 Task: Forward email as attachment with the signature Hailey Mitchell with the subject Cancellation of an appointment from softage.8@softage.net to softage.10@softage.net and softage.6@softage.net with BCC to softage.1@softage.net with the message I apologize for any confusion and would like to clarify the project requirements.
Action: Mouse moved to (389, 688)
Screenshot: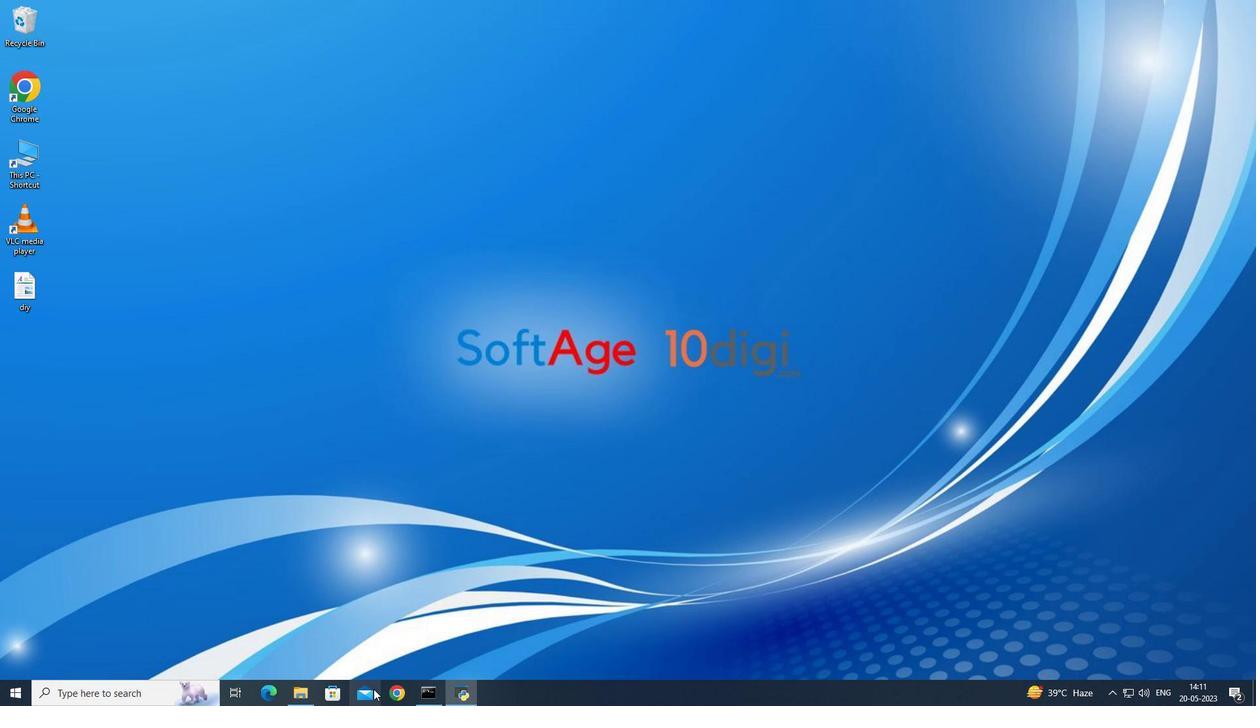 
Action: Mouse pressed left at (389, 688)
Screenshot: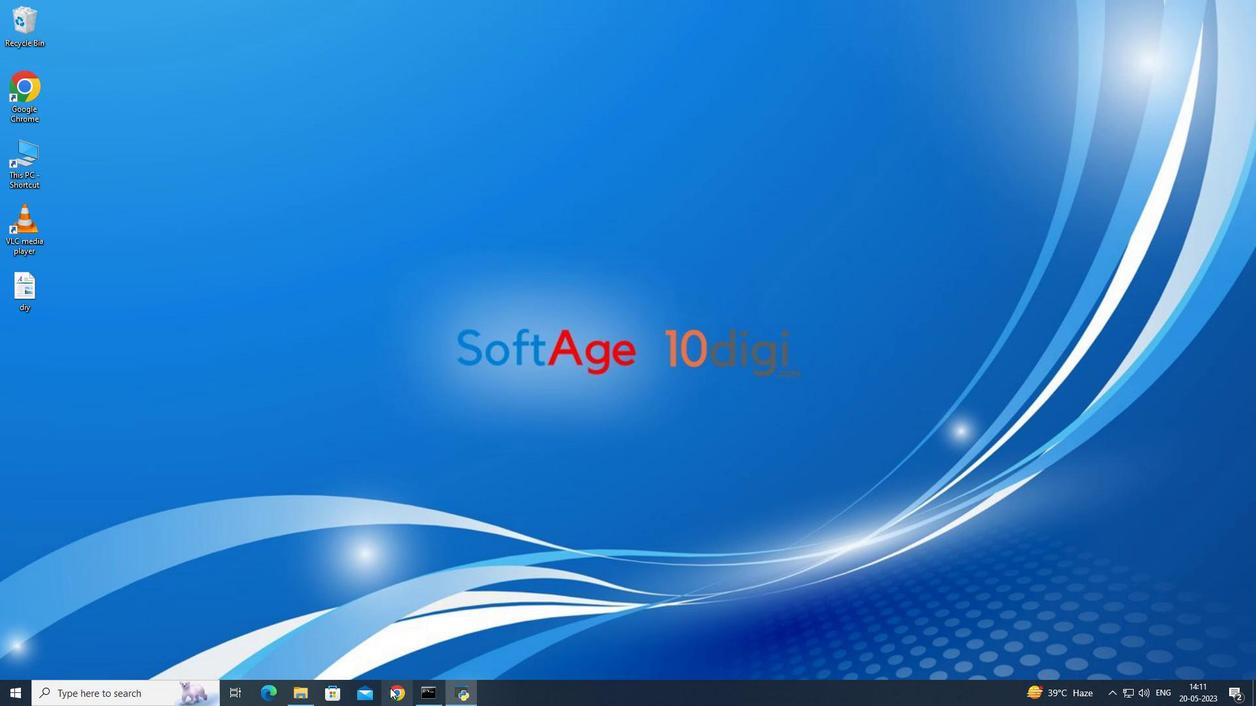 
Action: Mouse moved to (176, 52)
Screenshot: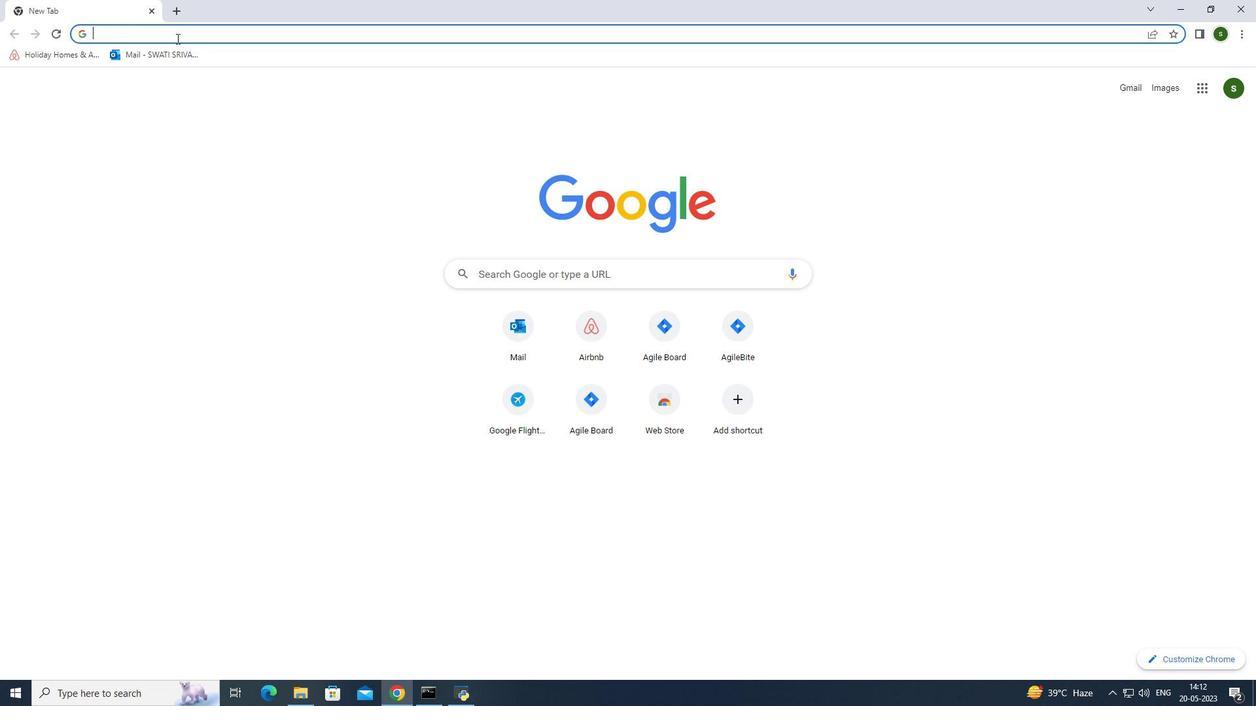 
Action: Mouse pressed left at (176, 52)
Screenshot: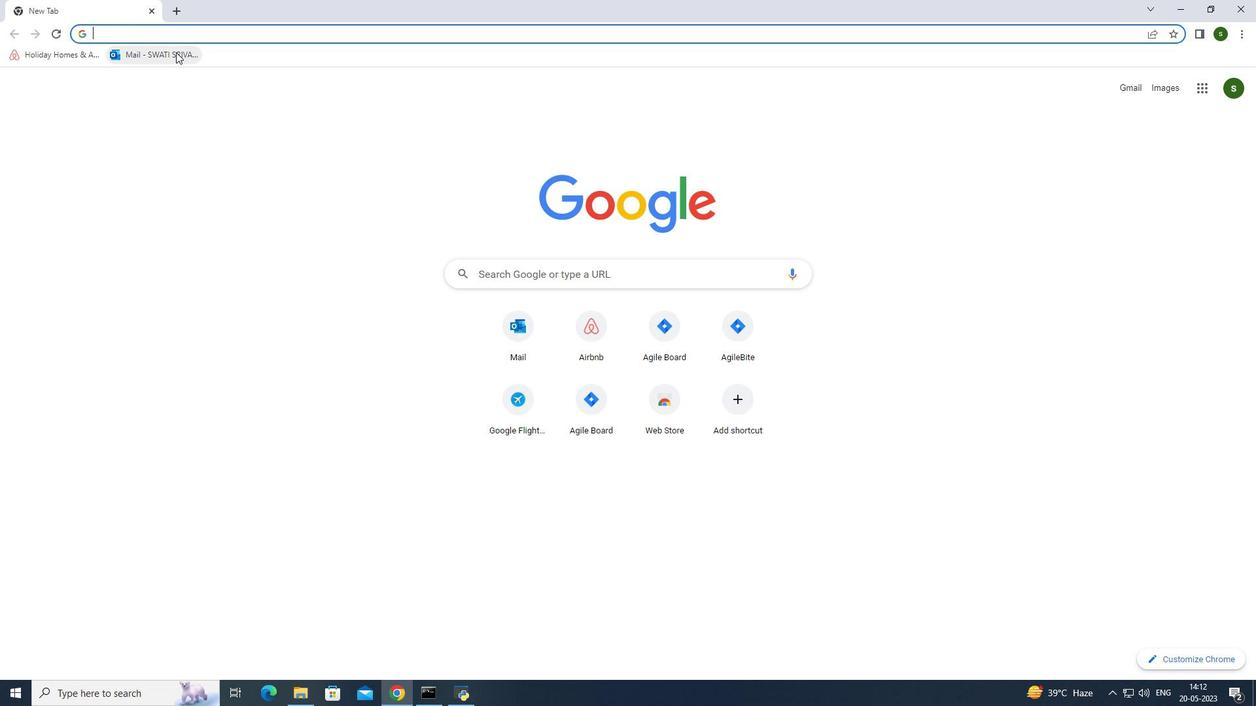 
Action: Mouse moved to (267, 264)
Screenshot: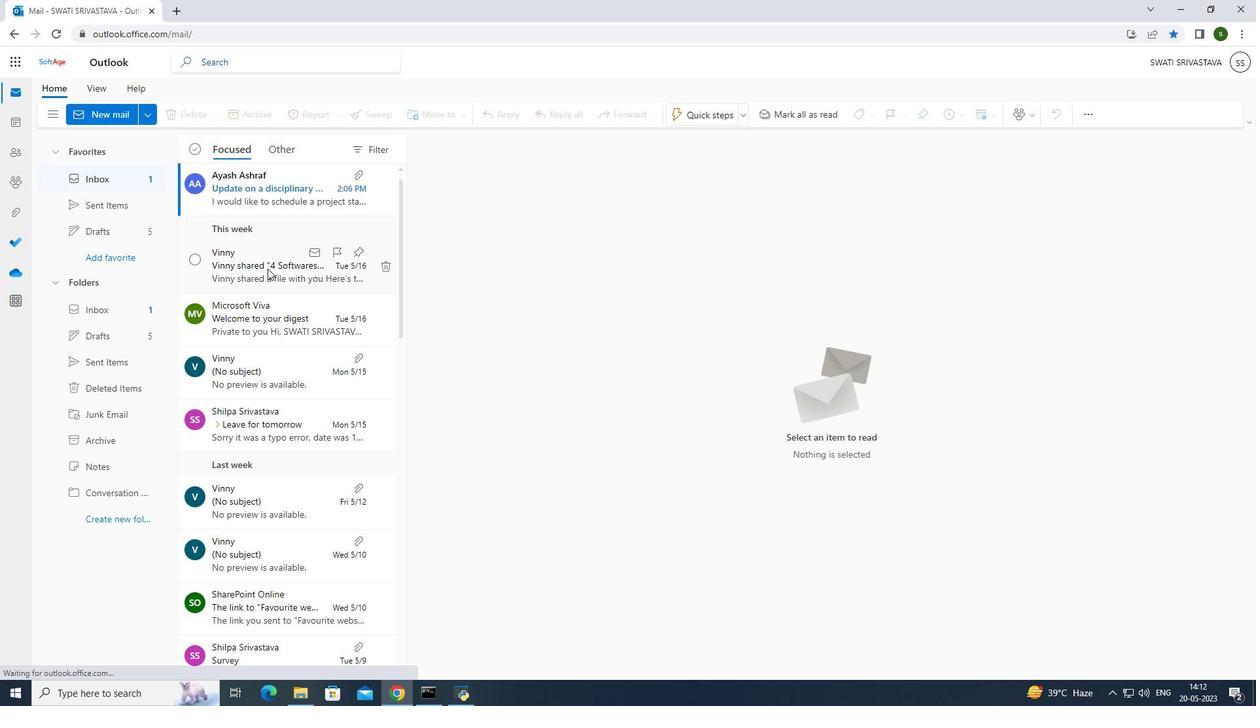 
Action: Mouse pressed left at (267, 264)
Screenshot: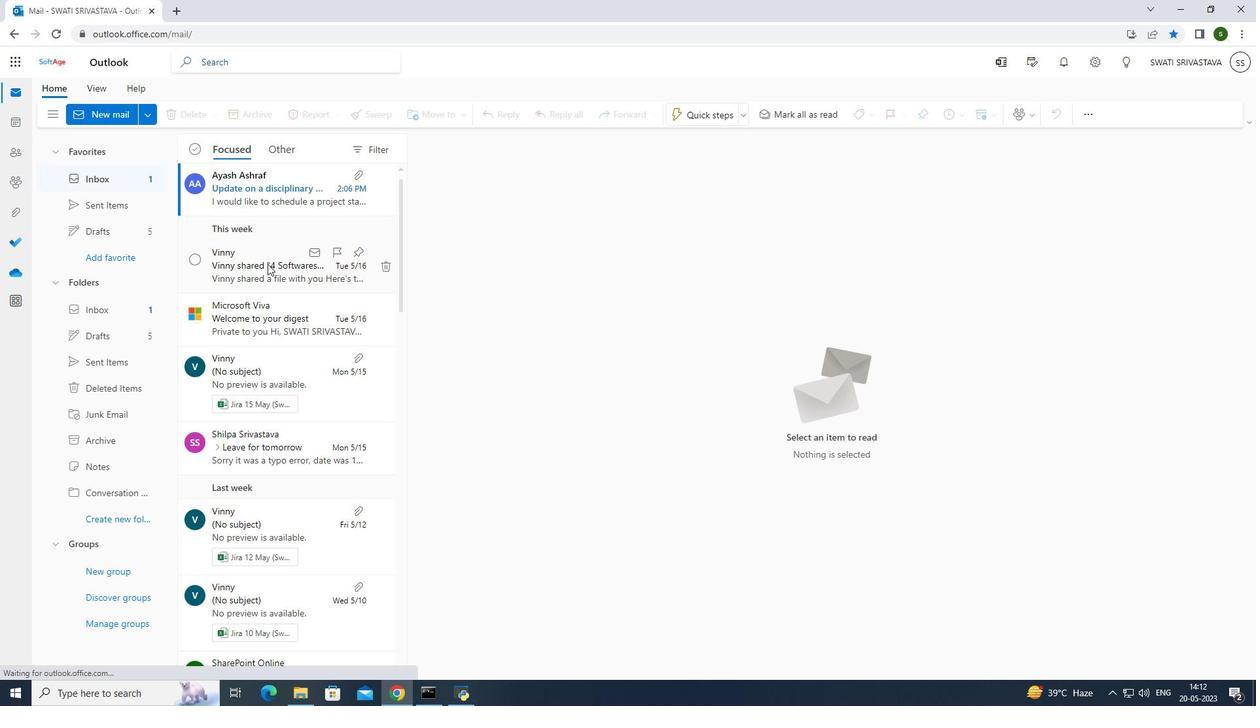 
Action: Mouse moved to (653, 110)
Screenshot: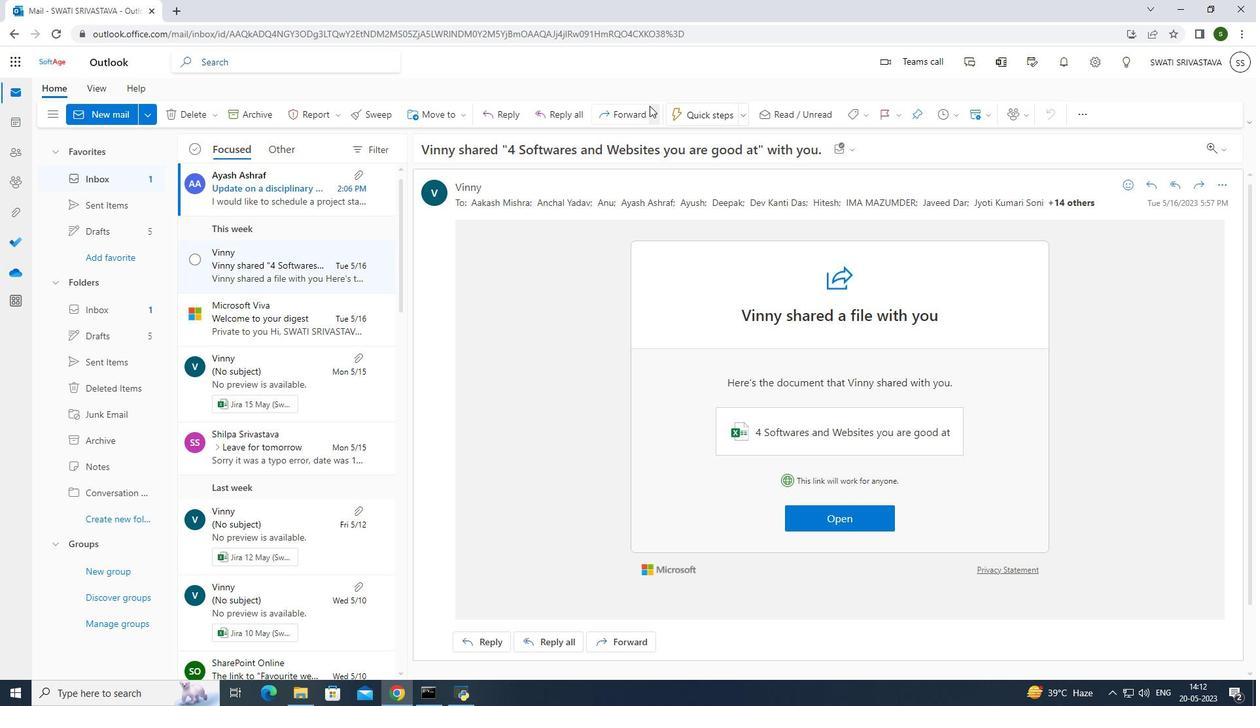 
Action: Mouse pressed left at (653, 110)
Screenshot: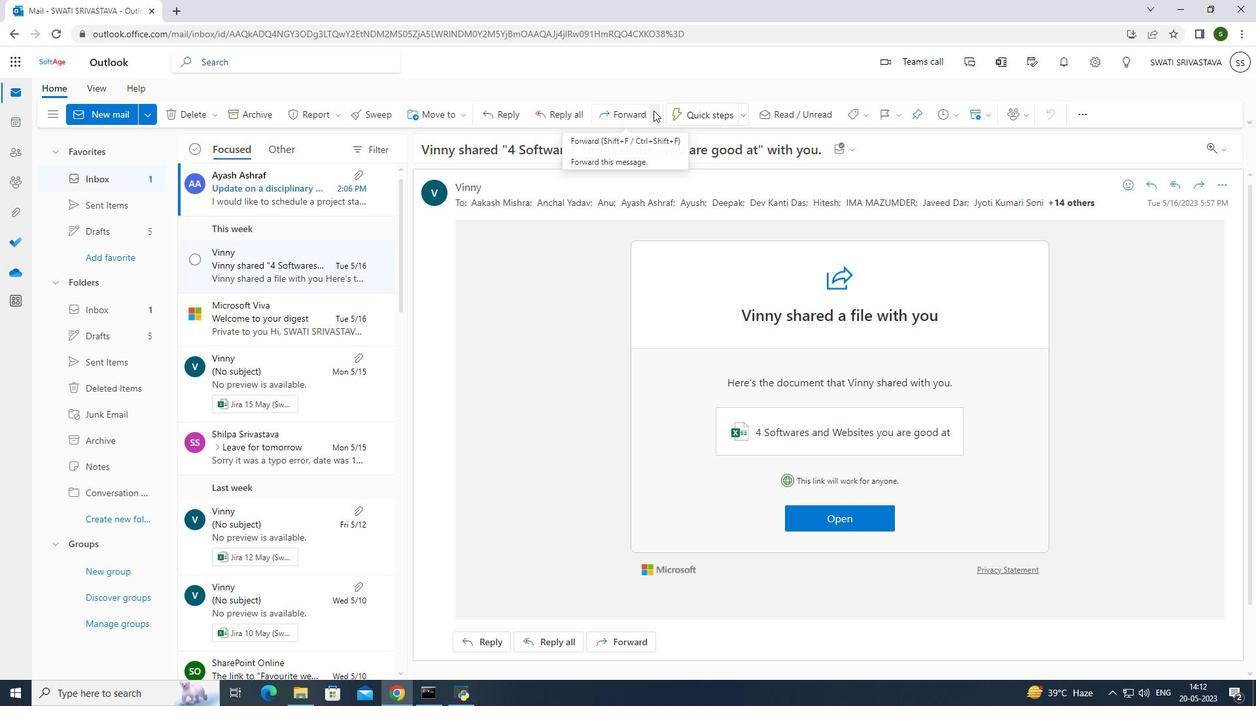 
Action: Mouse moved to (658, 168)
Screenshot: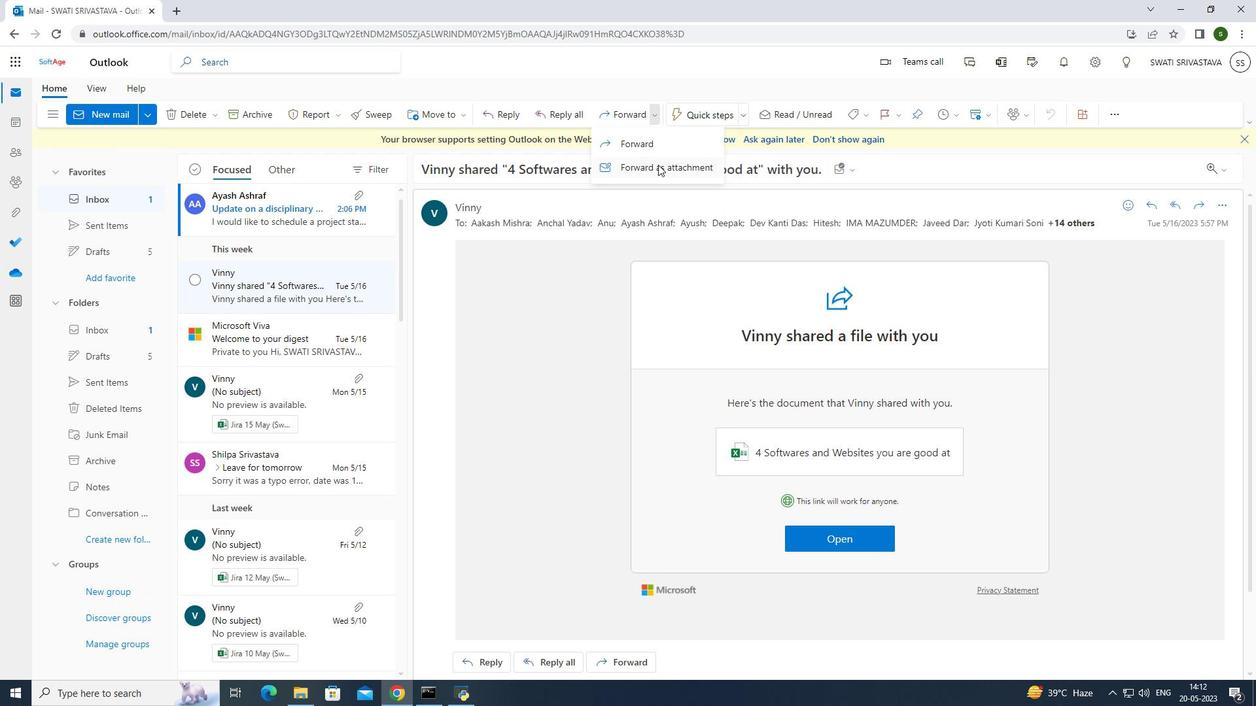 
Action: Mouse pressed left at (658, 168)
Screenshot: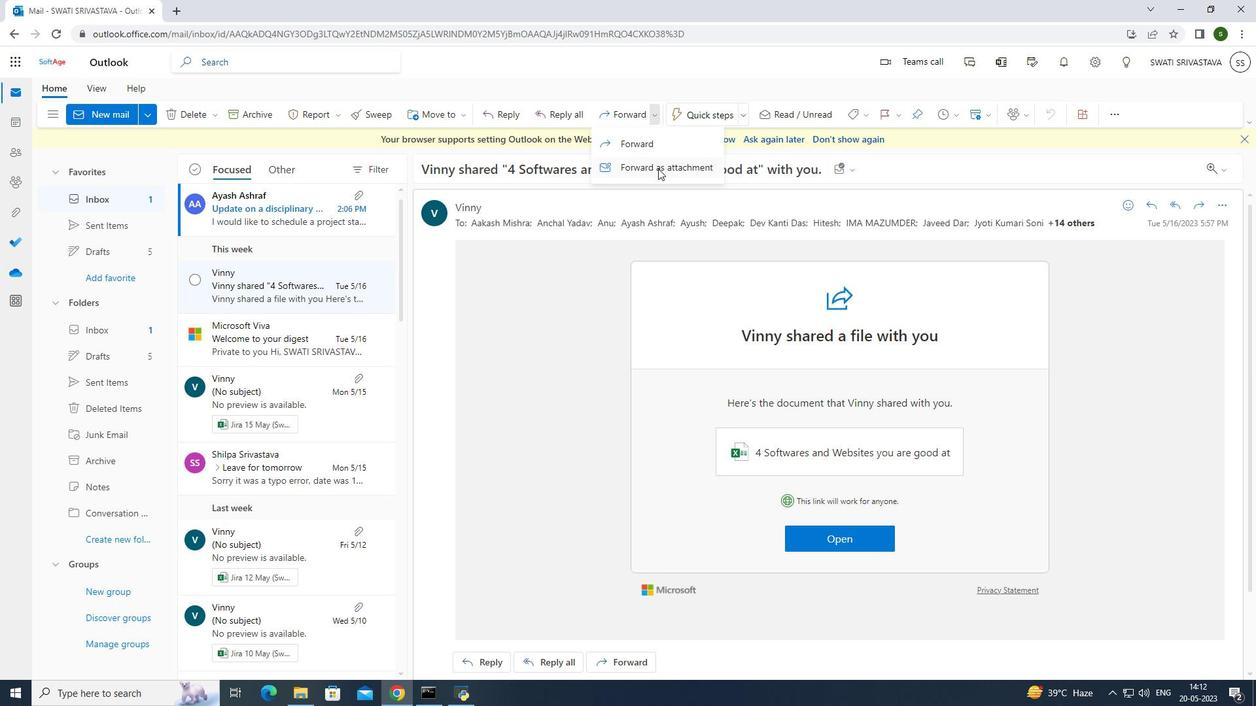 
Action: Mouse moved to (857, 115)
Screenshot: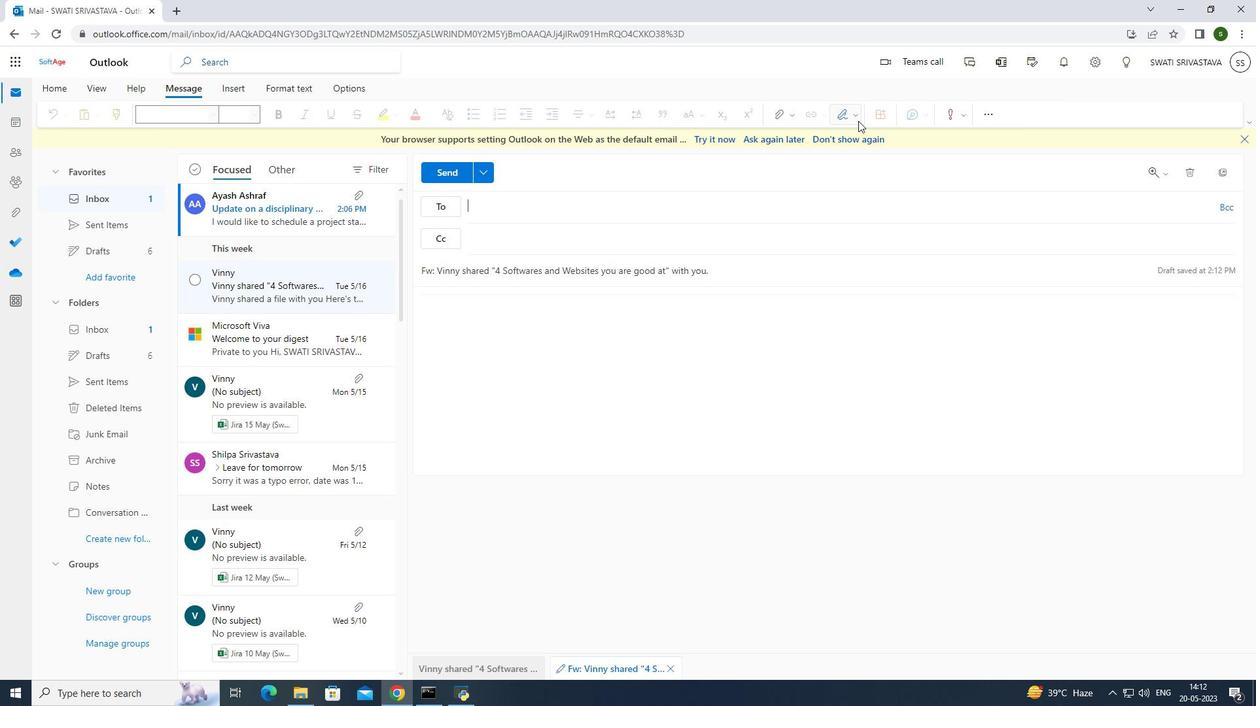 
Action: Mouse pressed left at (857, 115)
Screenshot: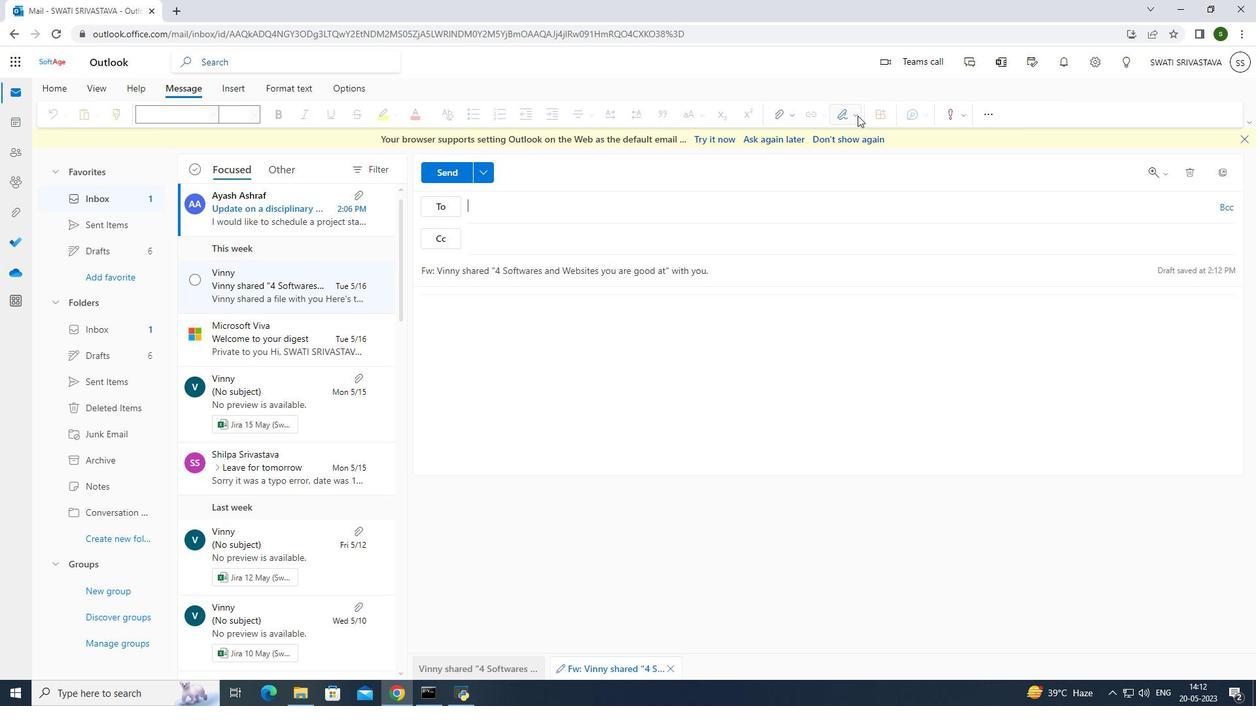 
Action: Mouse moved to (810, 168)
Screenshot: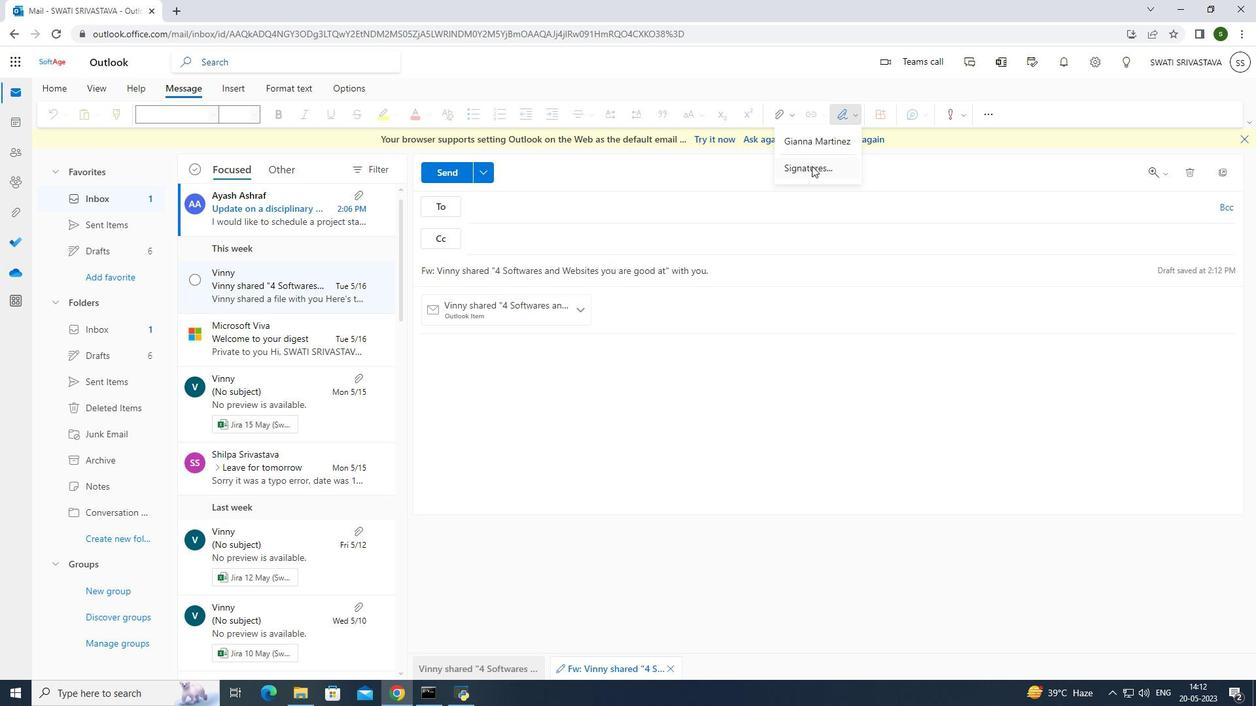 
Action: Mouse pressed left at (810, 168)
Screenshot: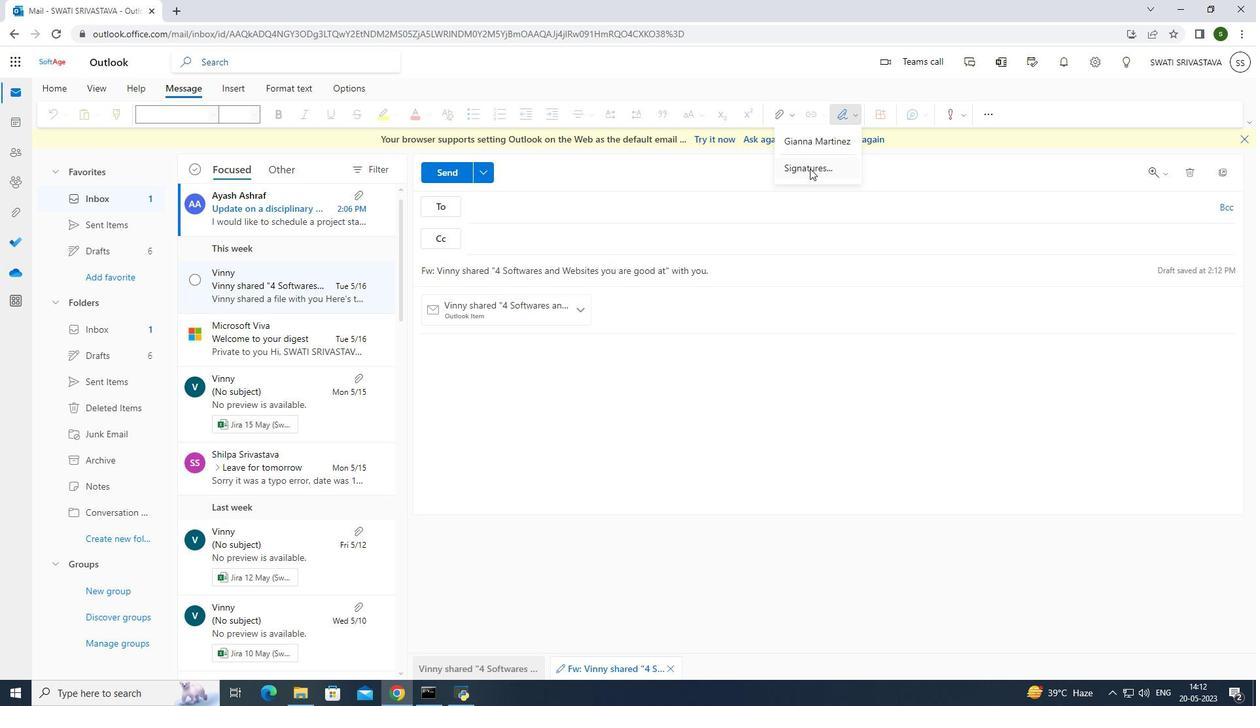 
Action: Mouse moved to (520, 194)
Screenshot: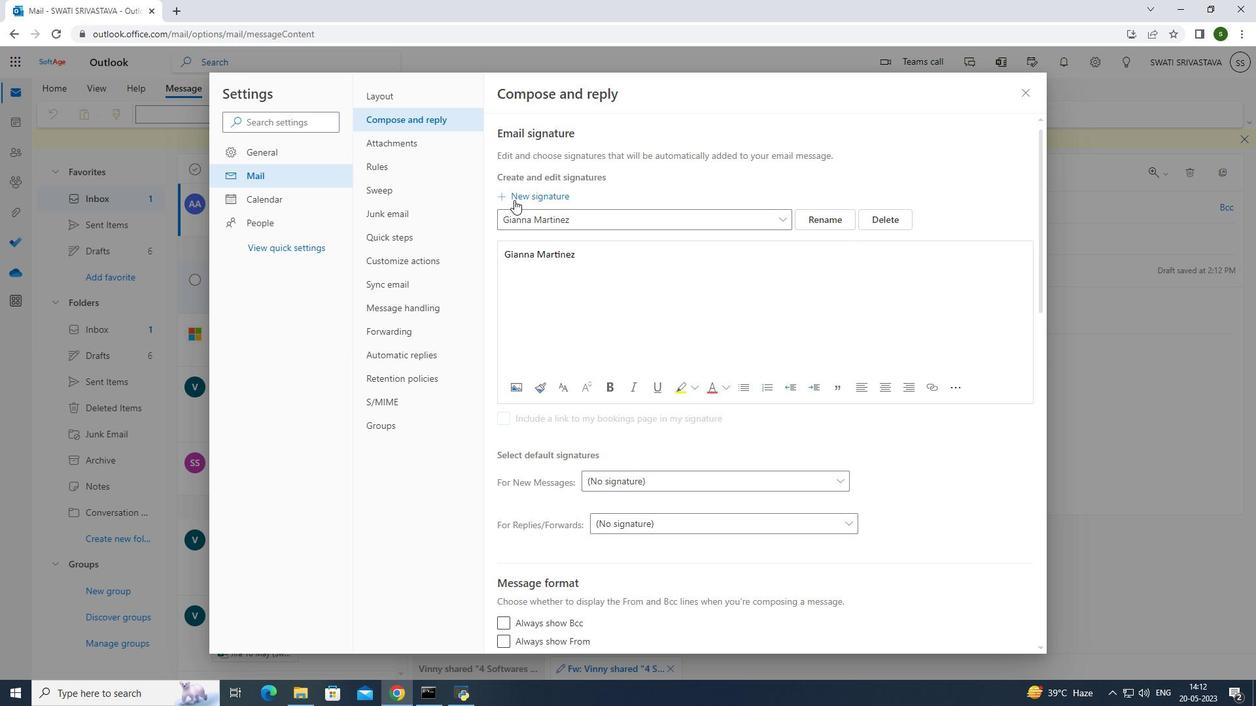
Action: Mouse pressed left at (520, 194)
Screenshot: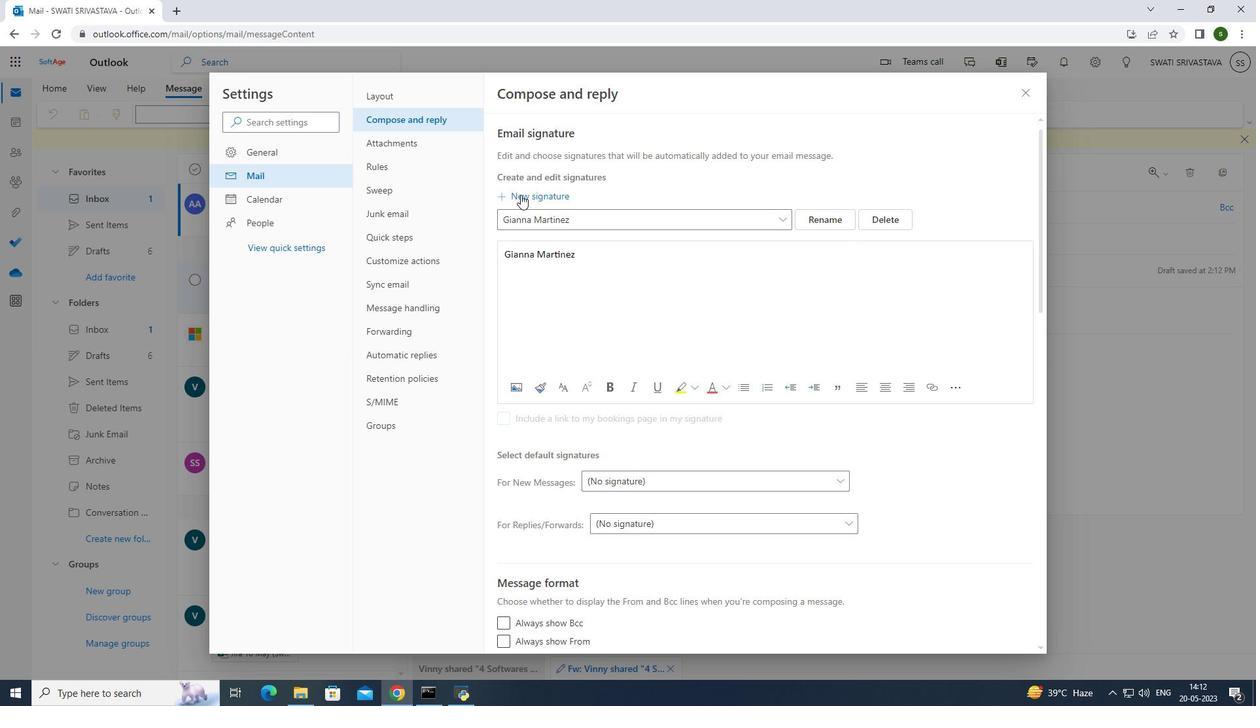 
Action: Mouse moved to (546, 217)
Screenshot: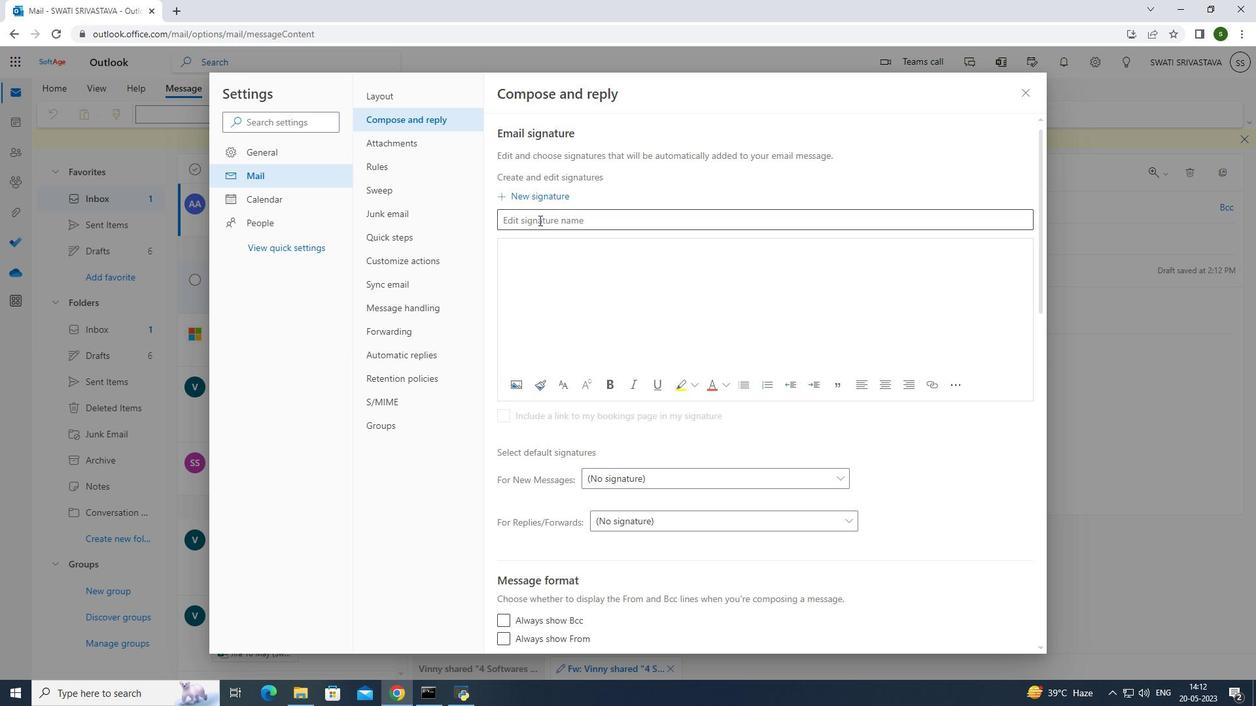 
Action: Mouse pressed left at (546, 217)
Screenshot: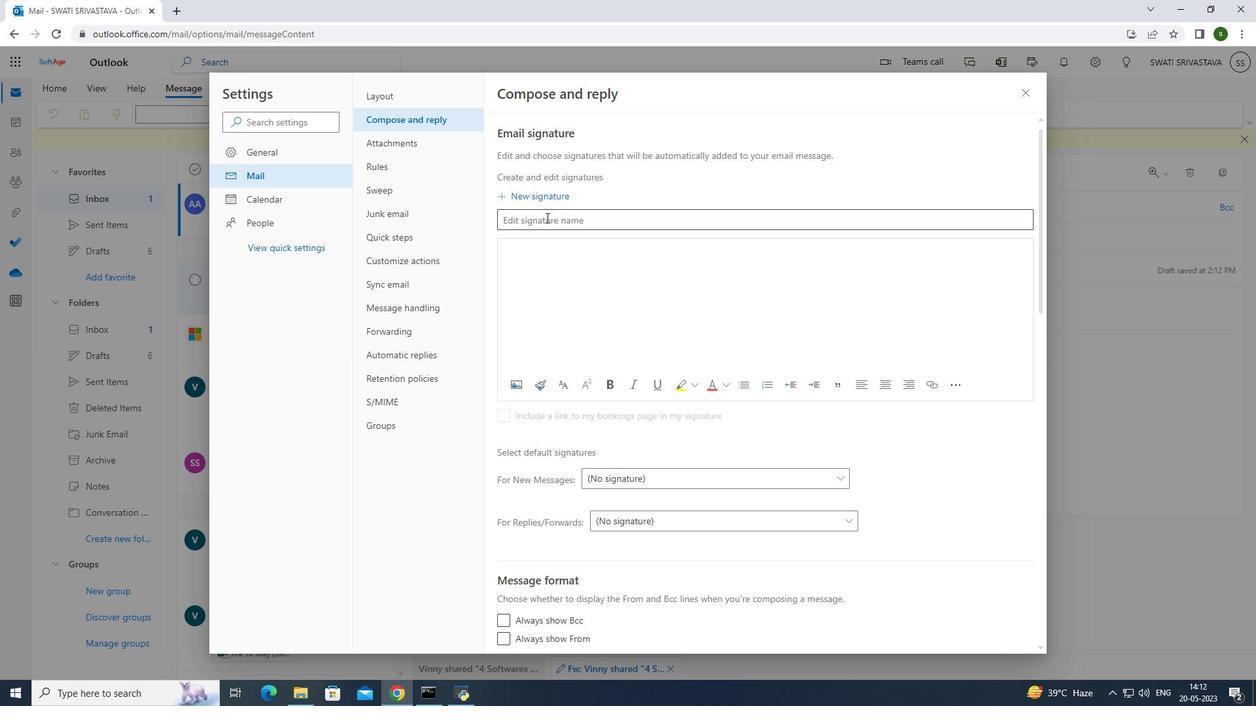 
Action: Key pressed <Key.caps_lock>H<Key.caps_lock>ailey<Key.space><Key.caps_lock>M<Key.caps_lock>itchell
Screenshot: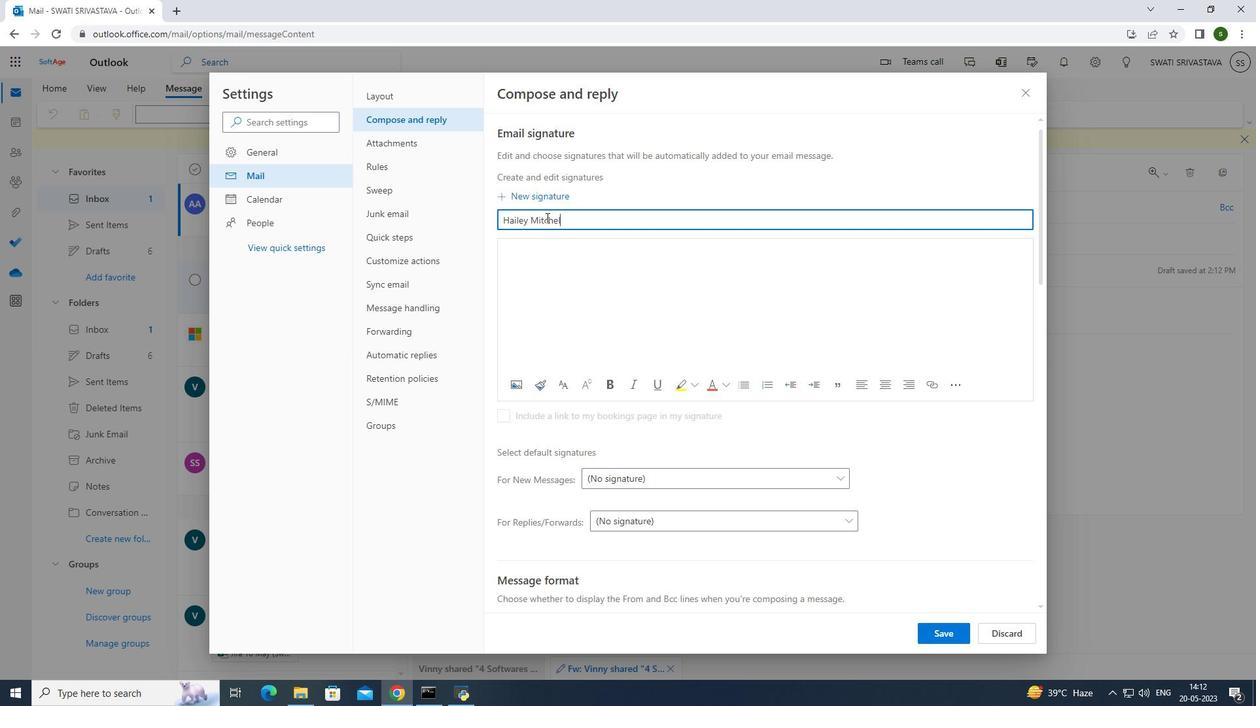 
Action: Mouse moved to (948, 632)
Screenshot: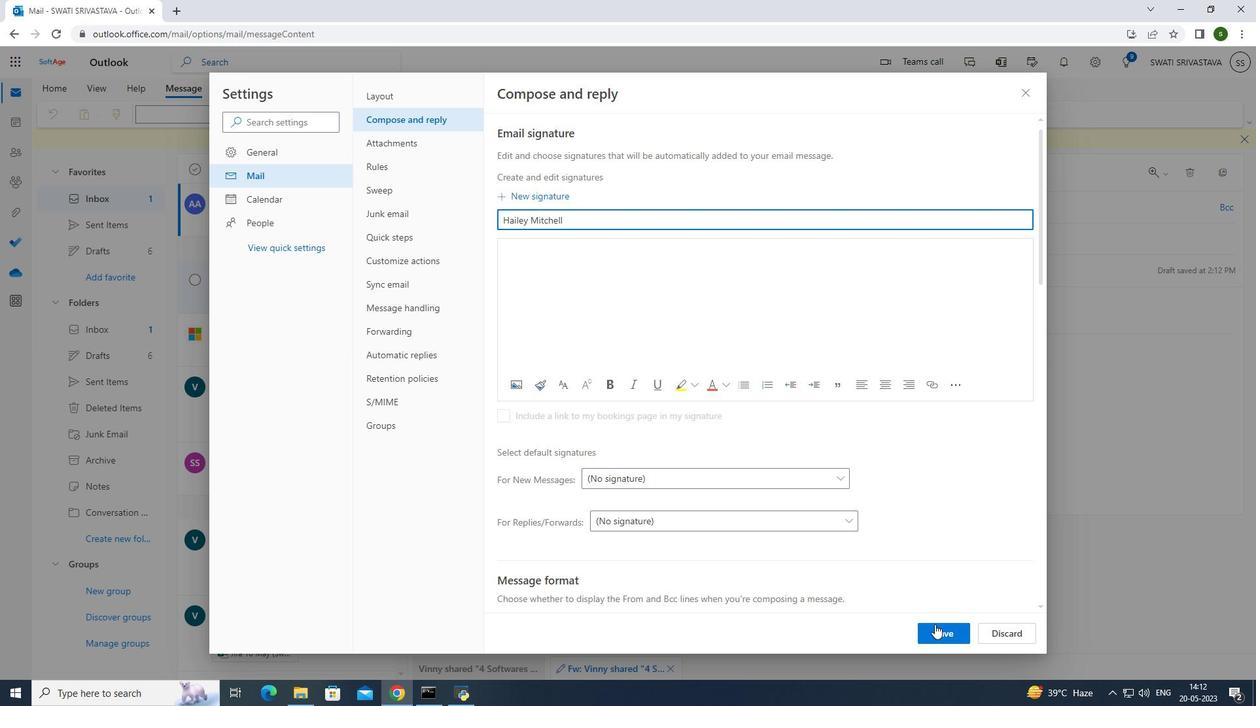 
Action: Mouse pressed left at (948, 632)
Screenshot: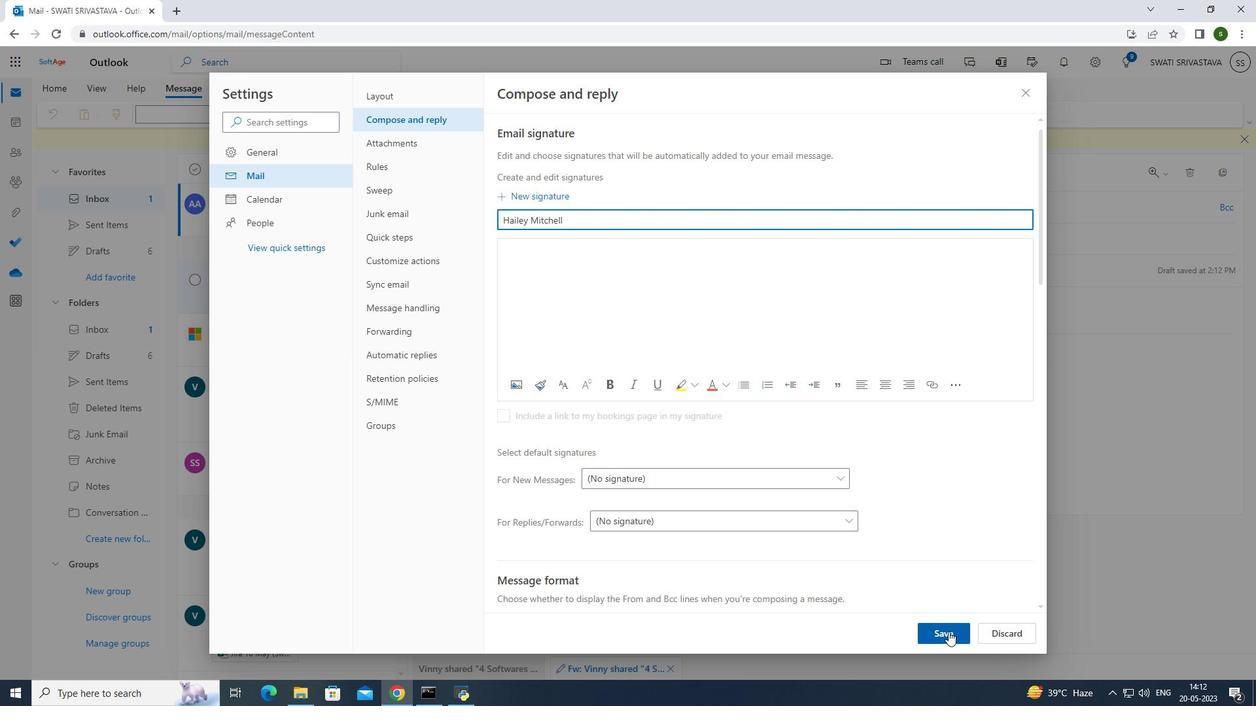 
Action: Mouse moved to (1024, 93)
Screenshot: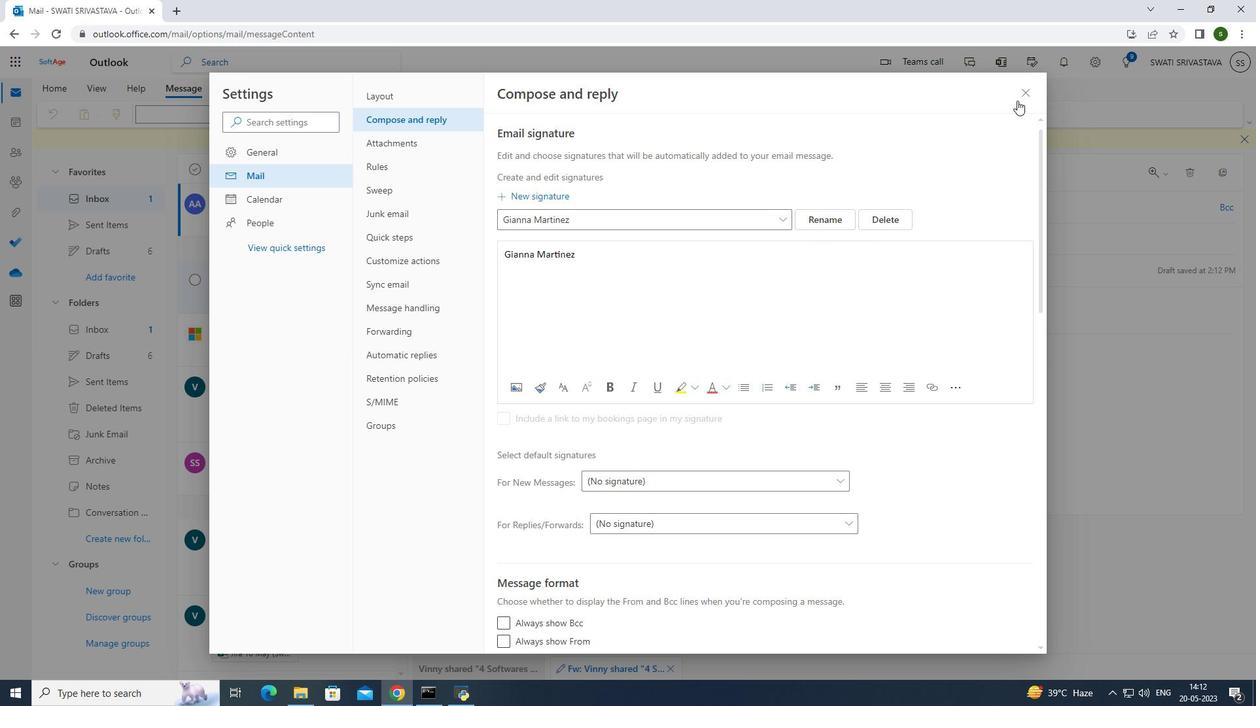 
Action: Mouse pressed left at (1024, 93)
Screenshot: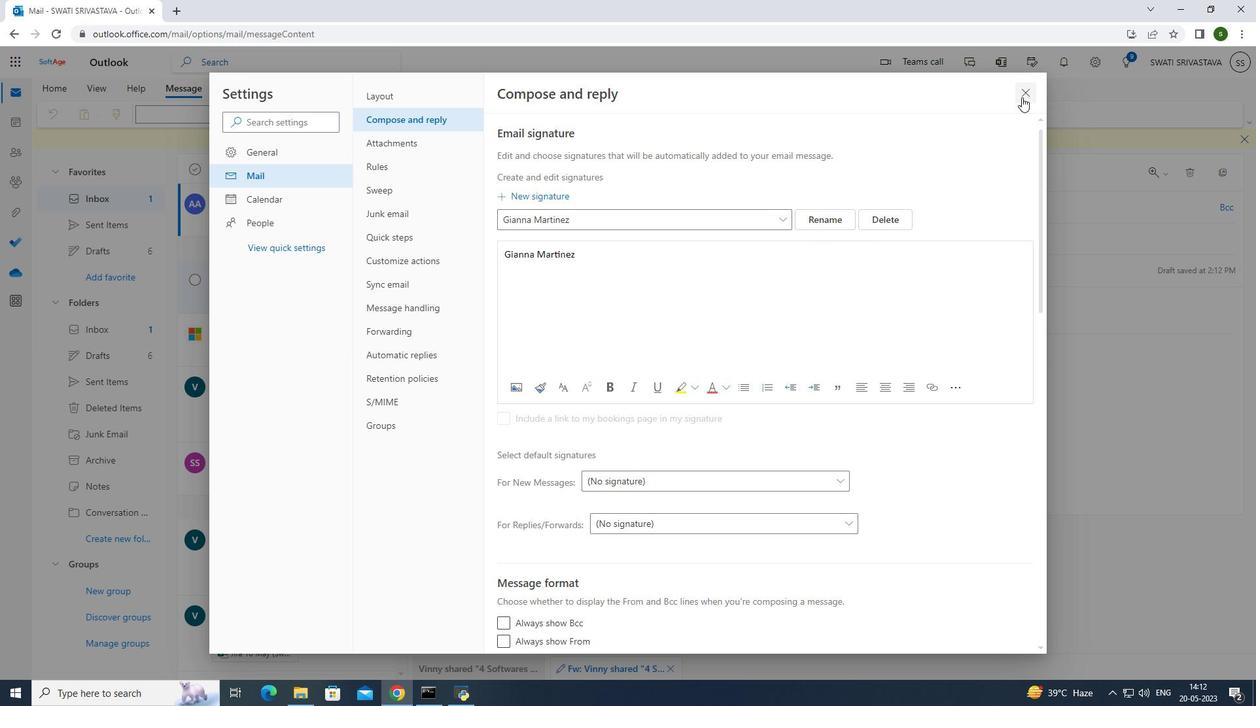 
Action: Mouse moved to (848, 115)
Screenshot: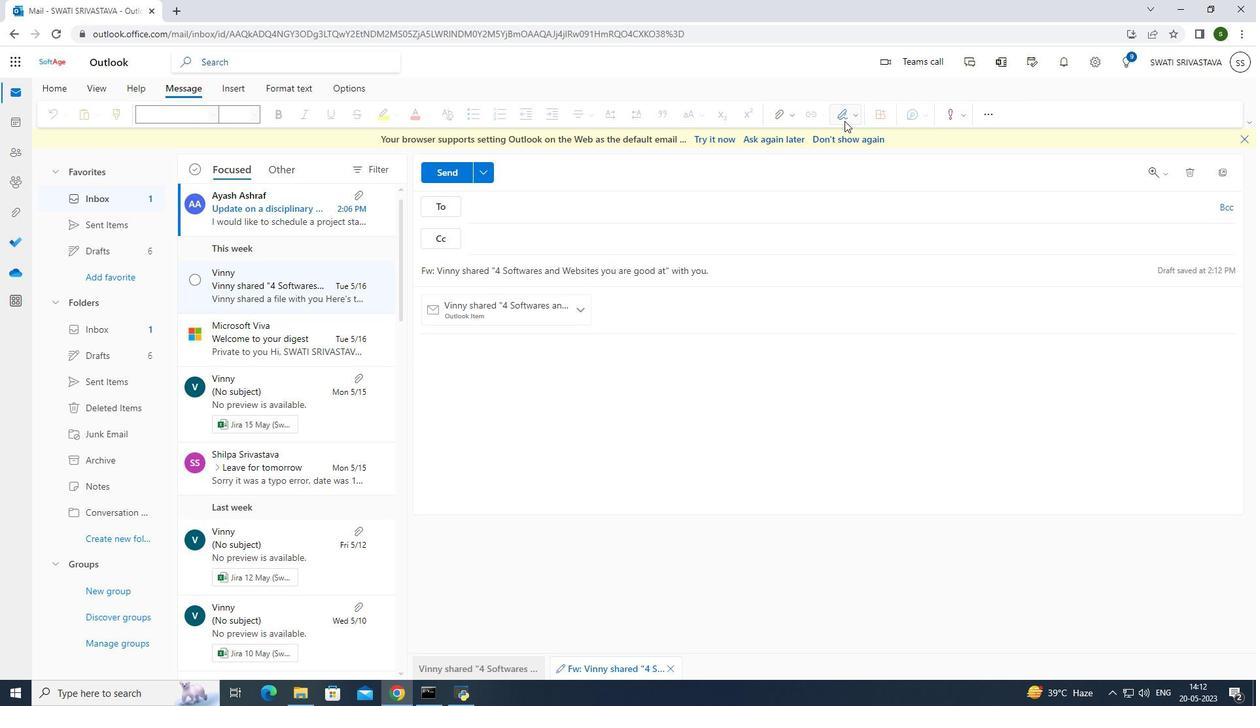 
Action: Mouse pressed left at (848, 115)
Screenshot: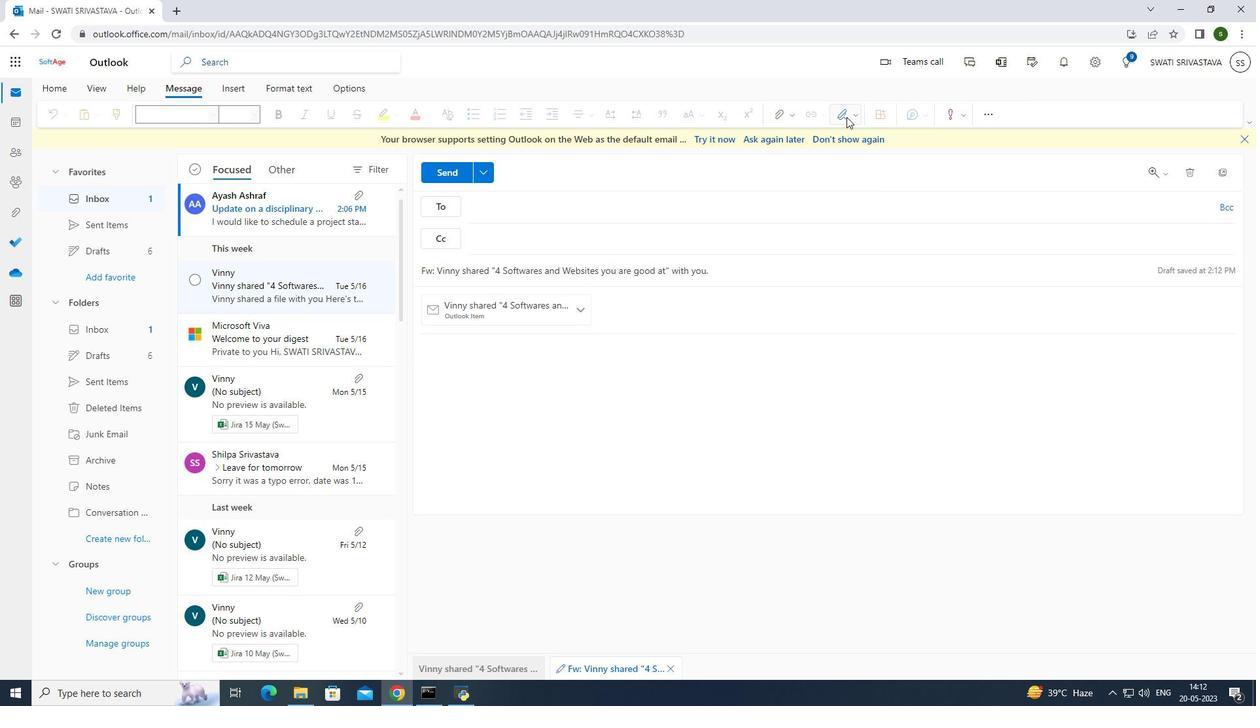 
Action: Mouse moved to (809, 164)
Screenshot: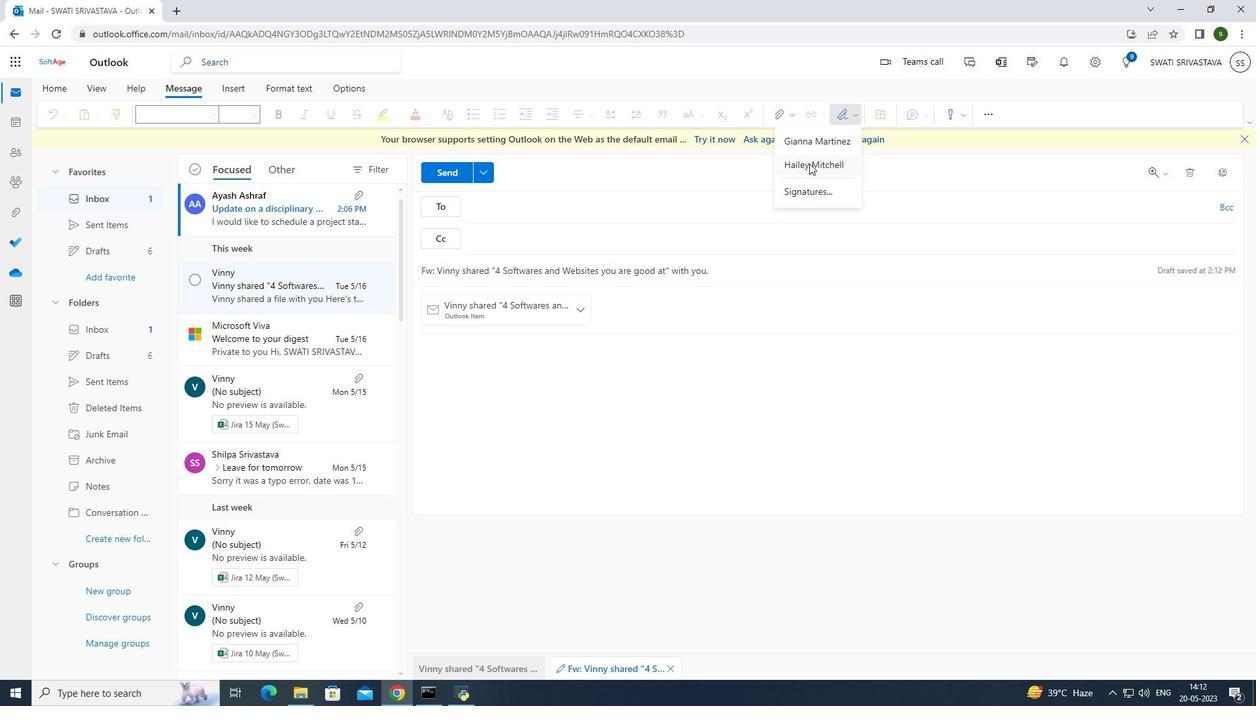 
Action: Mouse pressed left at (809, 164)
Screenshot: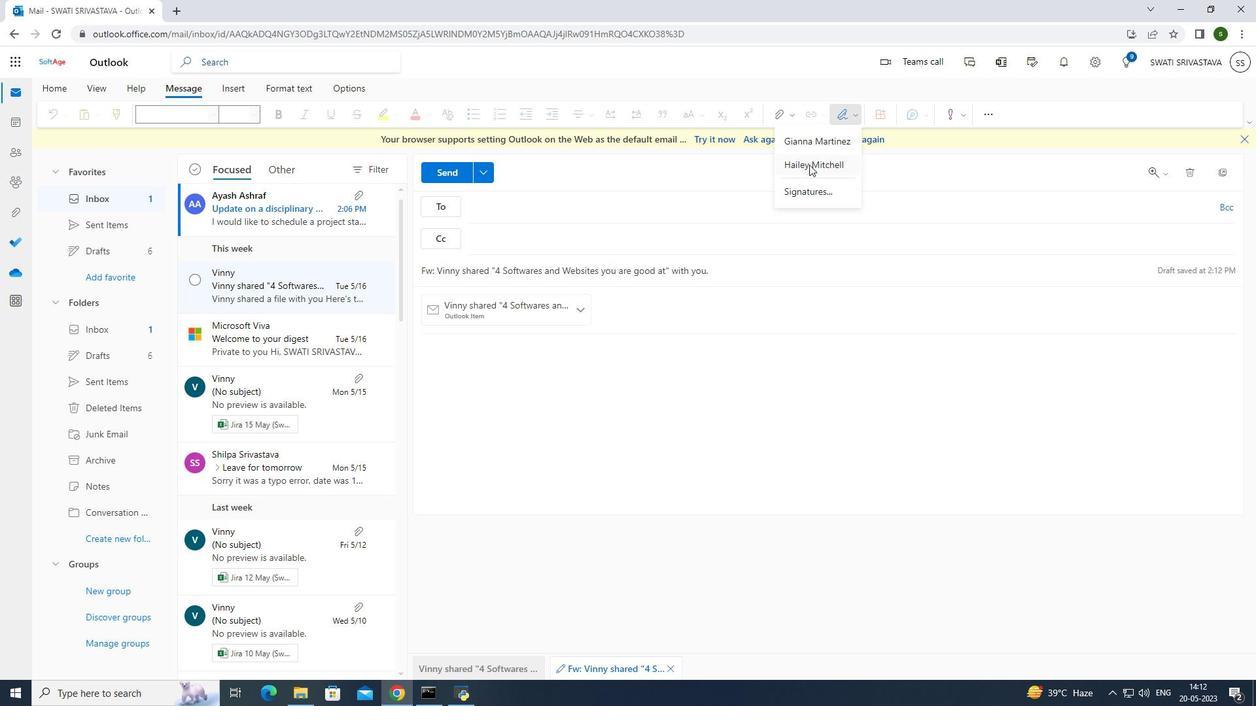 
Action: Mouse moved to (535, 407)
Screenshot: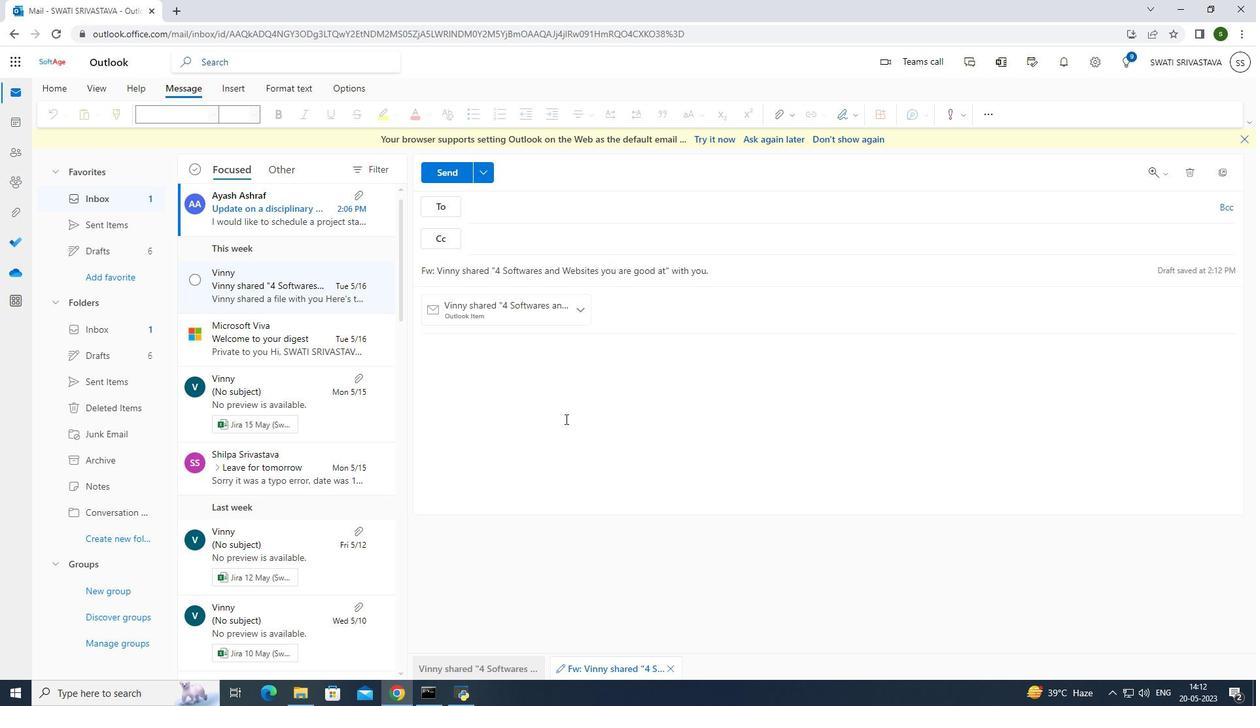 
Action: Mouse pressed left at (535, 407)
Screenshot: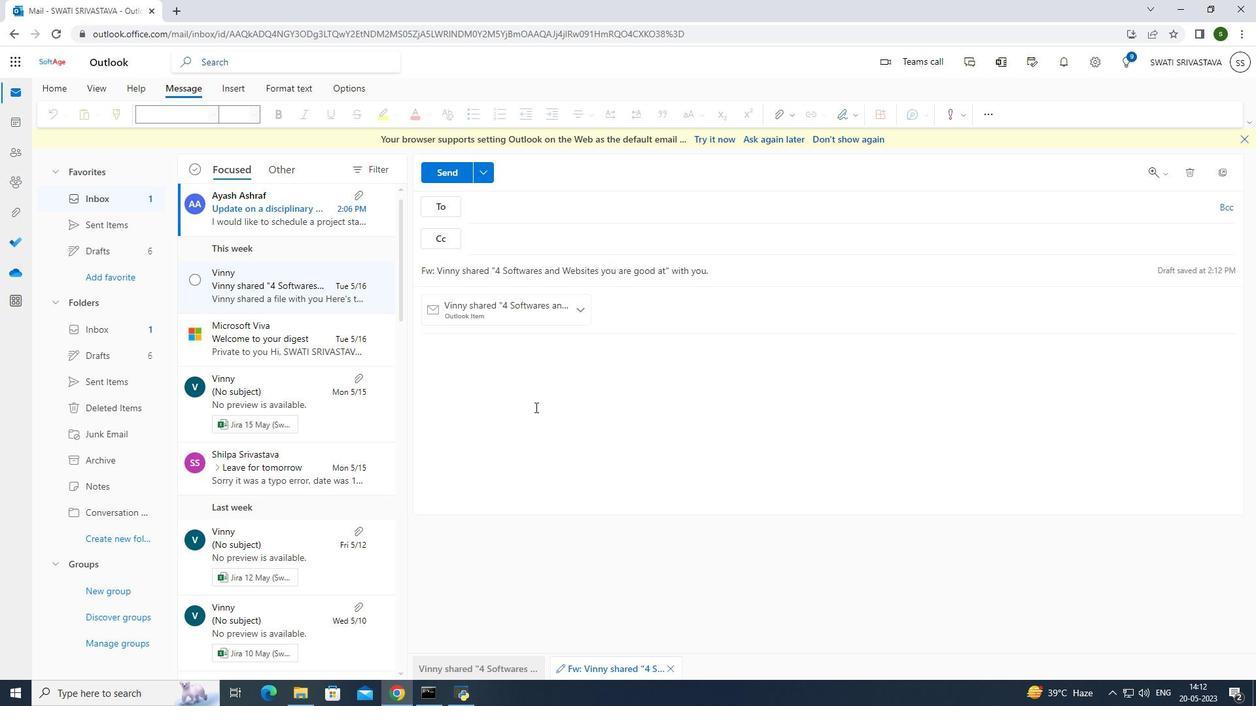 
Action: Mouse moved to (845, 118)
Screenshot: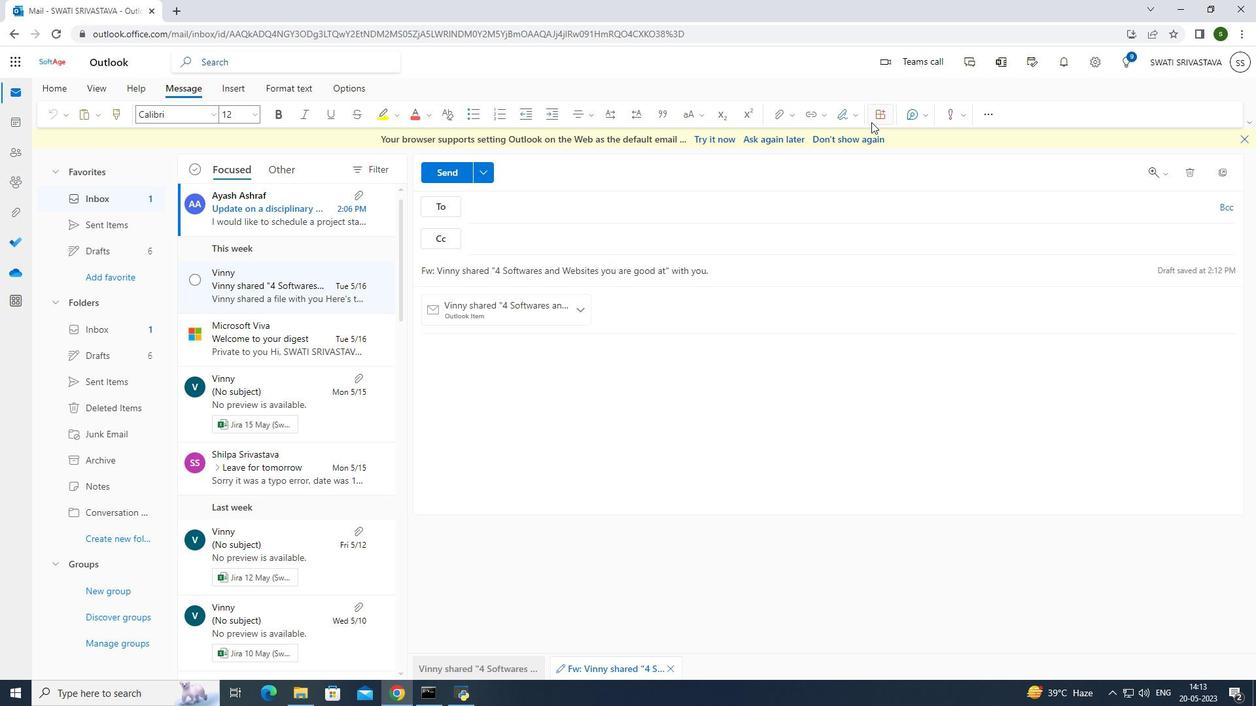 
Action: Mouse pressed left at (845, 118)
Screenshot: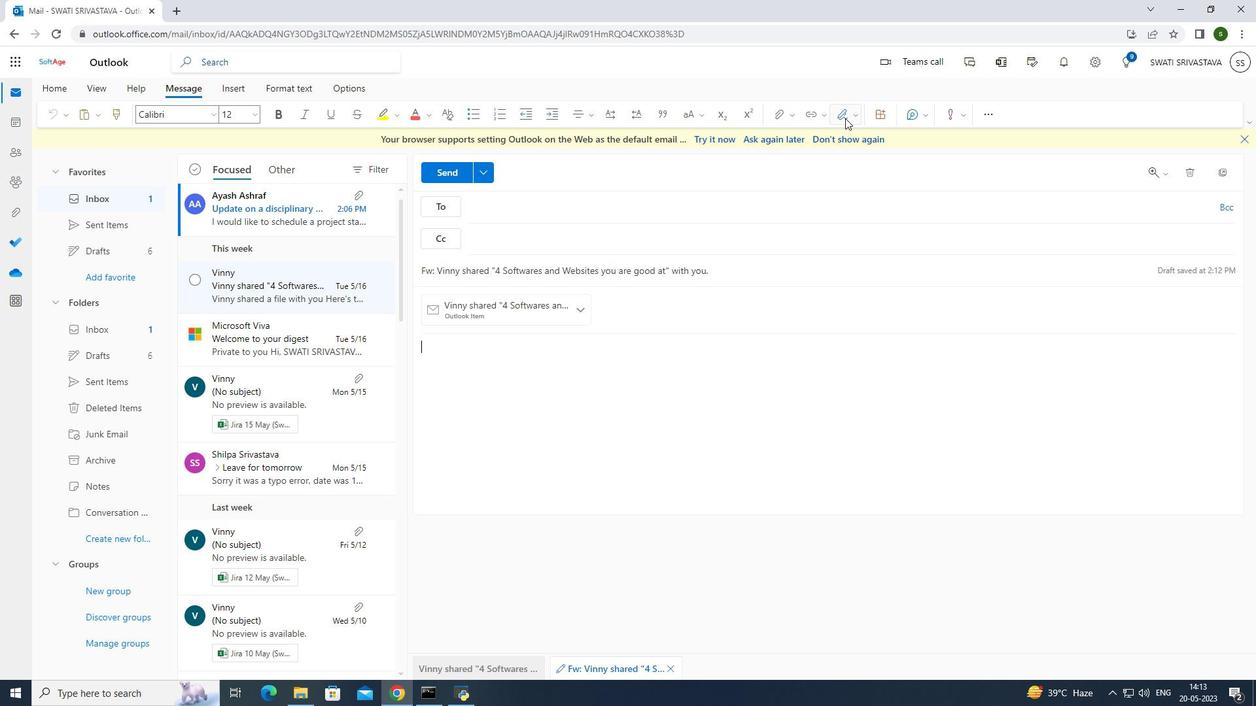 
Action: Mouse moved to (832, 199)
Screenshot: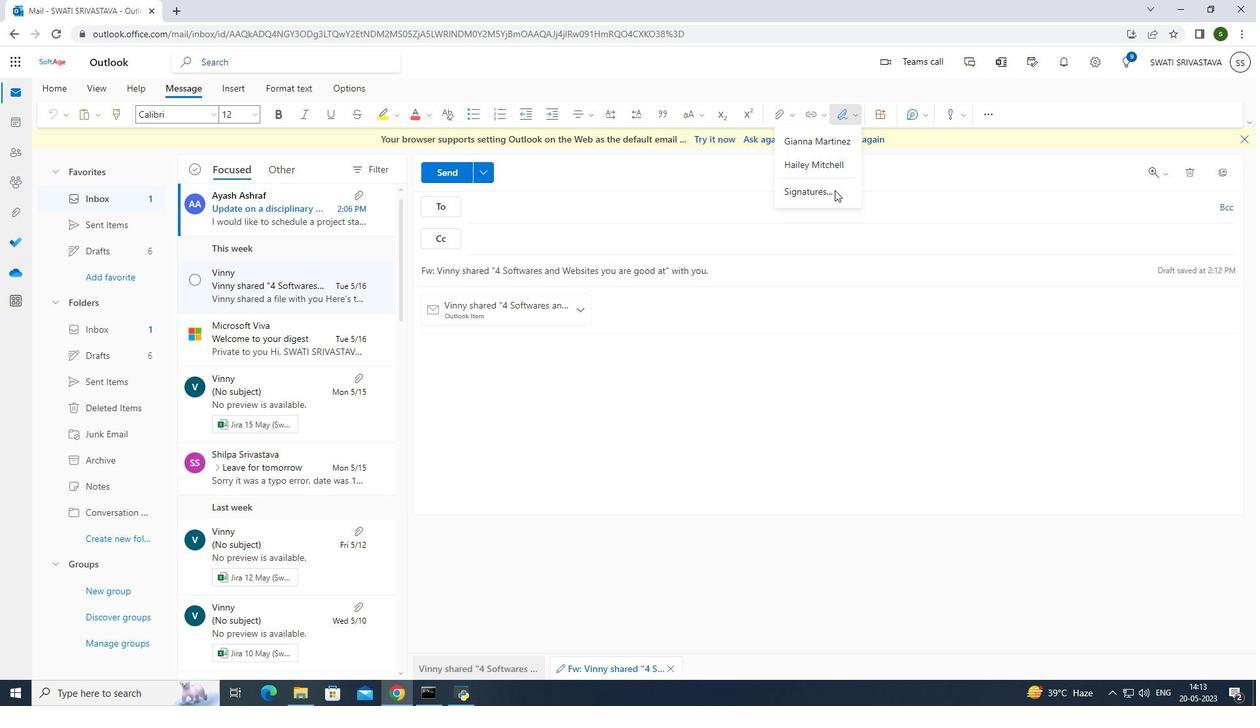 
Action: Mouse pressed left at (832, 199)
Screenshot: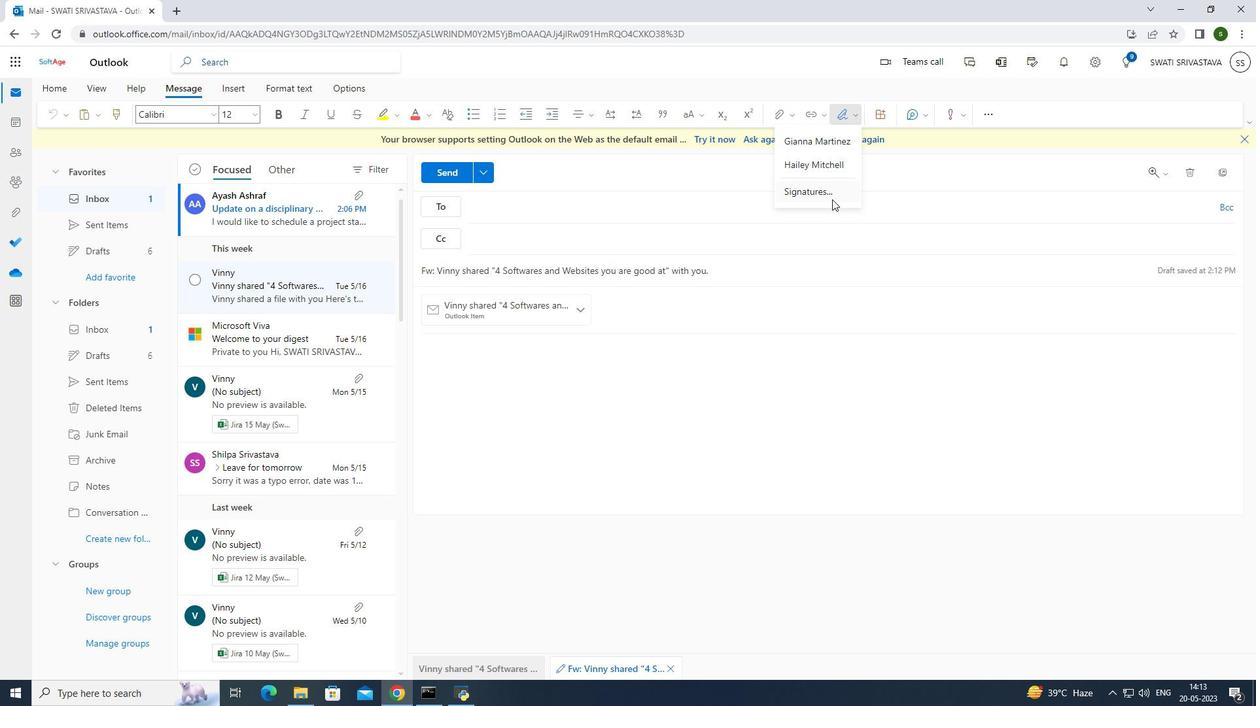 
Action: Mouse moved to (782, 477)
Screenshot: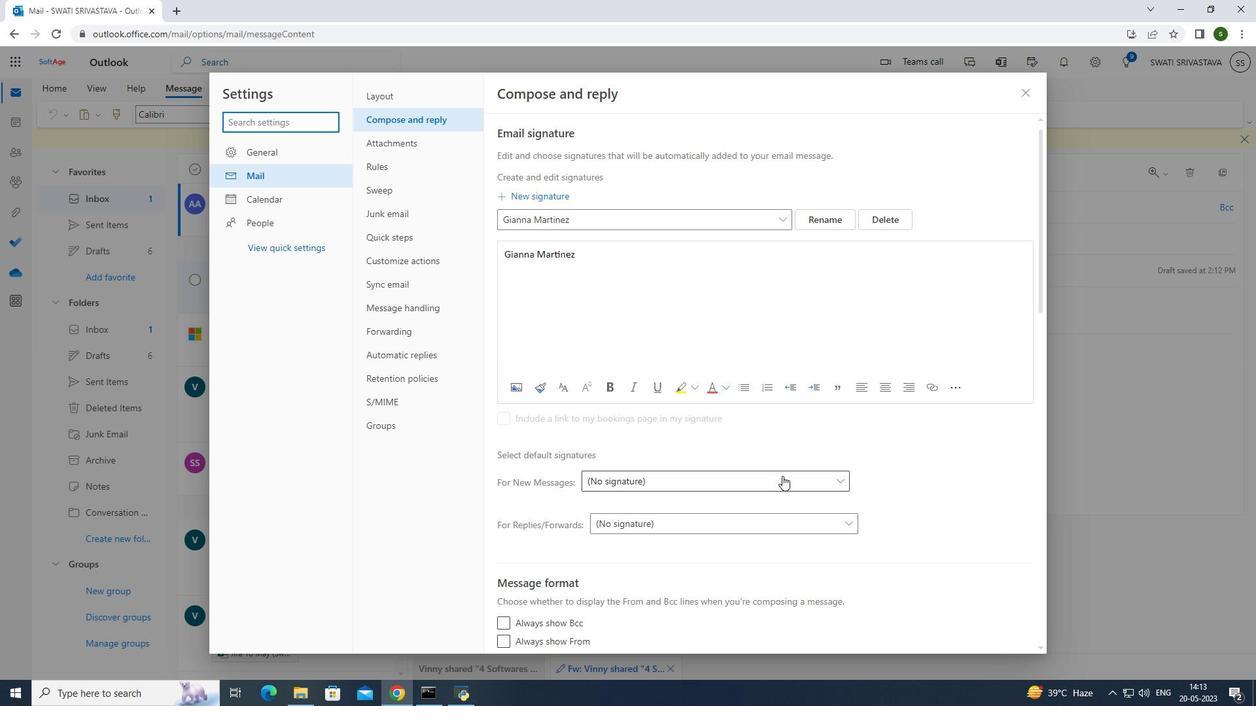 
Action: Mouse pressed left at (782, 477)
Screenshot: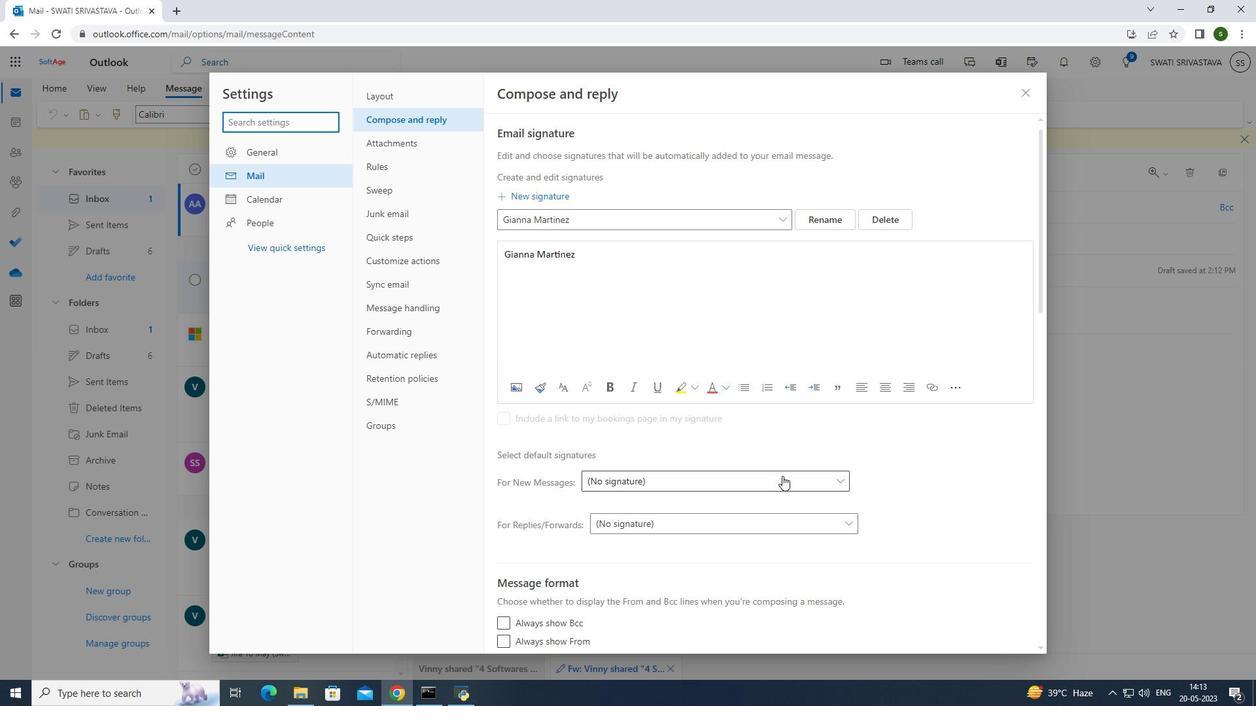 
Action: Mouse moved to (908, 495)
Screenshot: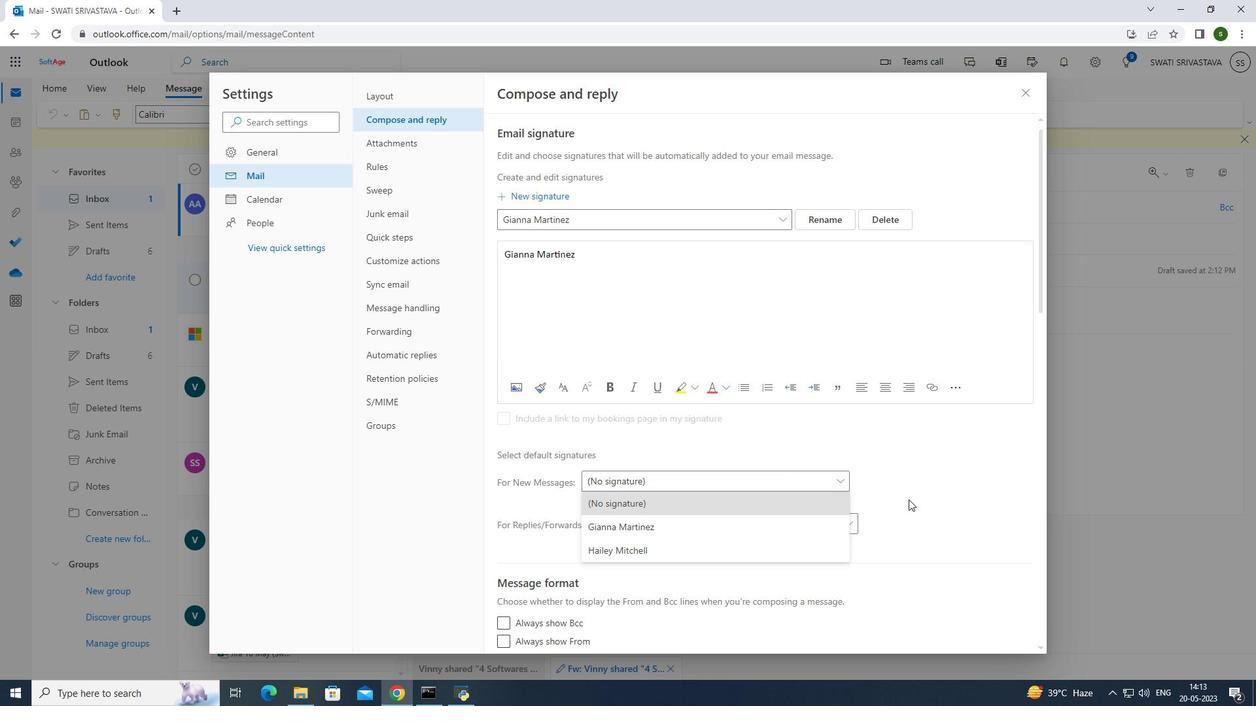 
Action: Mouse pressed left at (908, 495)
Screenshot: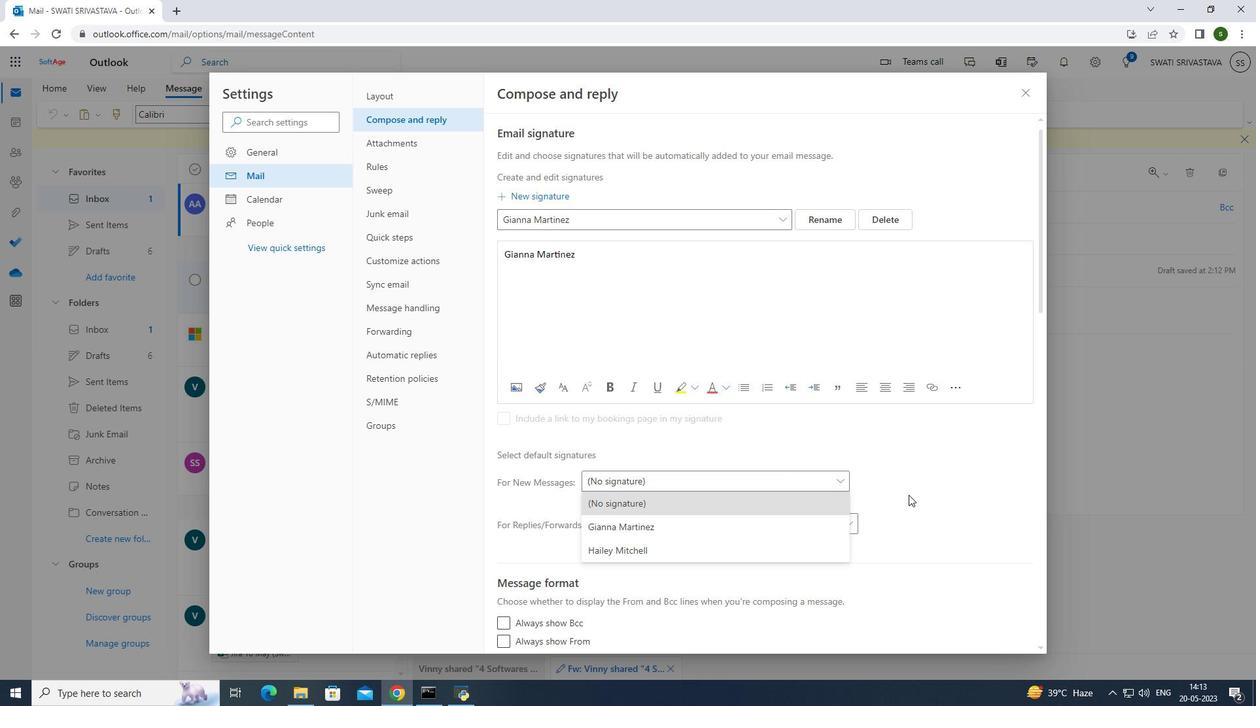 
Action: Mouse moved to (795, 223)
Screenshot: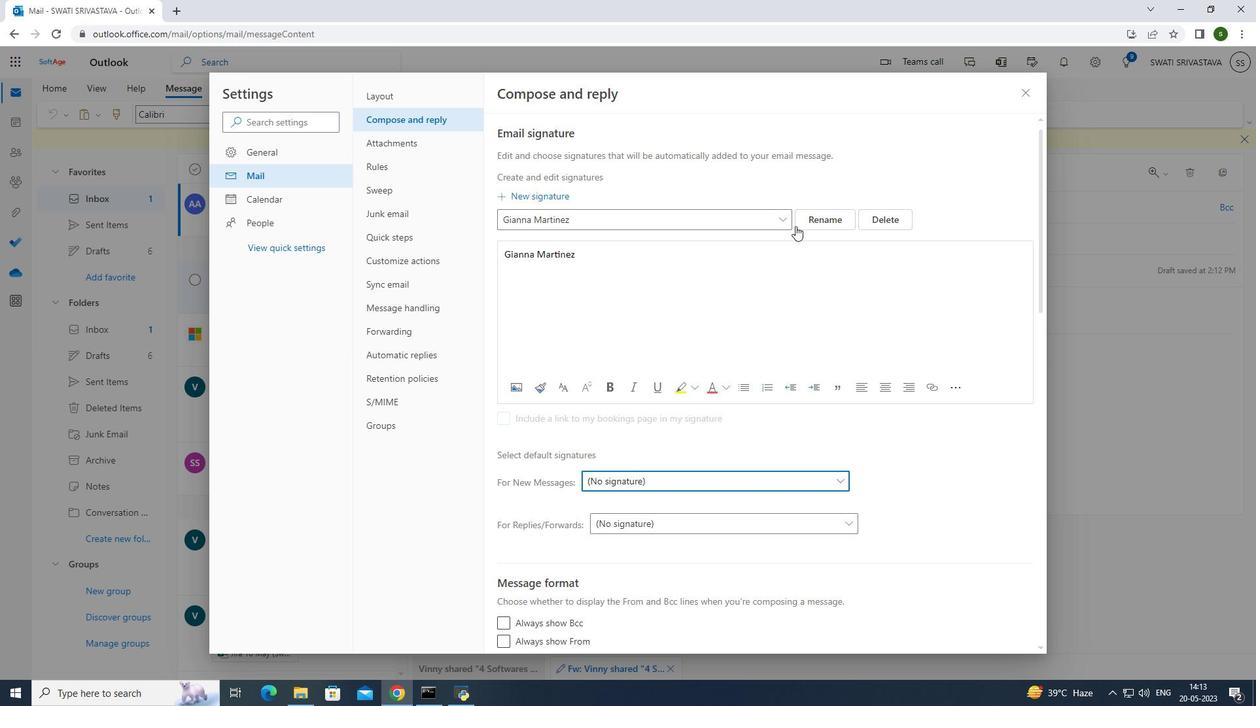 
Action: Mouse pressed left at (795, 223)
Screenshot: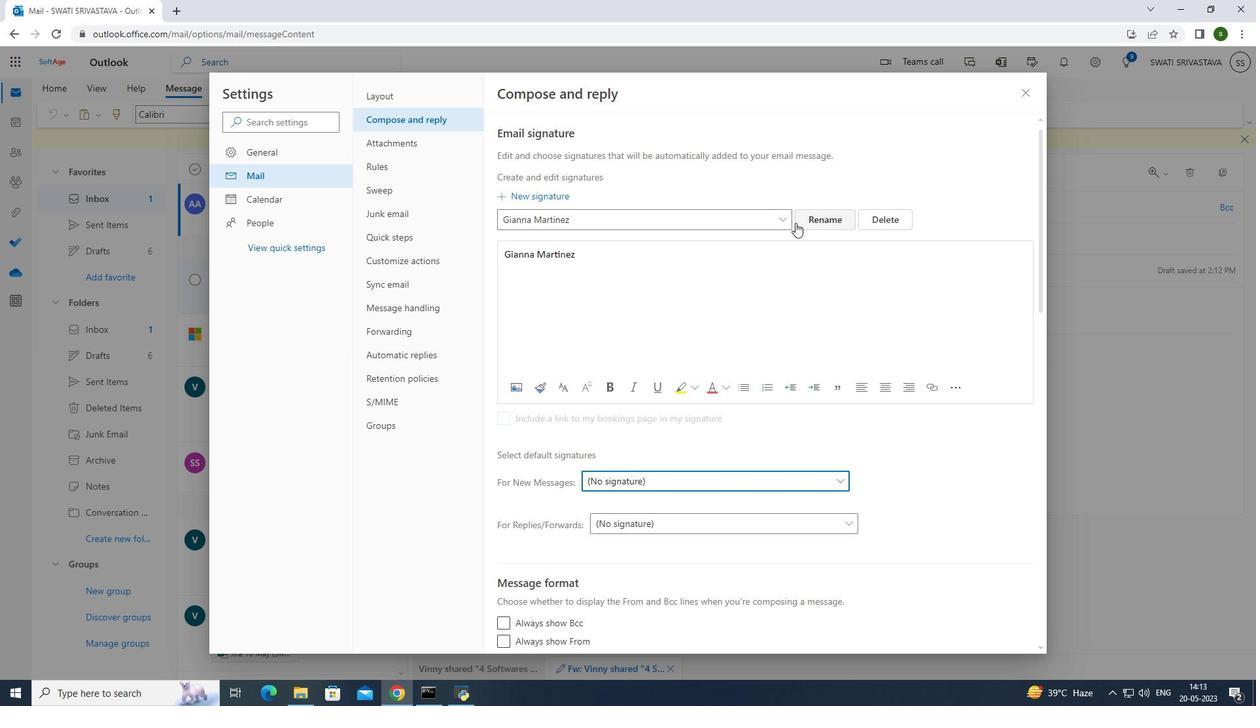 
Action: Mouse moved to (889, 160)
Screenshot: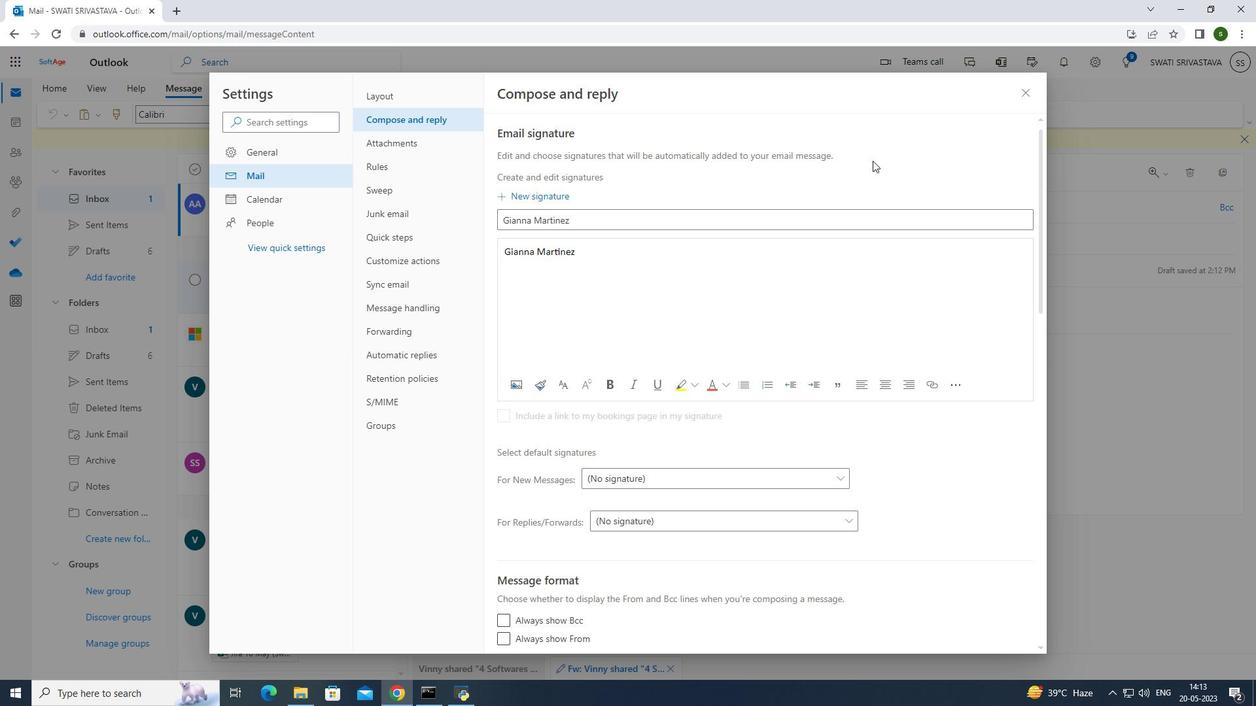 
Action: Mouse pressed left at (889, 160)
Screenshot: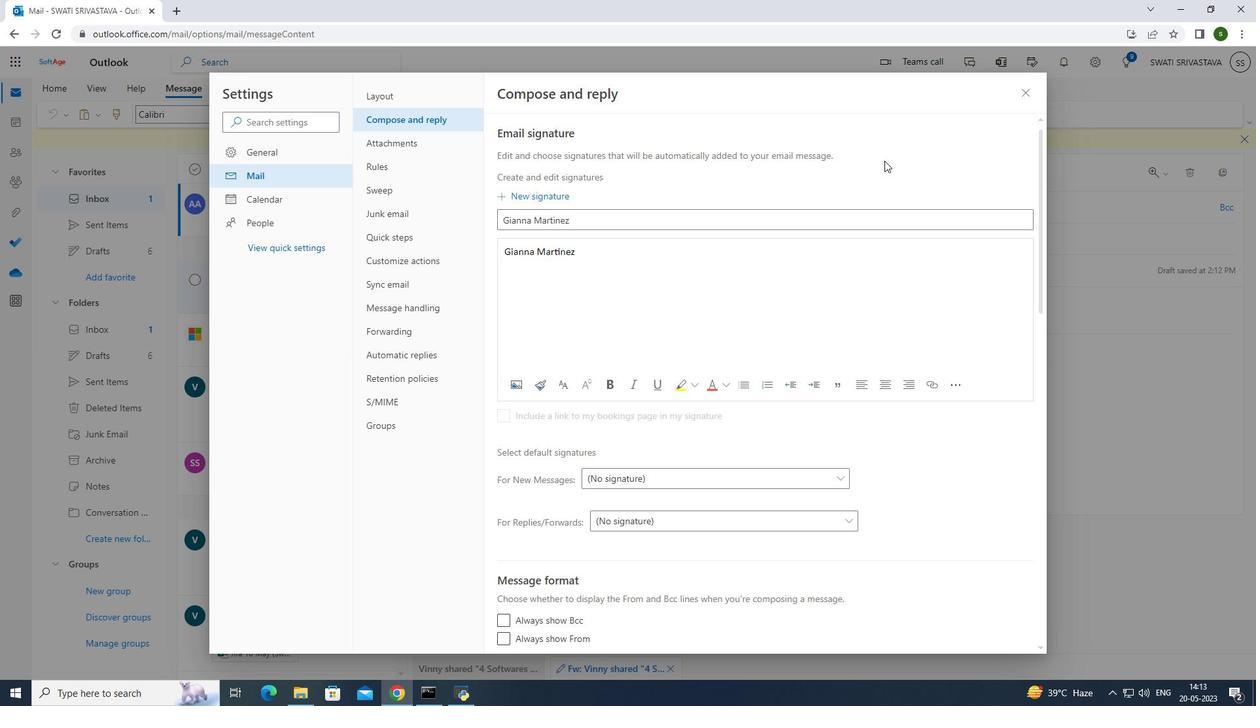
Action: Mouse moved to (1026, 92)
Screenshot: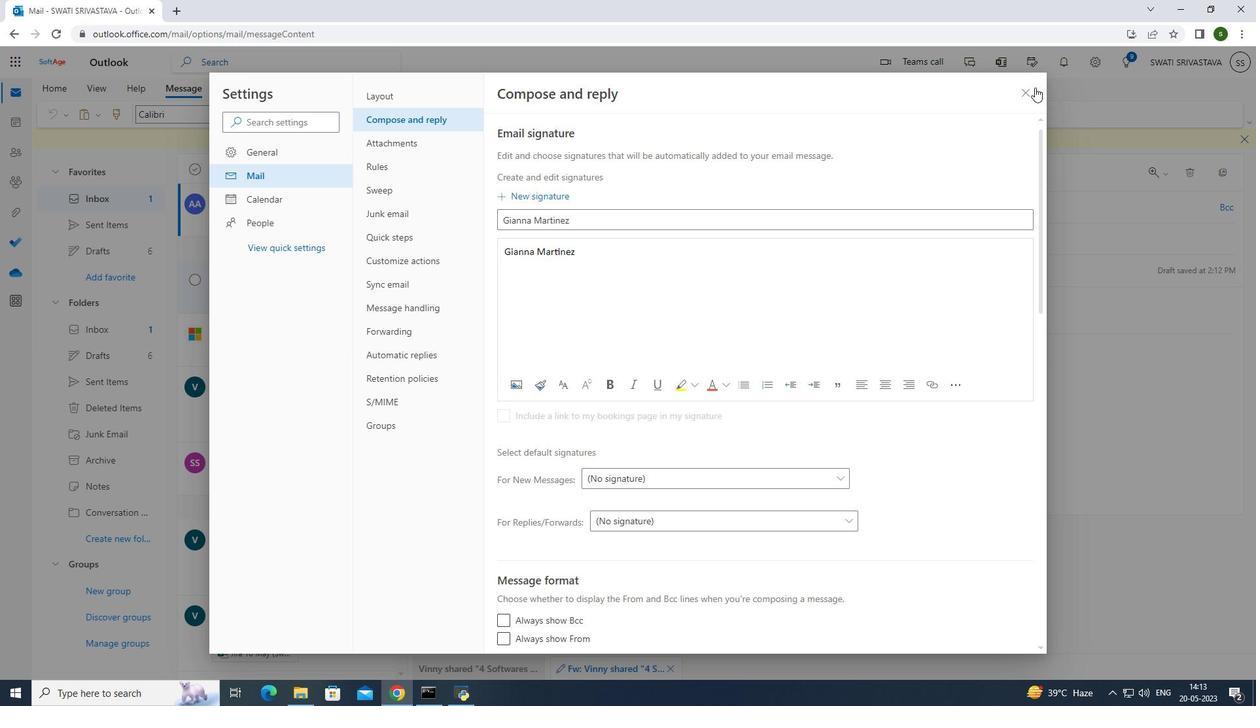 
Action: Mouse pressed left at (1026, 92)
Screenshot: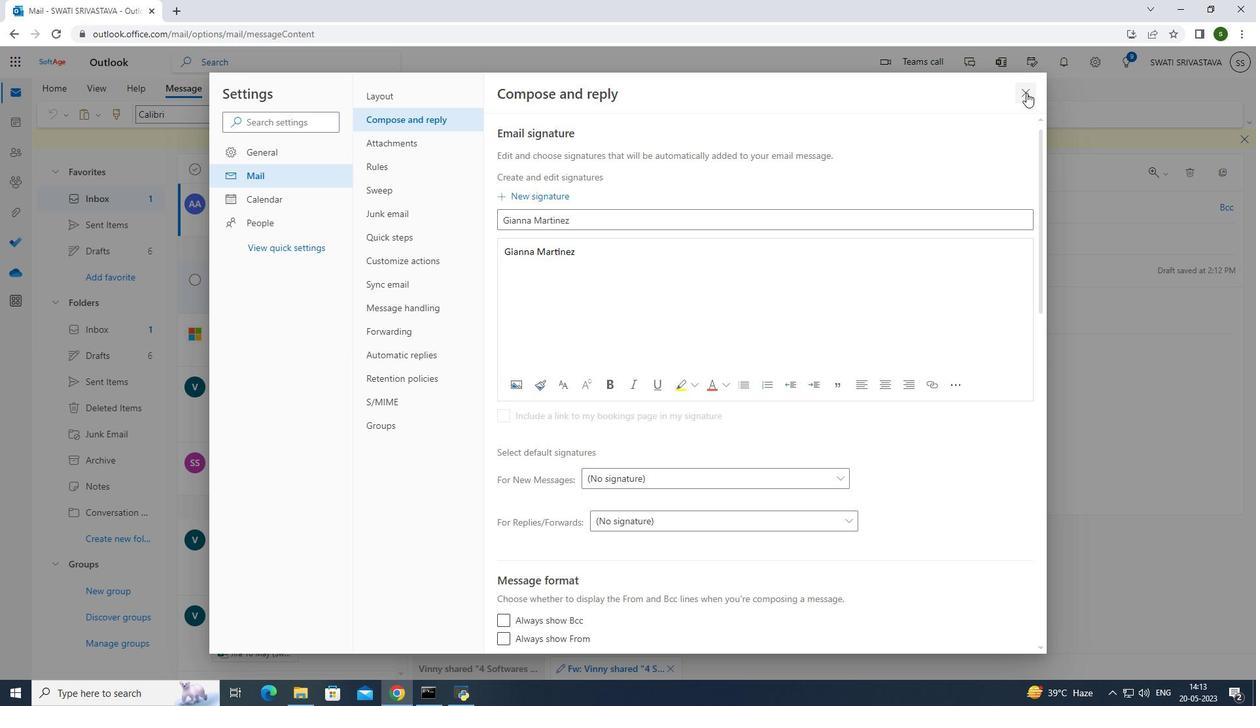 
Action: Mouse moved to (844, 106)
Screenshot: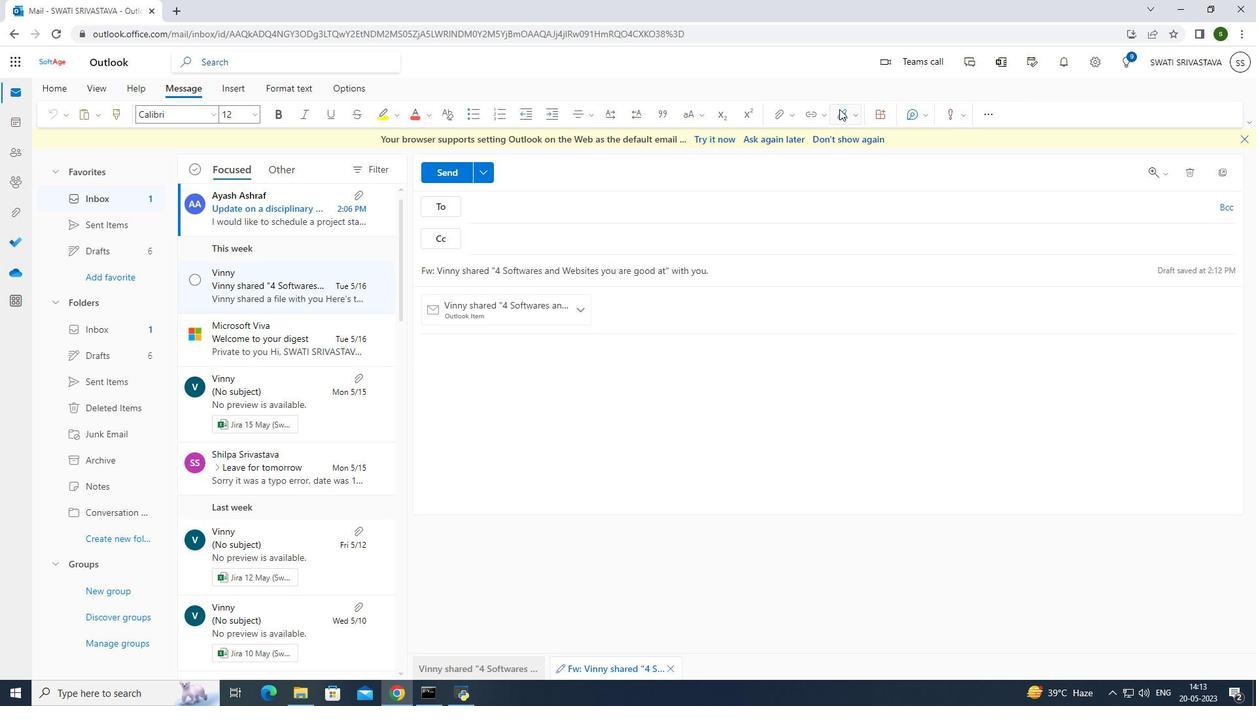 
Action: Mouse pressed left at (844, 106)
Screenshot: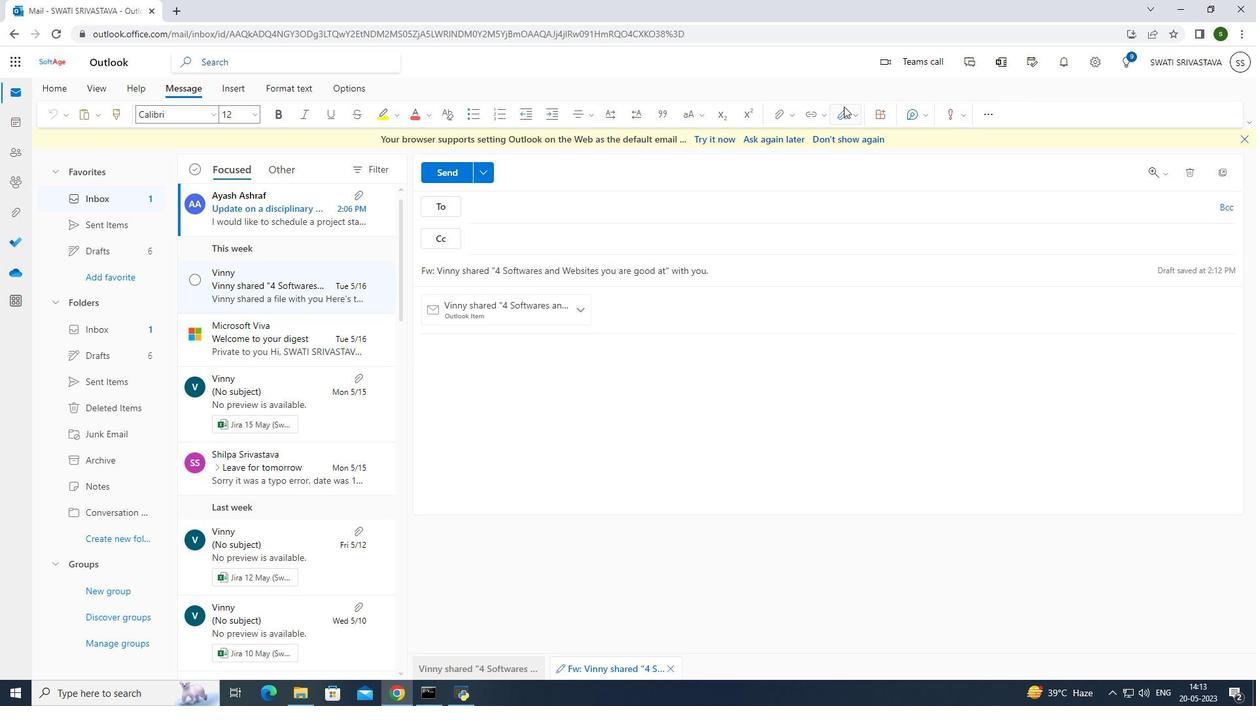 
Action: Mouse moved to (820, 172)
Screenshot: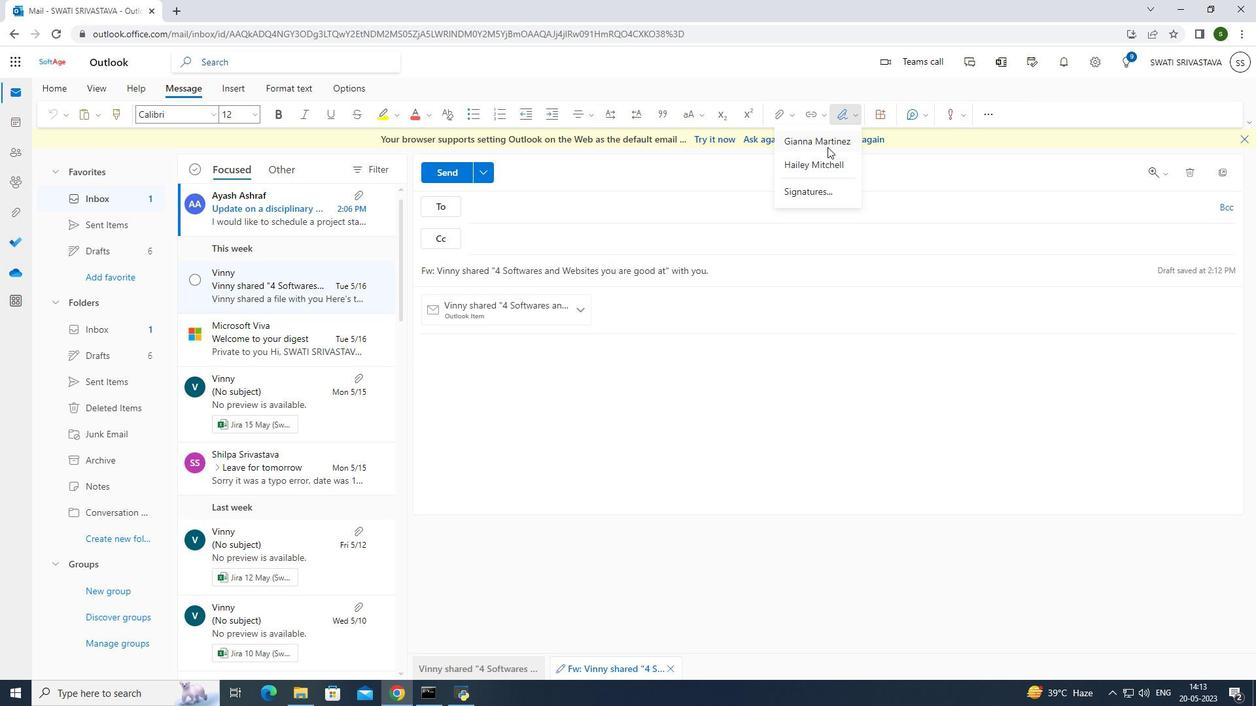
Action: Mouse pressed left at (820, 172)
Screenshot: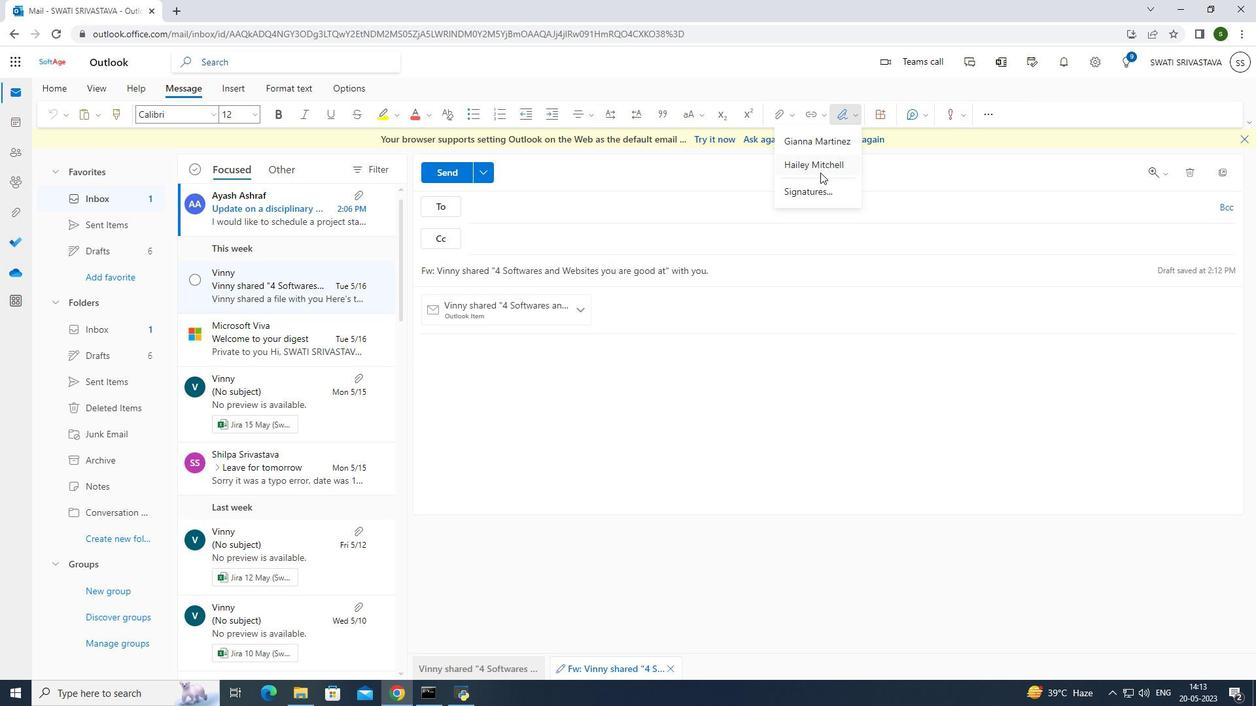 
Action: Mouse moved to (606, 371)
Screenshot: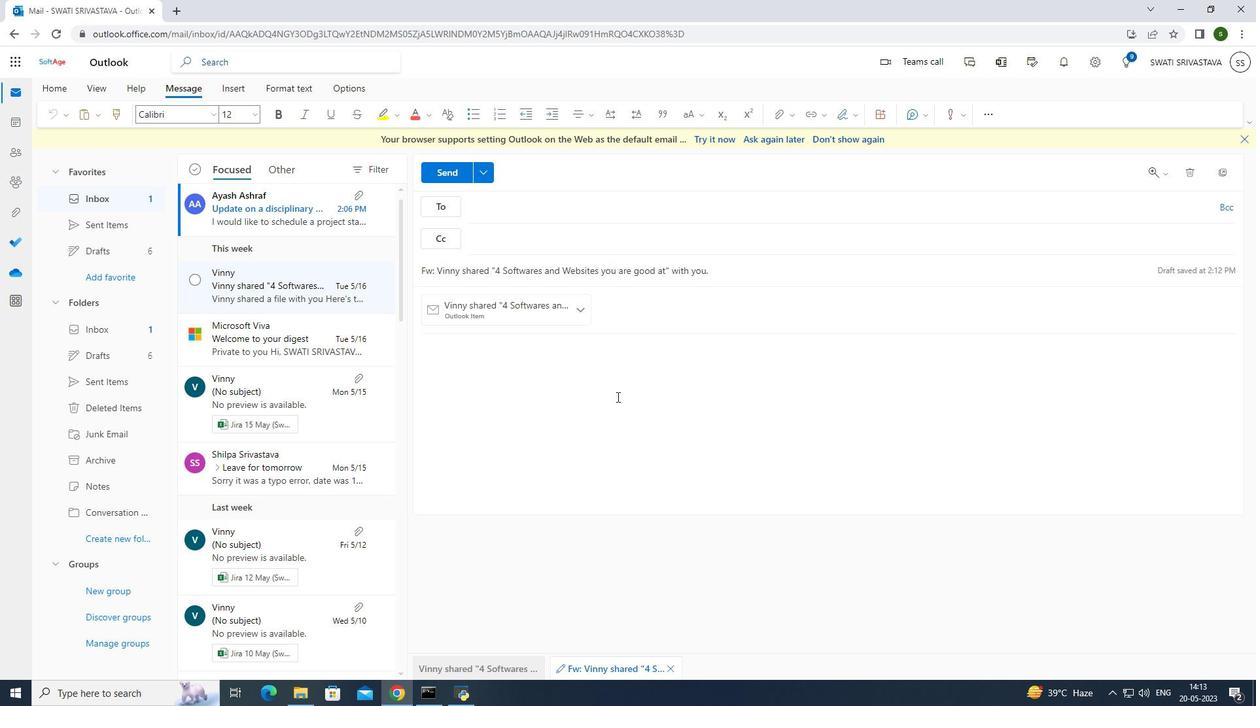 
Action: Mouse pressed left at (606, 371)
Screenshot: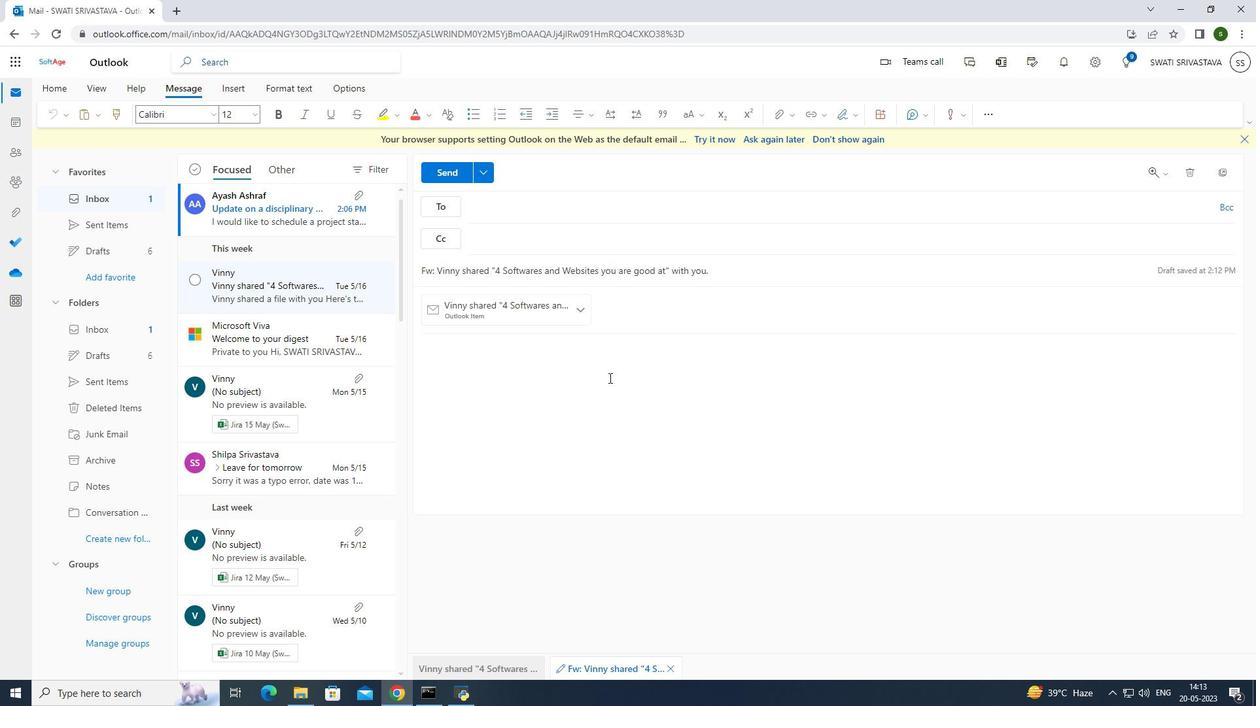 
Action: Mouse moved to (855, 117)
Screenshot: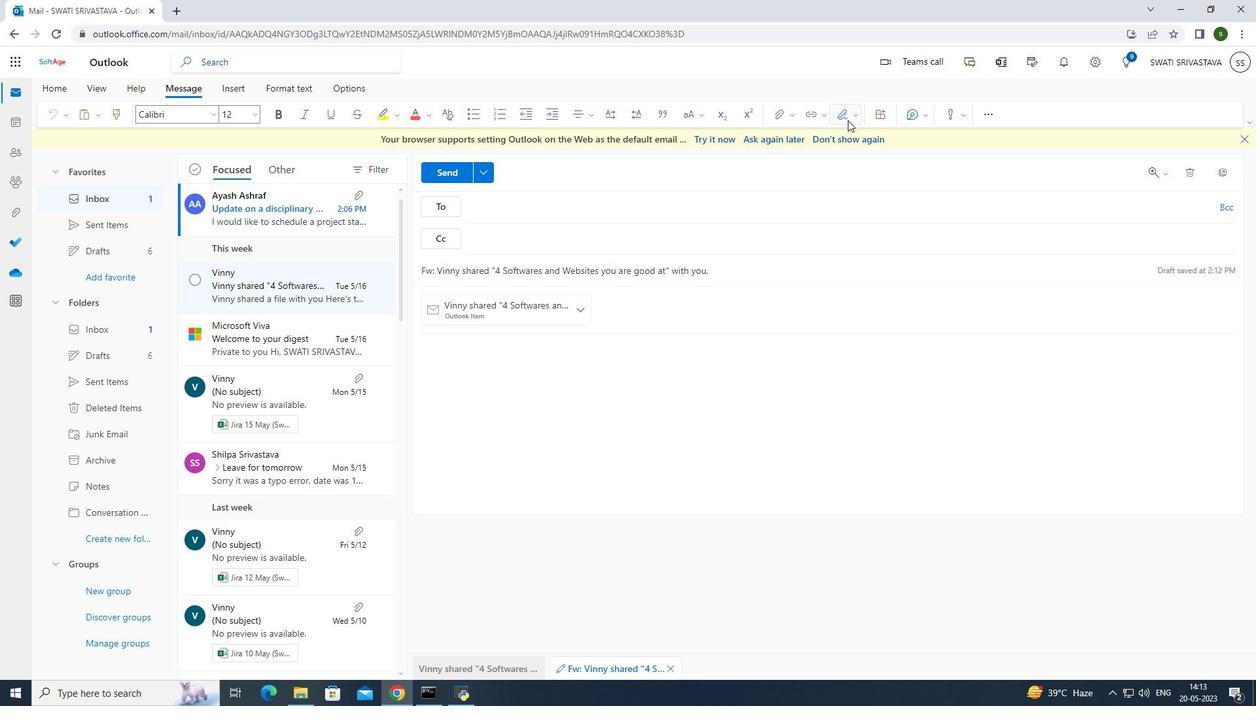 
Action: Mouse pressed left at (855, 117)
Screenshot: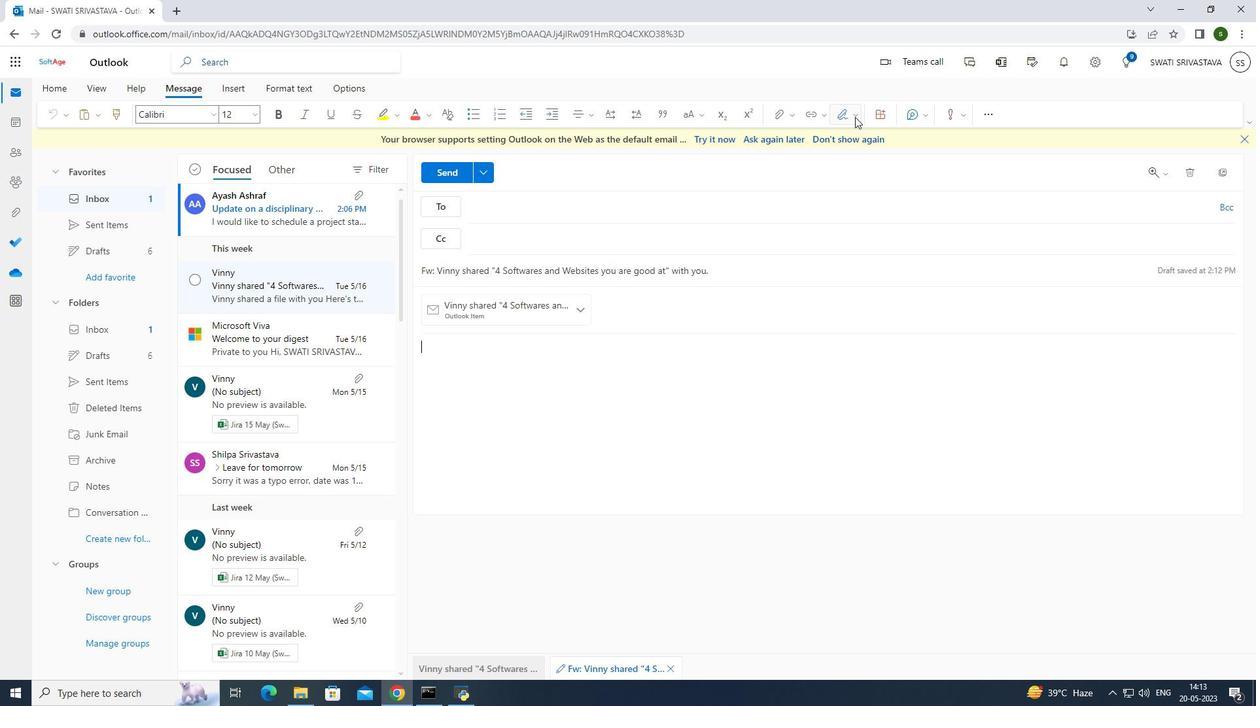 
Action: Mouse moved to (825, 189)
Screenshot: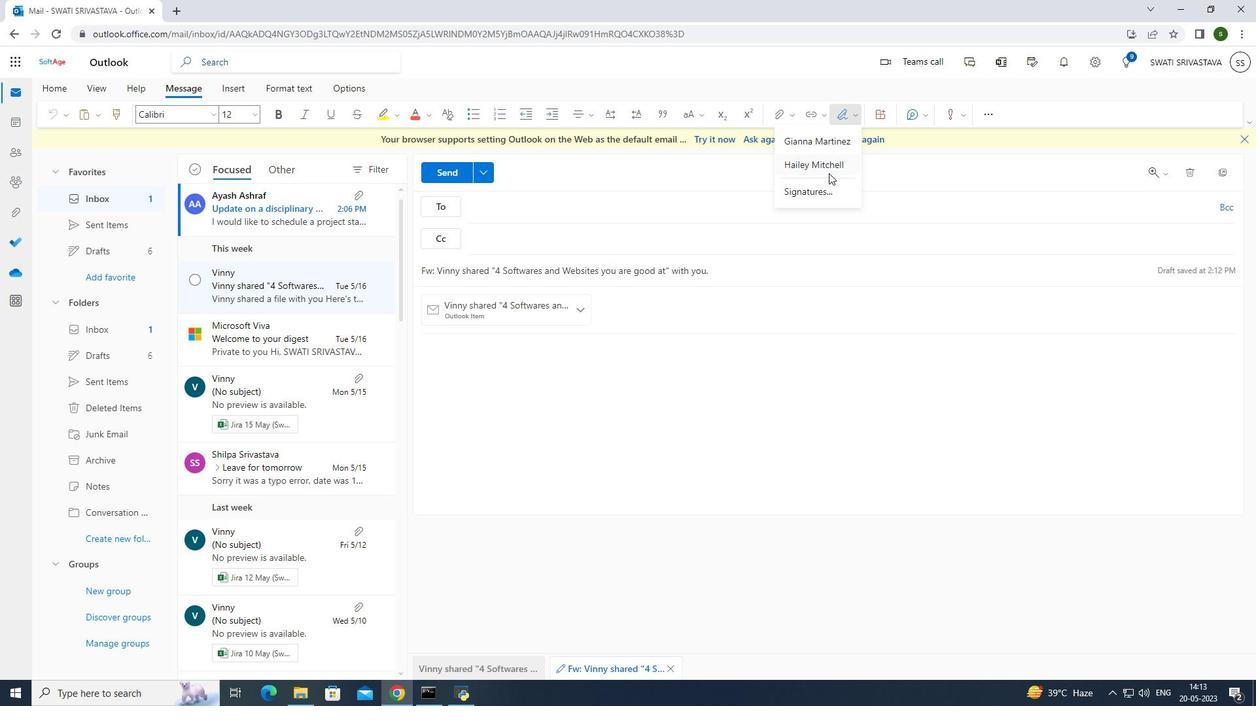 
Action: Mouse pressed left at (825, 189)
Screenshot: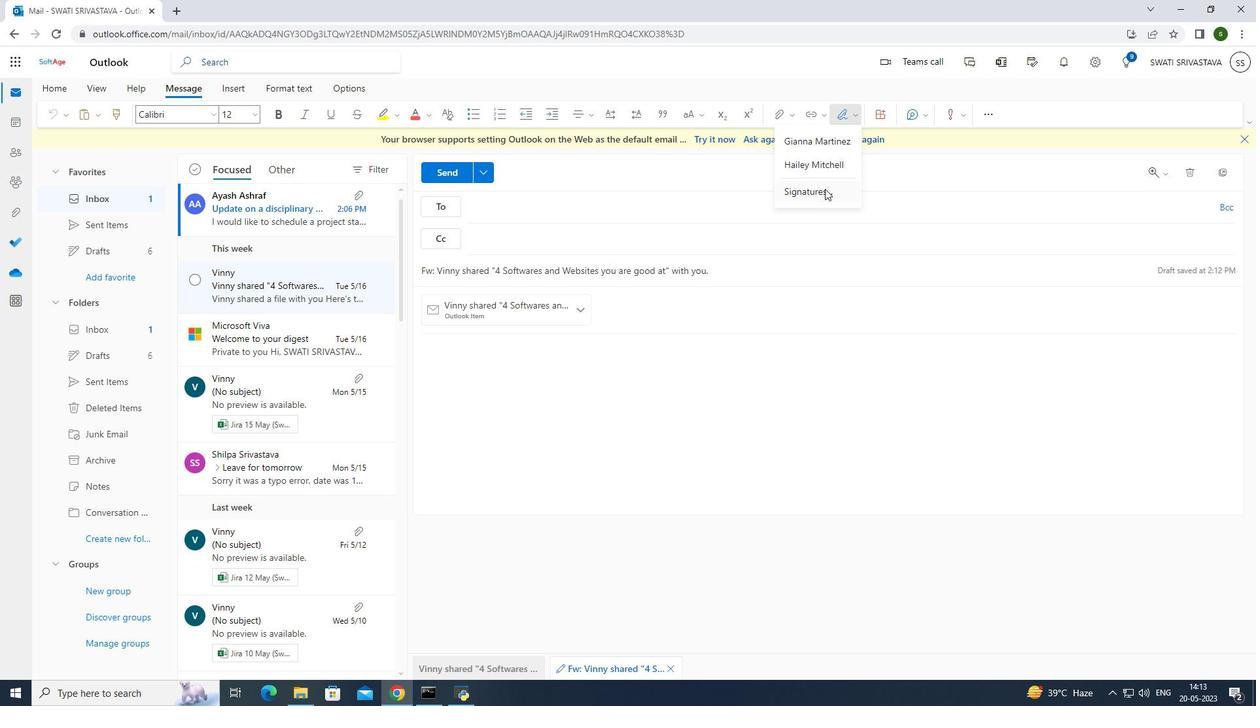 
Action: Mouse moved to (606, 215)
Screenshot: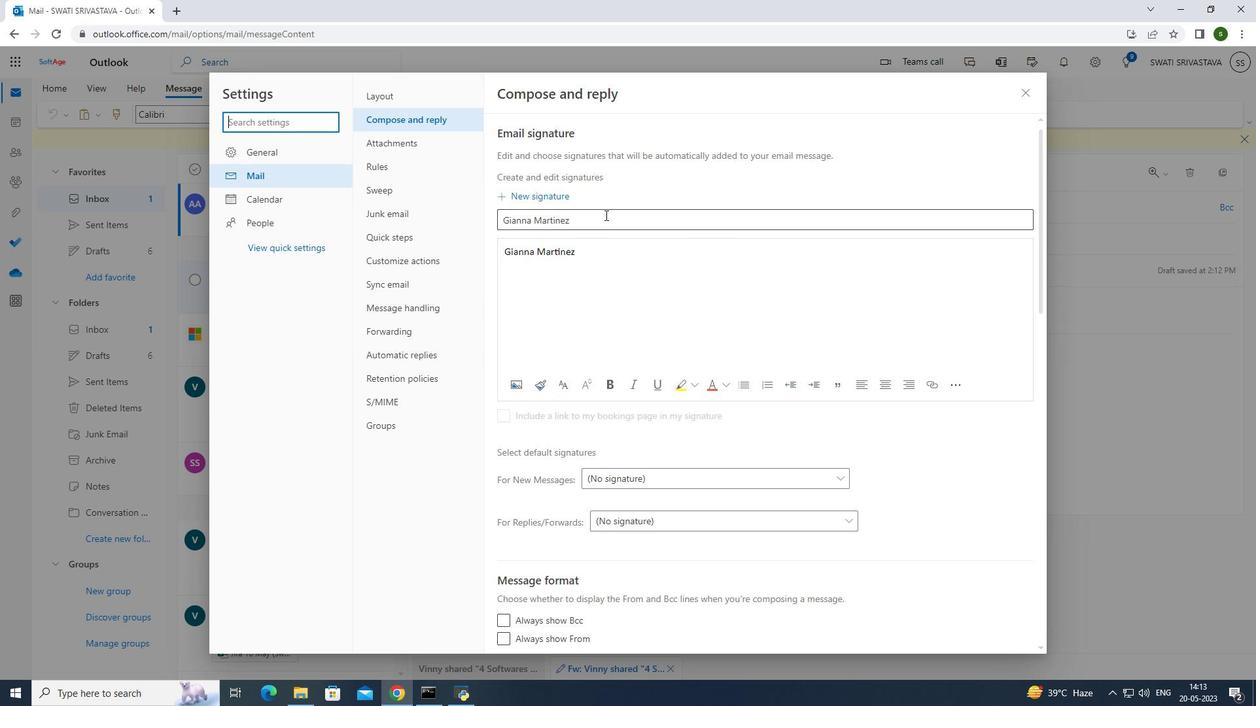 
Action: Mouse pressed left at (606, 215)
Screenshot: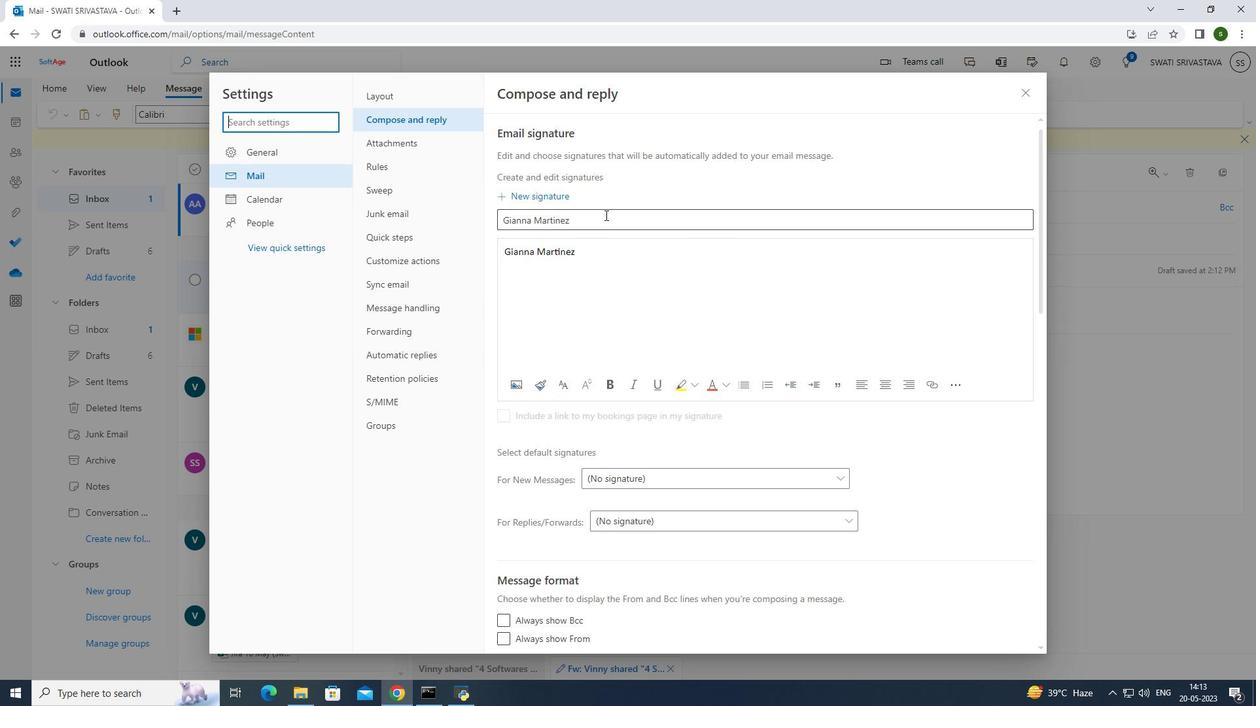
Action: Mouse moved to (632, 455)
Screenshot: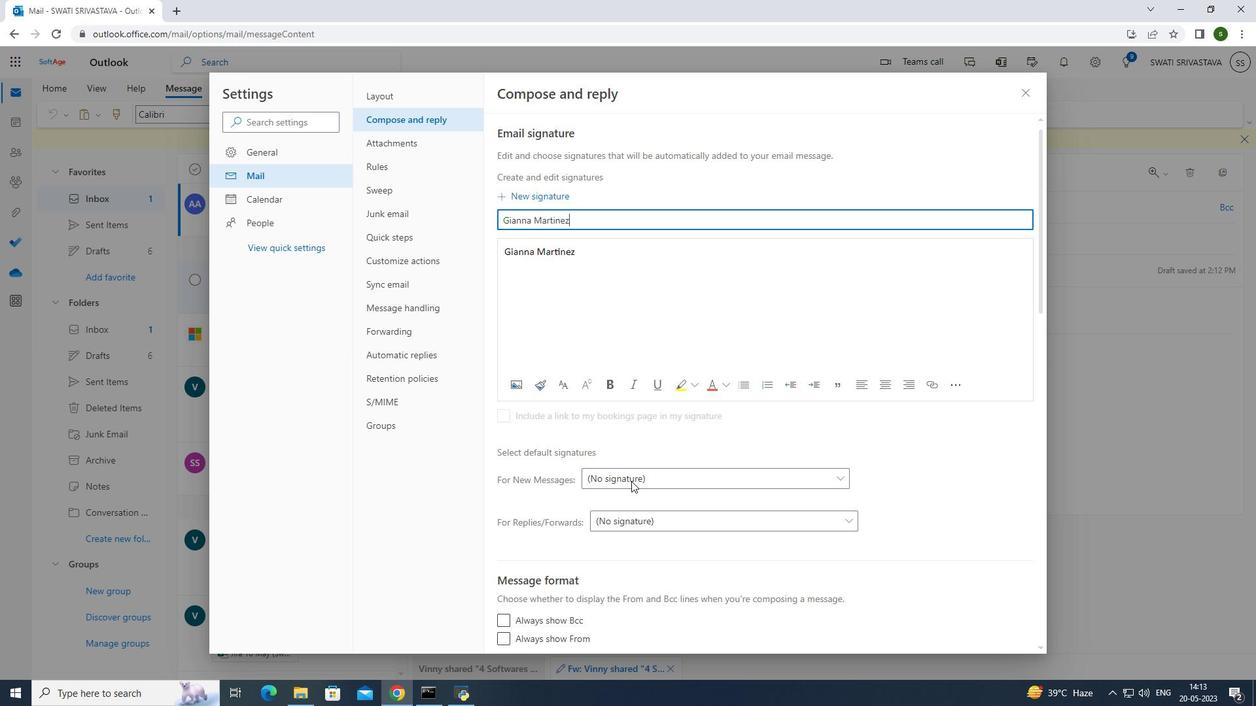 
Action: Mouse scrolled (632, 454) with delta (0, 0)
Screenshot: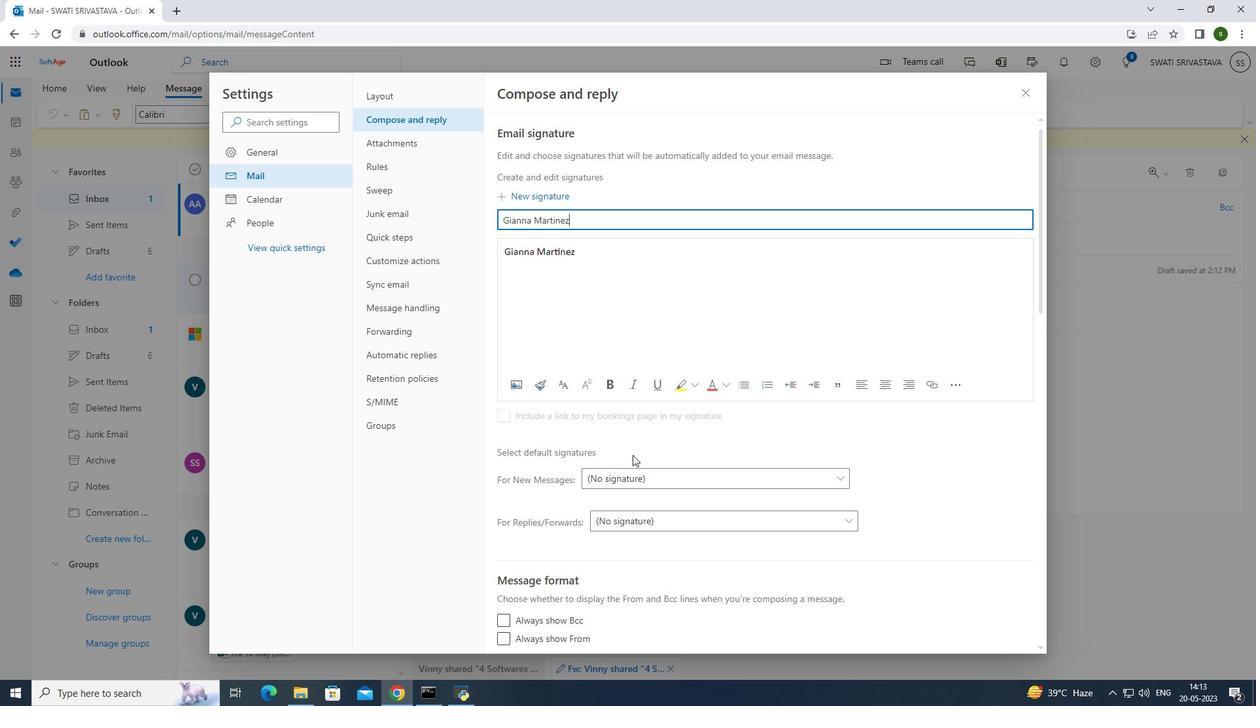 
Action: Mouse scrolled (632, 454) with delta (0, 0)
Screenshot: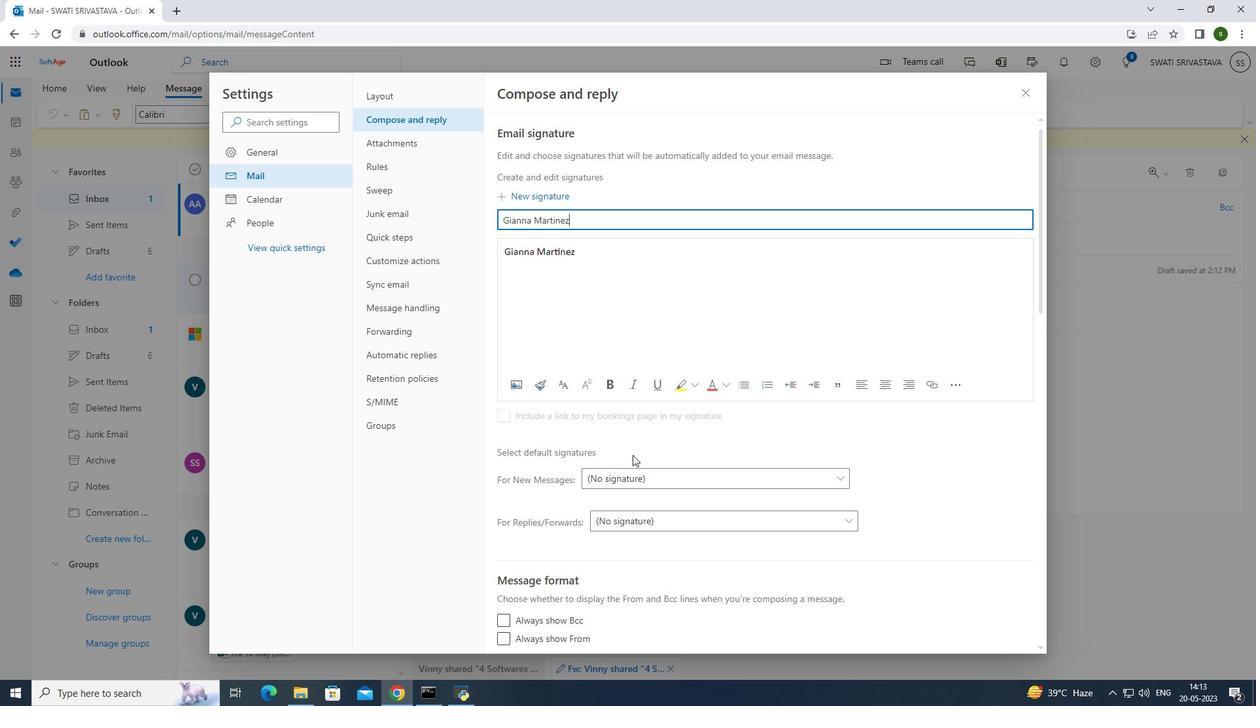 
Action: Mouse scrolled (632, 454) with delta (0, 0)
Screenshot: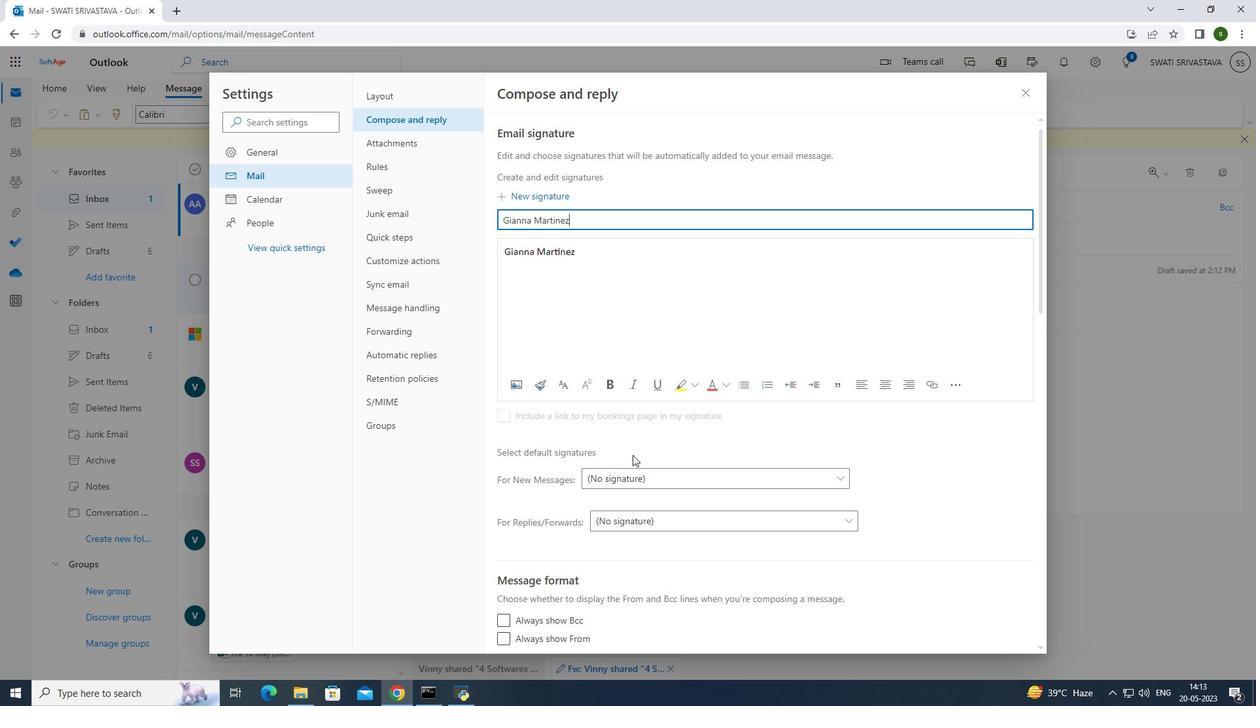 
Action: Mouse scrolled (632, 454) with delta (0, 0)
Screenshot: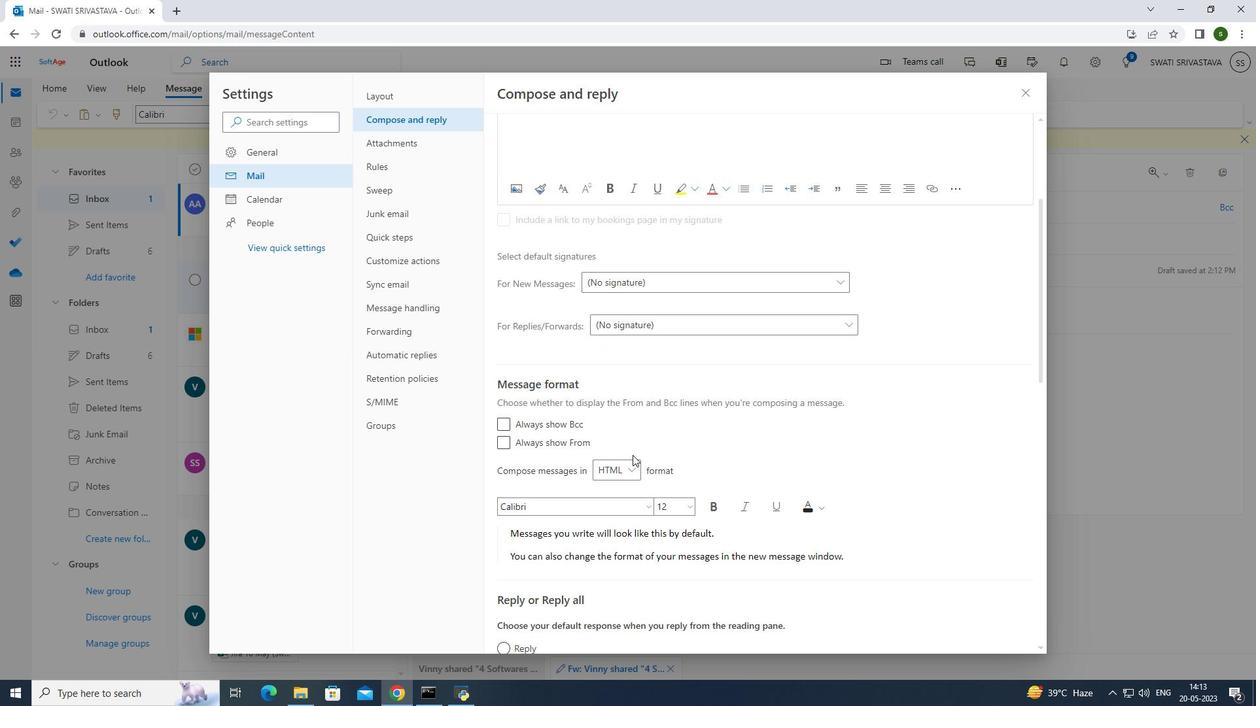 
Action: Mouse scrolled (632, 454) with delta (0, 0)
Screenshot: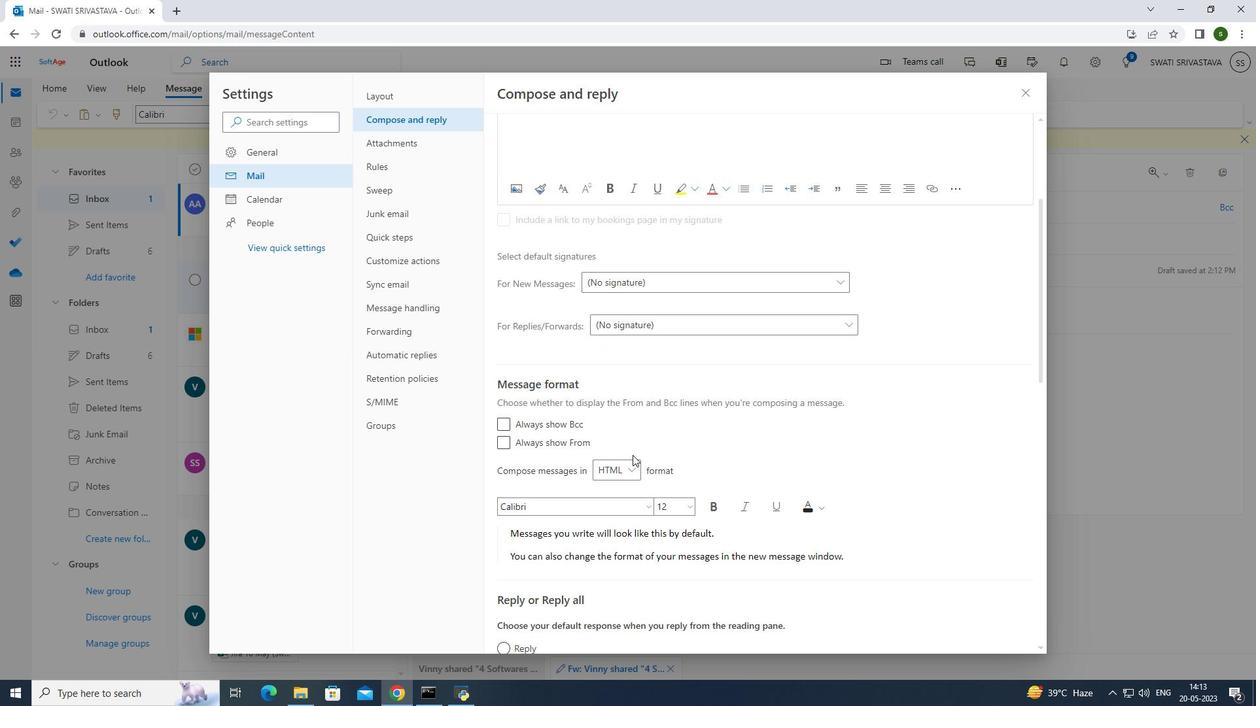 
Action: Mouse scrolled (632, 454) with delta (0, 0)
Screenshot: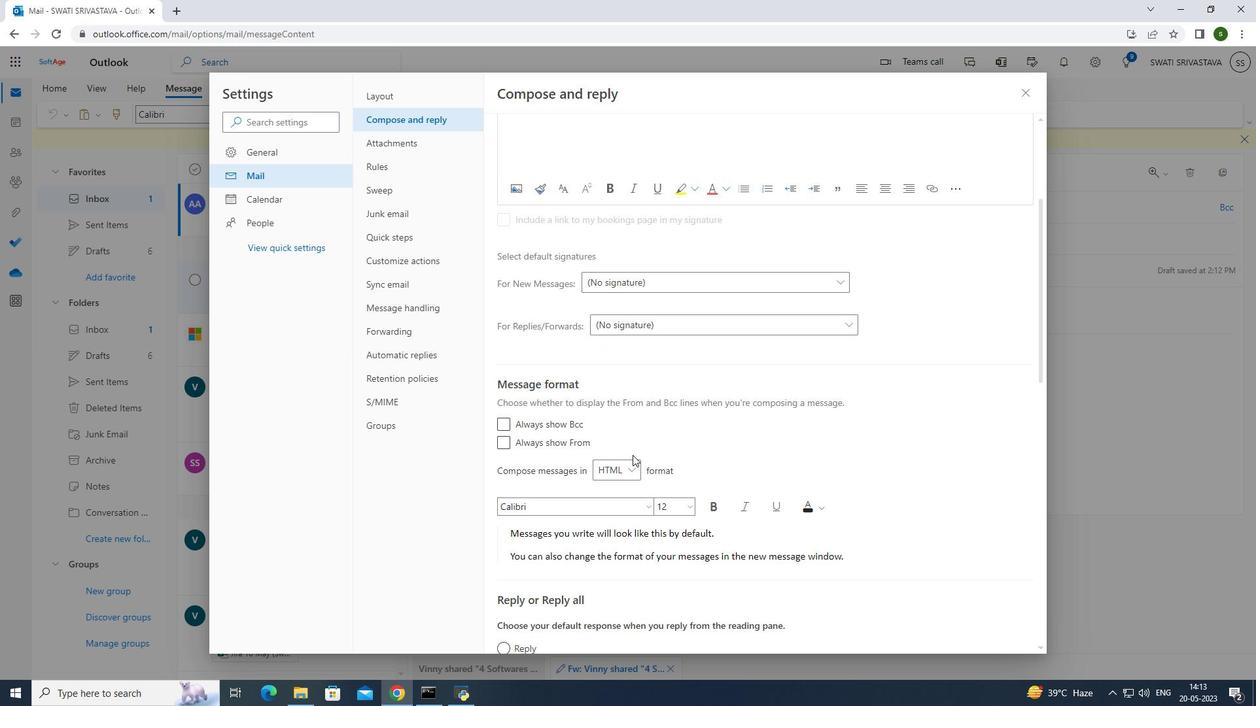 
Action: Mouse scrolled (632, 454) with delta (0, 0)
Screenshot: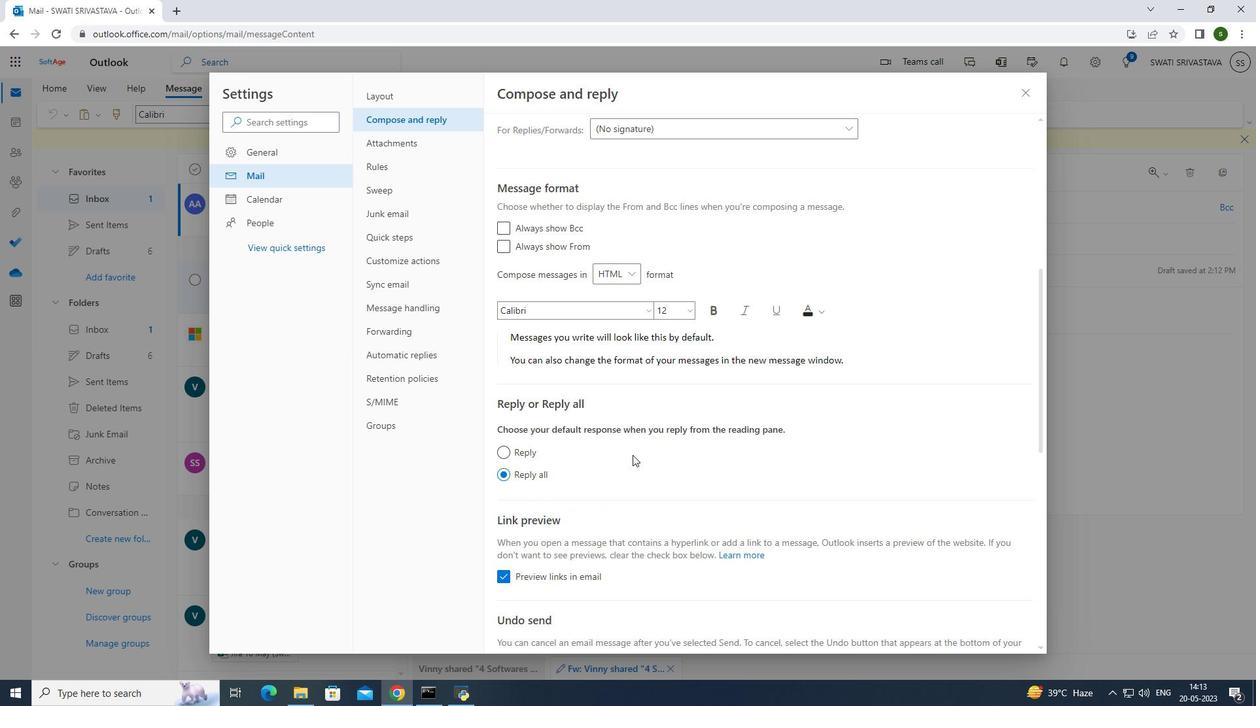 
Action: Mouse scrolled (632, 454) with delta (0, 0)
Screenshot: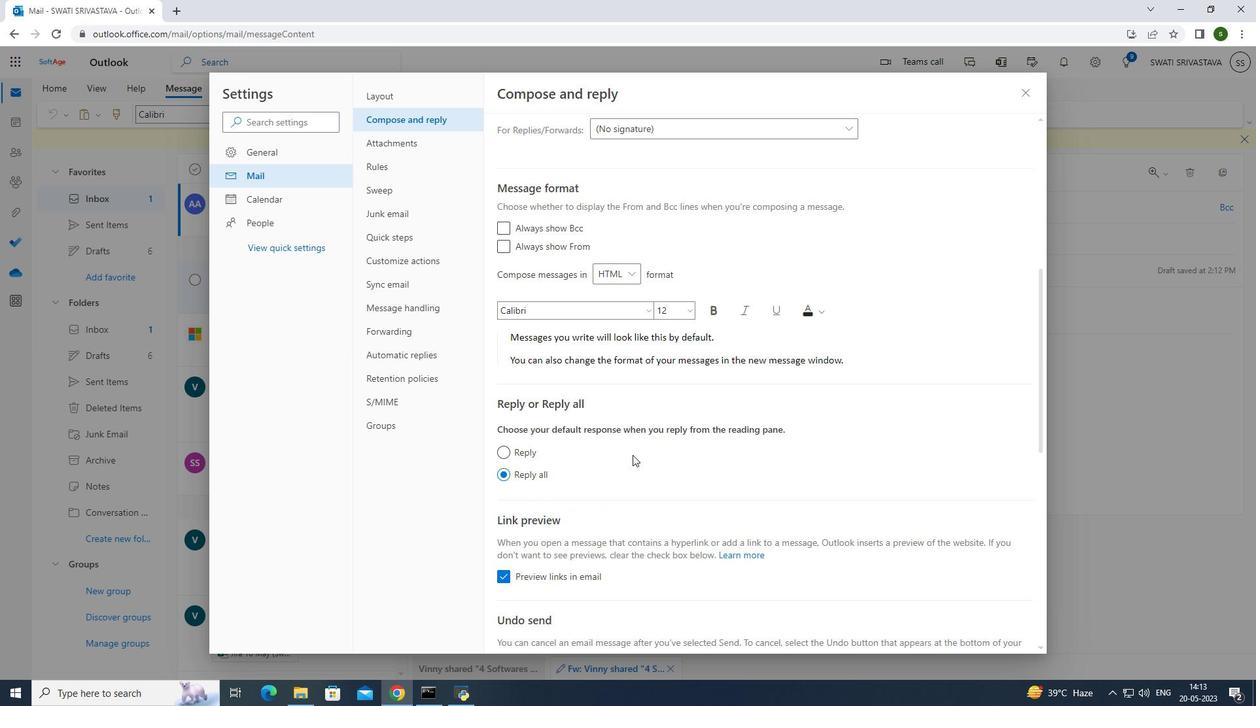 
Action: Mouse scrolled (632, 456) with delta (0, 0)
Screenshot: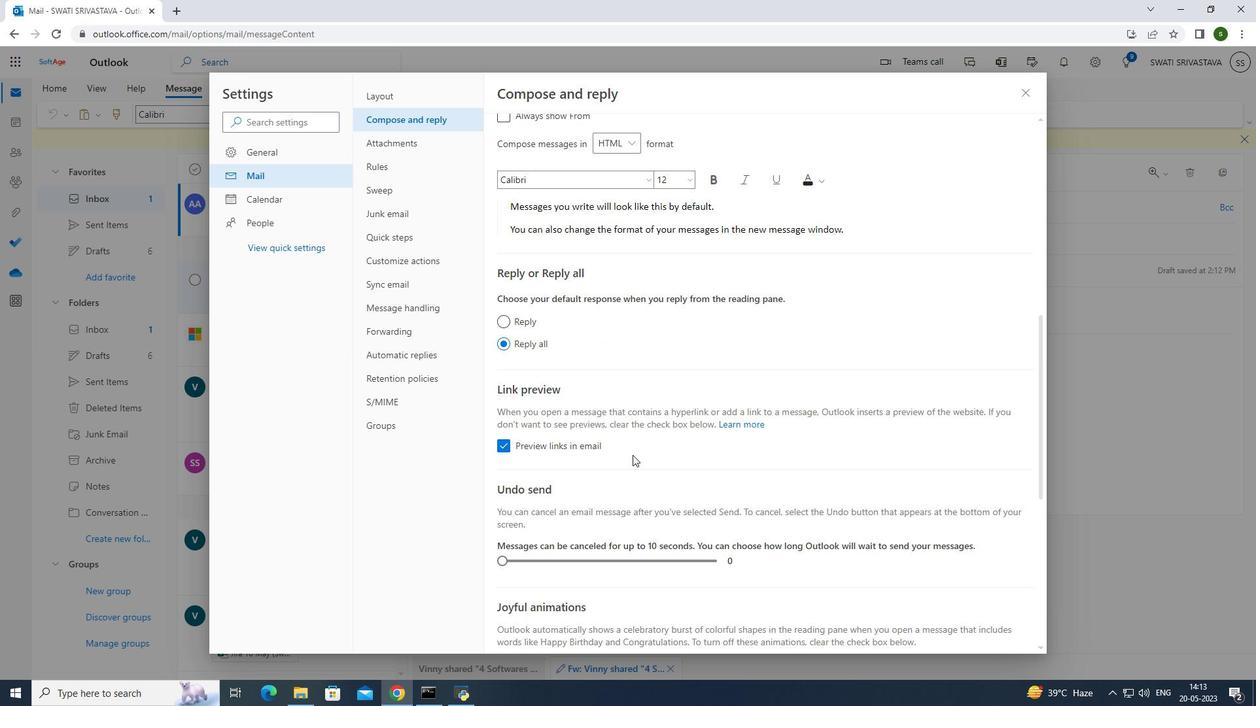 
Action: Mouse scrolled (632, 456) with delta (0, 0)
Screenshot: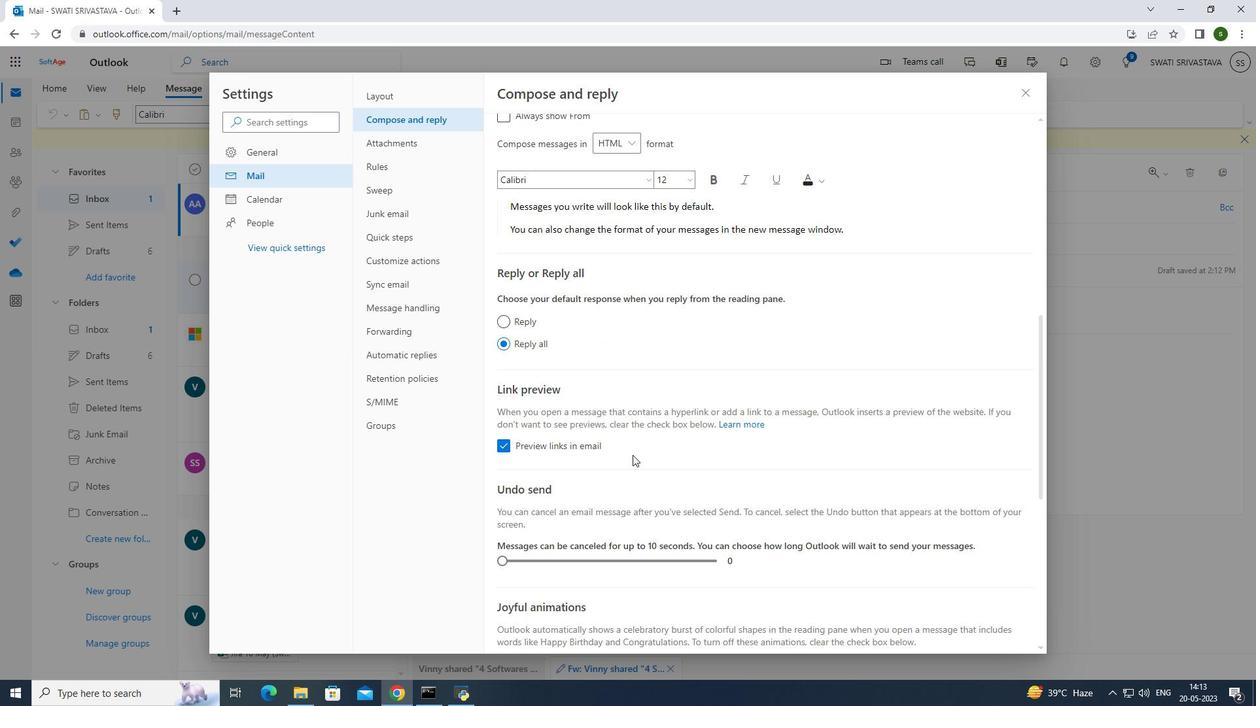 
Action: Mouse scrolled (632, 456) with delta (0, 0)
Screenshot: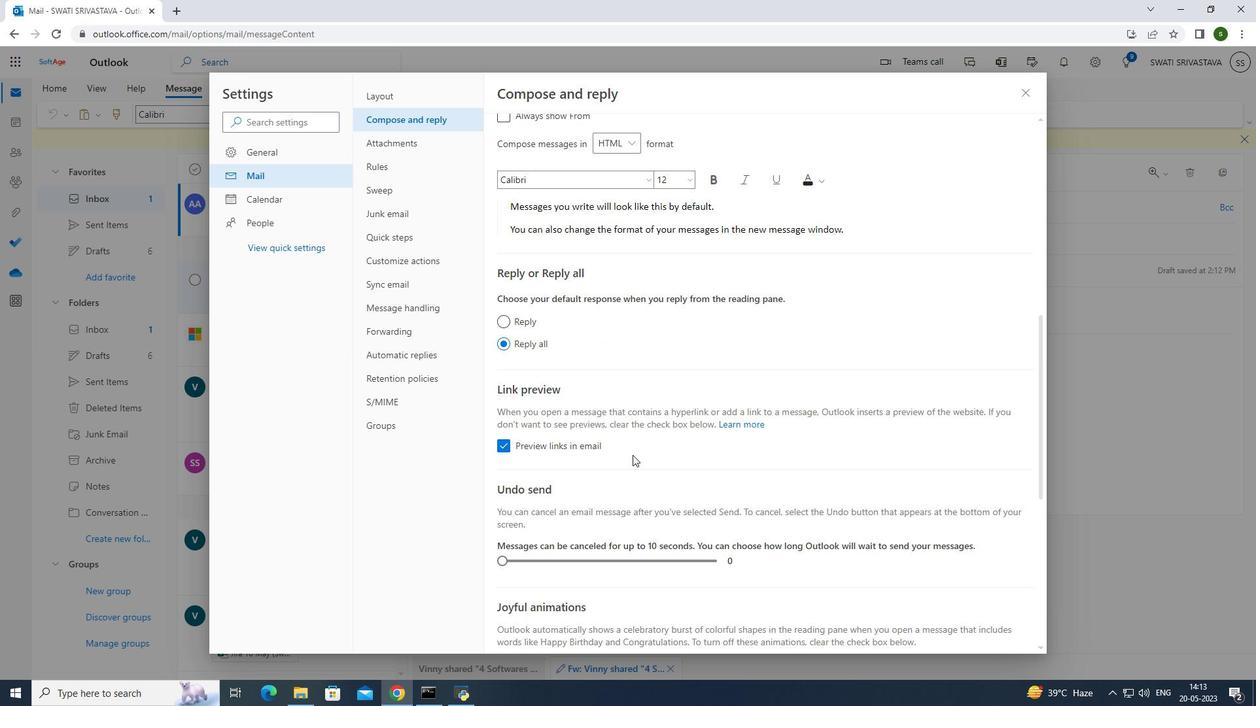
Action: Mouse scrolled (632, 456) with delta (0, 0)
Screenshot: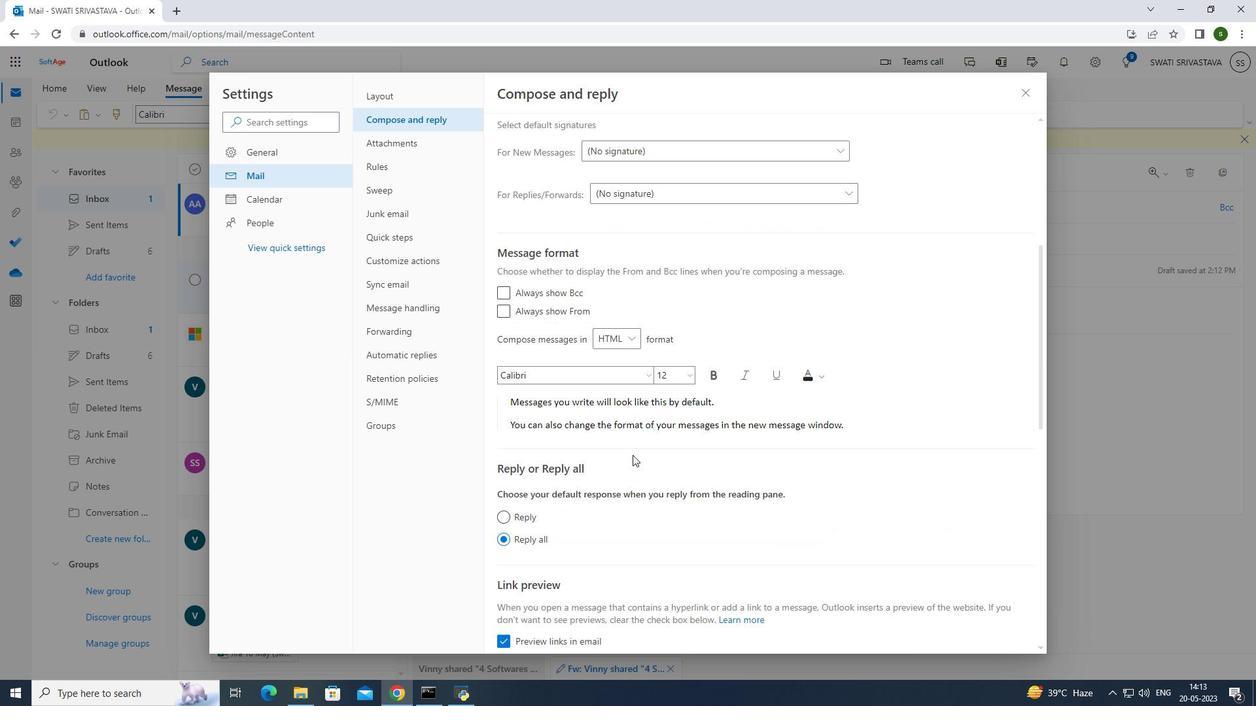 
Action: Mouse scrolled (632, 456) with delta (0, 0)
Screenshot: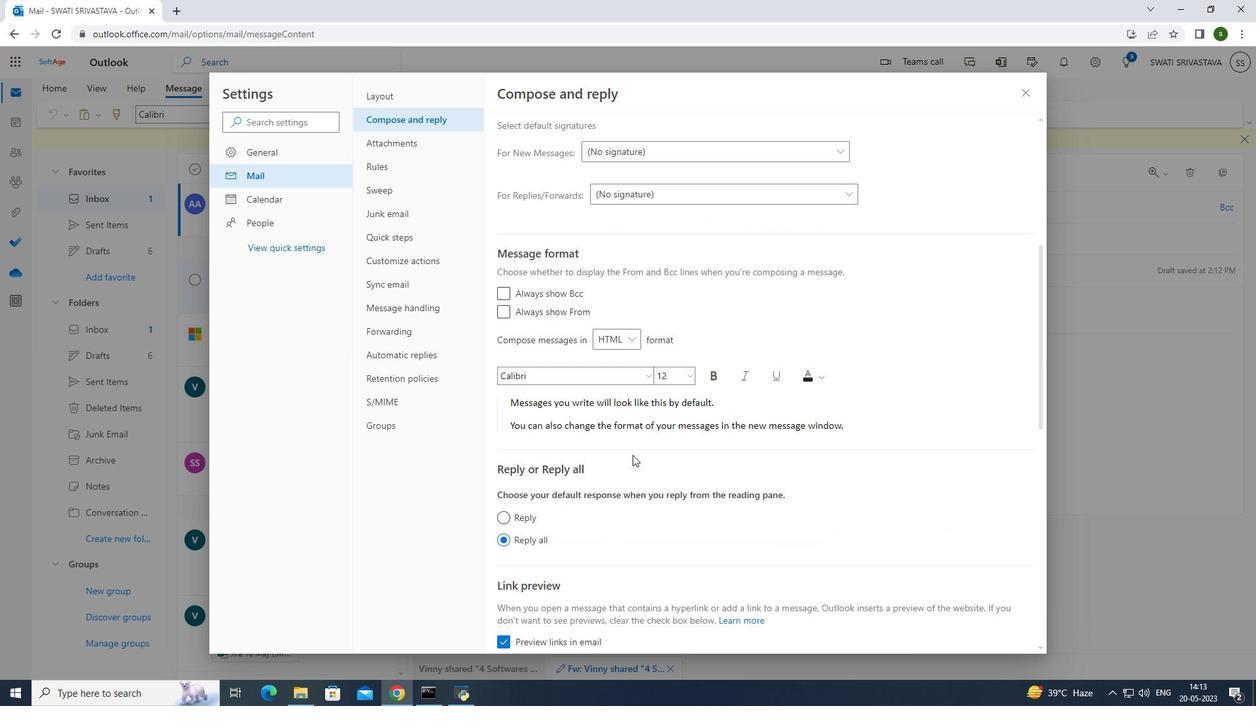 
Action: Mouse scrolled (632, 456) with delta (0, 0)
Screenshot: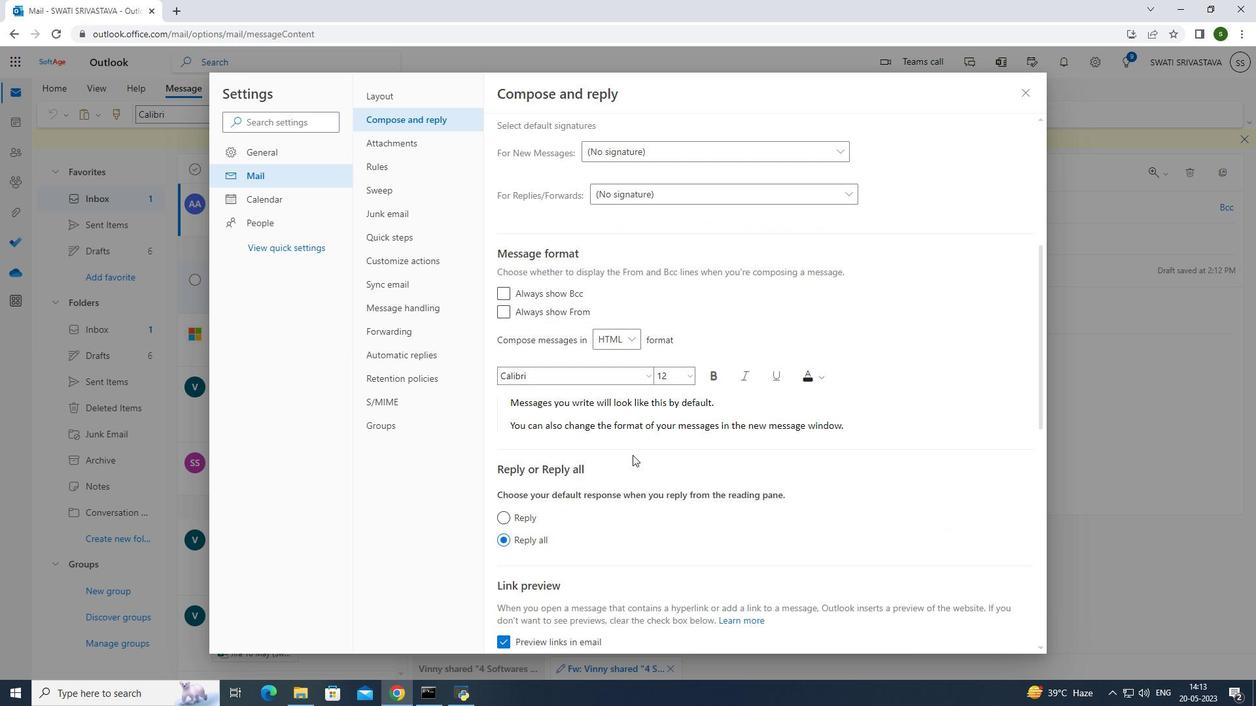 
Action: Mouse scrolled (632, 456) with delta (0, 0)
Screenshot: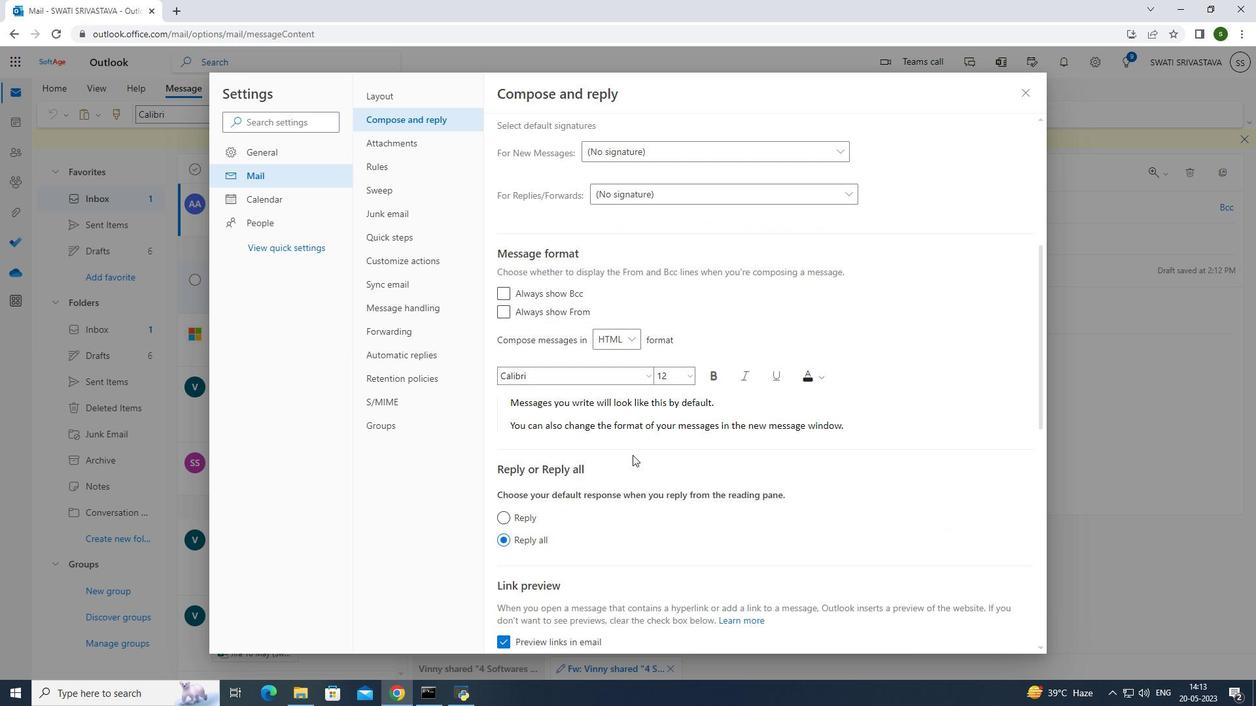 
Action: Mouse scrolled (632, 456) with delta (0, 0)
Screenshot: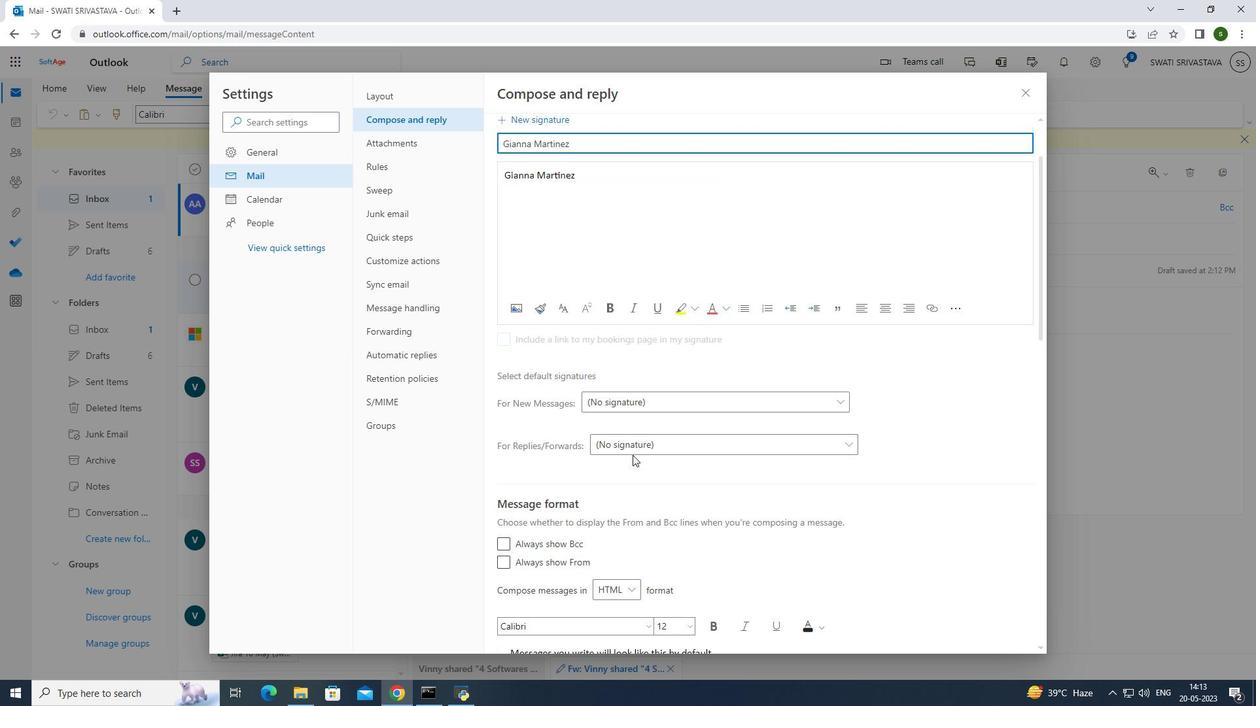 
Action: Mouse scrolled (632, 456) with delta (0, 0)
Screenshot: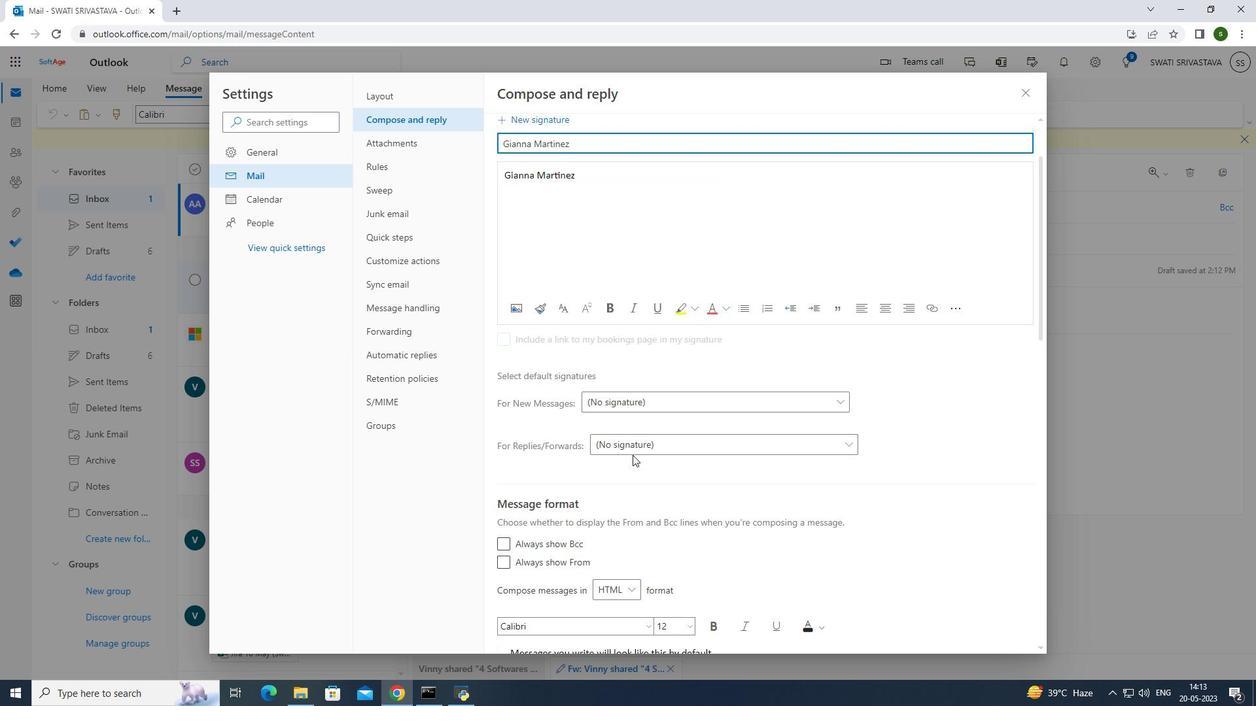 
Action: Mouse scrolled (632, 456) with delta (0, 0)
Screenshot: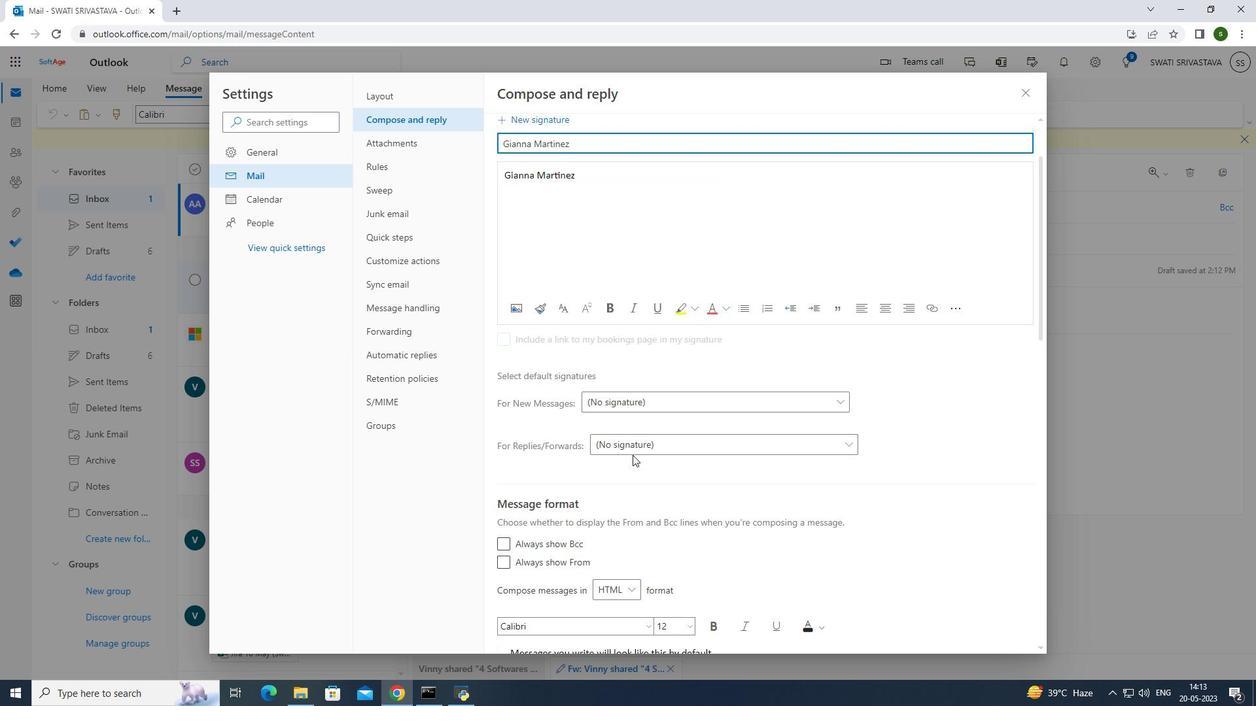 
Action: Mouse scrolled (632, 456) with delta (0, 0)
Screenshot: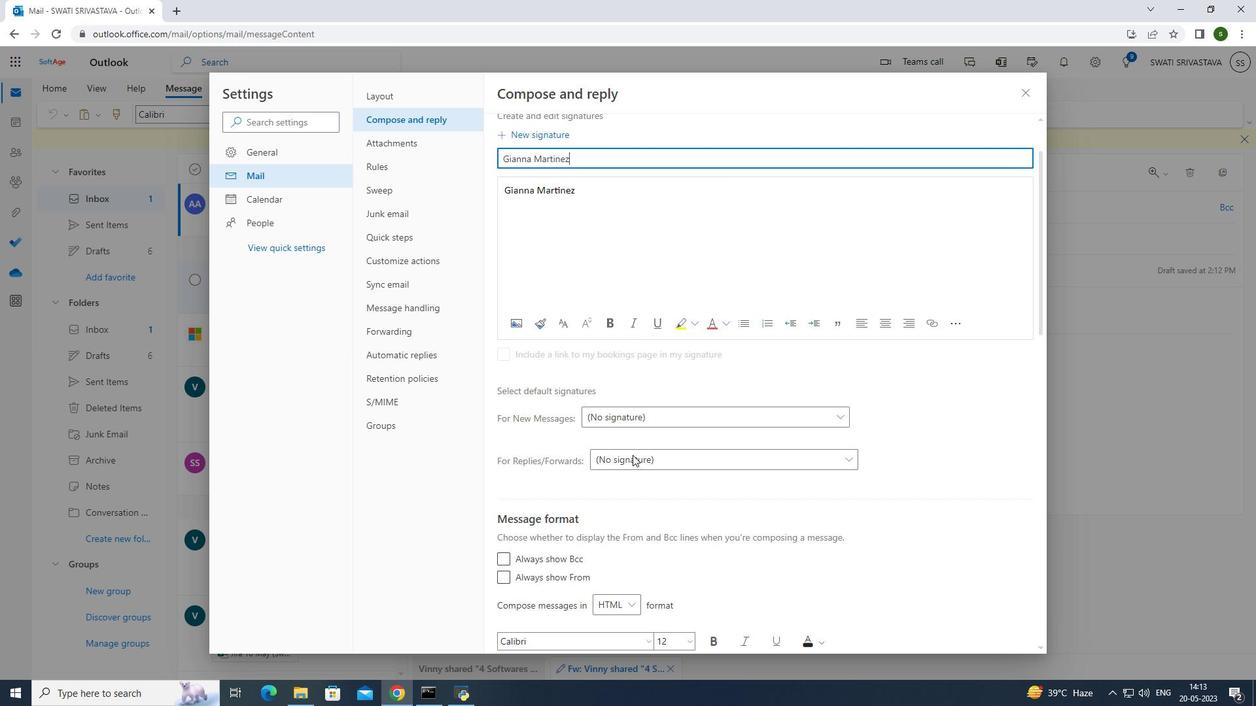 
Action: Mouse scrolled (632, 456) with delta (0, 0)
Screenshot: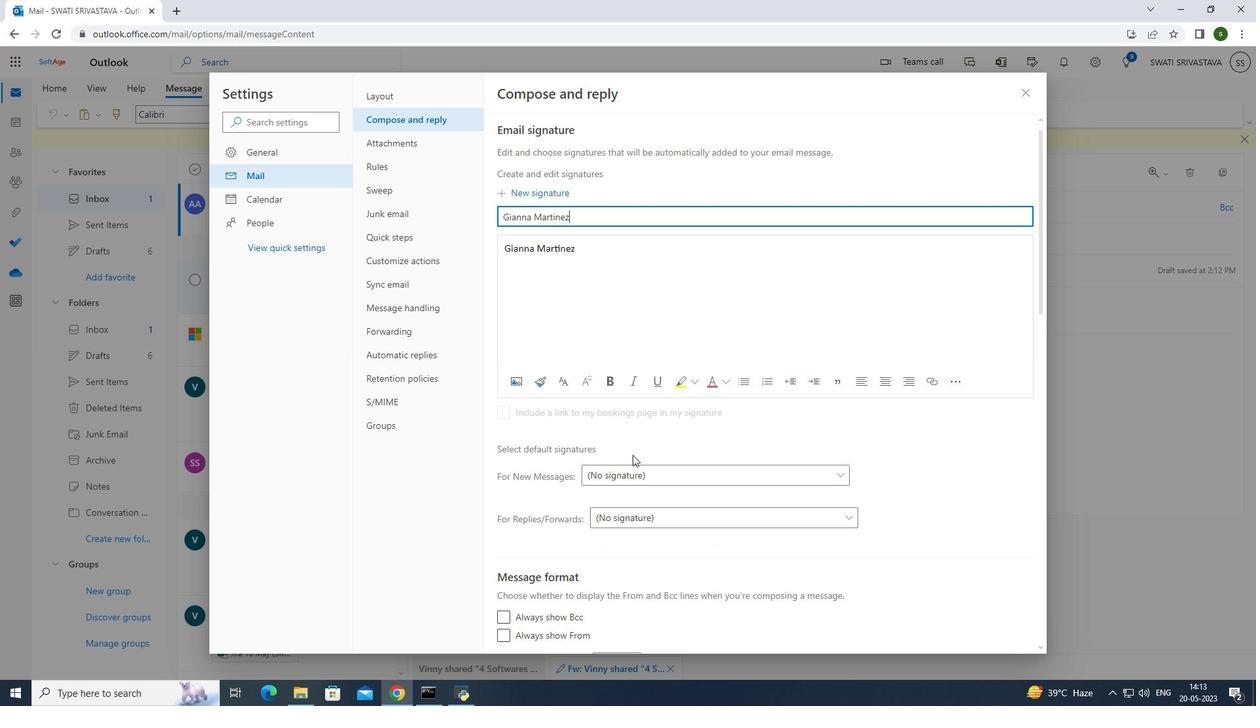 
Action: Mouse scrolled (632, 456) with delta (0, 0)
Screenshot: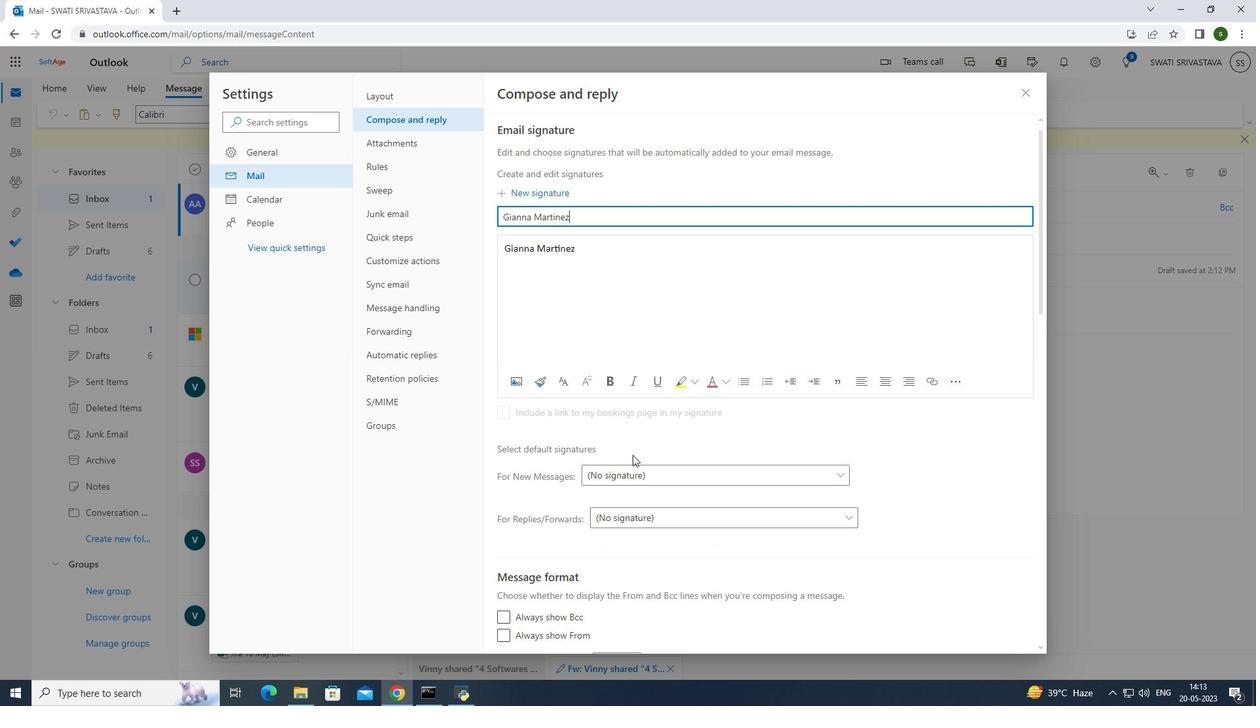 
Action: Mouse scrolled (632, 456) with delta (0, 0)
Screenshot: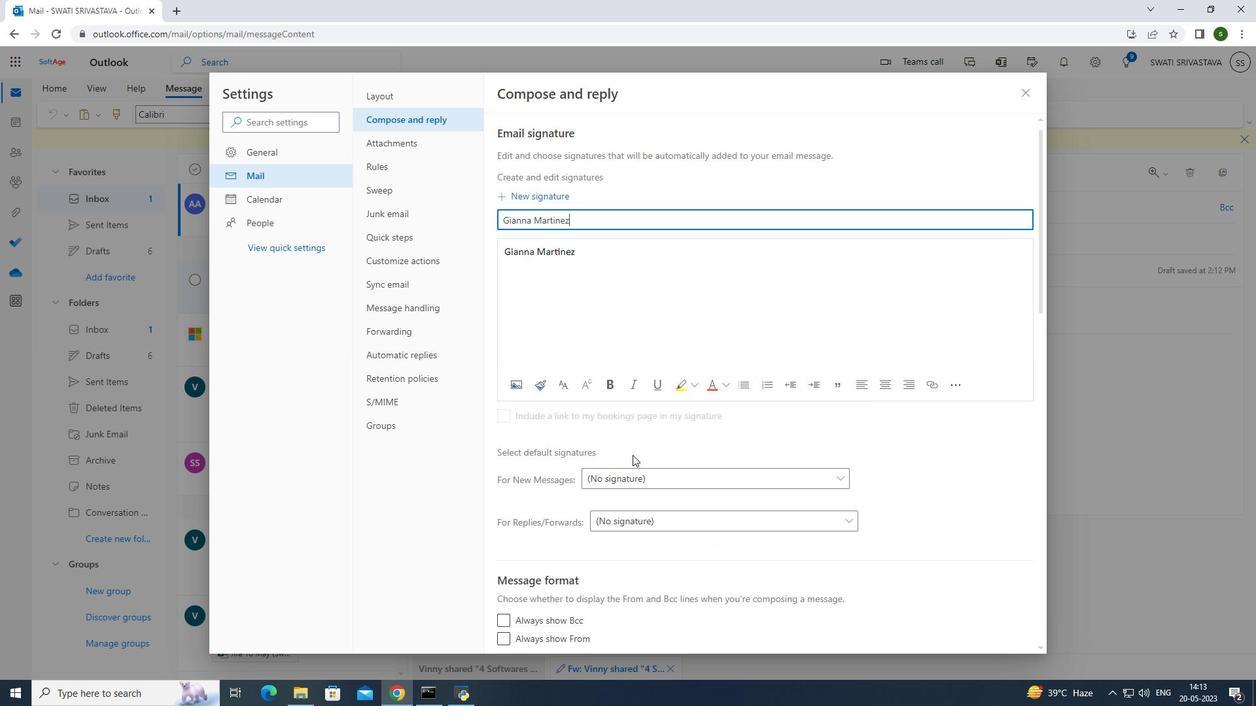 
Action: Mouse scrolled (632, 456) with delta (0, 0)
Screenshot: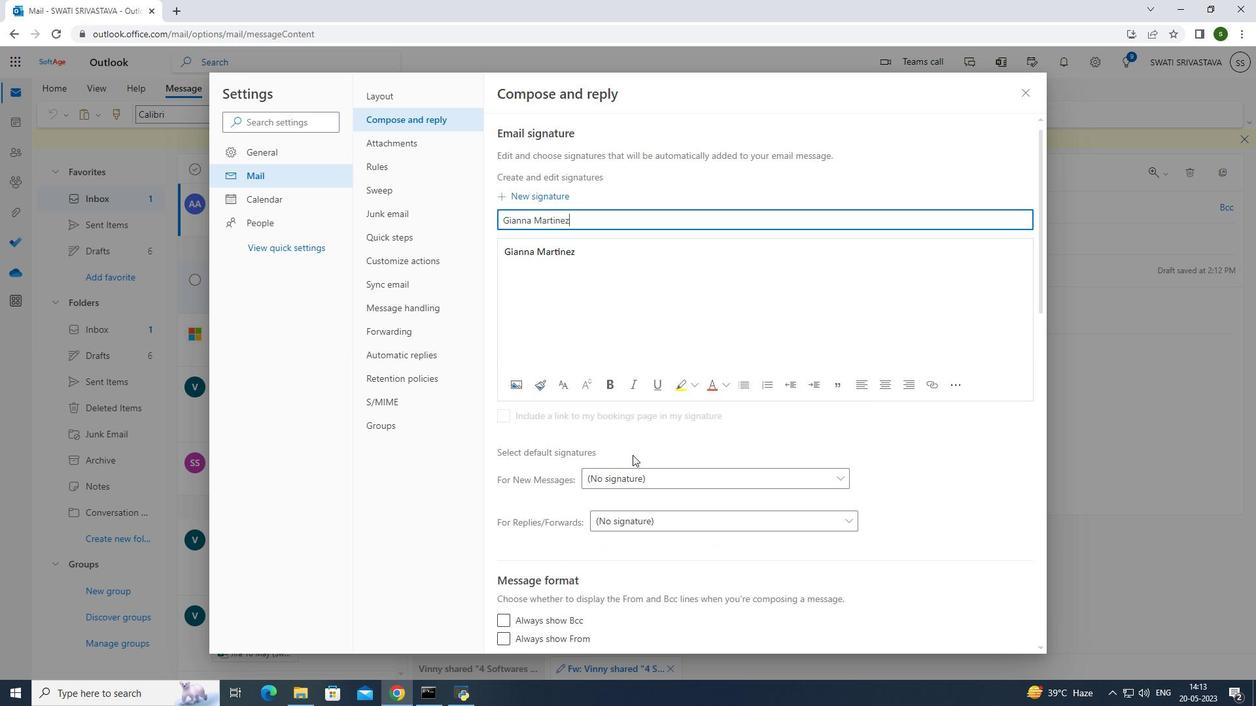 
Action: Mouse moved to (1026, 86)
Screenshot: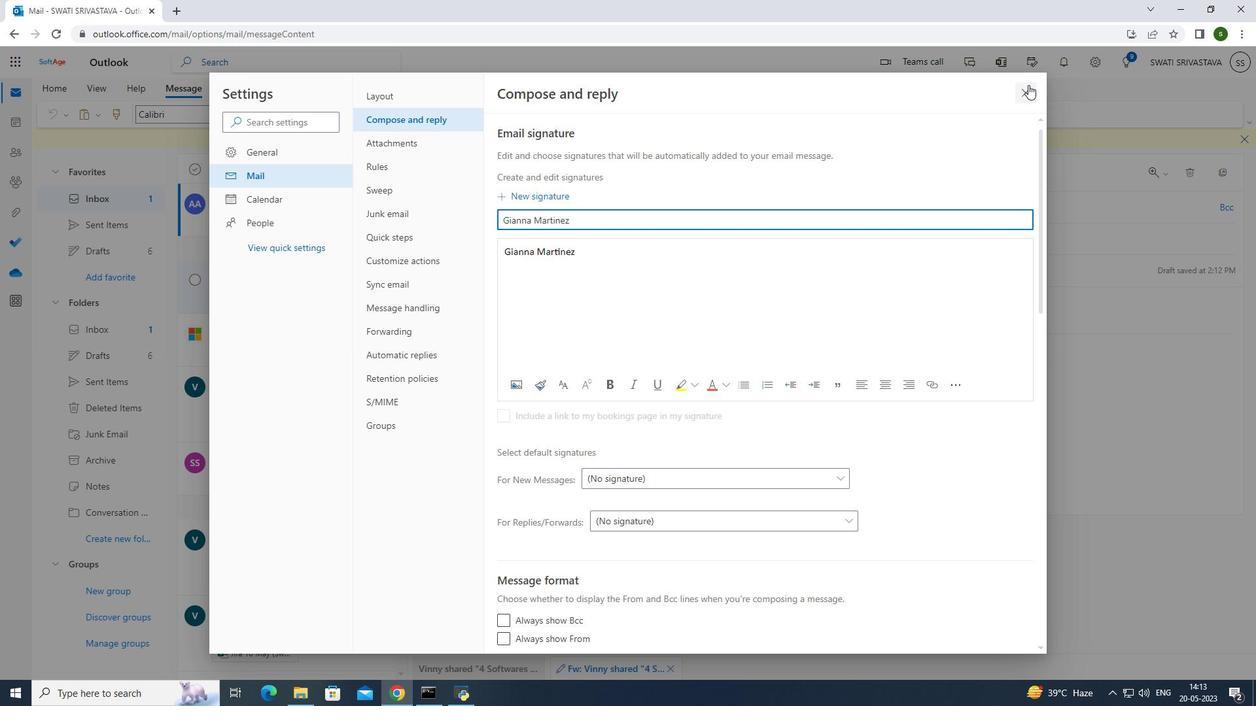 
Action: Mouse pressed left at (1026, 86)
Screenshot: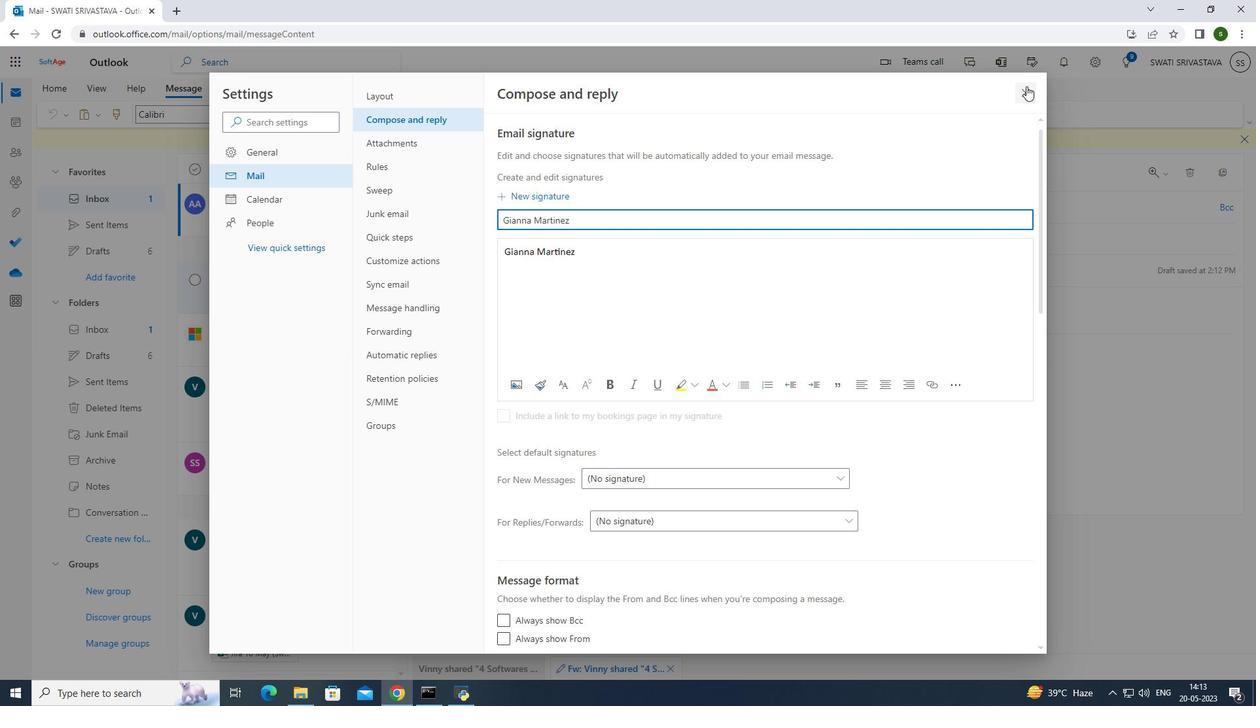 
Action: Mouse moved to (844, 107)
Screenshot: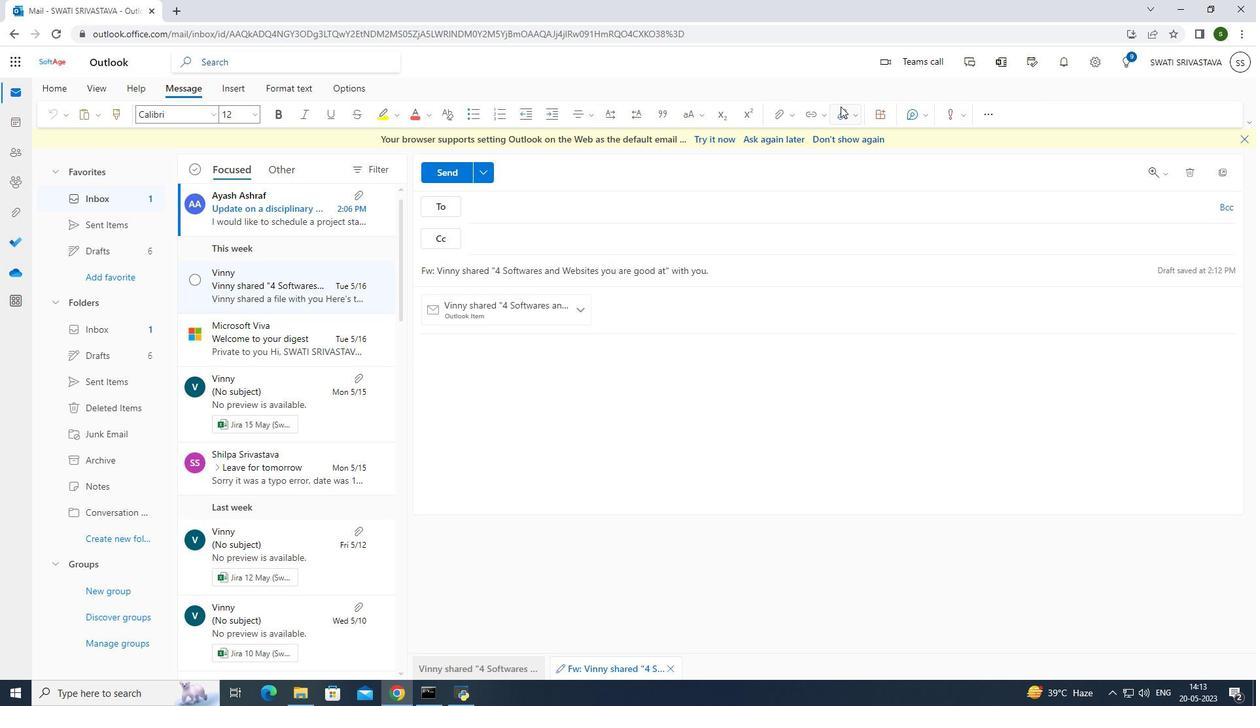 
Action: Mouse pressed left at (844, 107)
Screenshot: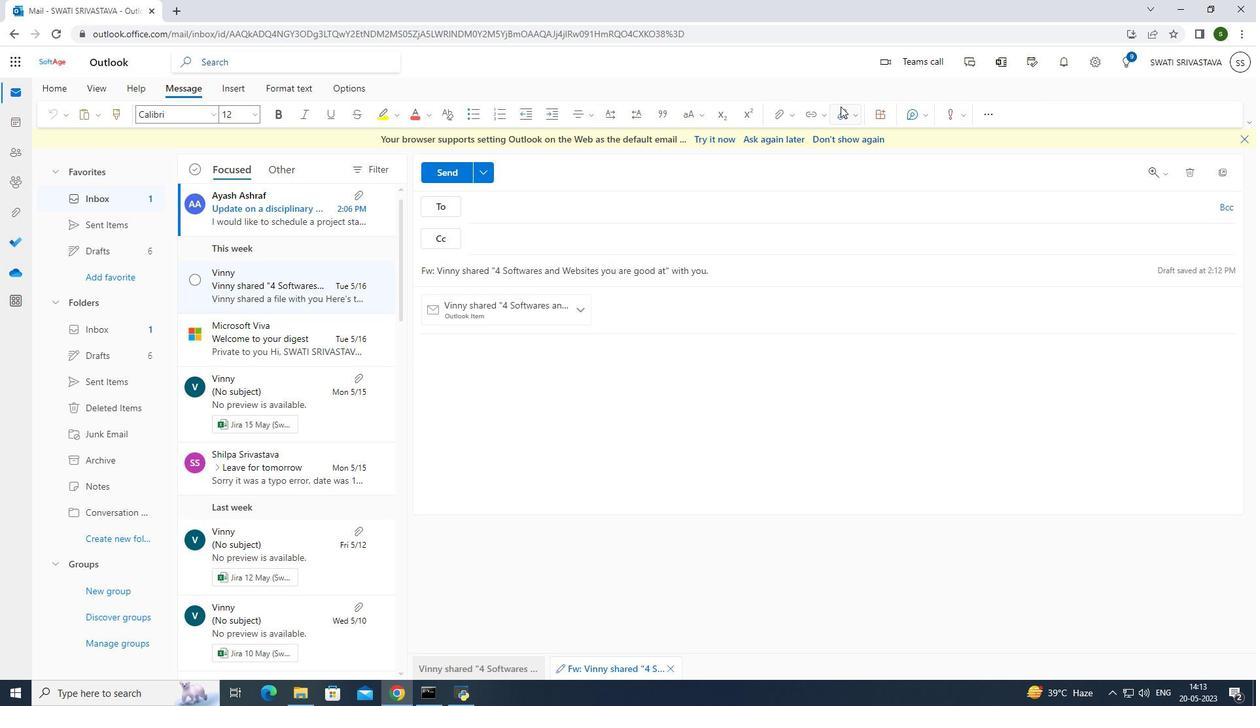 
Action: Mouse moved to (834, 166)
Screenshot: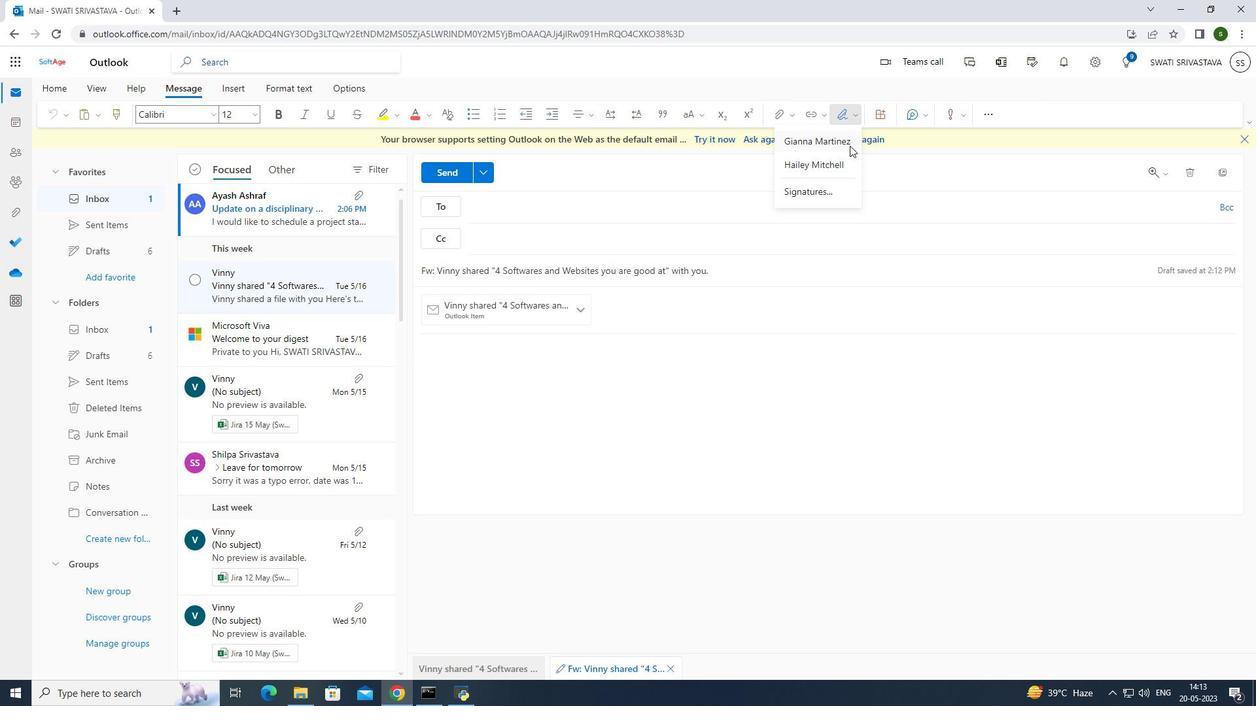 
Action: Mouse pressed left at (834, 166)
Screenshot: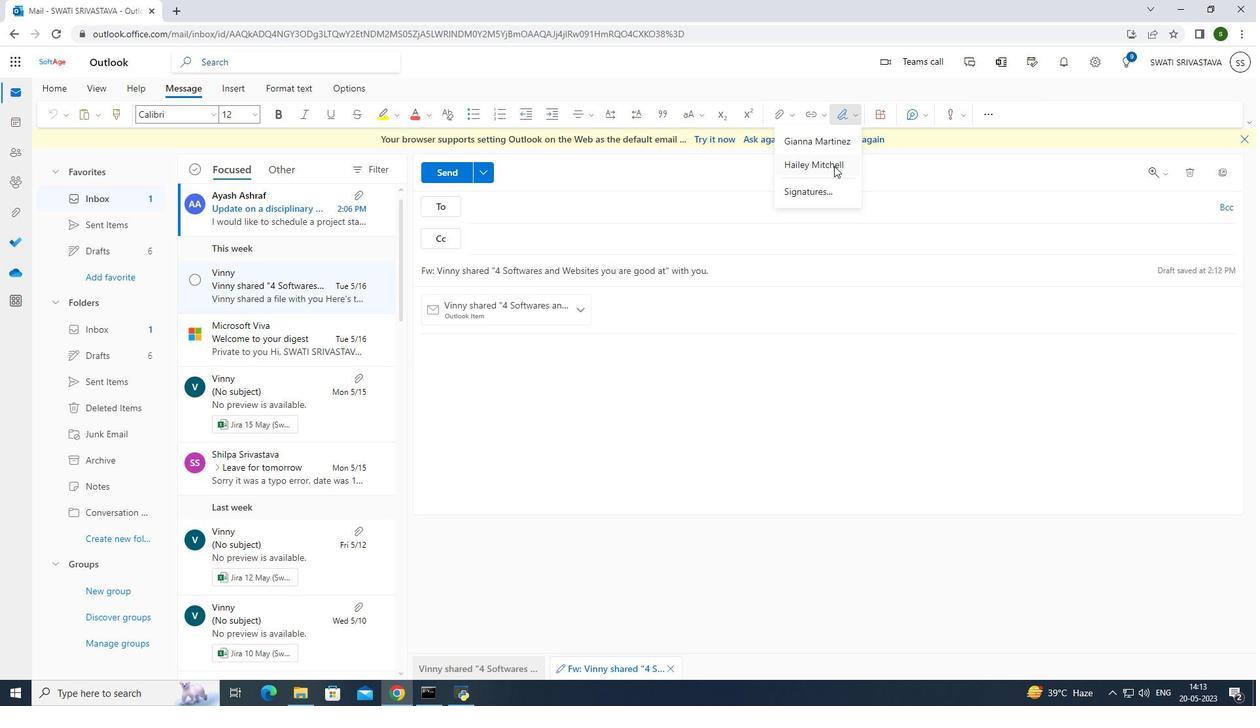 
Action: Mouse moved to (853, 119)
Screenshot: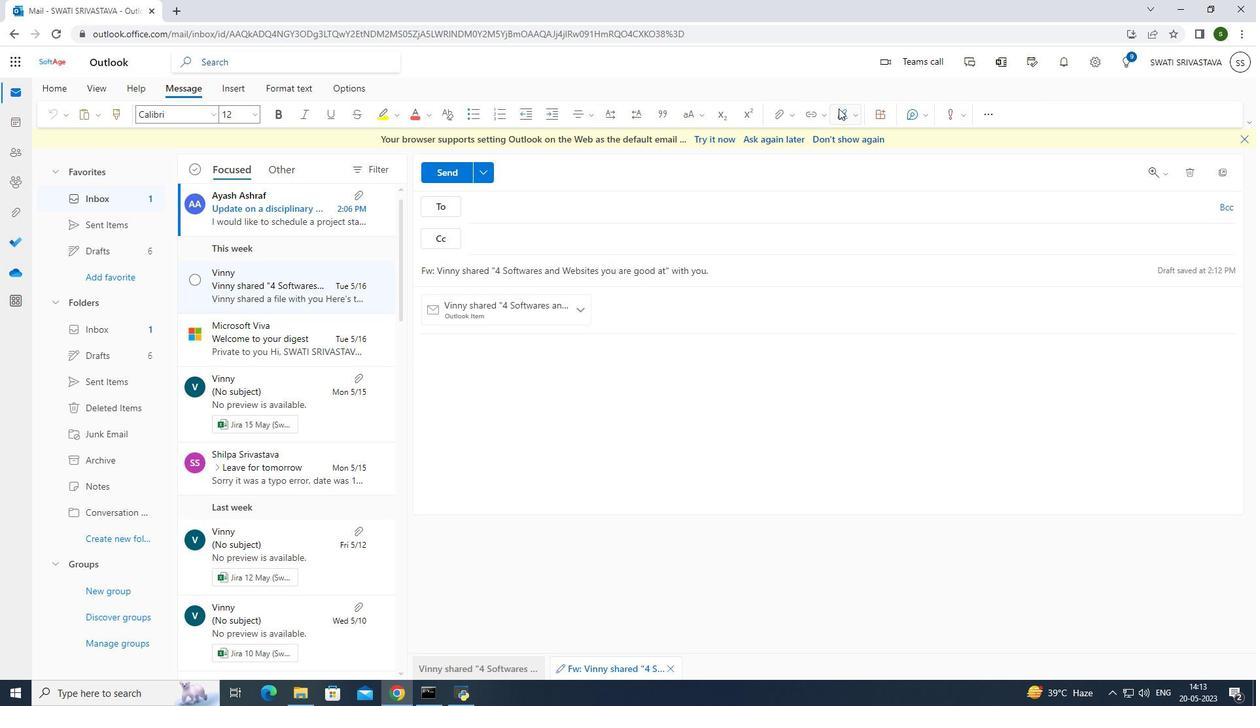 
Action: Mouse pressed left at (853, 119)
Screenshot: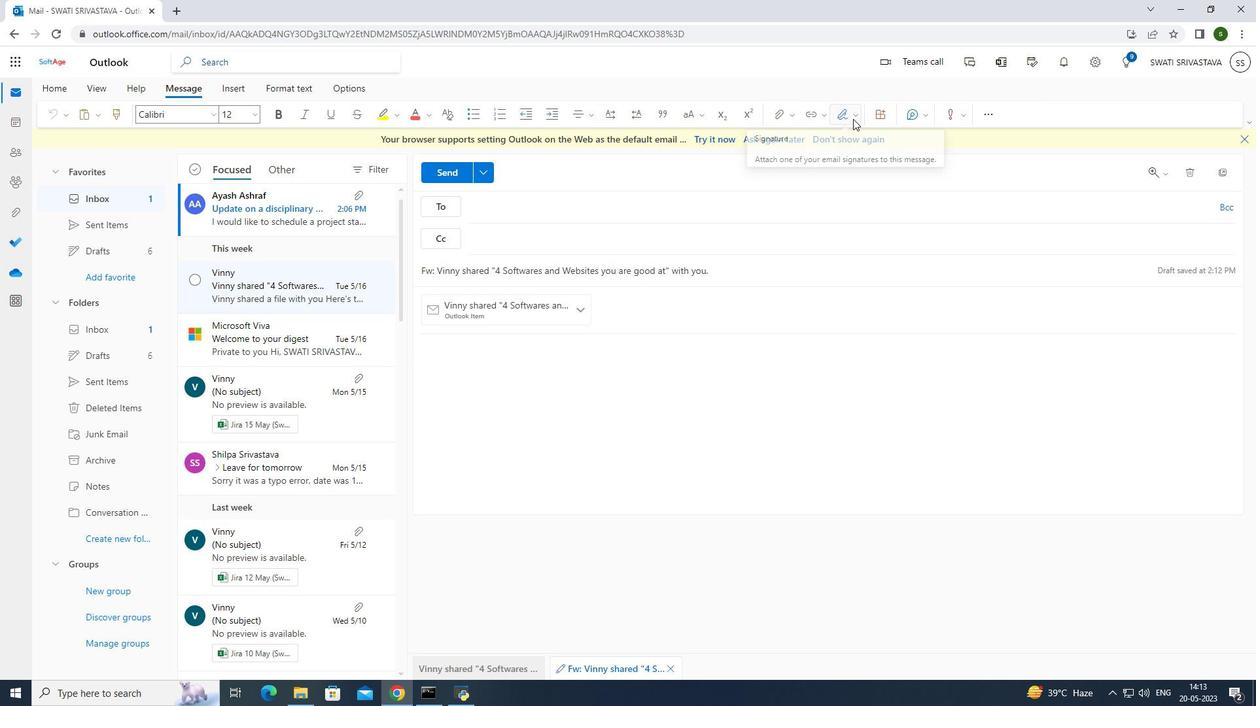 
Action: Mouse moved to (832, 165)
Screenshot: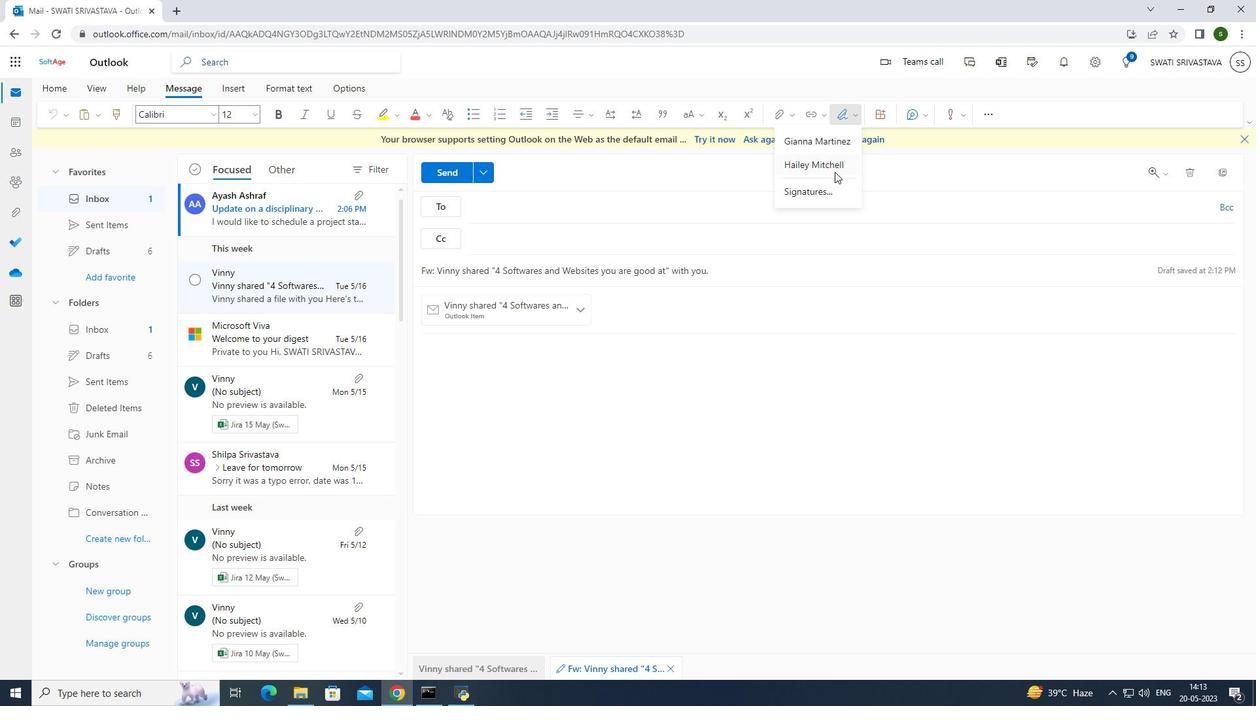 
Action: Mouse pressed left at (832, 165)
Screenshot: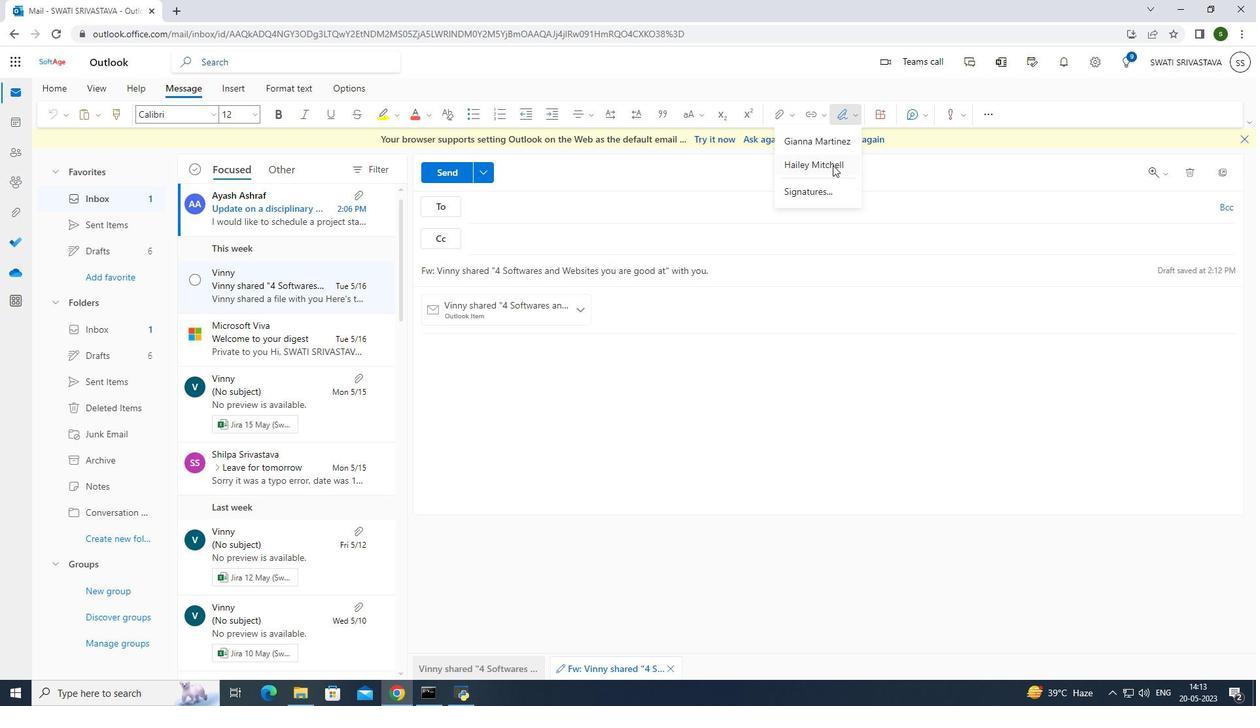 
Action: Mouse moved to (569, 406)
Screenshot: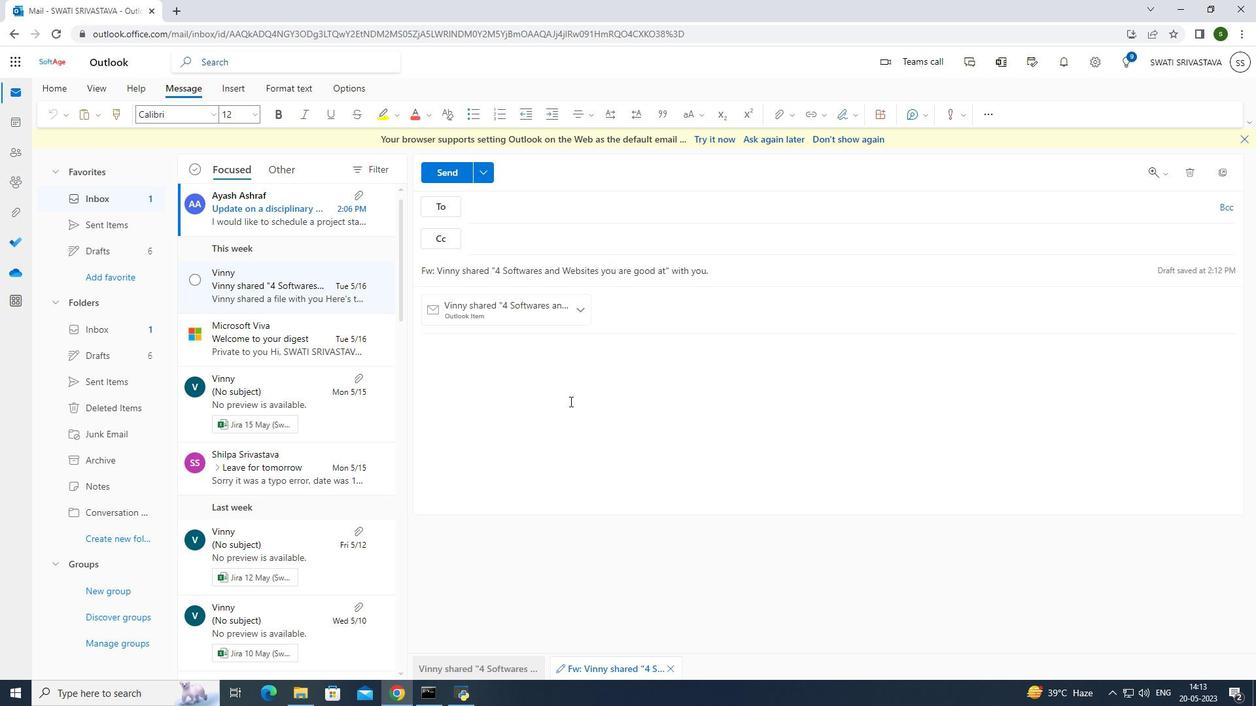 
Action: Mouse pressed left at (569, 406)
Screenshot: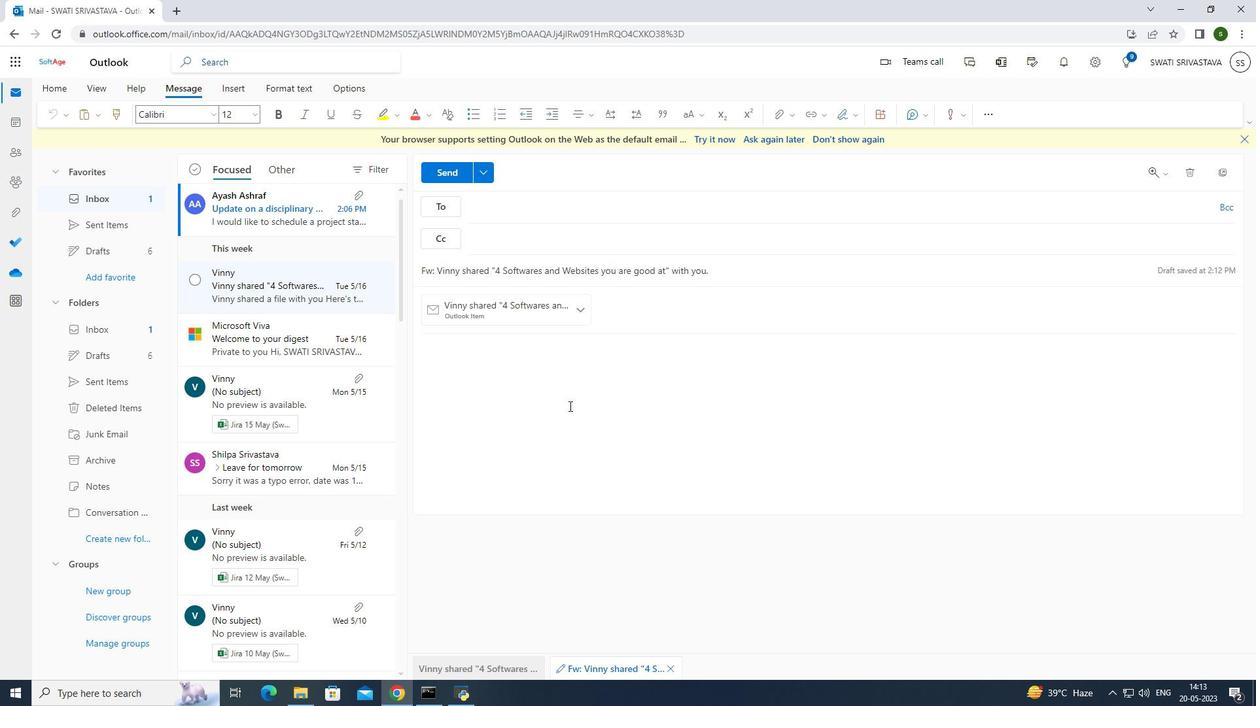 
Action: Mouse moved to (851, 114)
Screenshot: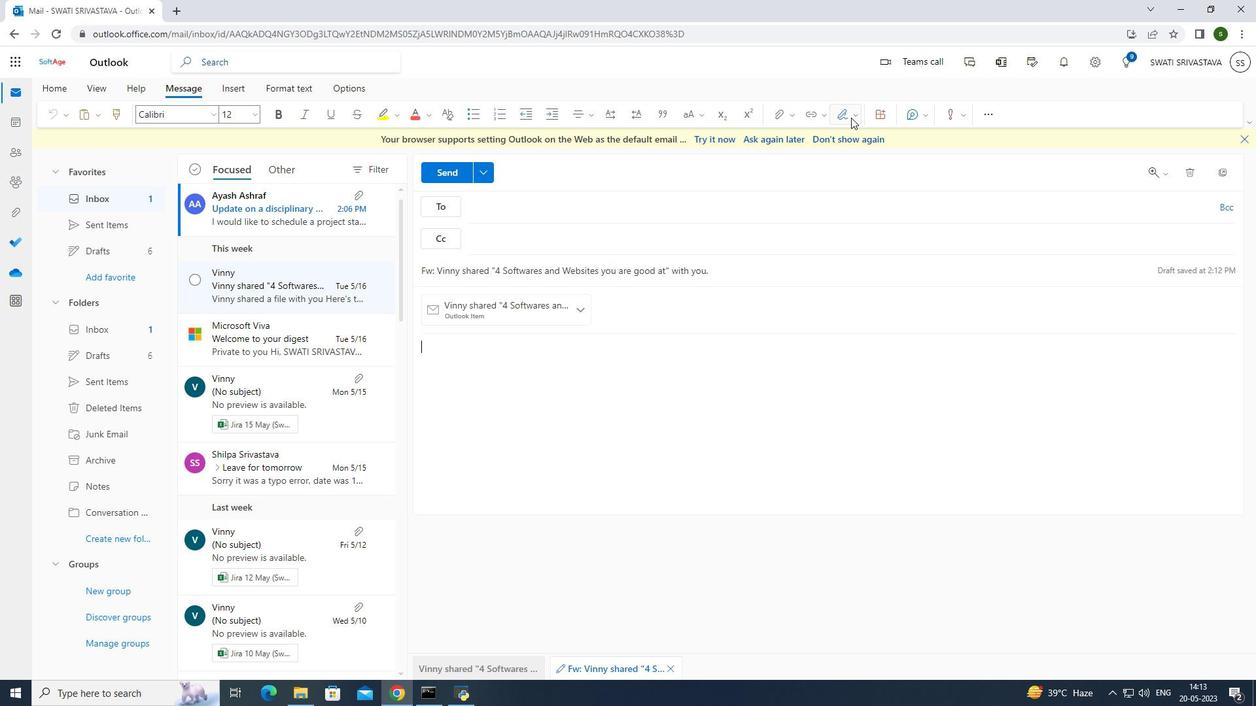 
Action: Mouse pressed left at (851, 114)
Screenshot: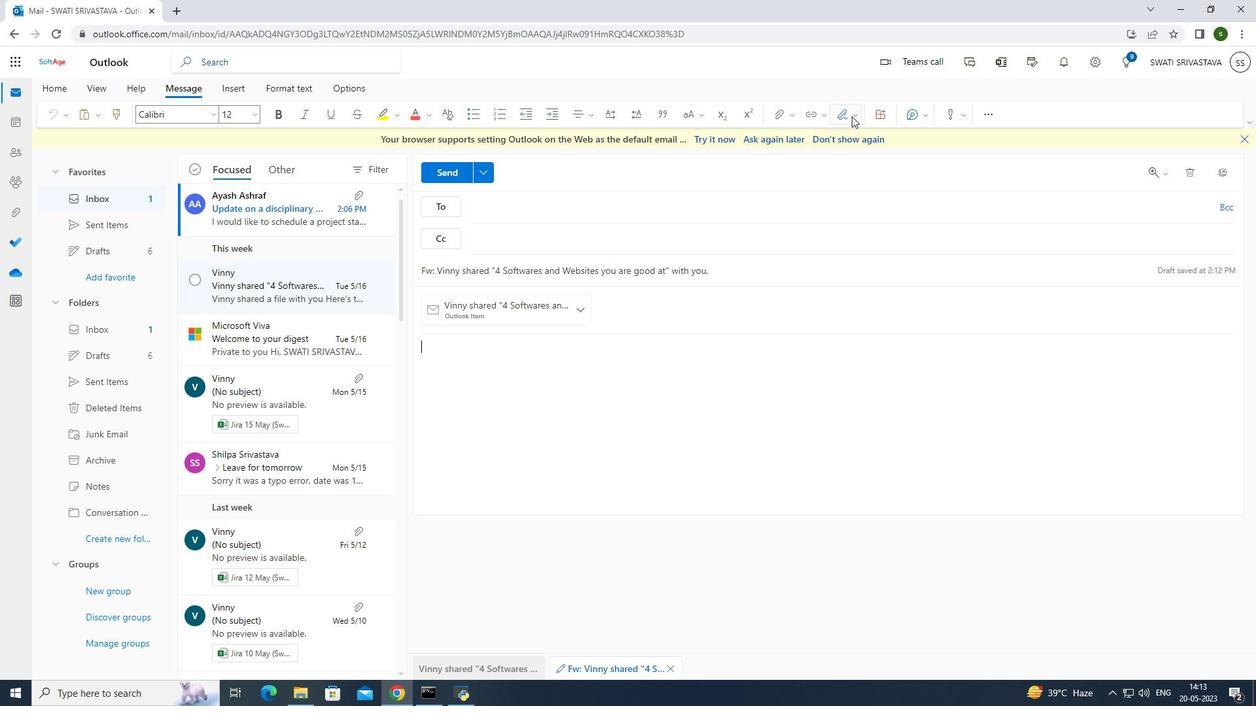 
Action: Mouse moved to (839, 183)
Screenshot: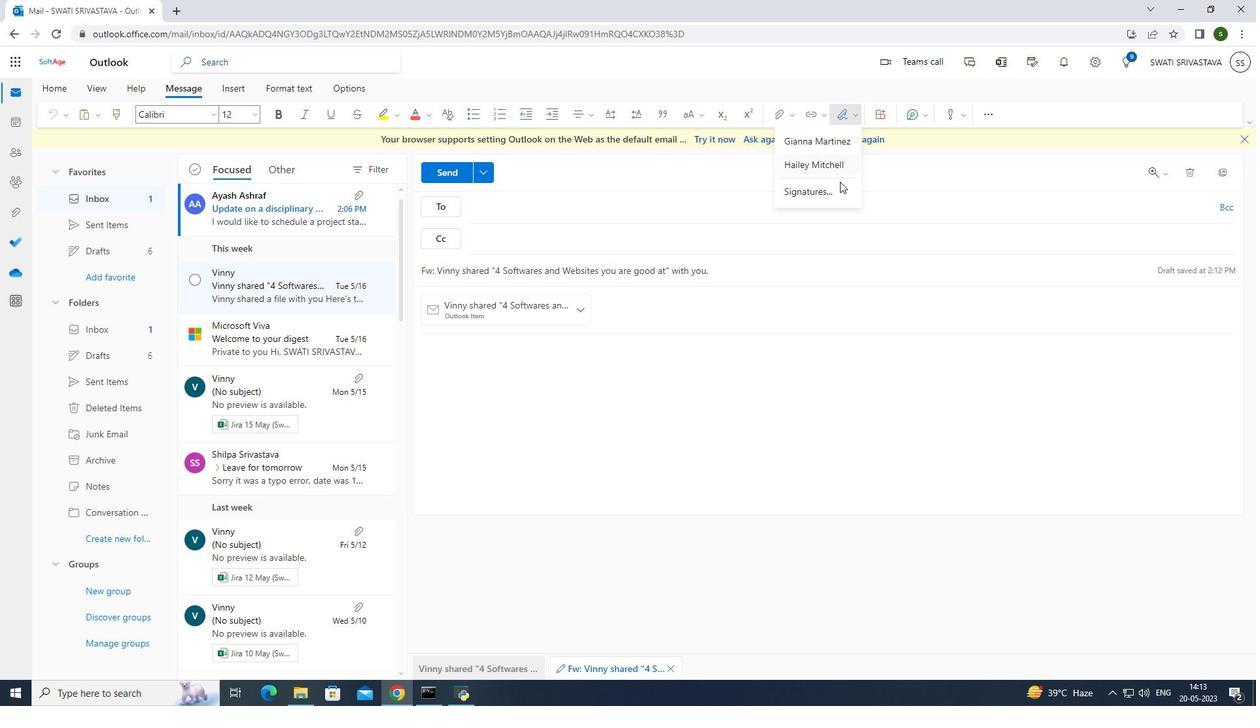 
Action: Mouse pressed left at (839, 183)
Screenshot: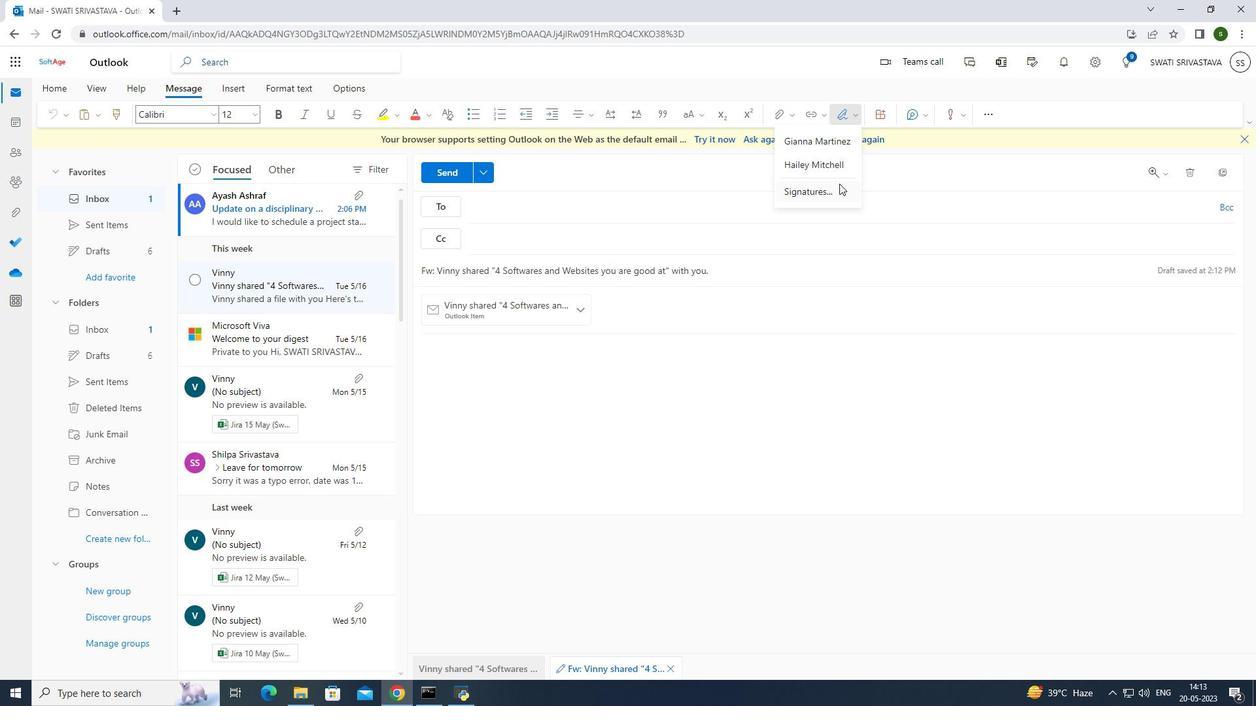 
Action: Mouse moved to (585, 221)
Screenshot: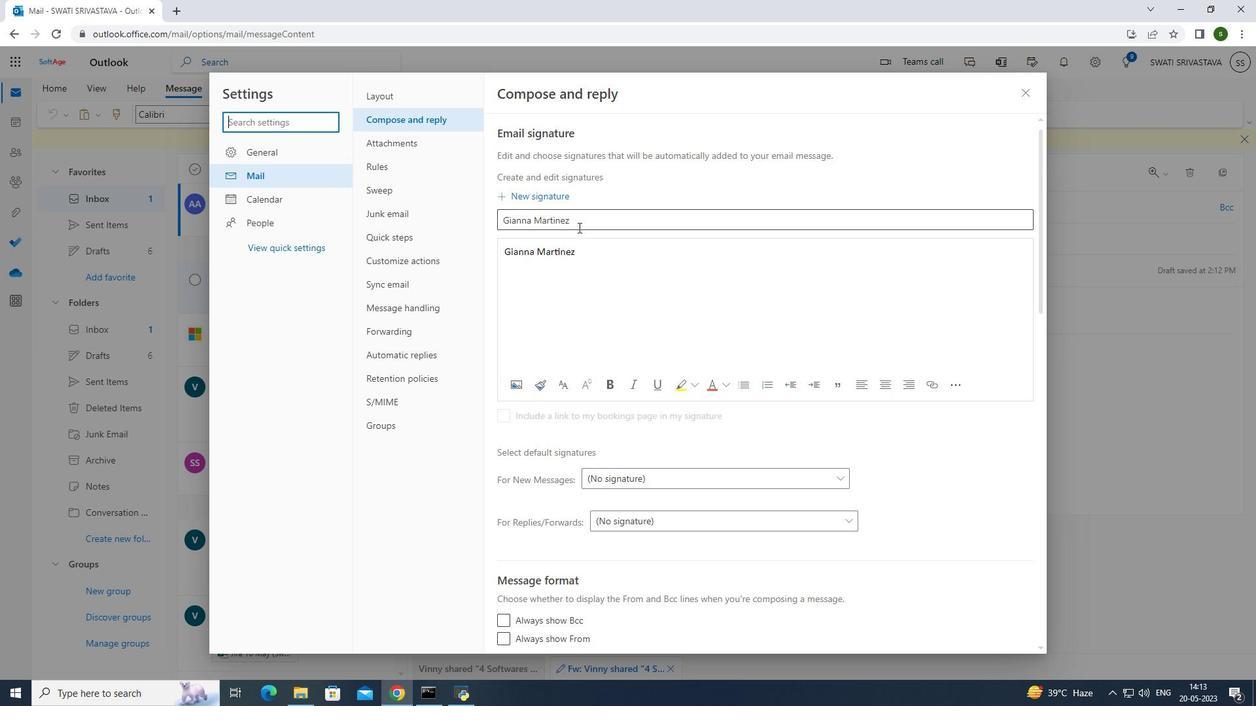 
Action: Mouse pressed left at (585, 221)
Screenshot: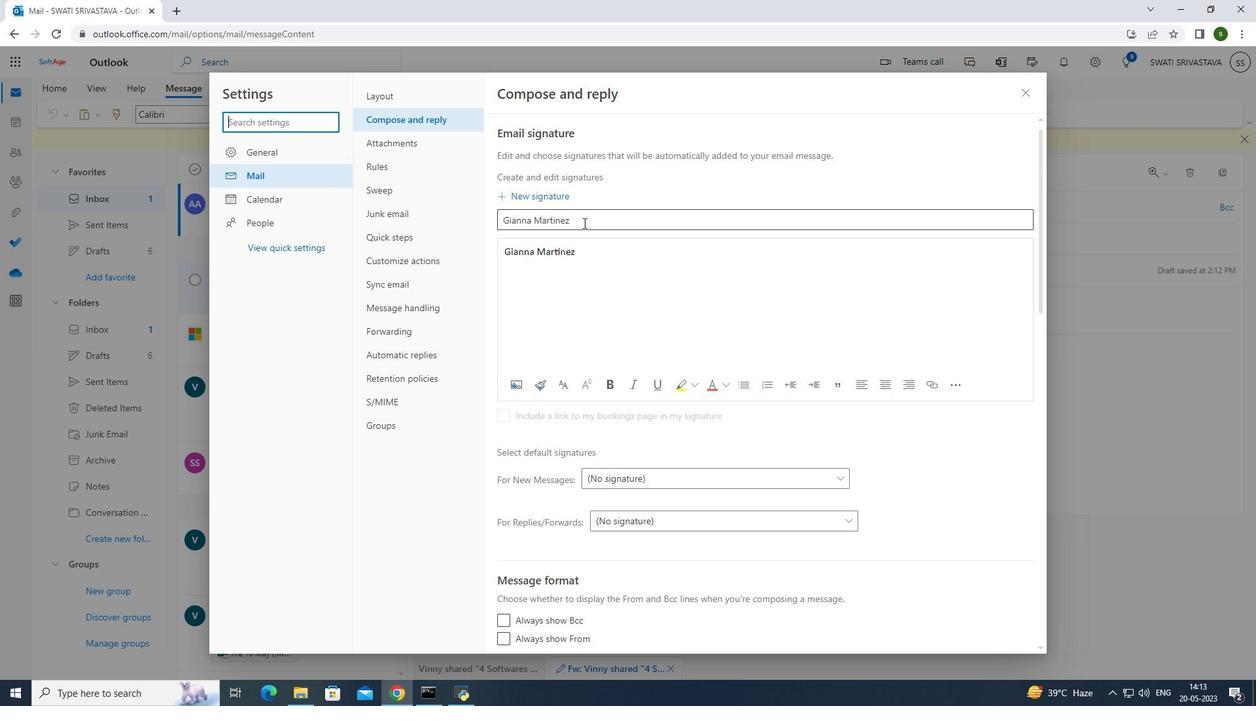 
Action: Mouse moved to (607, 257)
Screenshot: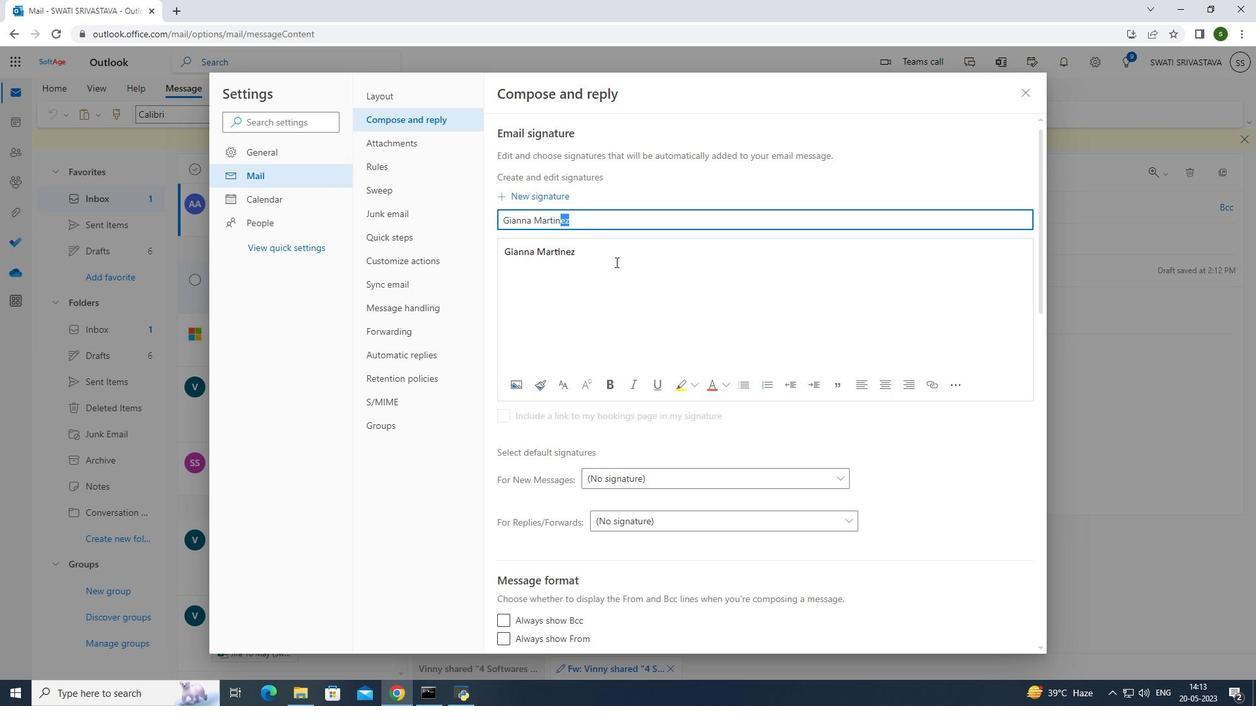 
Action: Mouse pressed left at (607, 257)
Screenshot: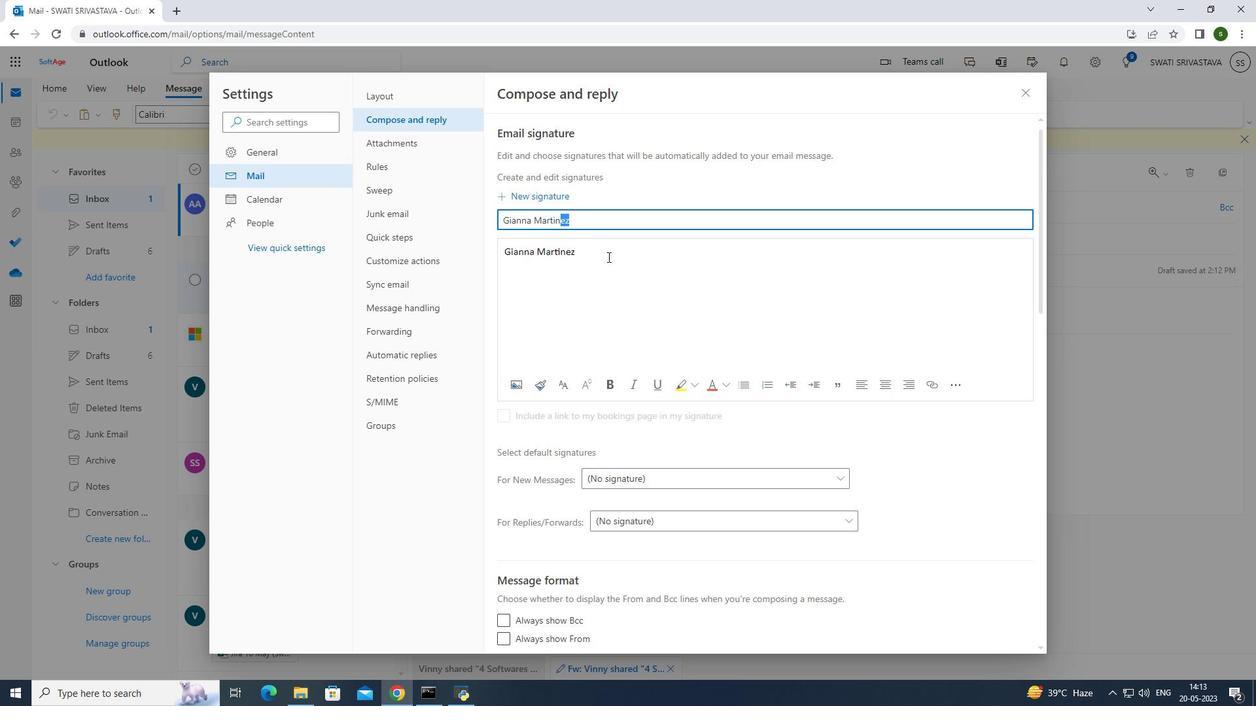 
Action: Mouse moved to (502, 255)
Screenshot: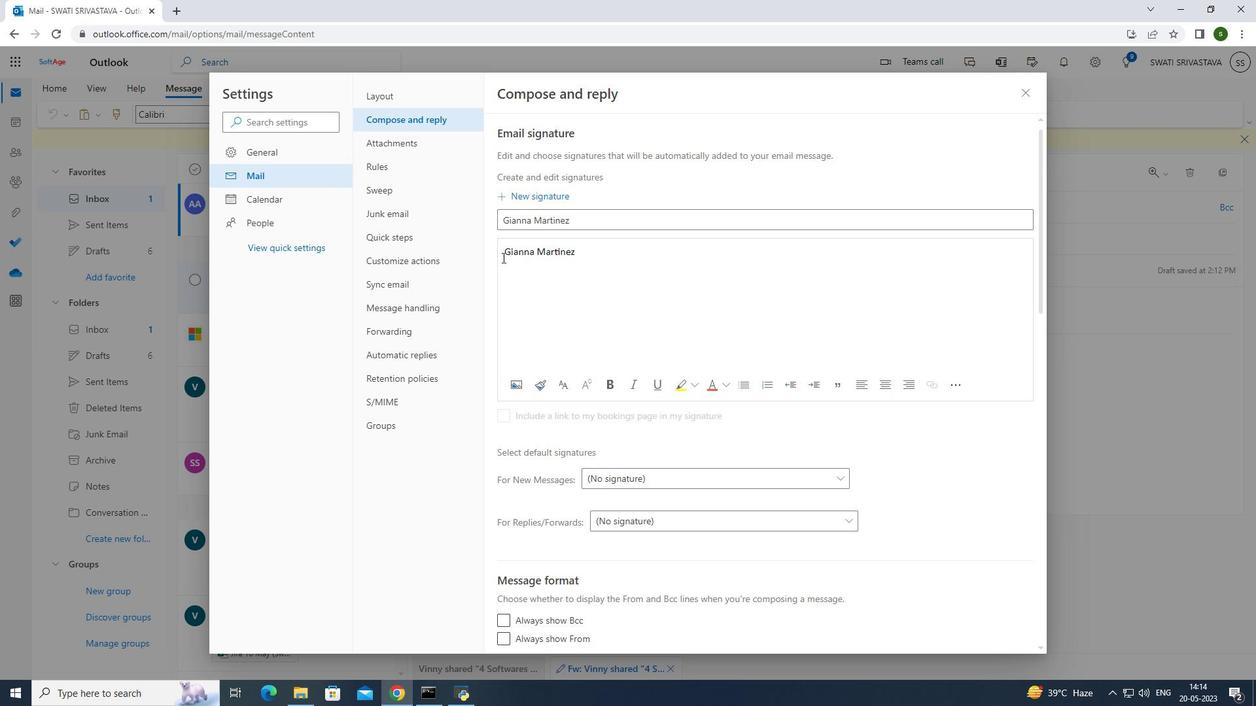 
Action: Mouse pressed left at (502, 255)
Screenshot: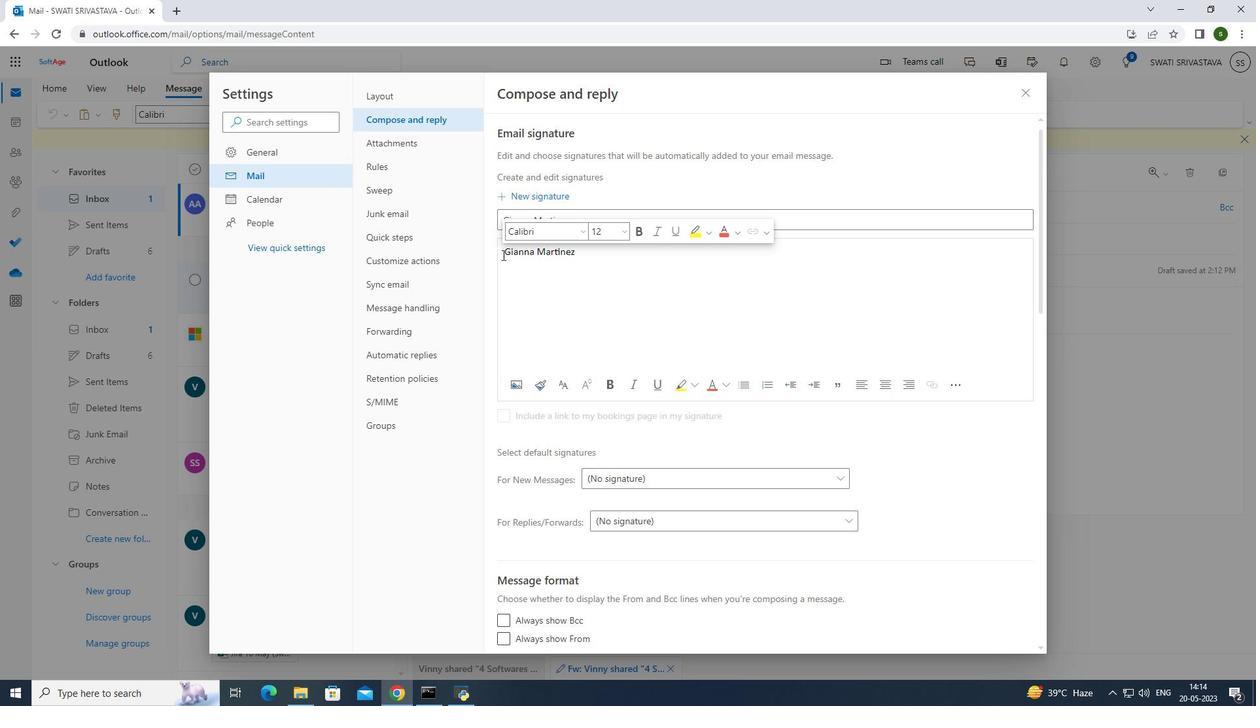 
Action: Mouse moved to (799, 452)
Screenshot: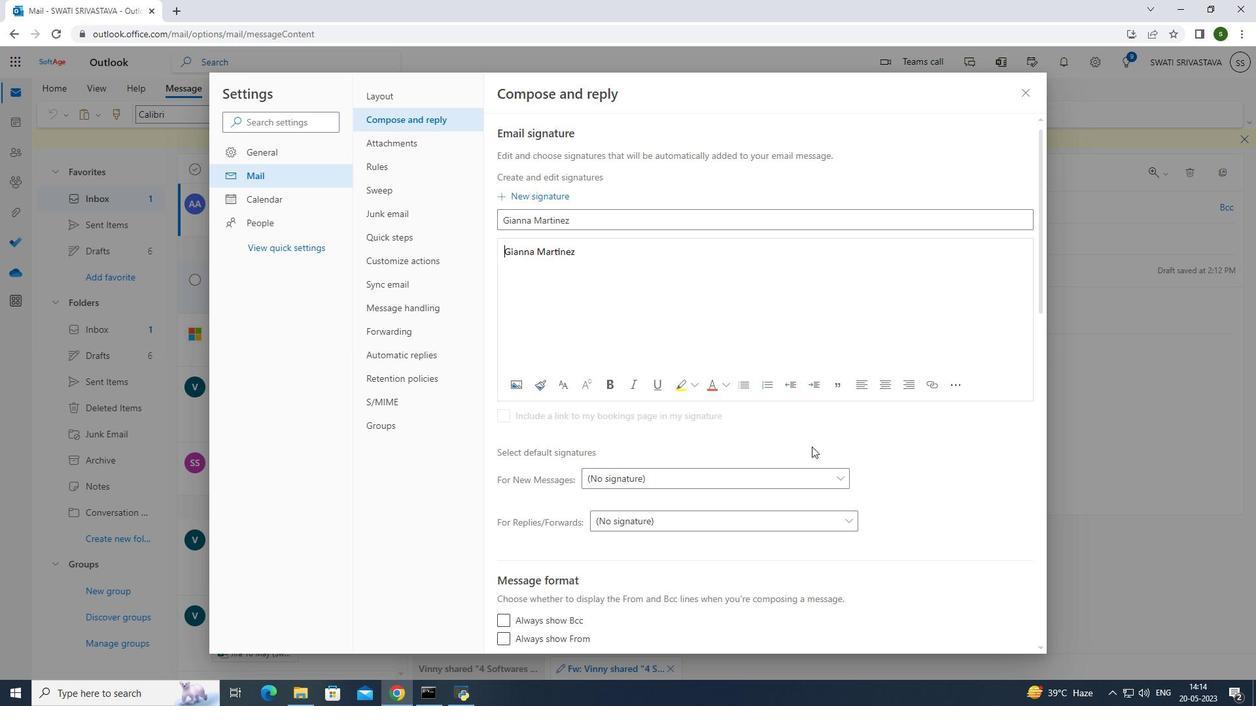 
Action: Mouse scrolled (799, 452) with delta (0, 0)
Screenshot: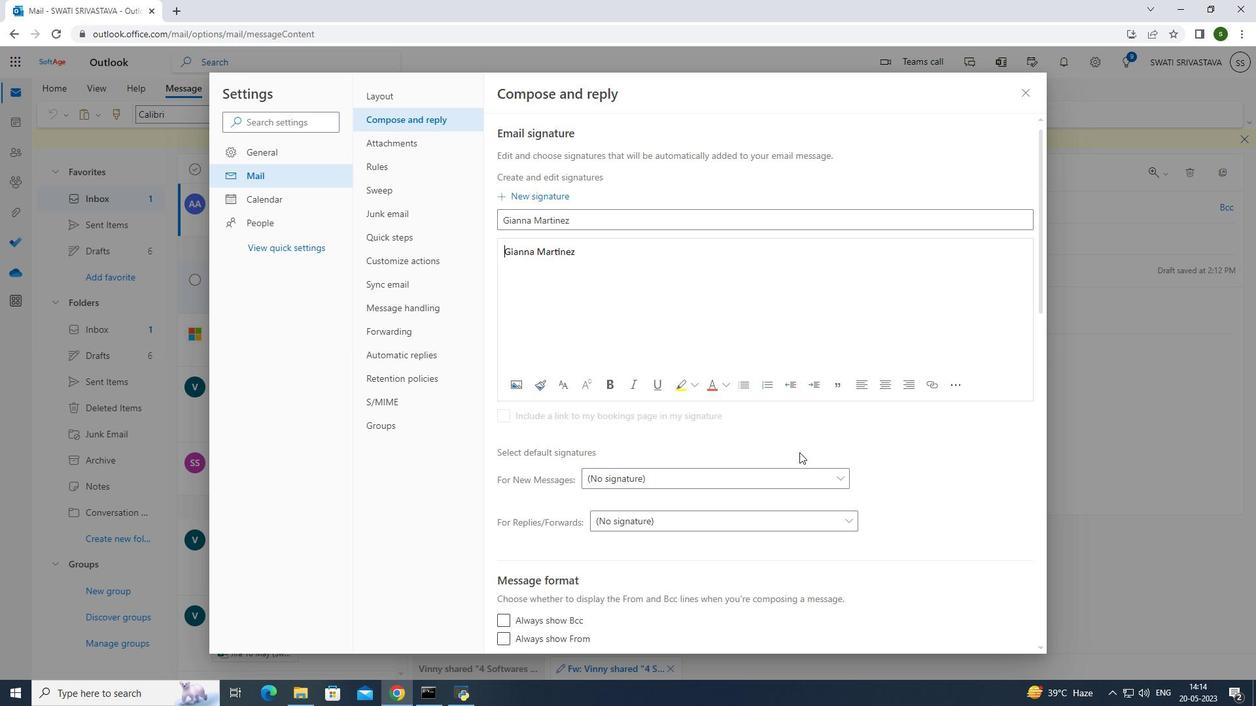
Action: Mouse scrolled (799, 452) with delta (0, 0)
Screenshot: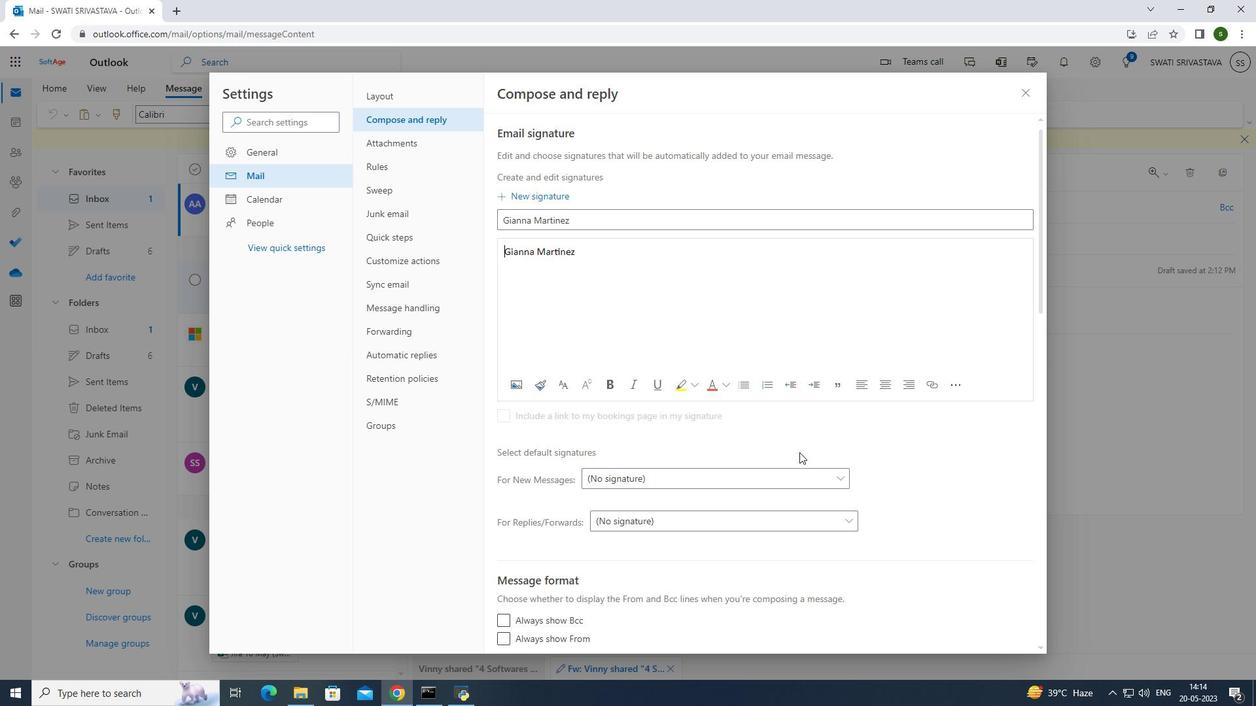 
Action: Mouse moved to (799, 453)
Screenshot: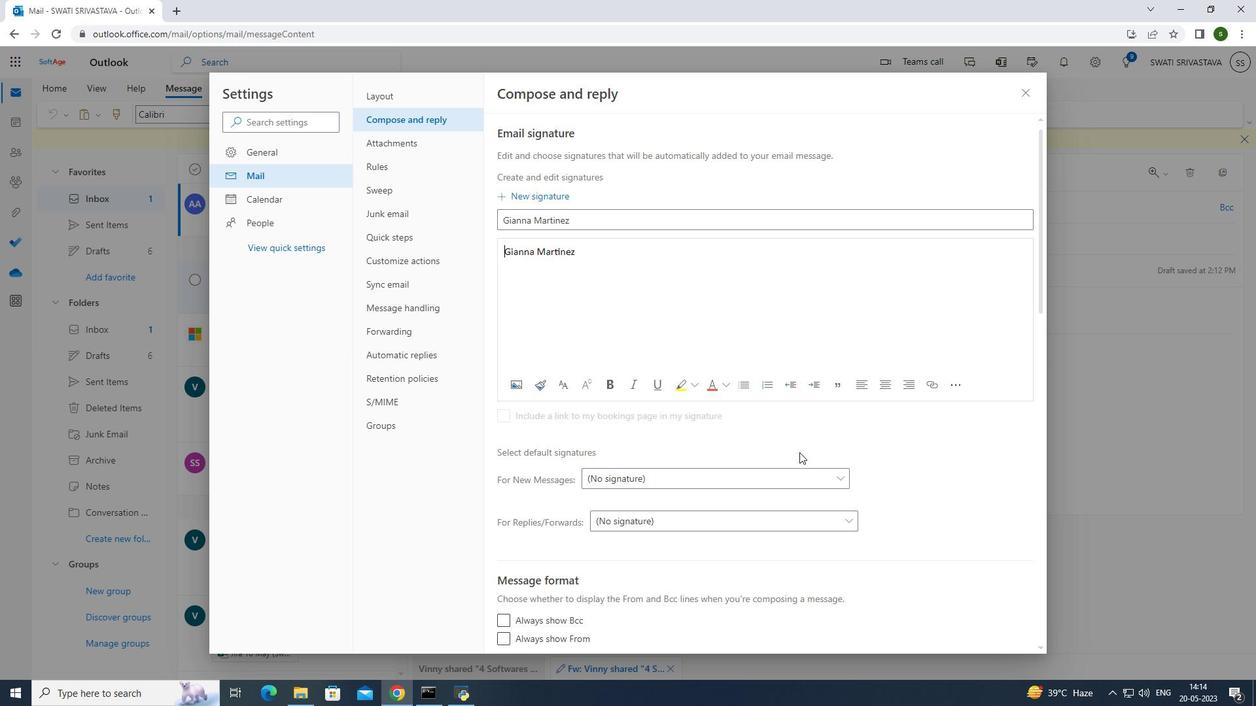 
Action: Mouse scrolled (799, 452) with delta (0, 0)
Screenshot: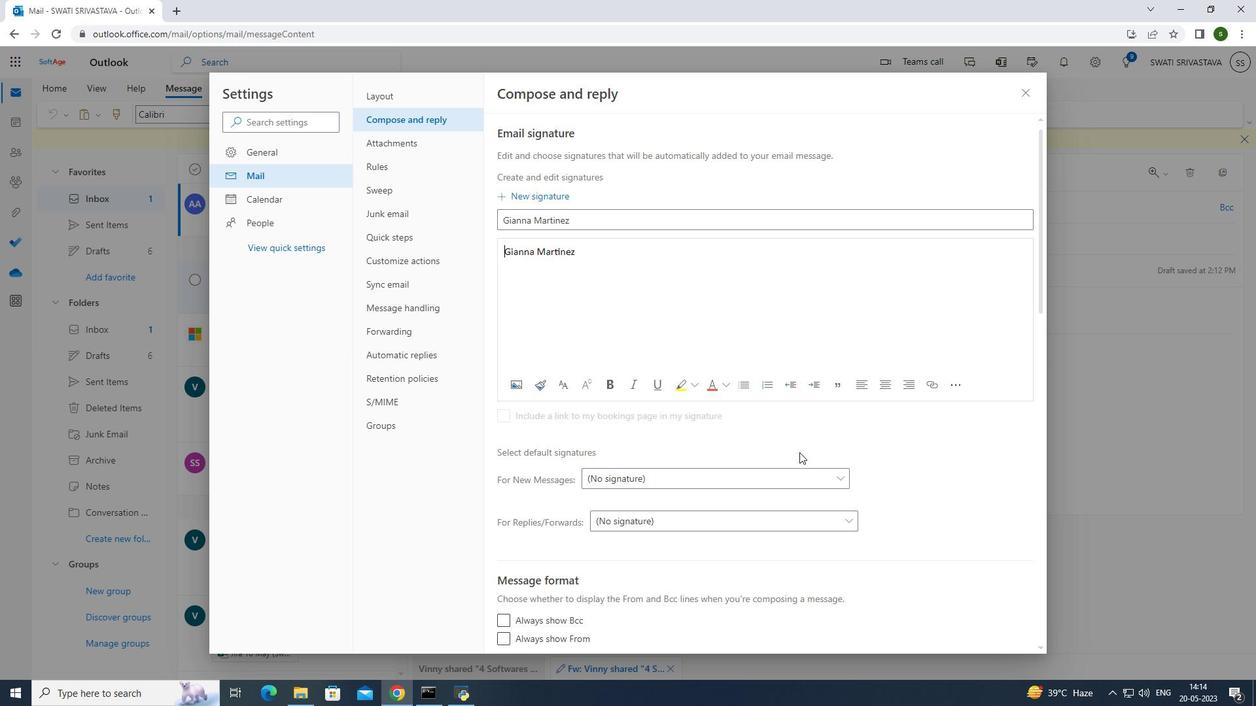 
Action: Mouse moved to (799, 454)
Screenshot: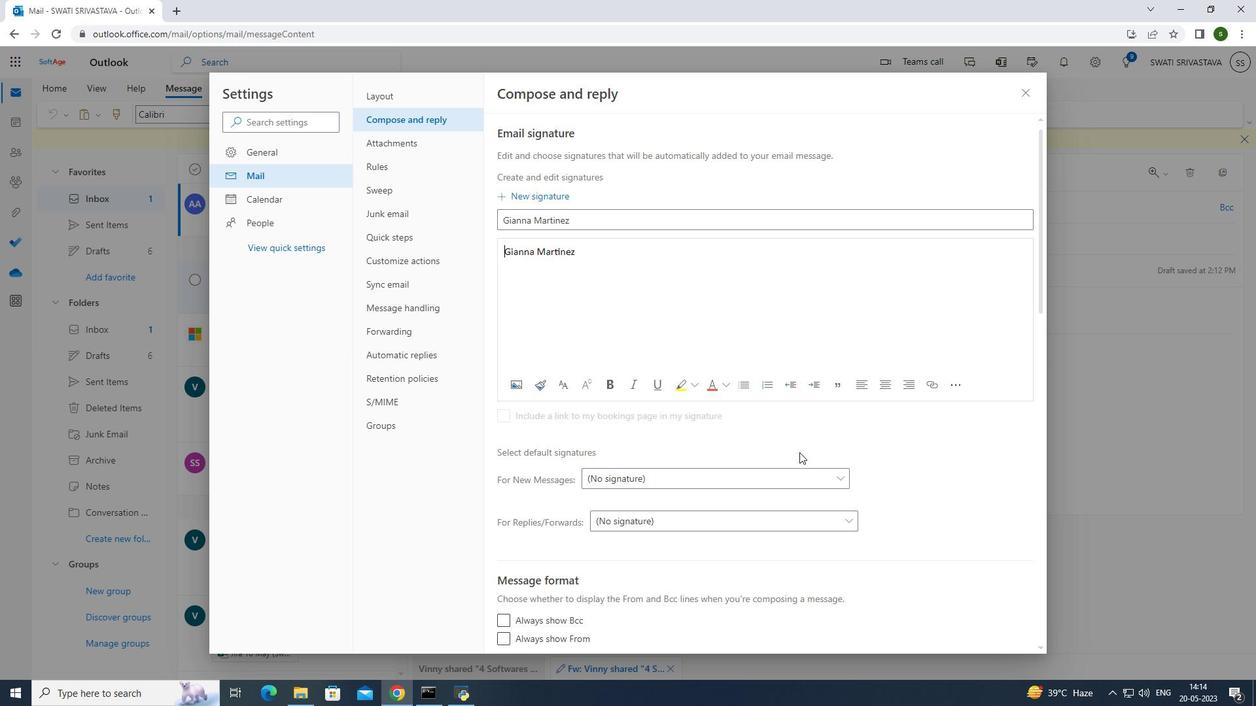 
Action: Mouse scrolled (799, 453) with delta (0, 0)
Screenshot: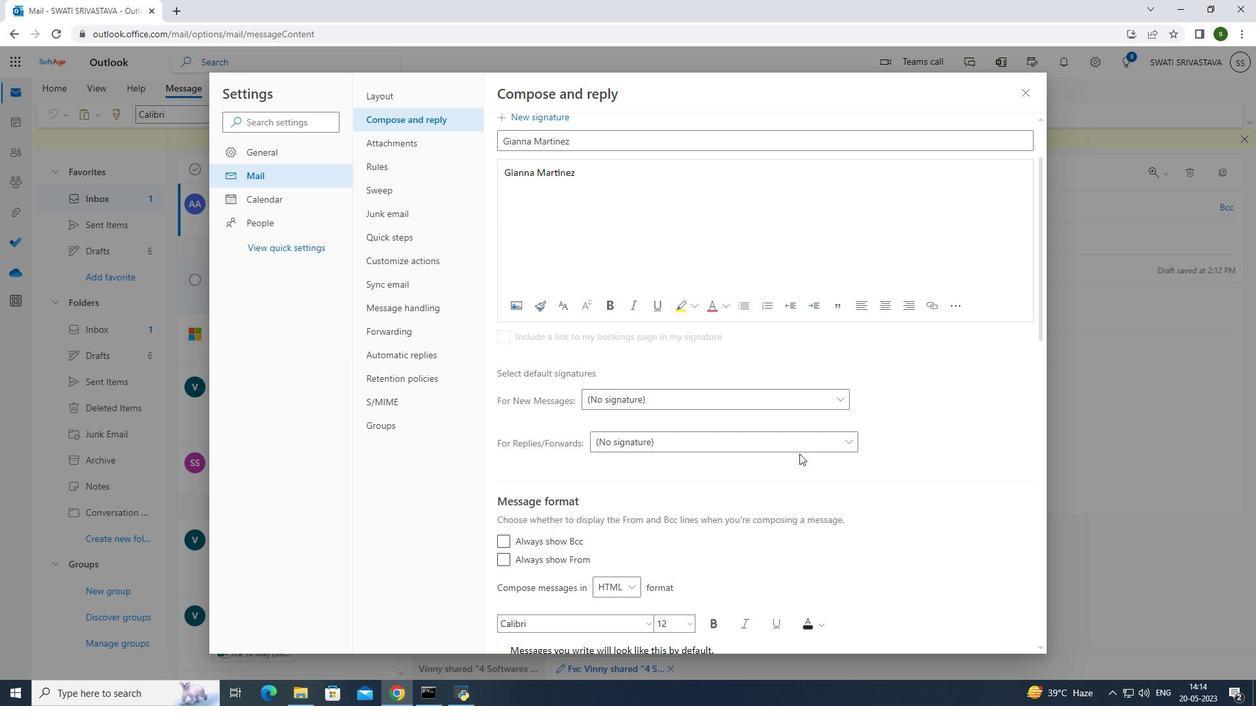 
Action: Mouse scrolled (799, 453) with delta (0, 0)
Screenshot: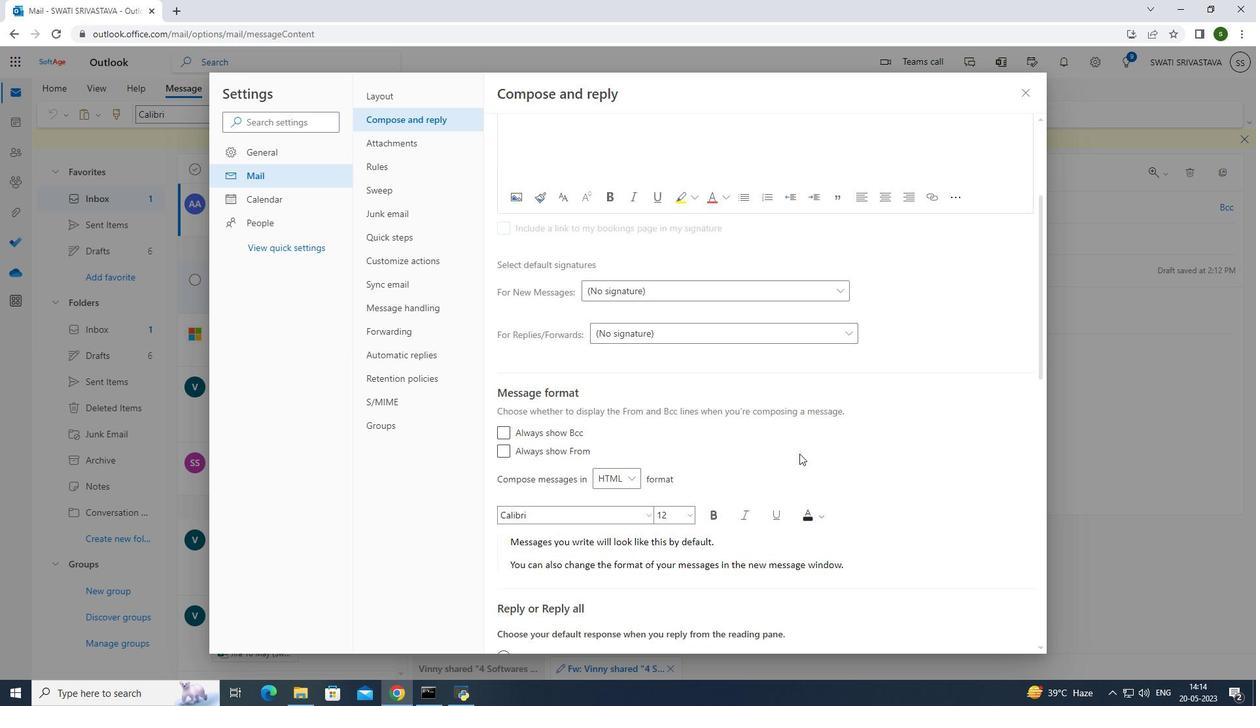 
Action: Mouse scrolled (799, 453) with delta (0, 0)
Screenshot: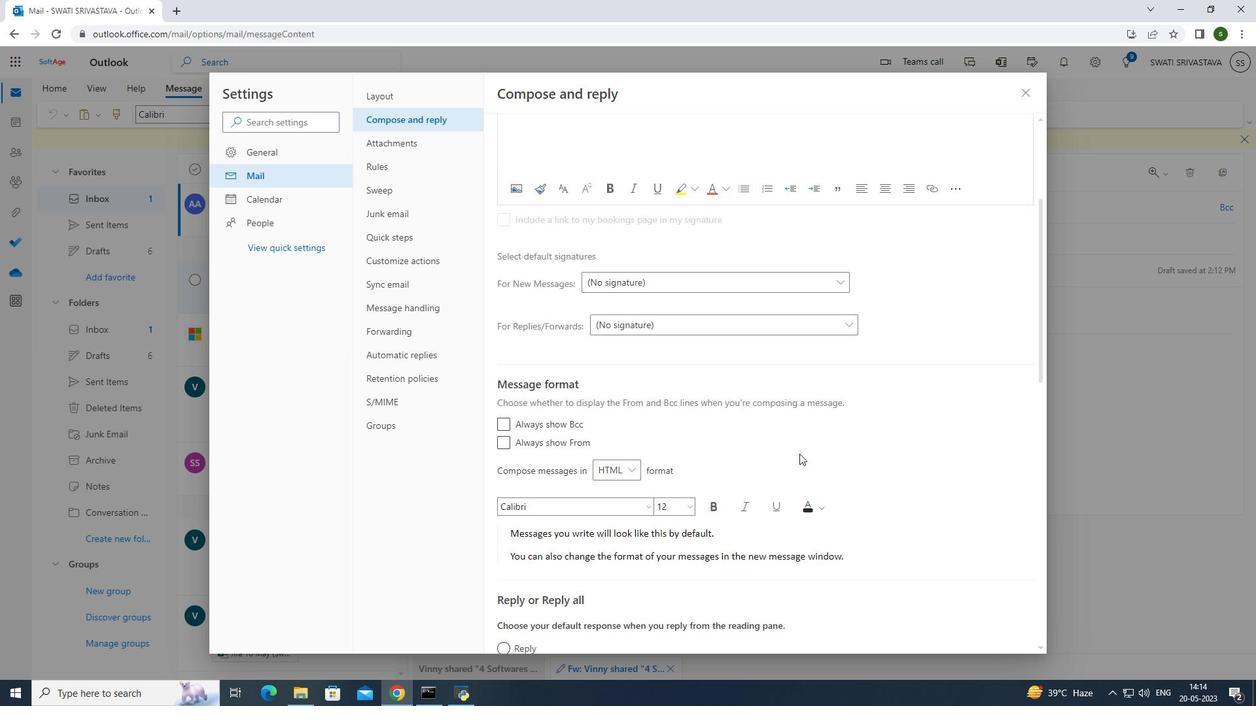 
Action: Mouse moved to (799, 452)
Screenshot: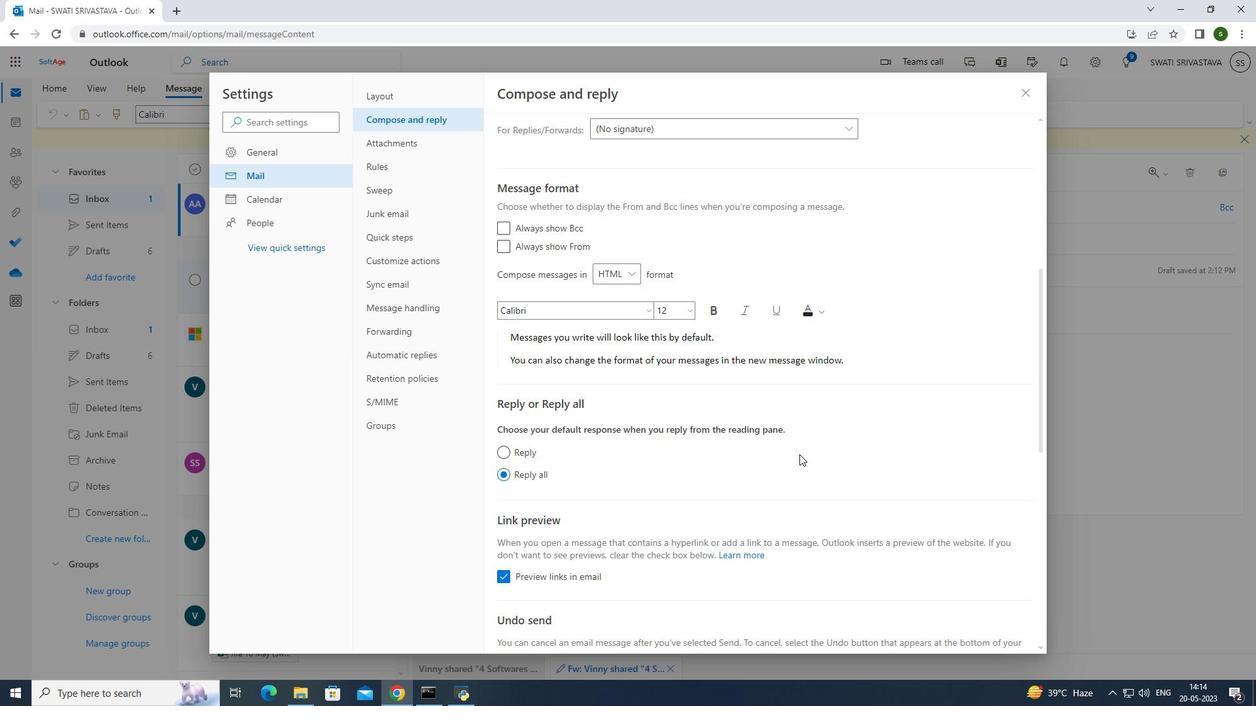 
Action: Mouse scrolled (799, 451) with delta (0, 0)
Screenshot: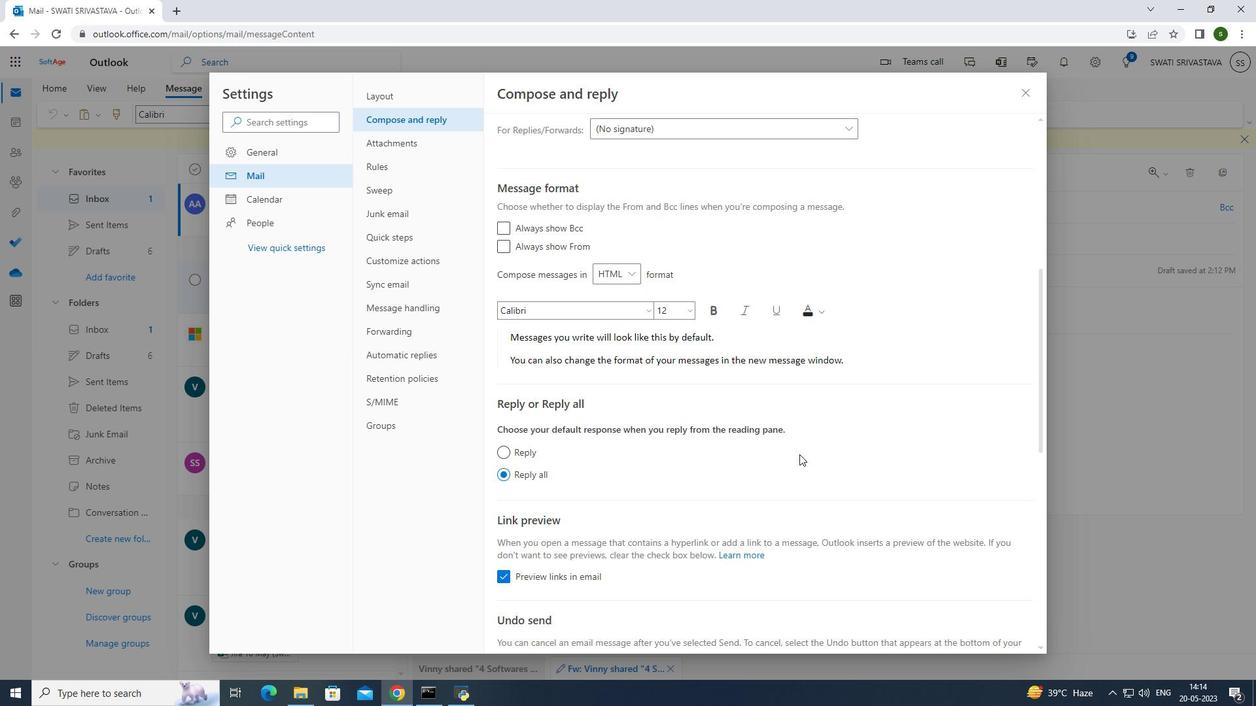 
Action: Mouse scrolled (799, 451) with delta (0, 0)
Screenshot: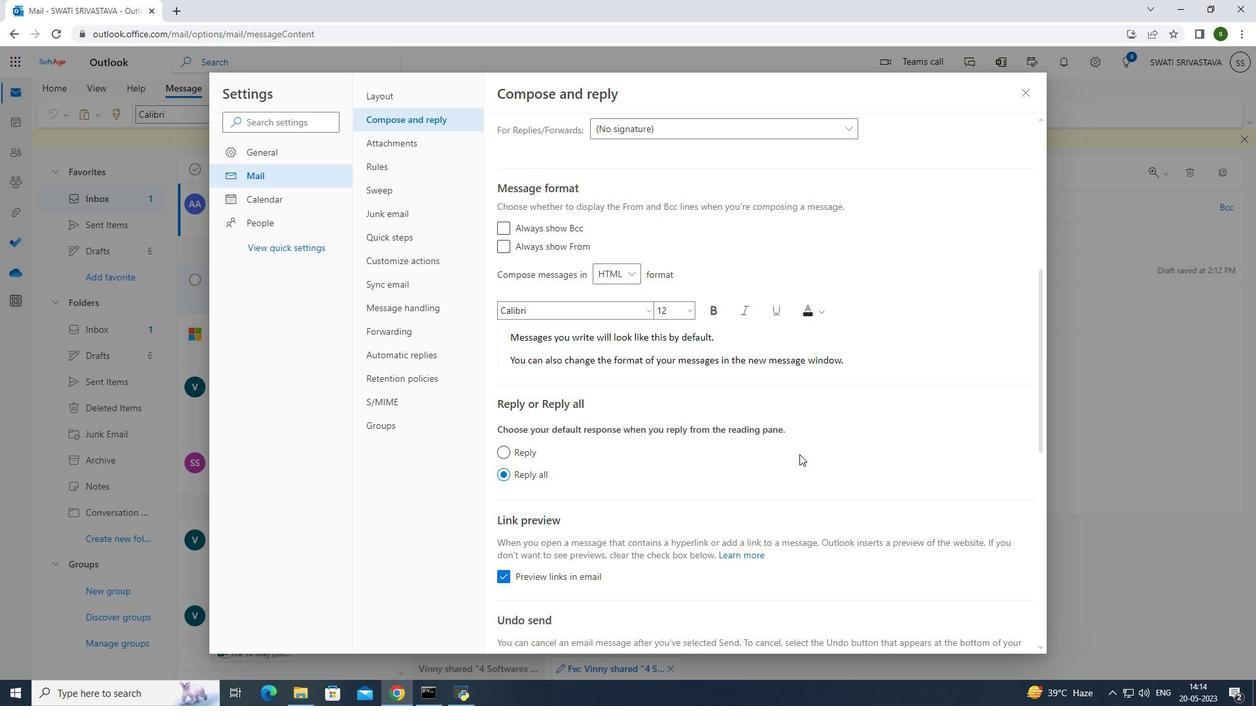 
Action: Mouse scrolled (799, 451) with delta (0, 0)
Screenshot: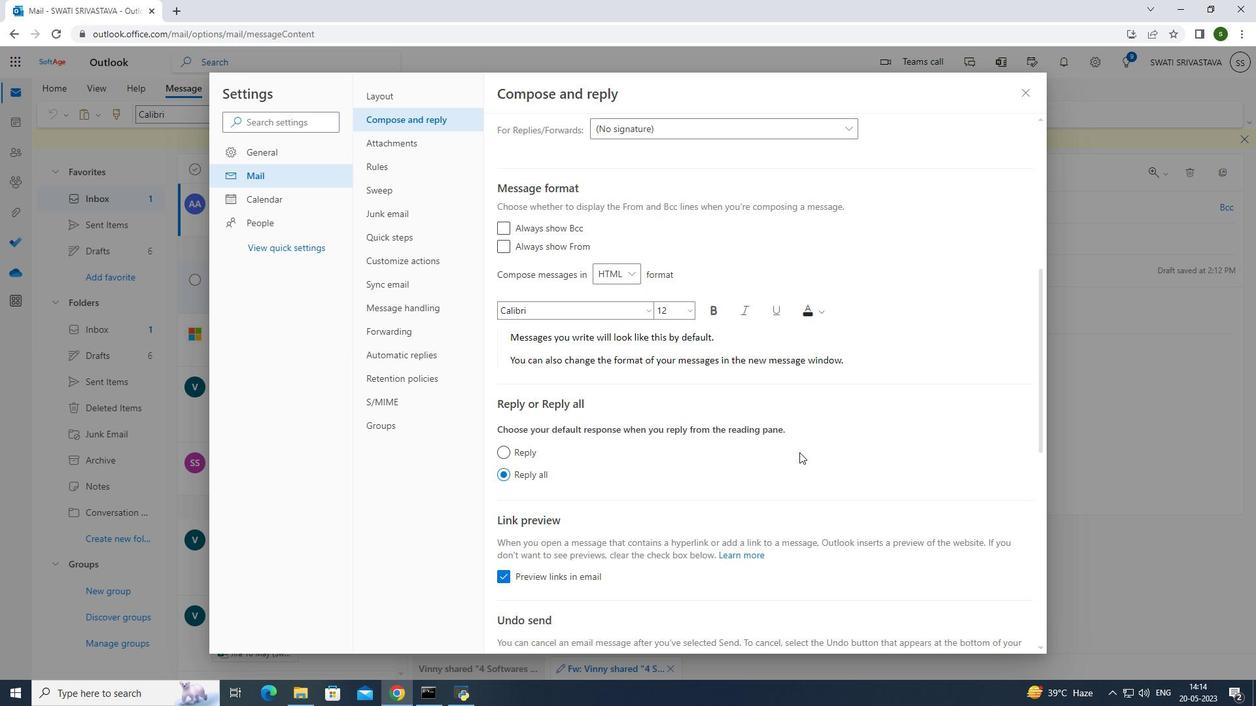 
Action: Mouse moved to (799, 452)
Screenshot: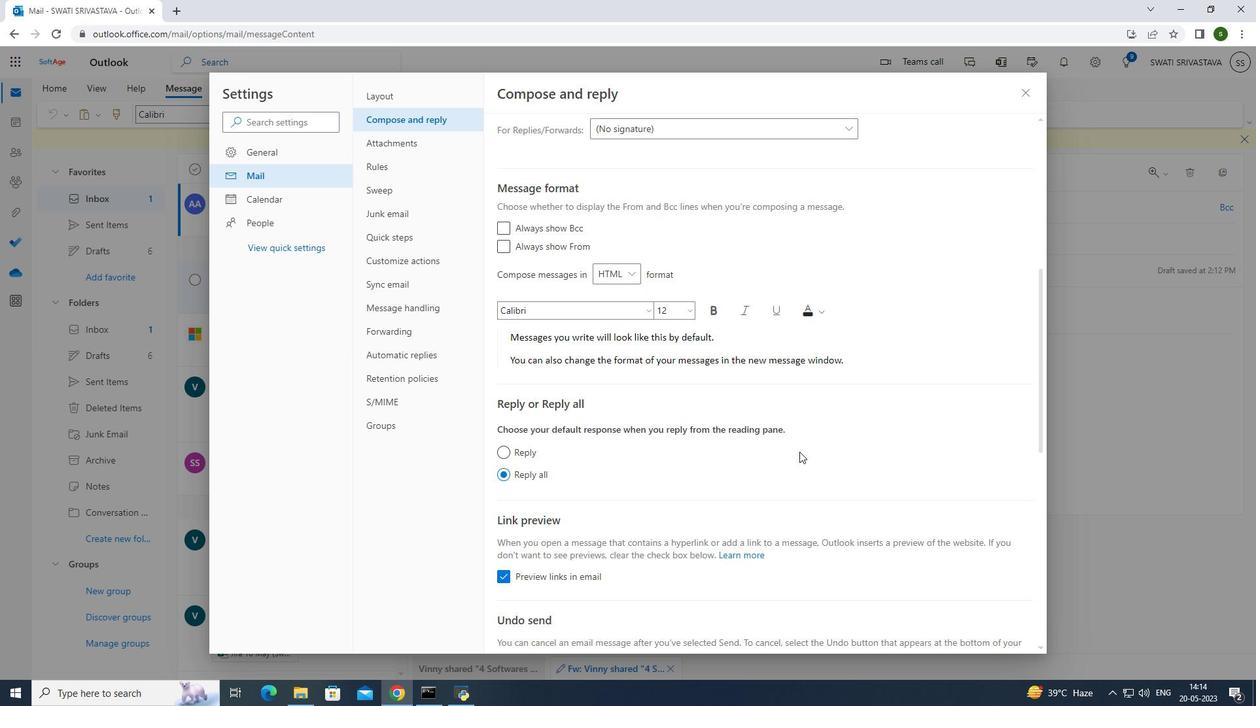 
Action: Mouse scrolled (799, 452) with delta (0, 0)
Screenshot: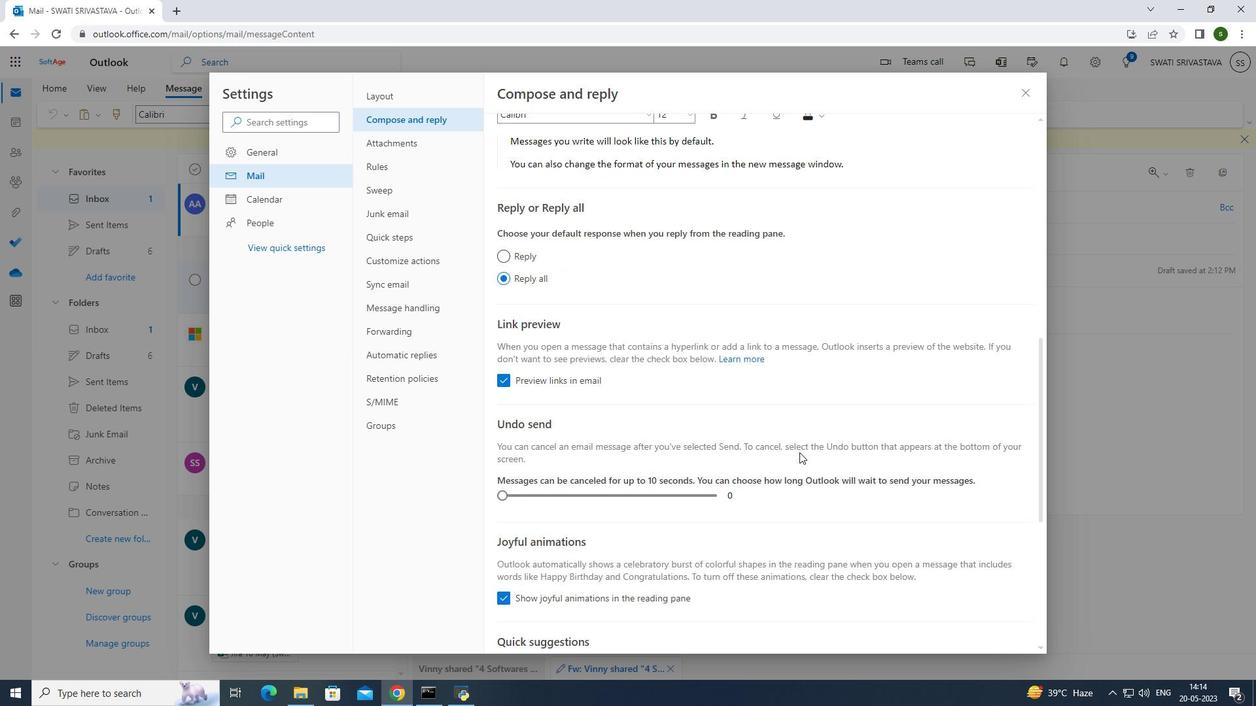 
Action: Mouse scrolled (799, 452) with delta (0, 0)
Screenshot: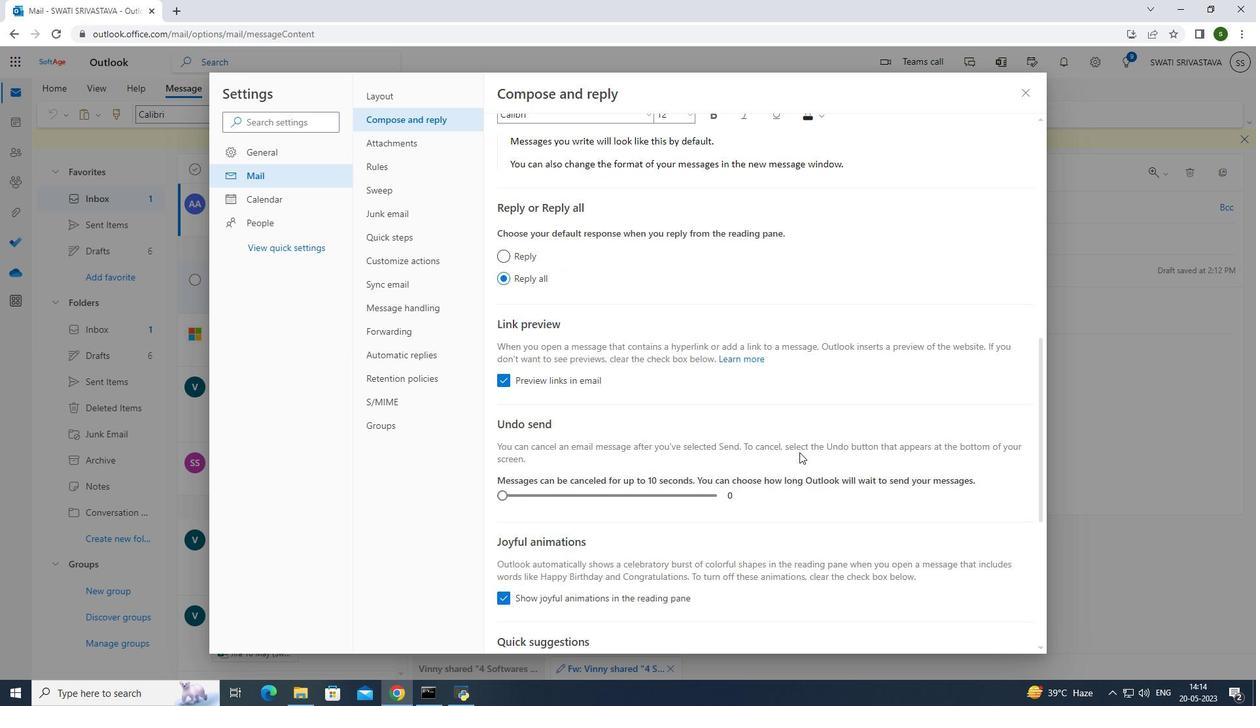 
Action: Mouse moved to (799, 452)
Screenshot: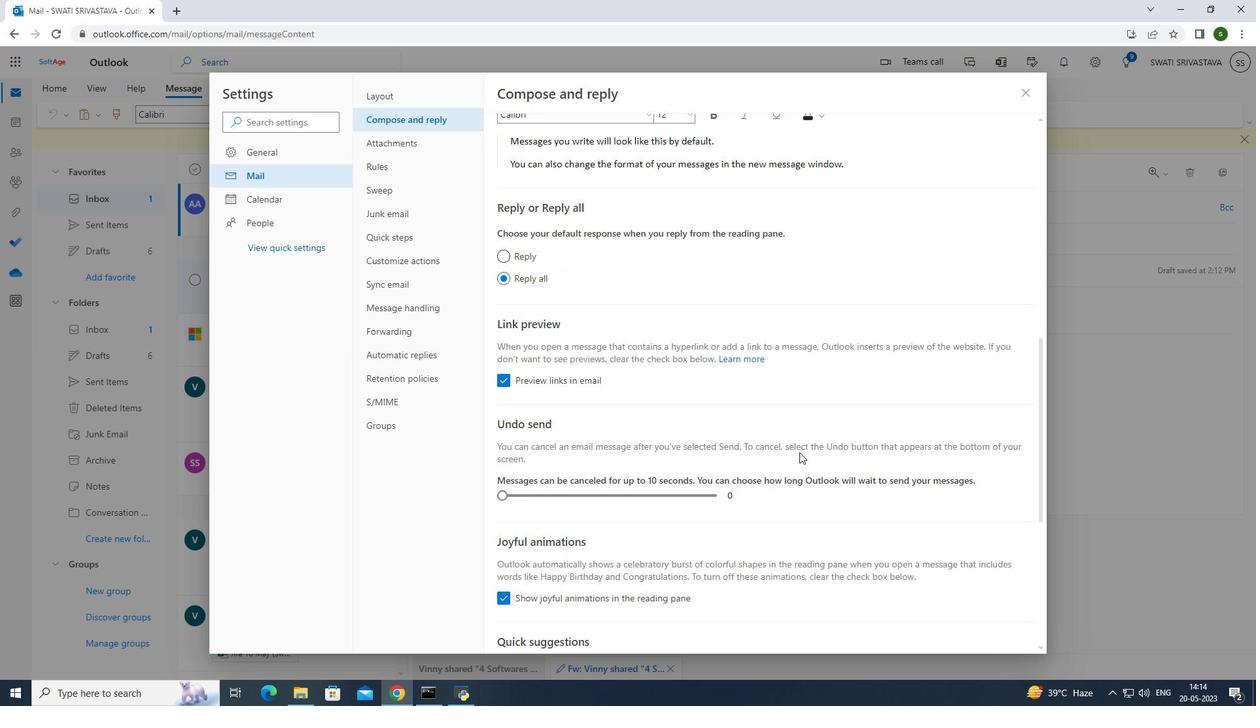 
Action: Mouse scrolled (799, 452) with delta (0, 0)
Screenshot: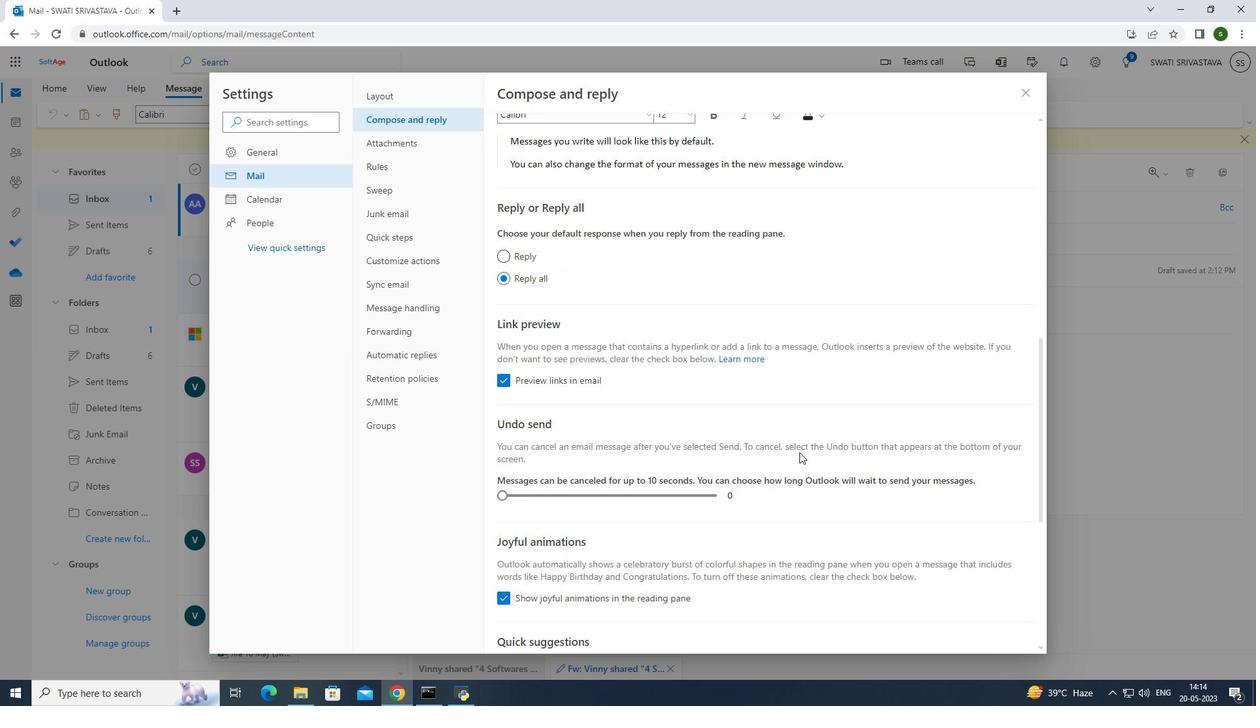 
Action: Mouse moved to (799, 453)
Screenshot: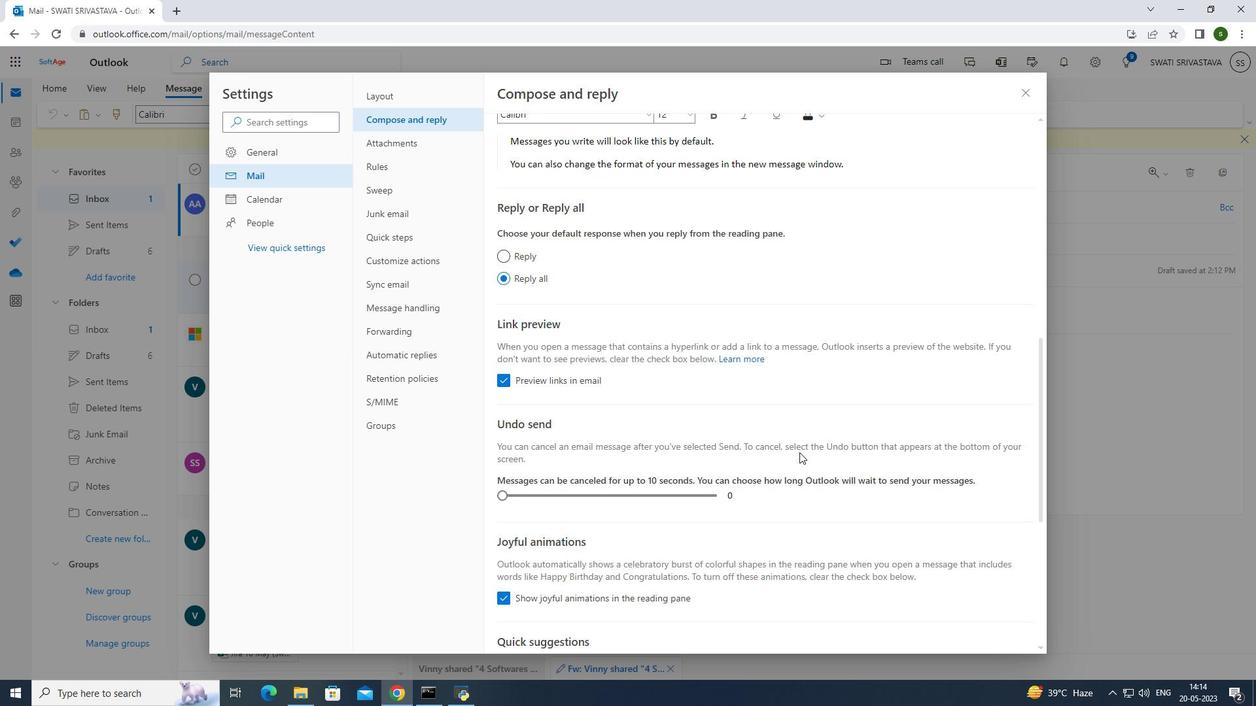 
Action: Mouse scrolled (799, 452) with delta (0, 0)
Screenshot: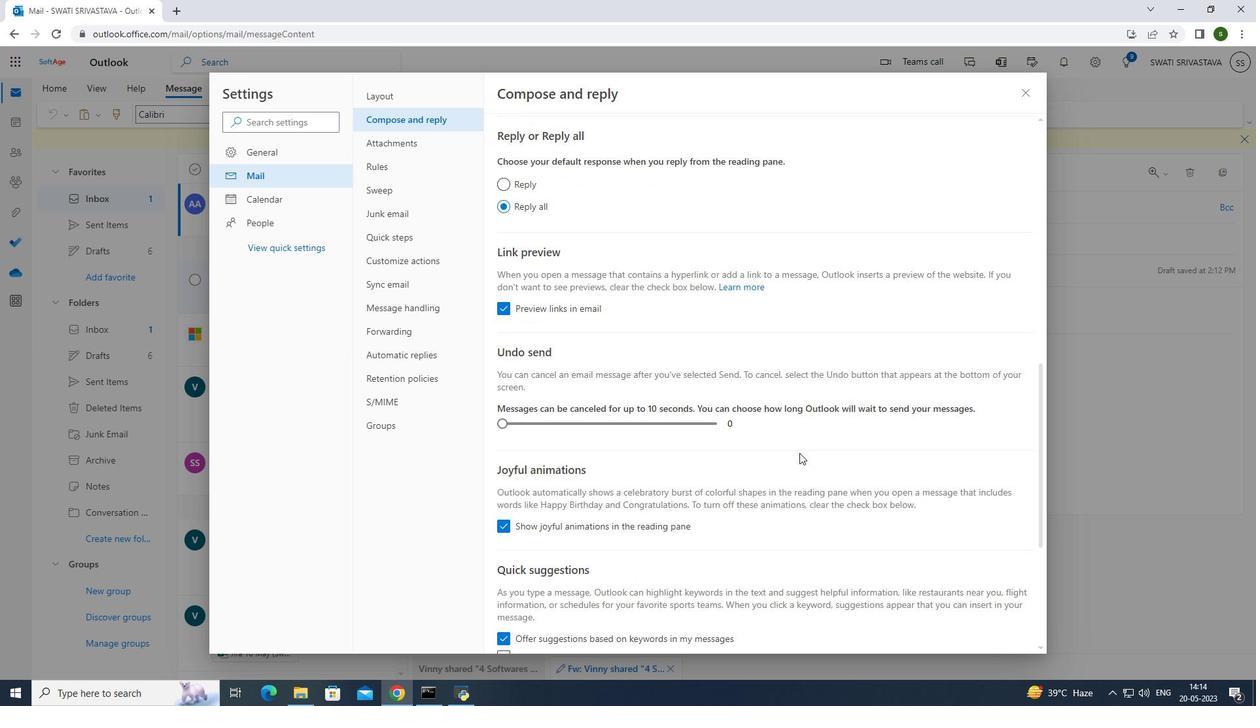 
Action: Mouse scrolled (799, 452) with delta (0, 0)
Screenshot: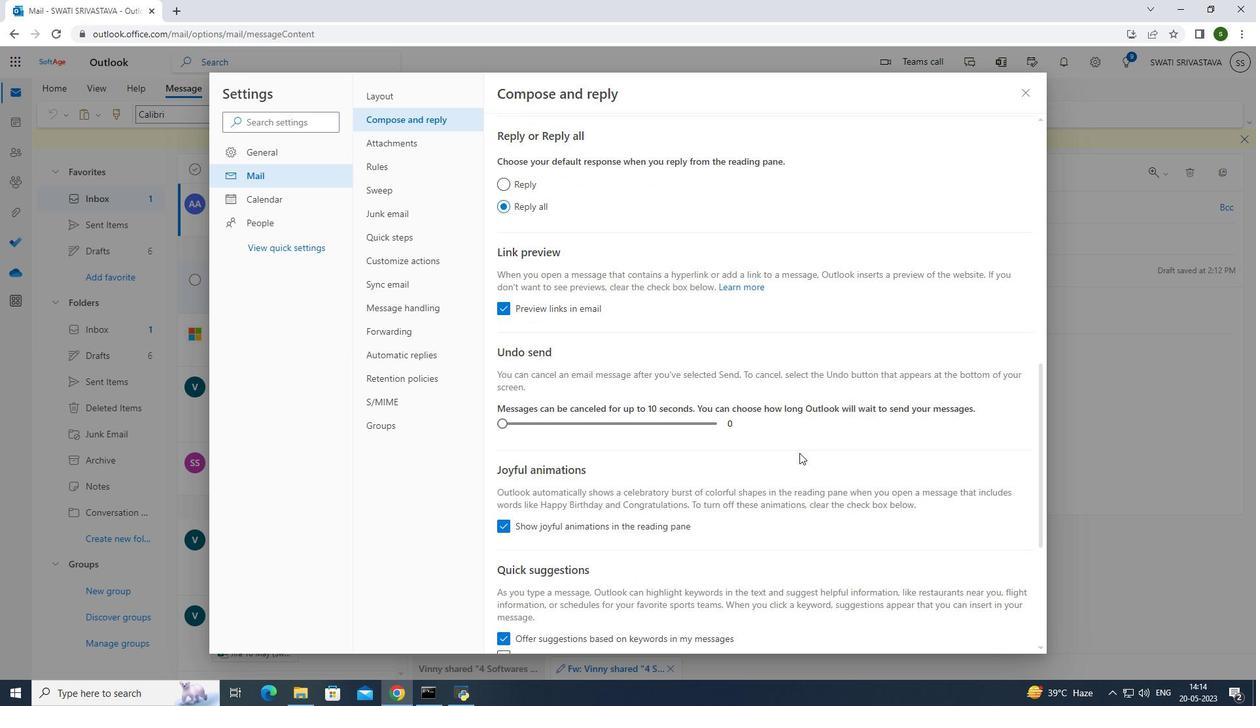 
Action: Mouse moved to (798, 455)
Screenshot: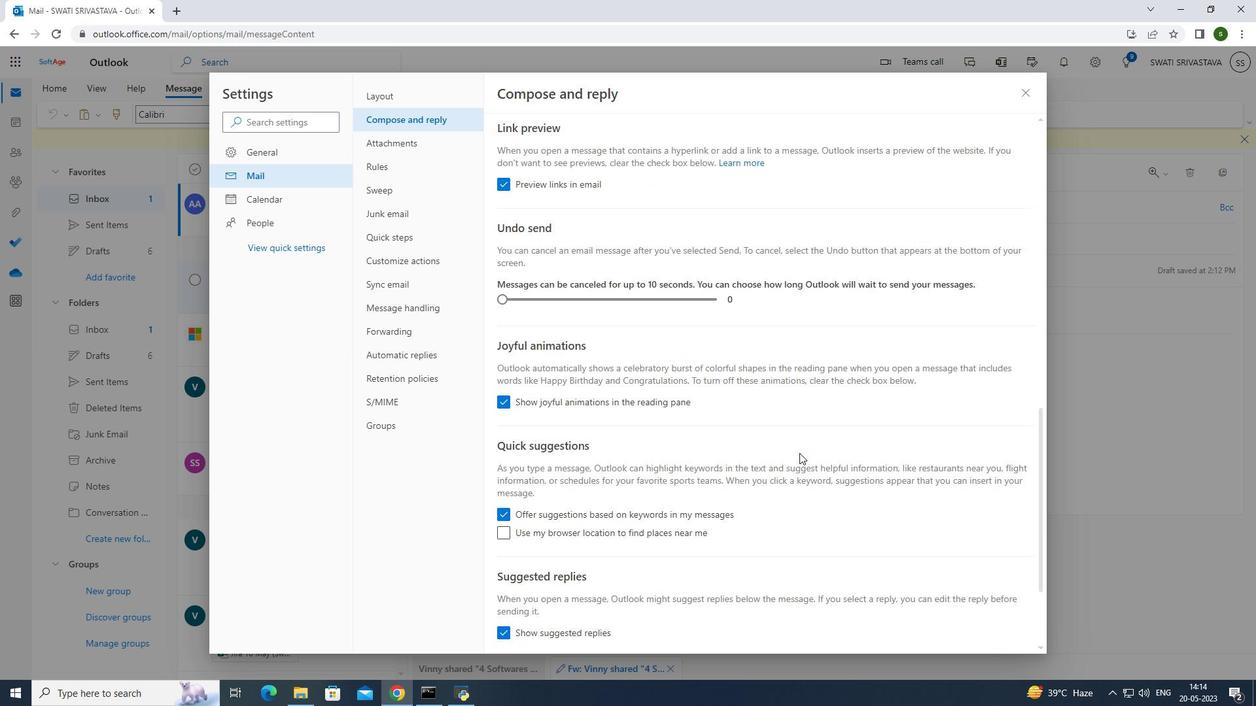 
Action: Mouse scrolled (798, 454) with delta (0, 0)
Screenshot: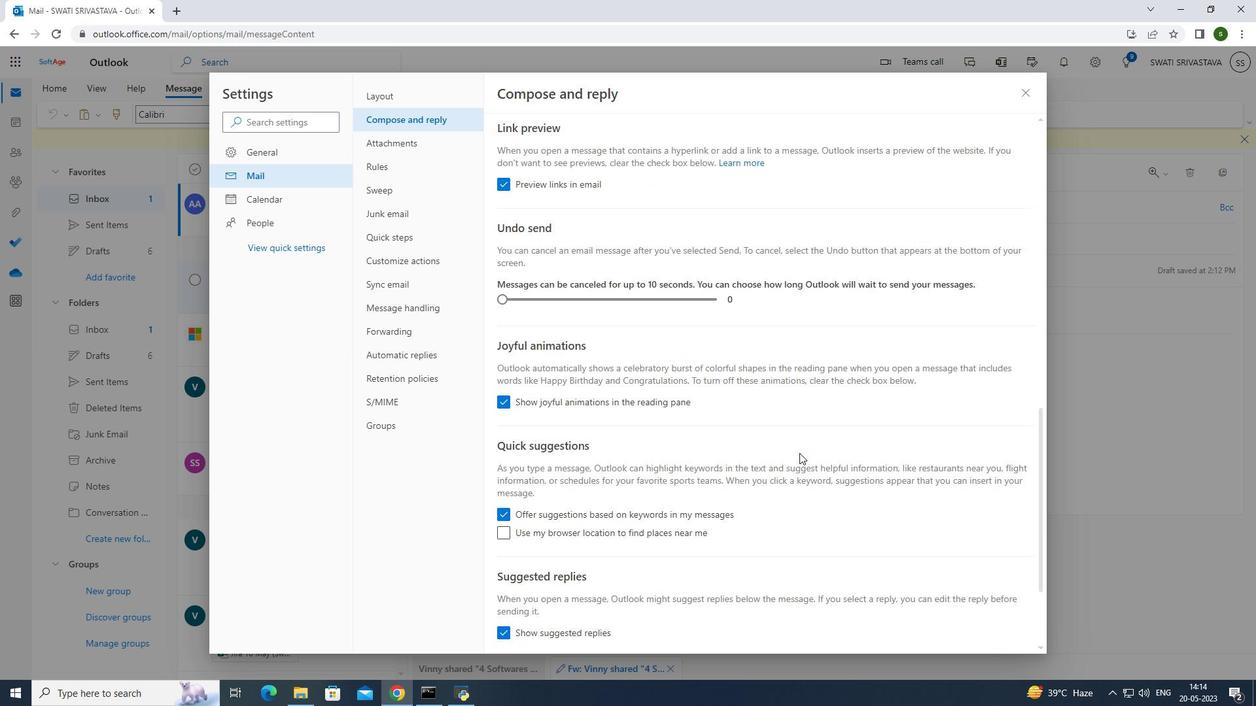 
Action: Mouse moved to (798, 456)
Screenshot: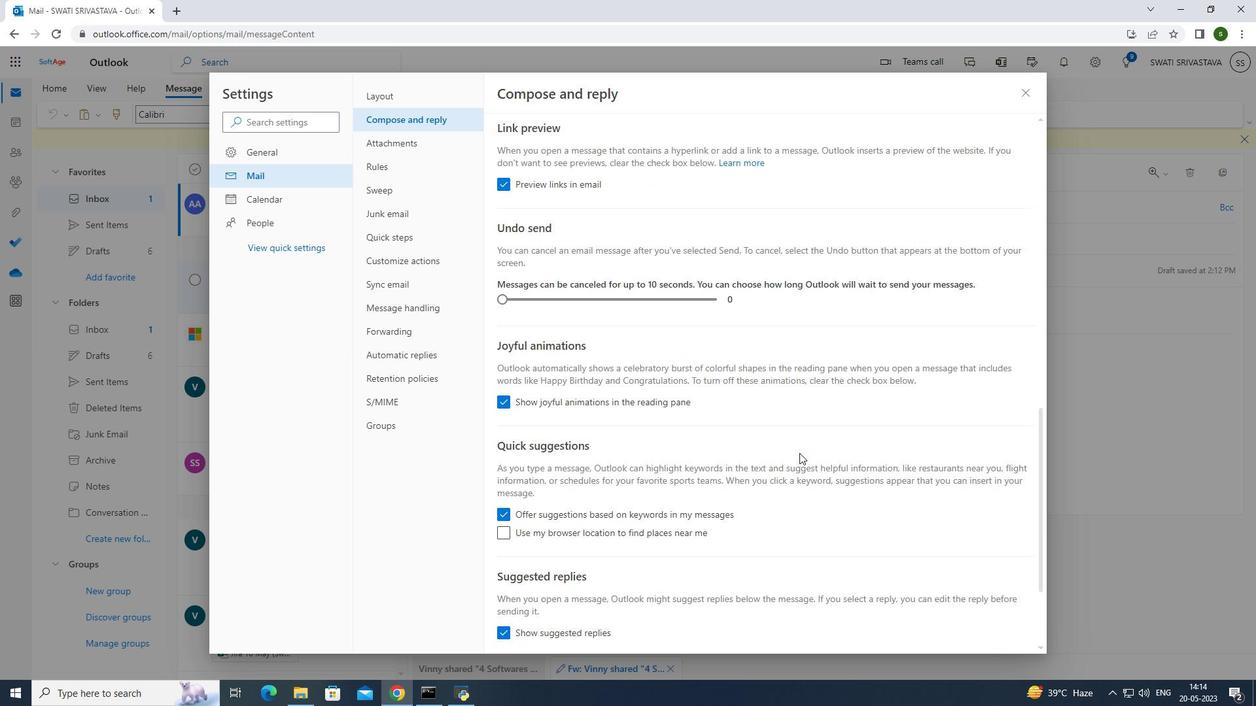 
Action: Mouse scrolled (798, 455) with delta (0, 0)
Screenshot: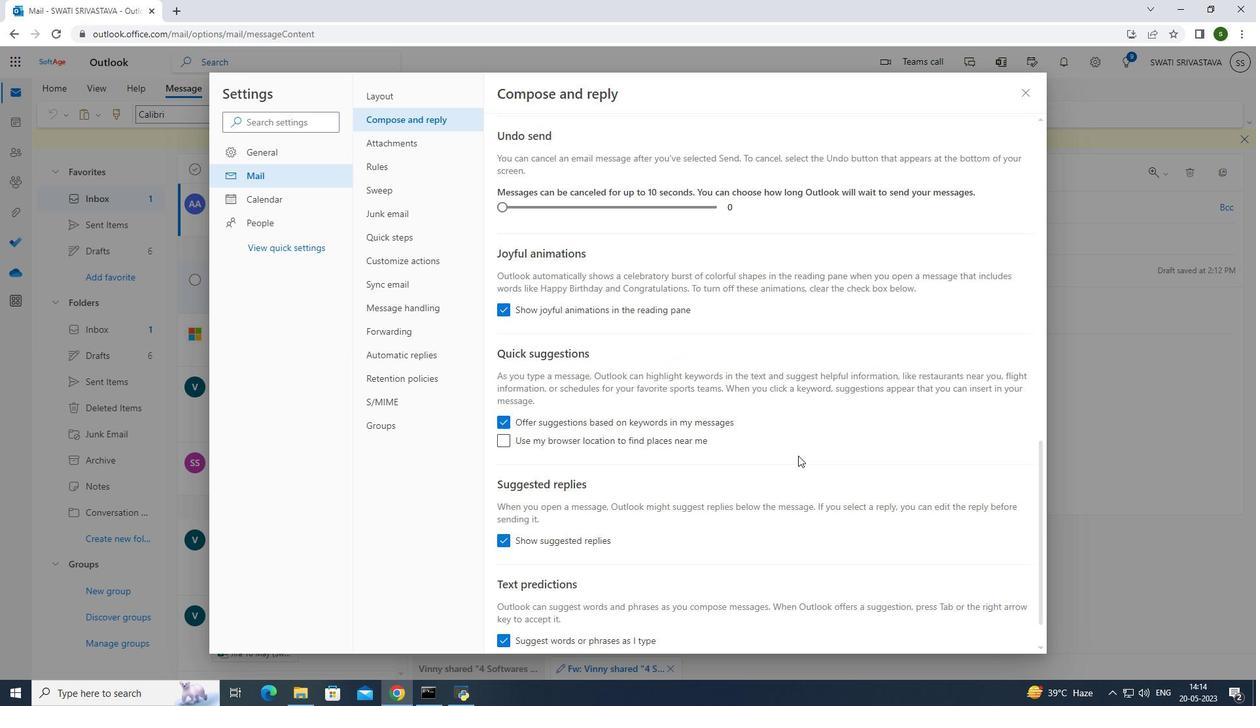 
Action: Mouse scrolled (798, 455) with delta (0, 0)
Screenshot: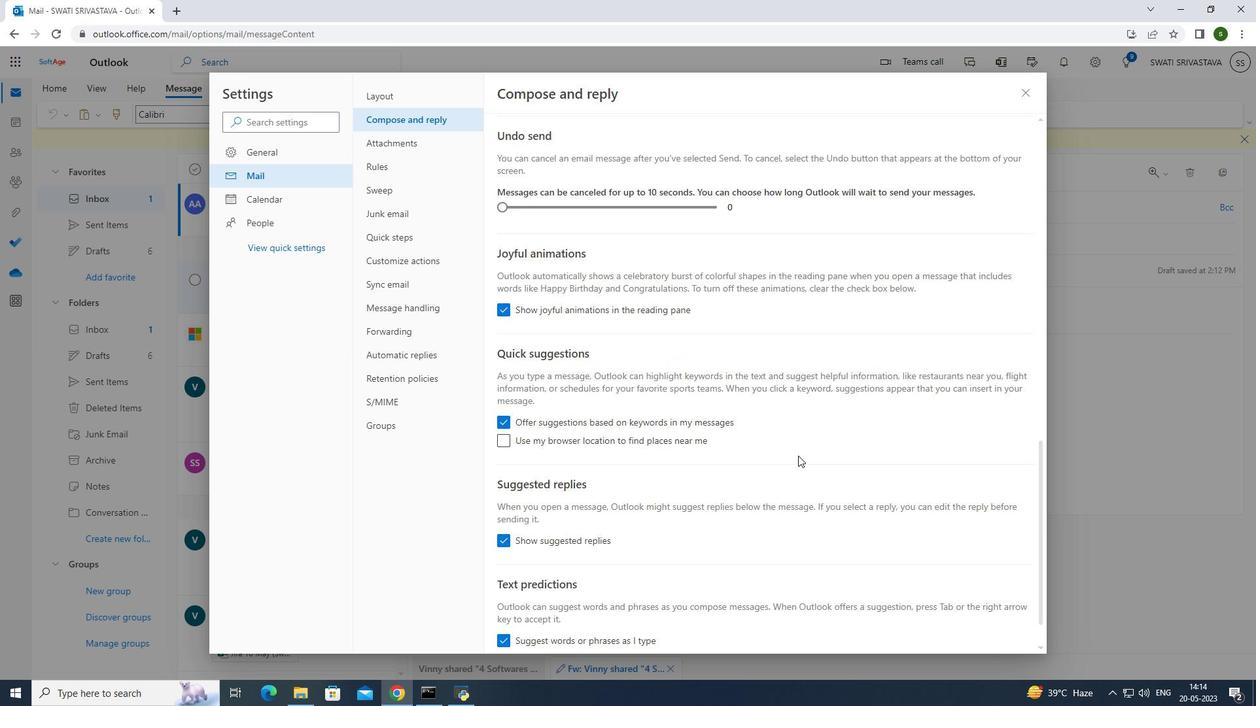 
Action: Mouse scrolled (798, 455) with delta (0, 0)
Screenshot: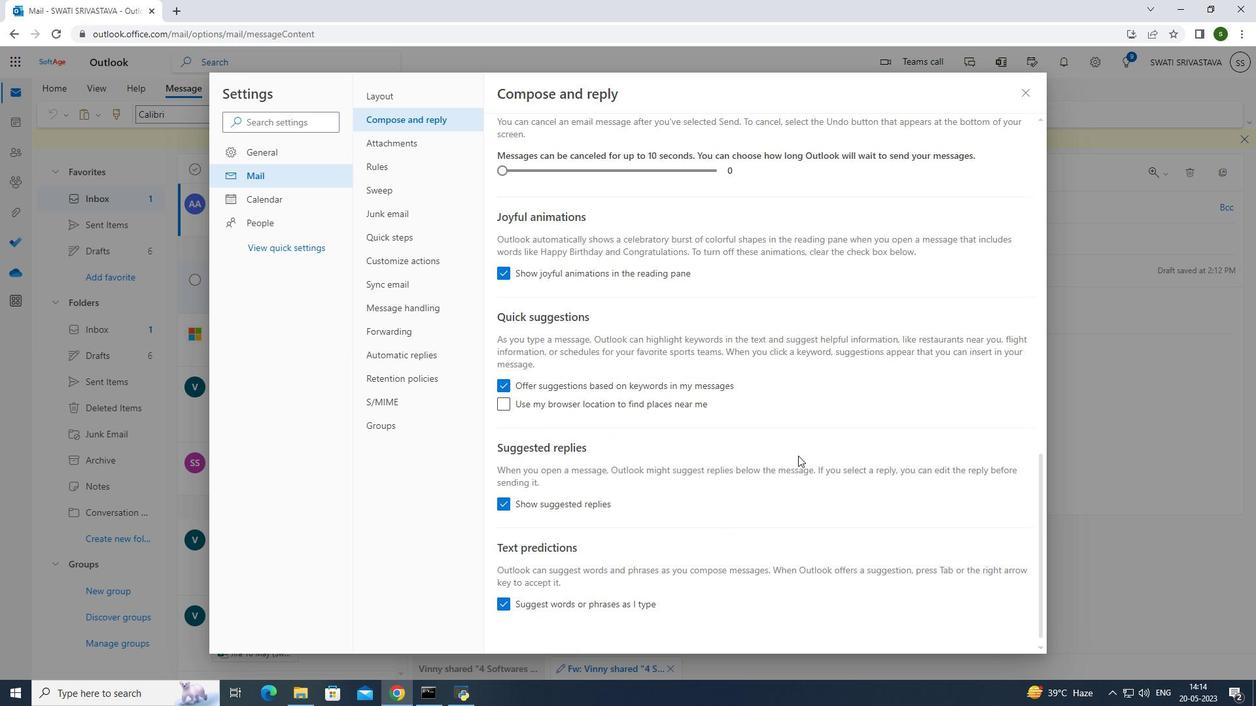 
Action: Mouse moved to (798, 456)
Screenshot: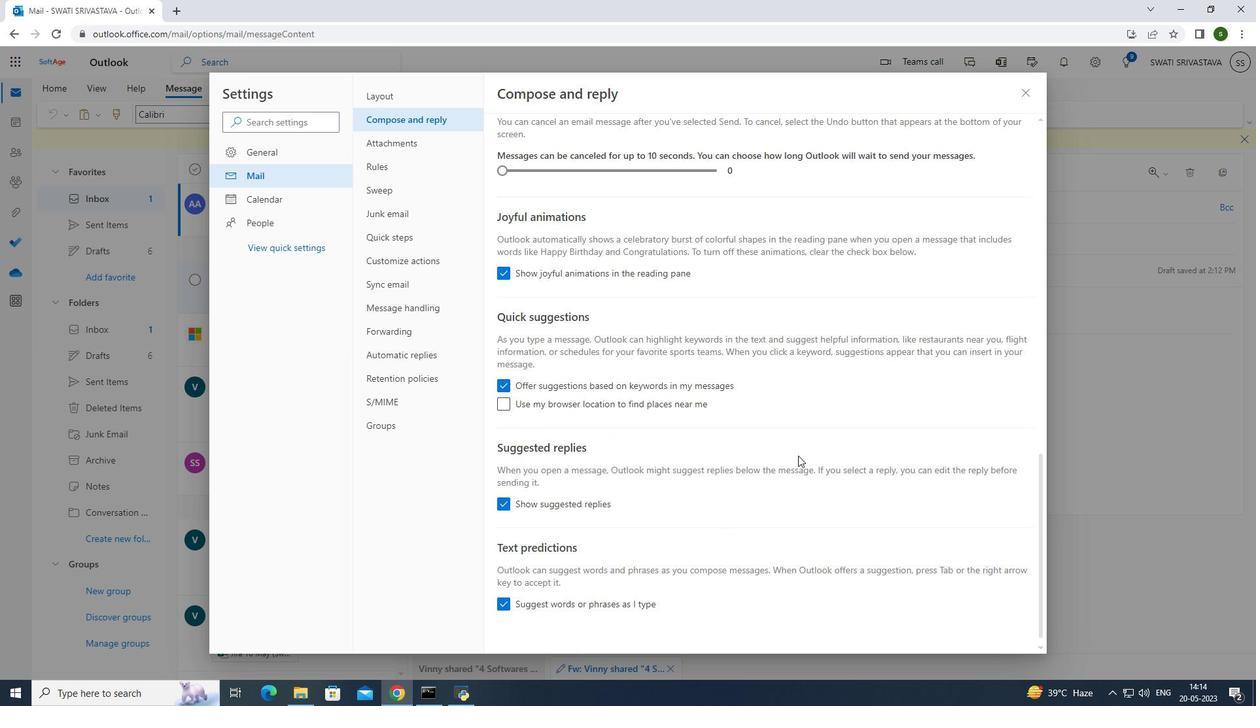 
Action: Mouse scrolled (798, 456) with delta (0, 0)
Screenshot: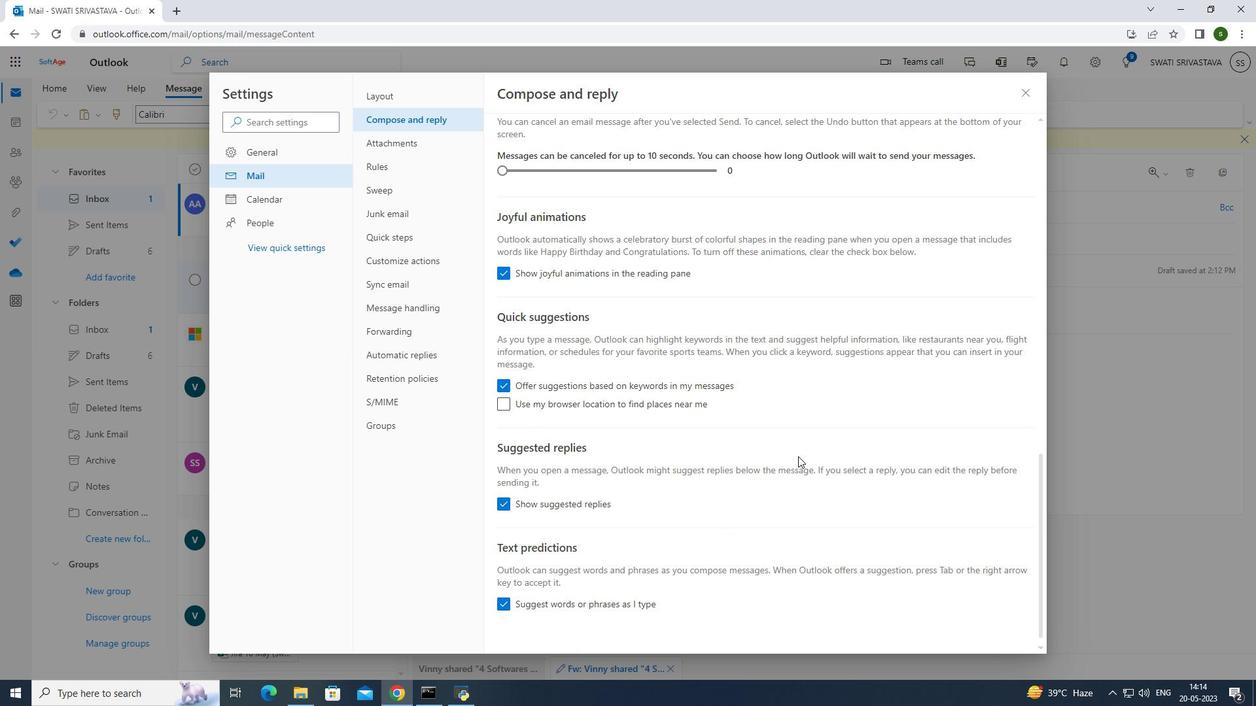 
Action: Mouse scrolled (798, 456) with delta (0, 0)
Screenshot: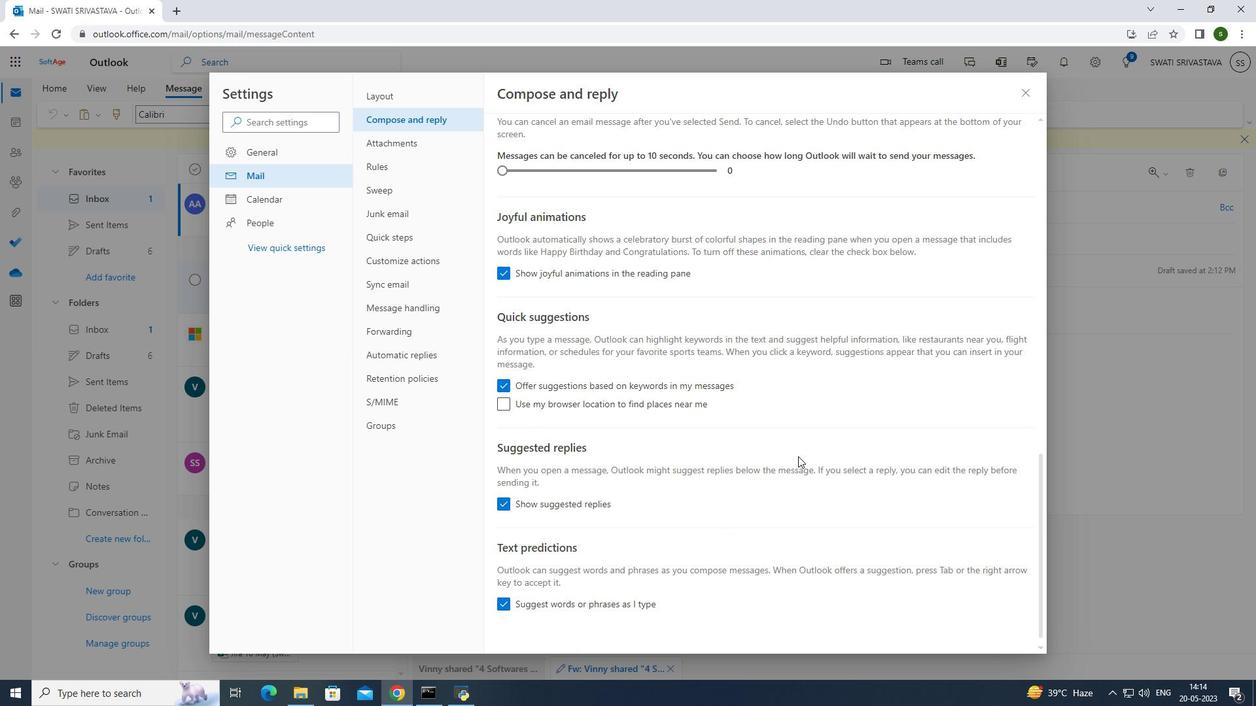 
Action: Mouse scrolled (798, 456) with delta (0, 0)
Screenshot: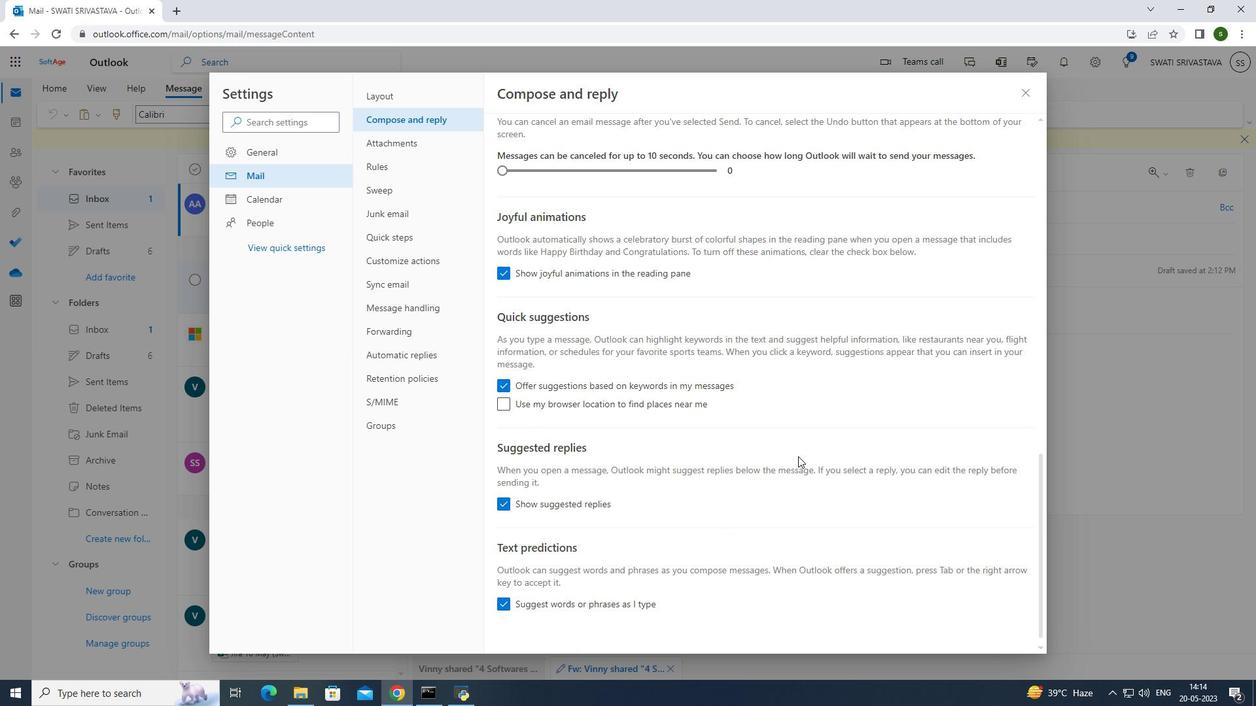 
Action: Mouse scrolled (798, 457) with delta (0, 0)
Screenshot: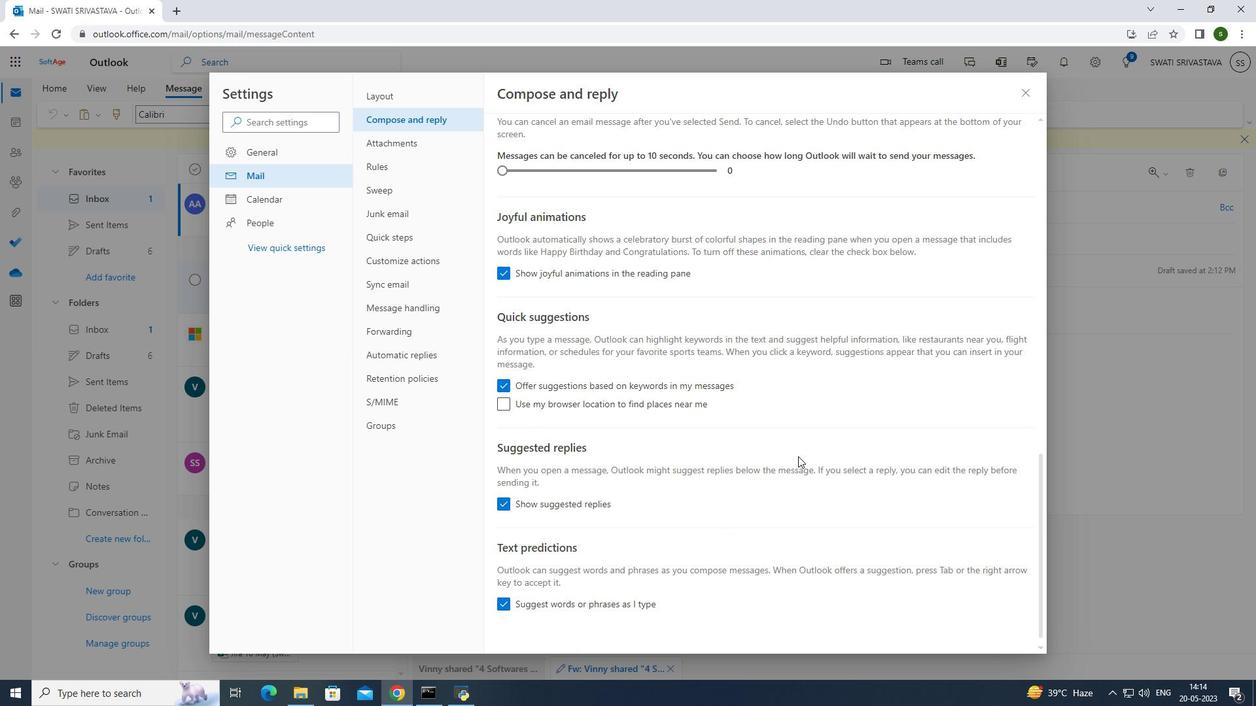 
Action: Mouse scrolled (798, 457) with delta (0, 0)
Screenshot: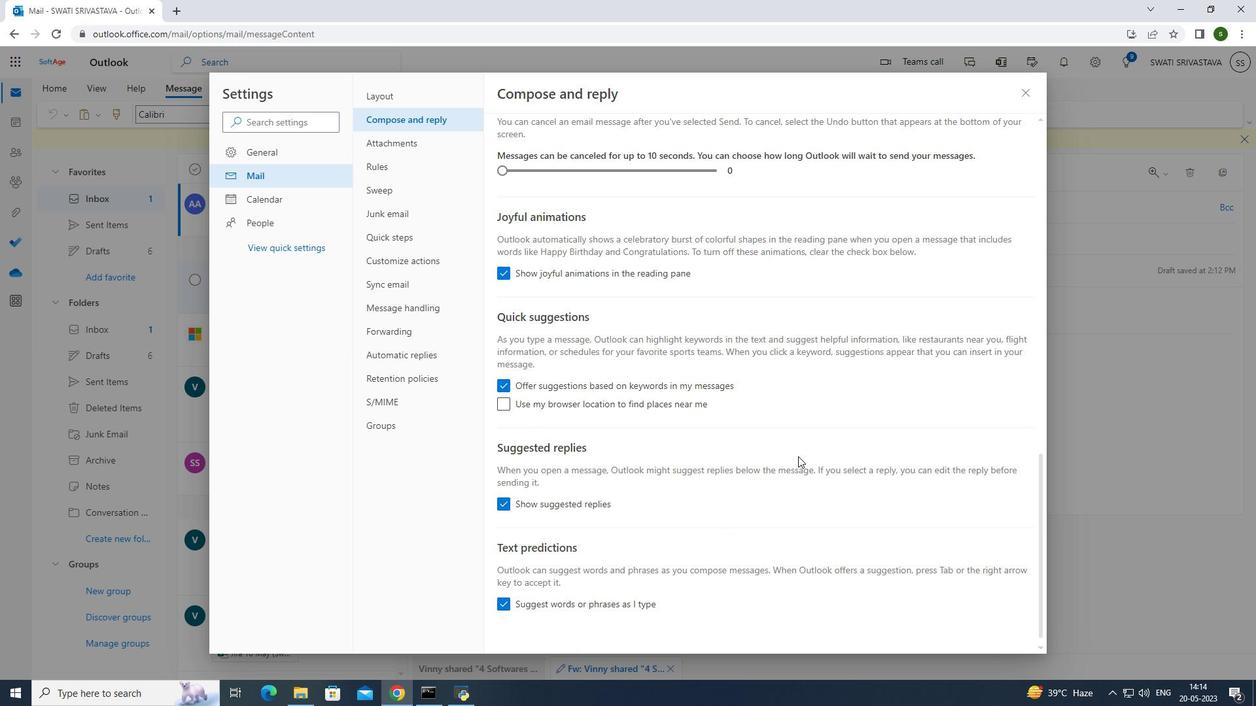 
Action: Mouse scrolled (798, 457) with delta (0, 0)
Screenshot: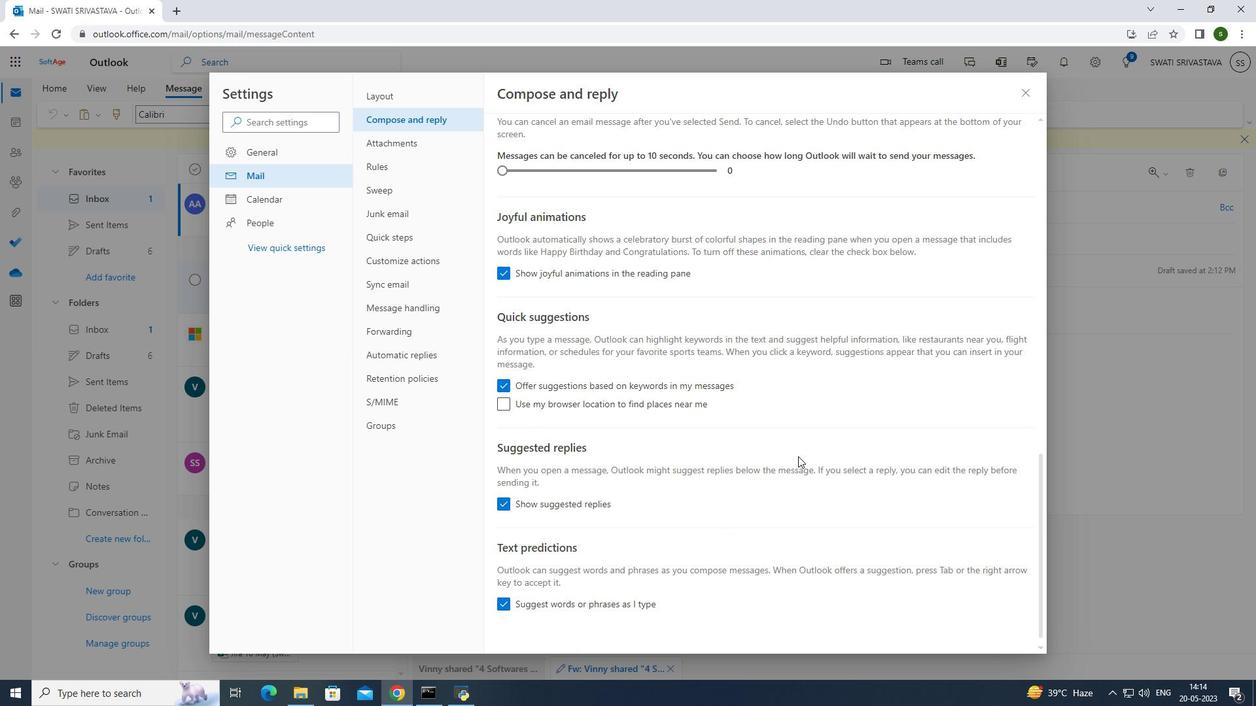 
Action: Mouse scrolled (798, 457) with delta (0, 0)
Screenshot: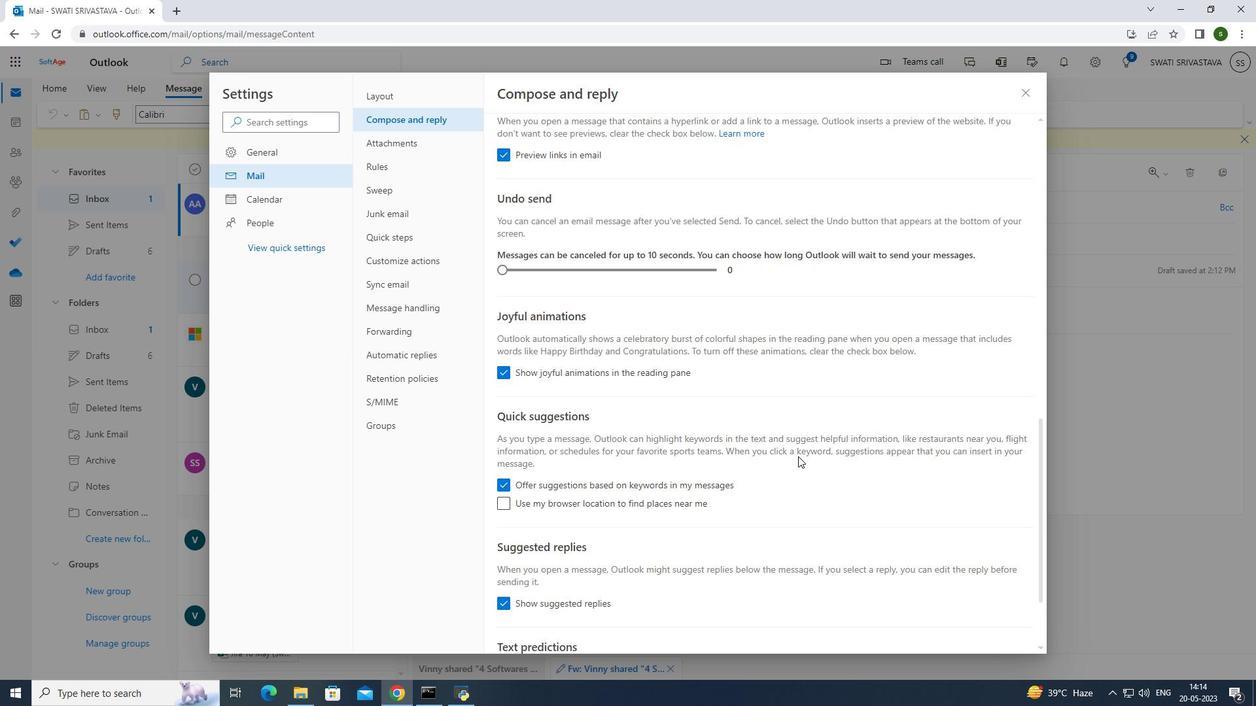 
Action: Mouse scrolled (798, 457) with delta (0, 0)
Screenshot: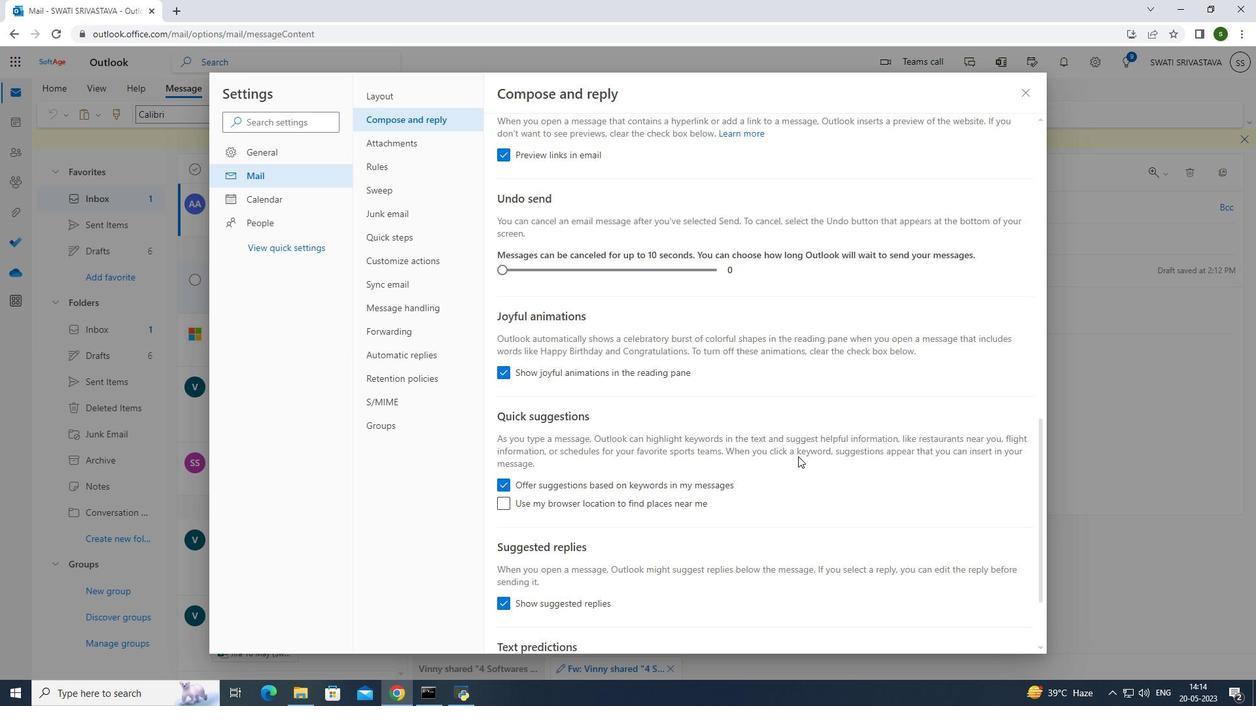 
Action: Mouse scrolled (798, 457) with delta (0, 0)
Screenshot: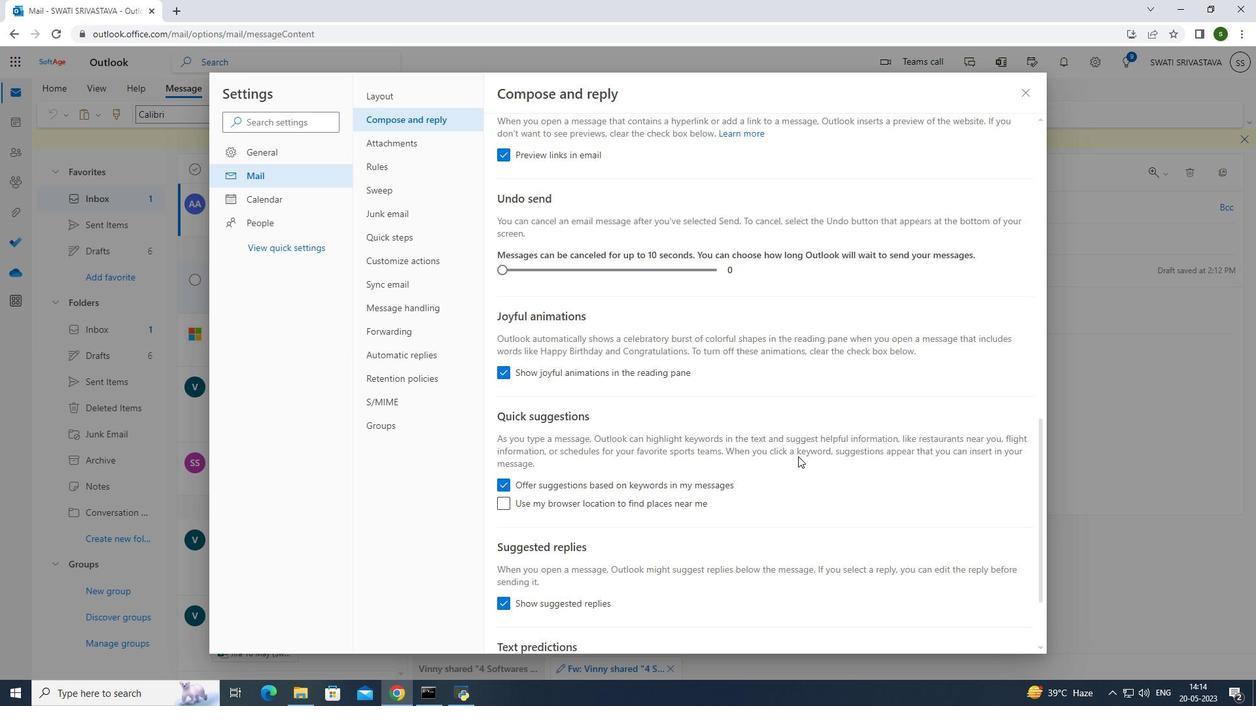 
Action: Mouse scrolled (798, 457) with delta (0, 0)
Screenshot: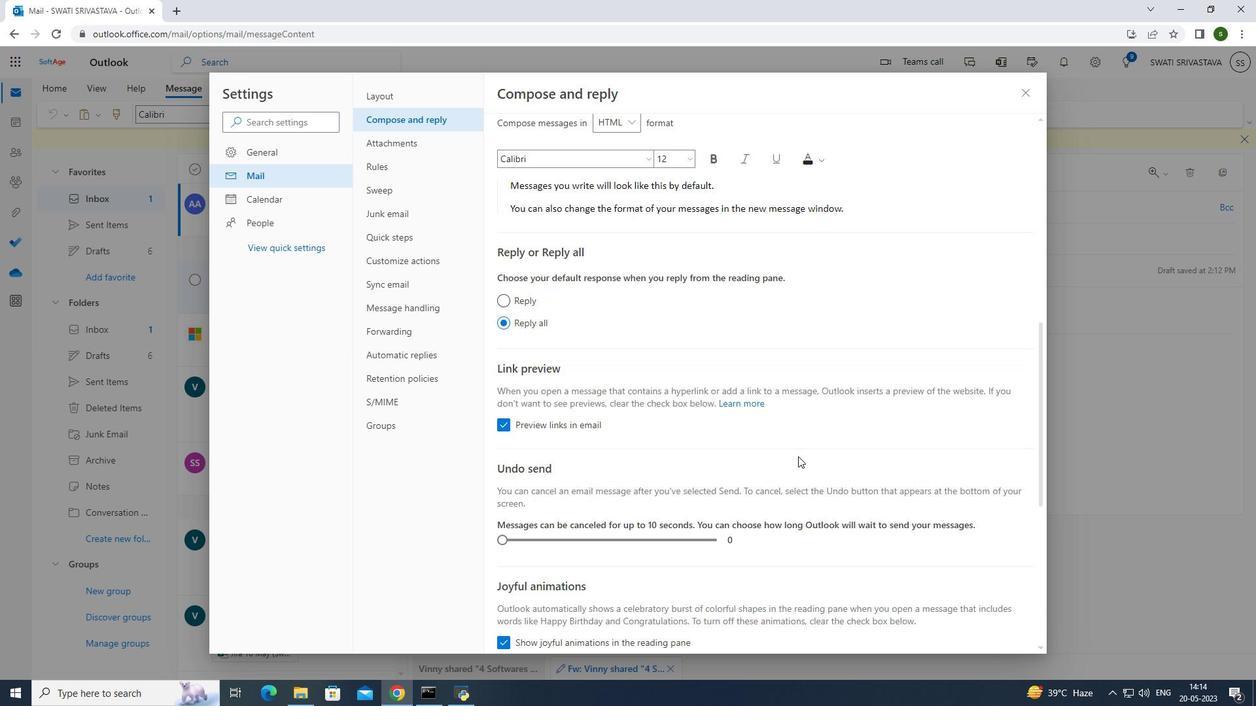 
Action: Mouse scrolled (798, 457) with delta (0, 0)
Screenshot: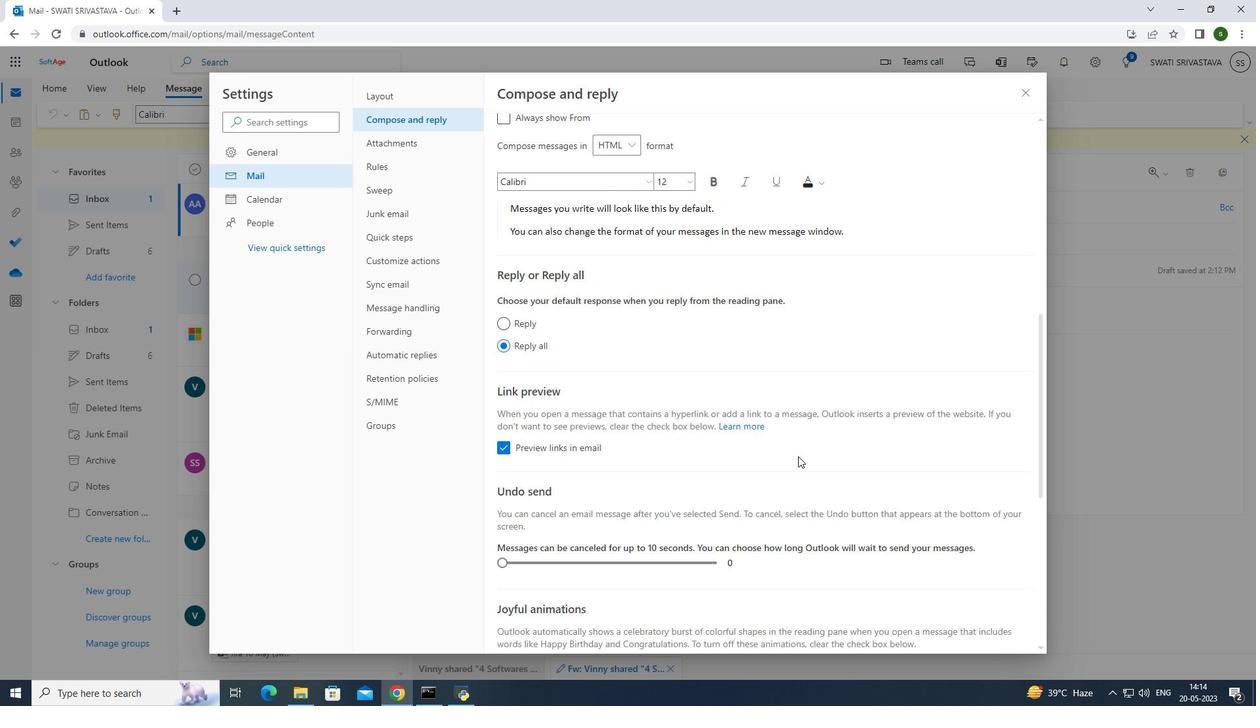 
Action: Mouse scrolled (798, 457) with delta (0, 0)
Screenshot: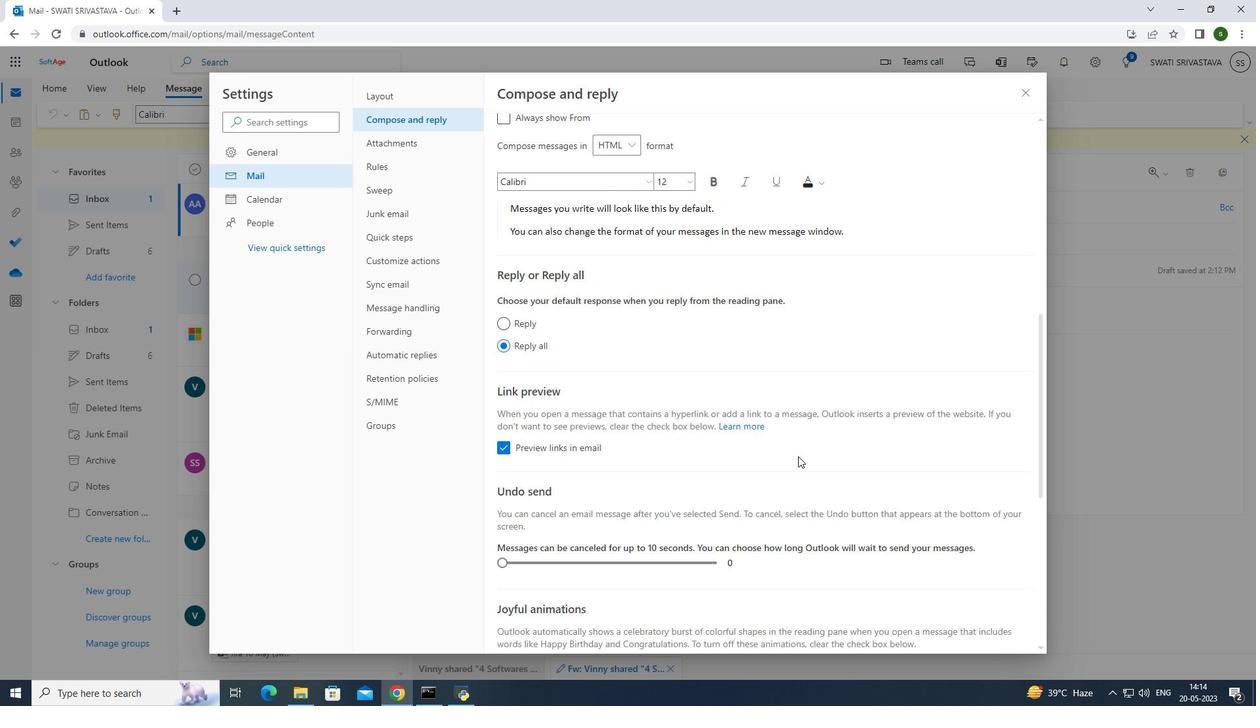 
Action: Mouse scrolled (798, 457) with delta (0, 0)
Screenshot: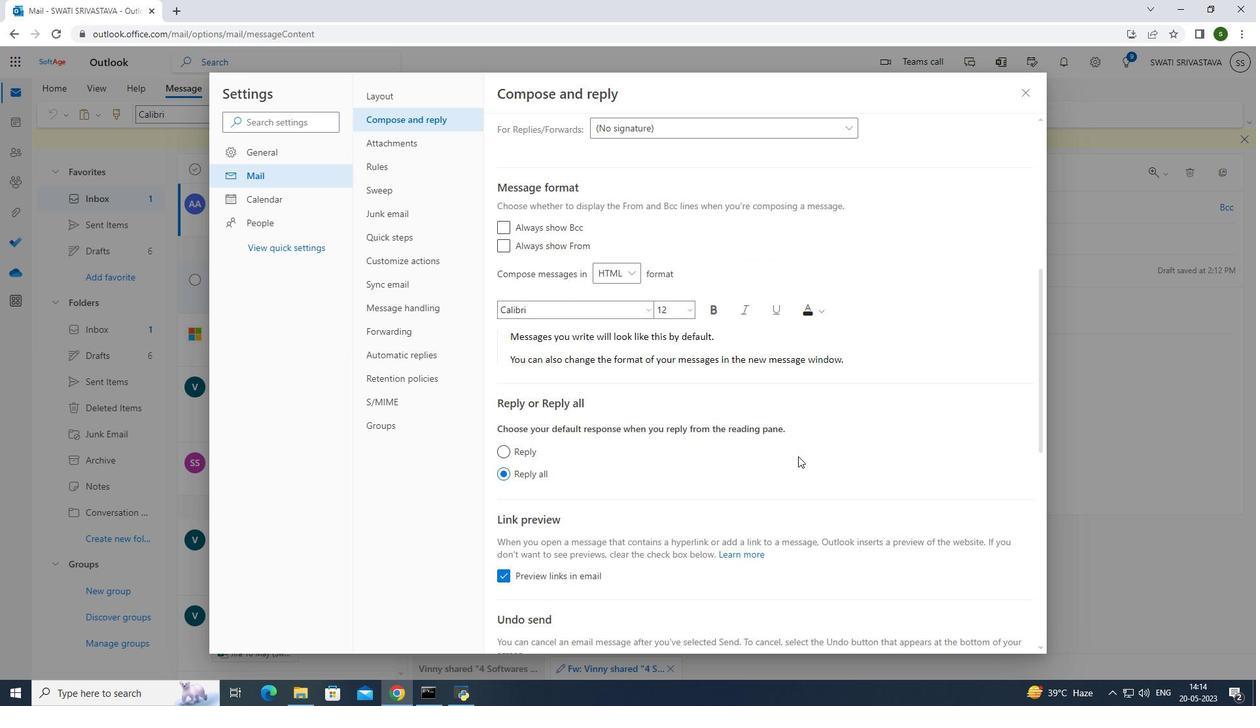 
Action: Mouse moved to (798, 456)
Screenshot: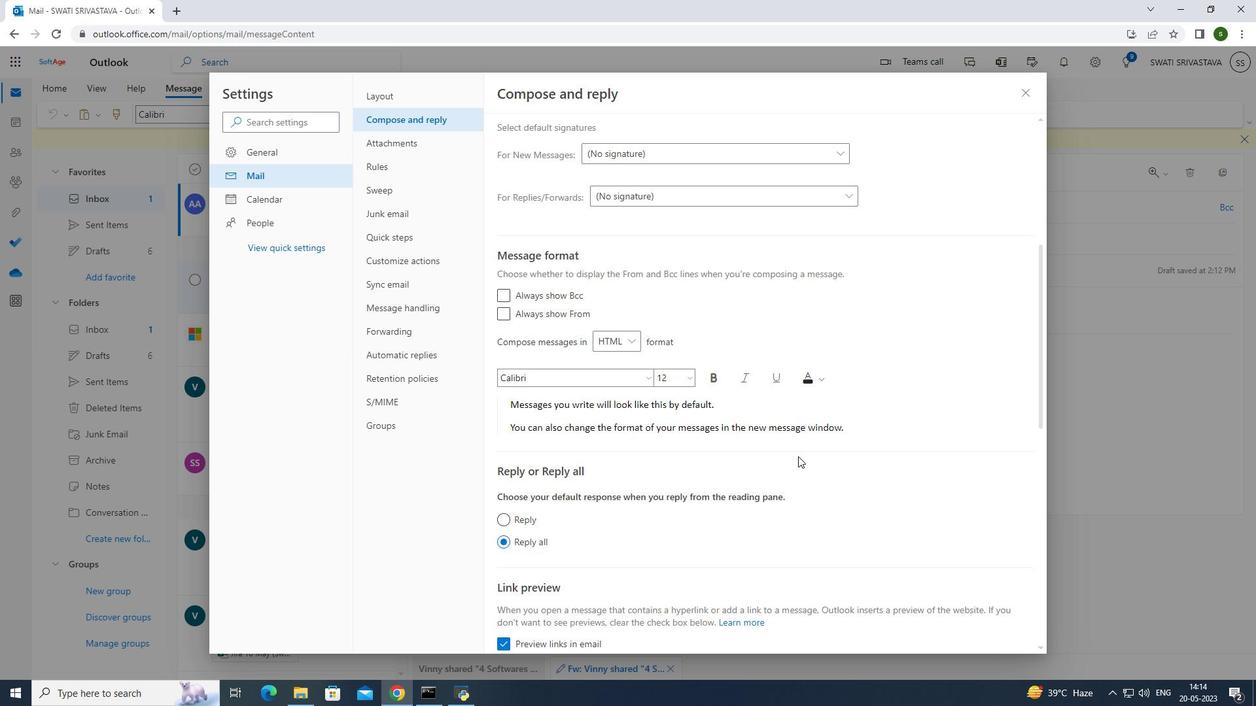 
Action: Mouse scrolled (798, 457) with delta (0, 0)
Screenshot: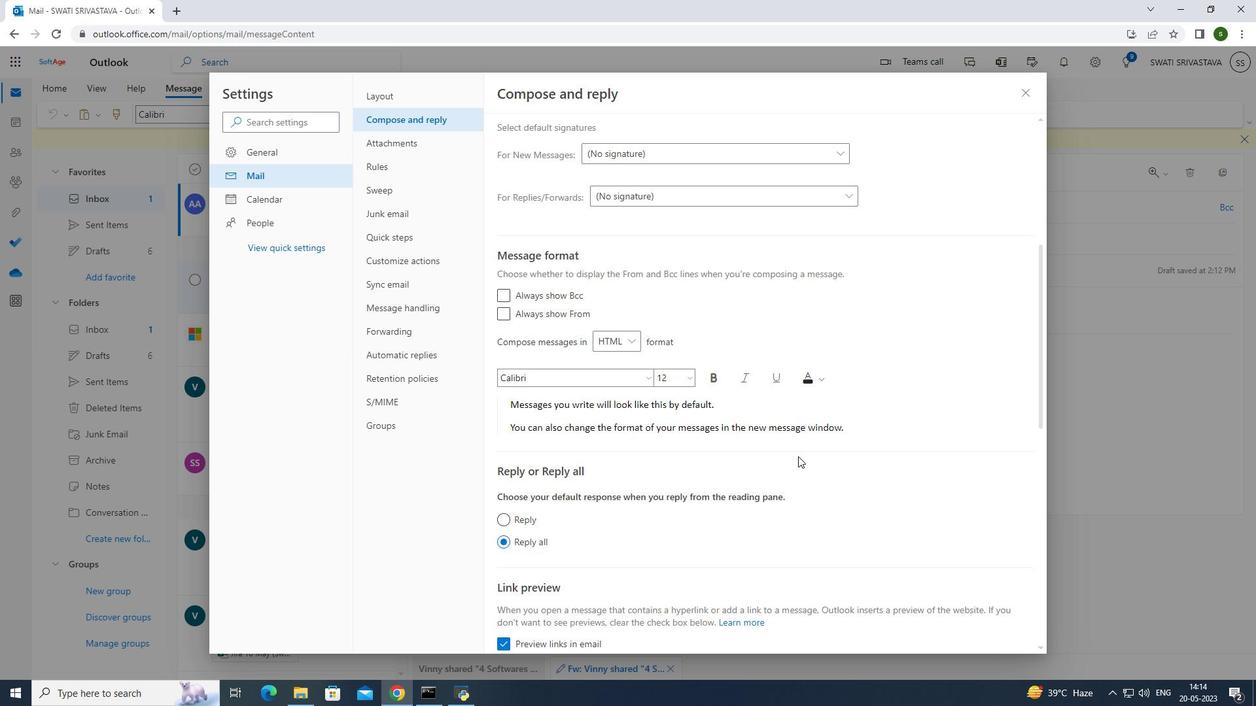 
Action: Mouse moved to (798, 456)
Screenshot: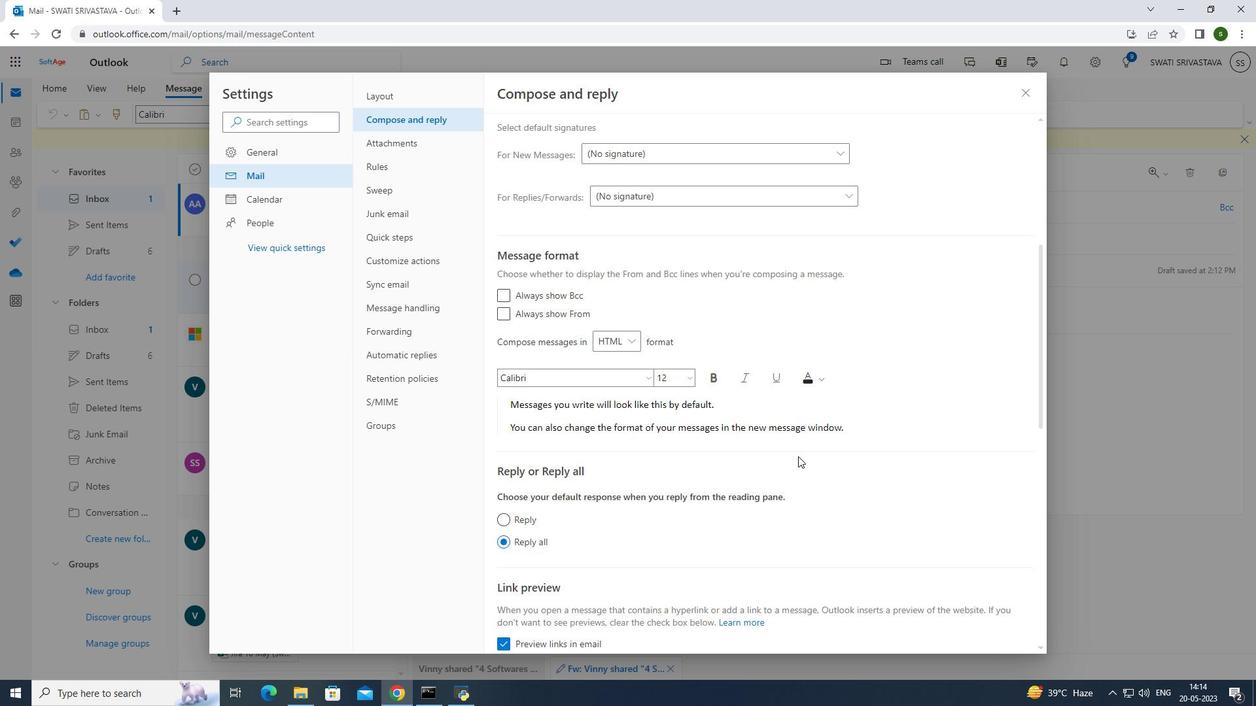 
Action: Mouse scrolled (798, 457) with delta (0, 0)
Screenshot: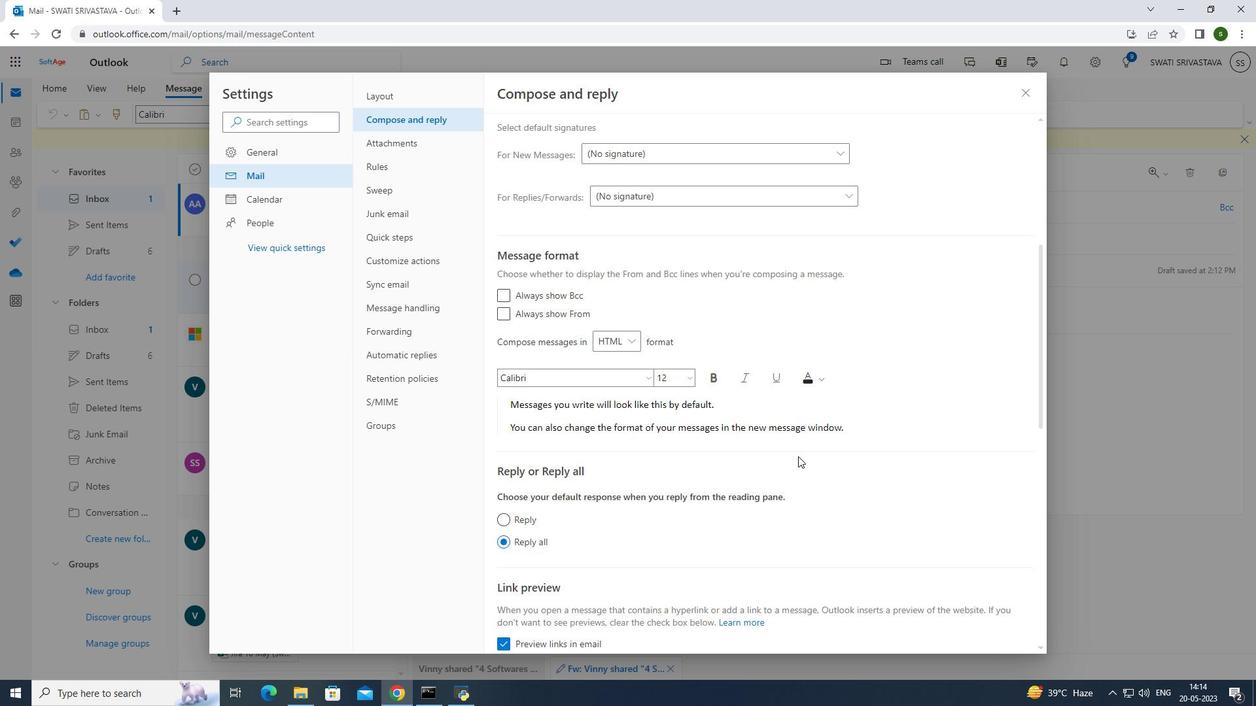 
Action: Mouse scrolled (798, 457) with delta (0, 0)
Screenshot: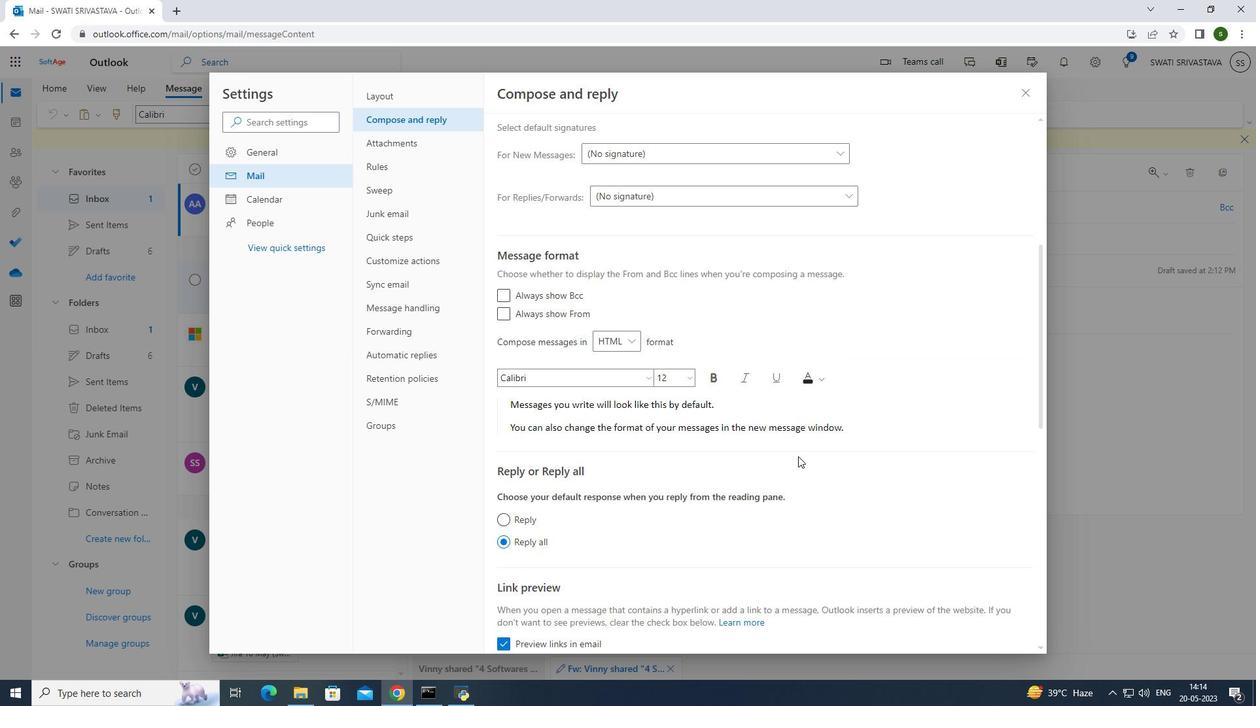 
Action: Mouse scrolled (798, 457) with delta (0, 0)
Screenshot: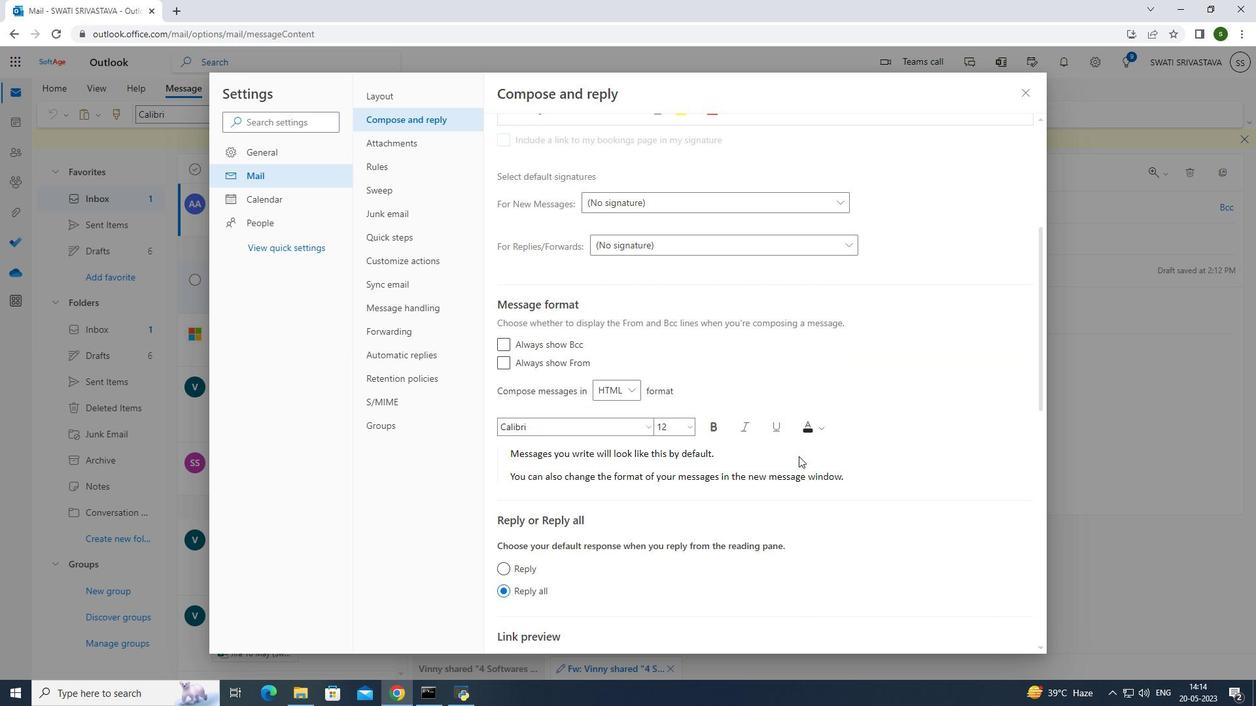 
Action: Mouse moved to (799, 456)
Screenshot: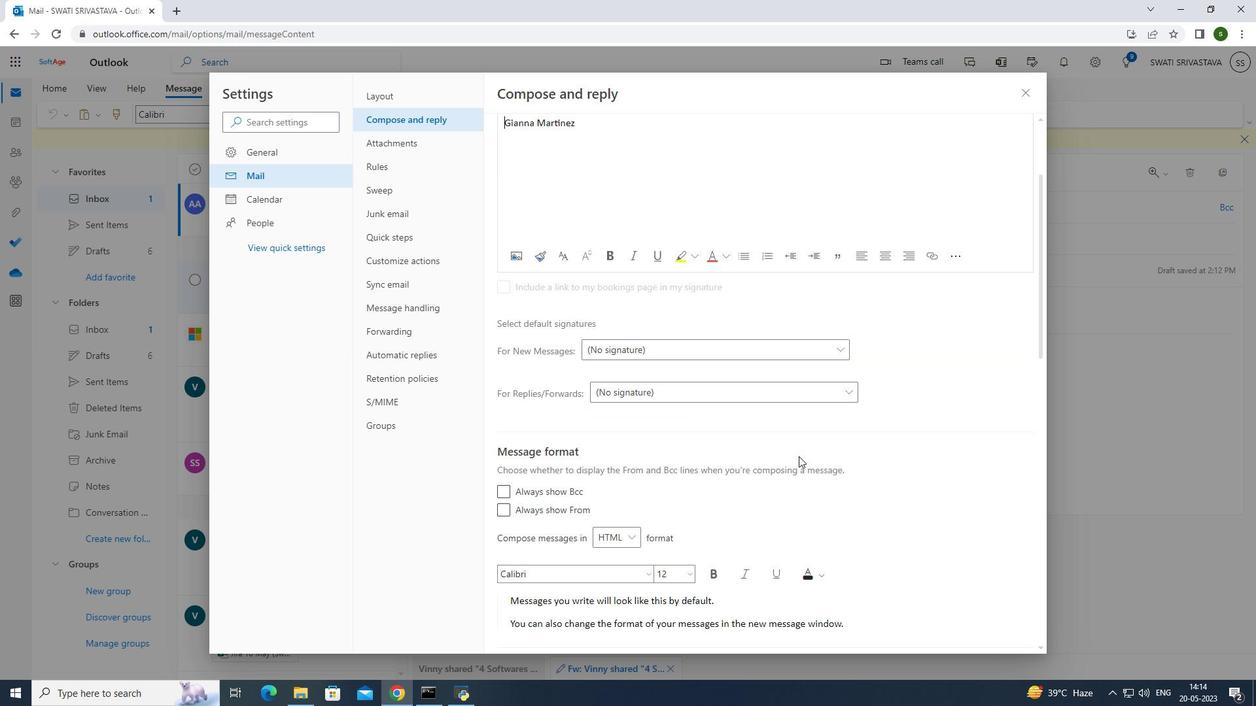 
Action: Mouse scrolled (799, 457) with delta (0, 0)
Screenshot: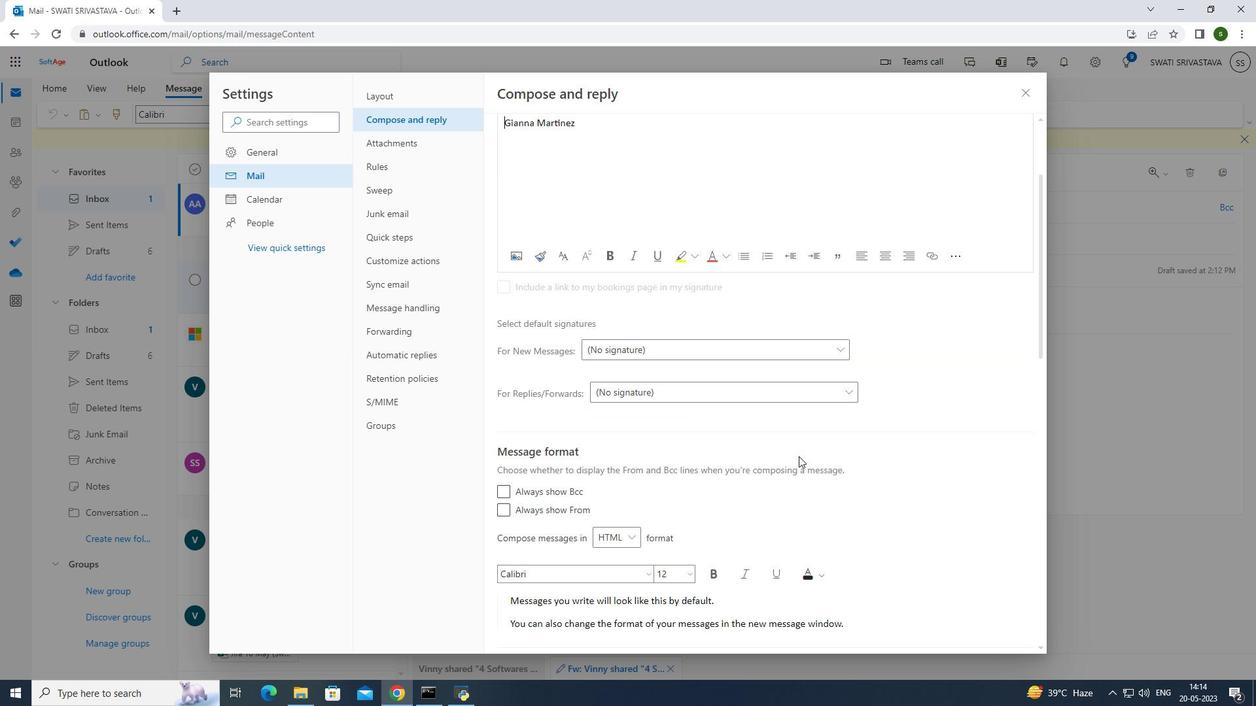 
Action: Mouse moved to (802, 455)
Screenshot: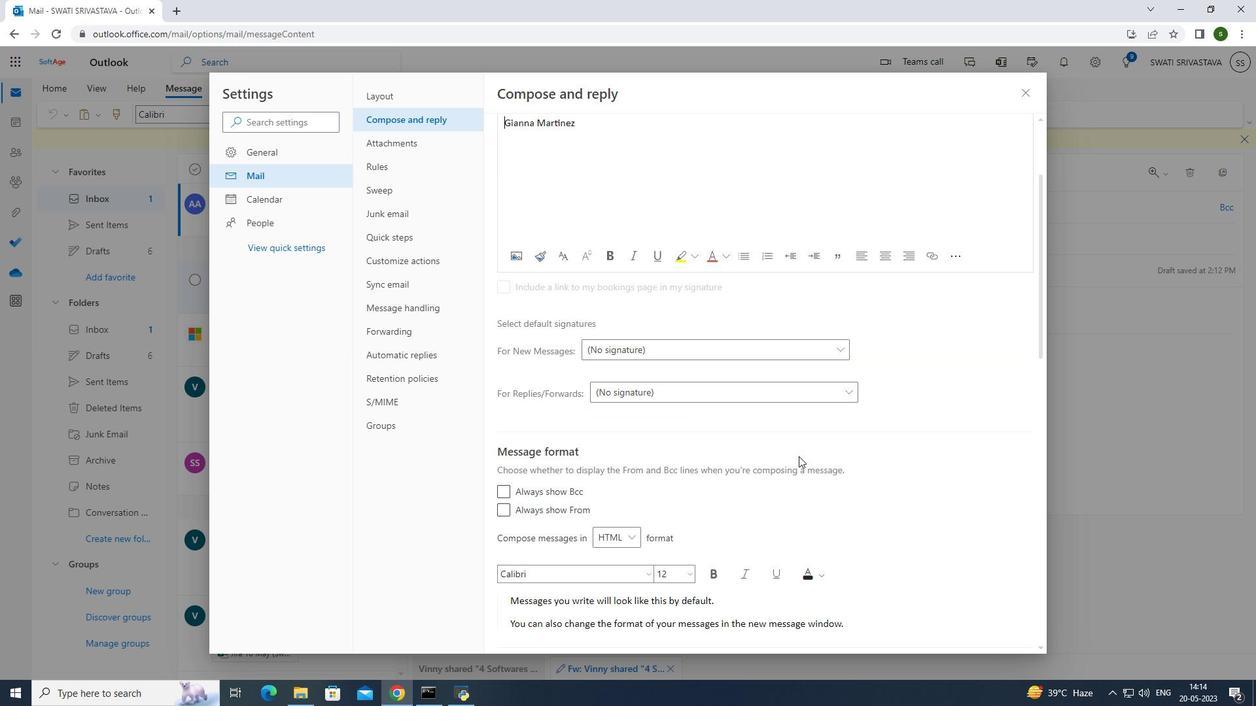 
Action: Mouse scrolled (801, 457) with delta (0, 0)
Screenshot: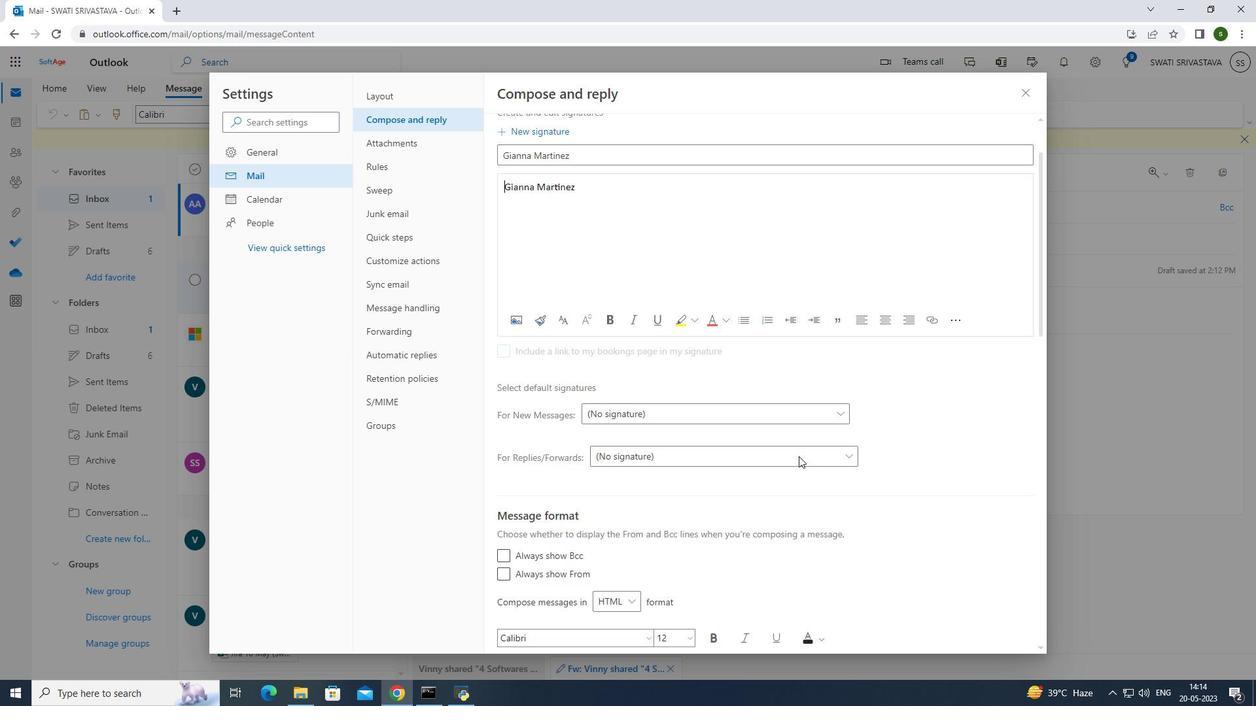 
Action: Mouse moved to (802, 454)
Screenshot: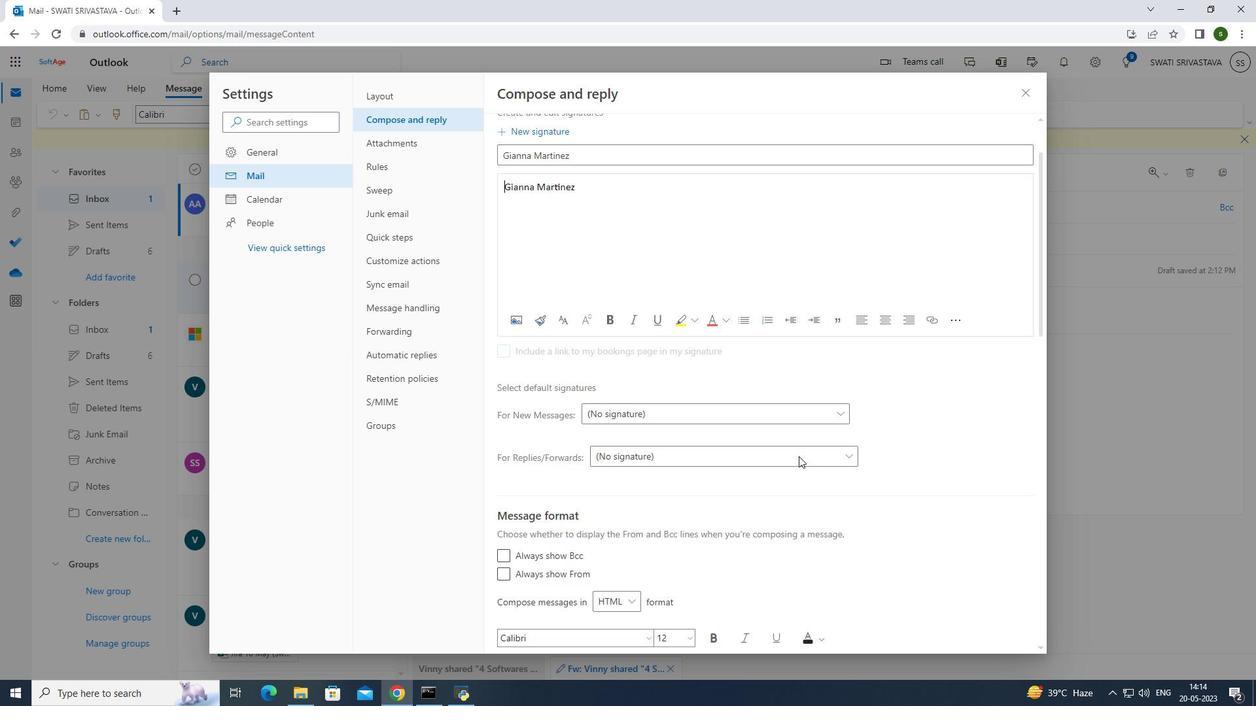 
Action: Mouse scrolled (802, 454) with delta (0, 0)
Screenshot: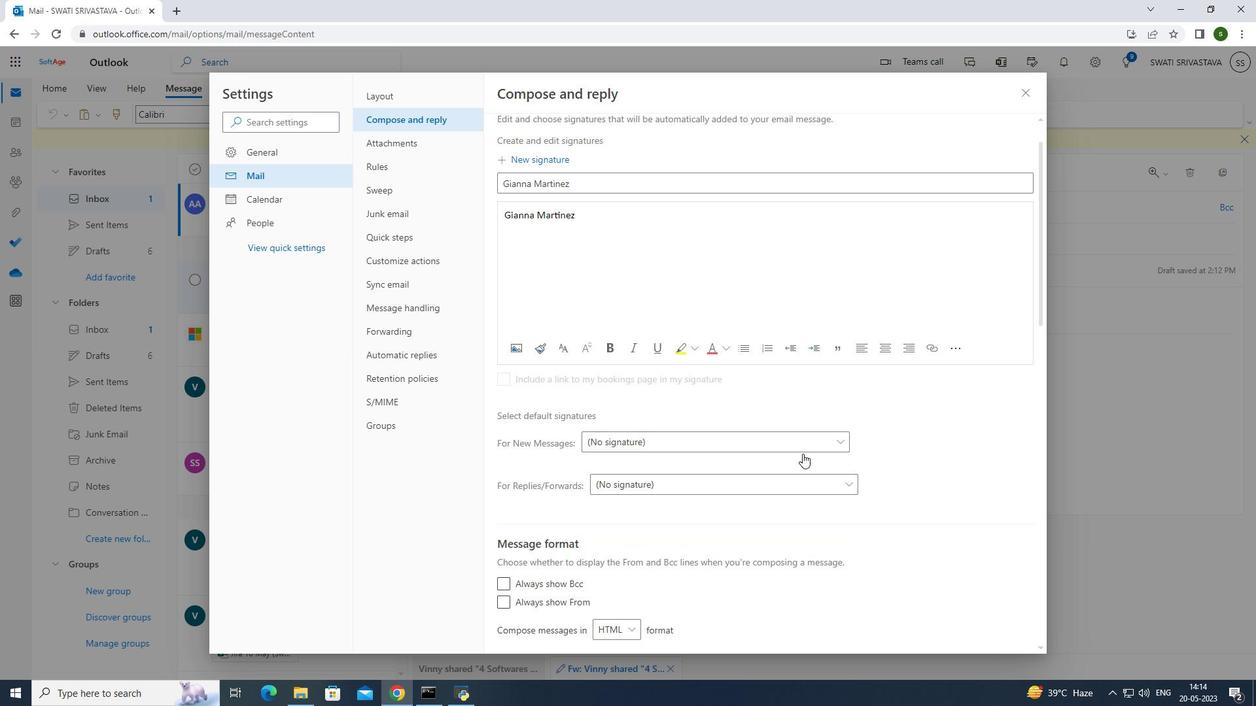 
Action: Mouse moved to (803, 453)
Screenshot: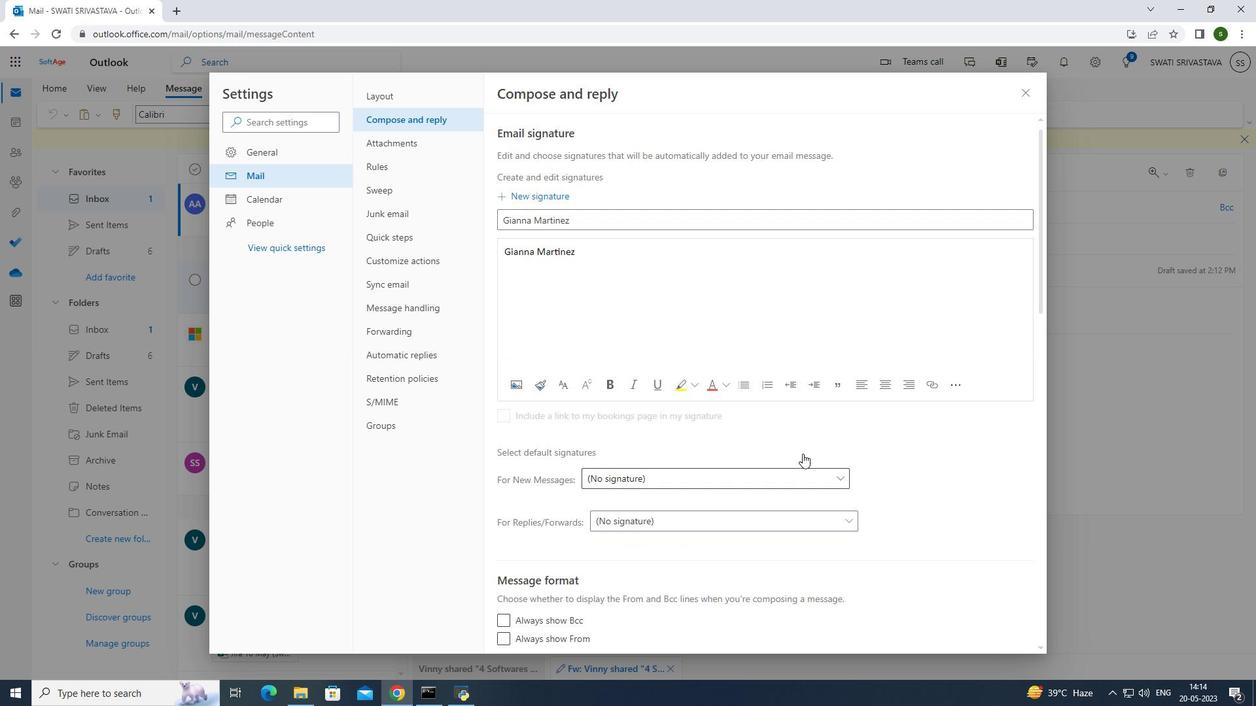
Action: Mouse scrolled (802, 454) with delta (0, 0)
Screenshot: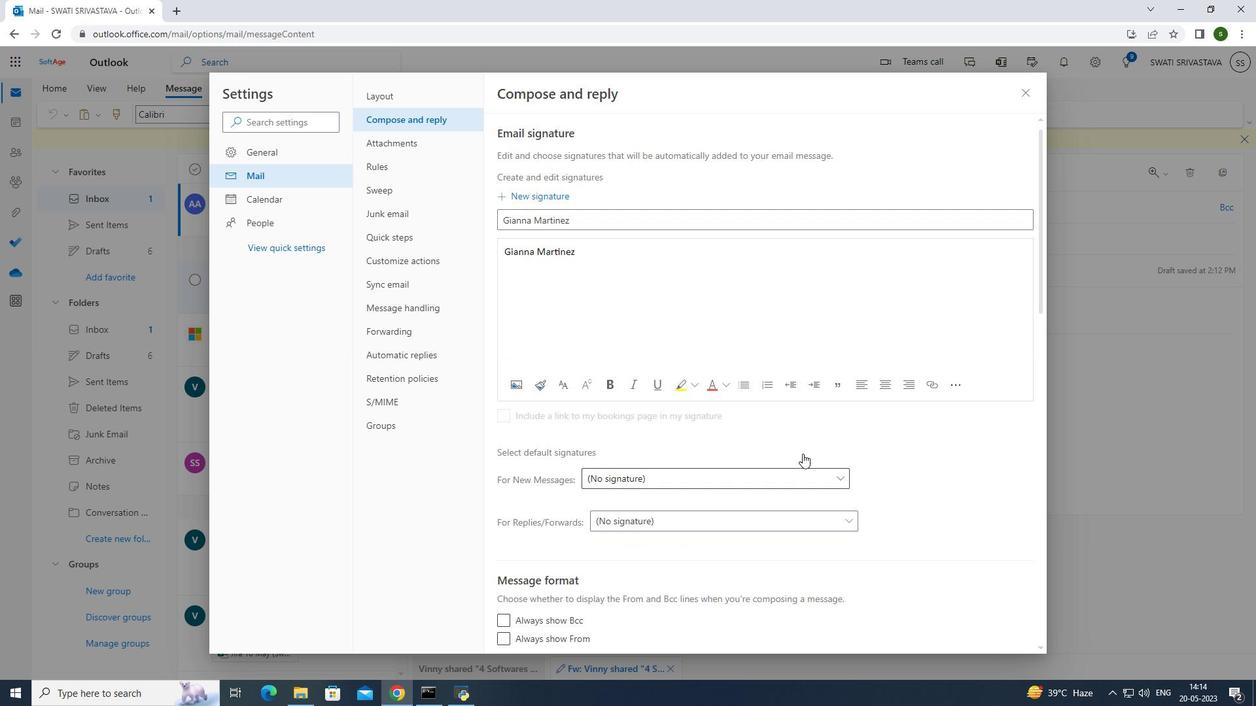 
Action: Mouse moved to (804, 452)
Screenshot: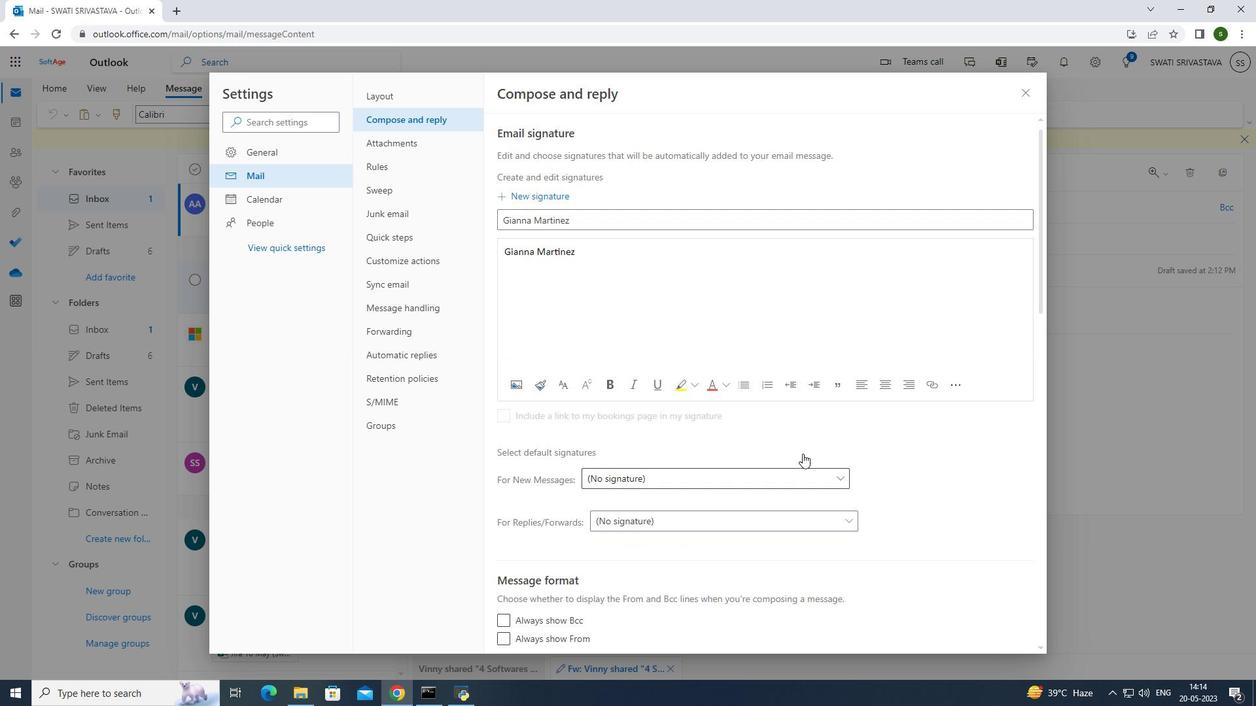 
Action: Mouse scrolled (804, 453) with delta (0, 0)
Screenshot: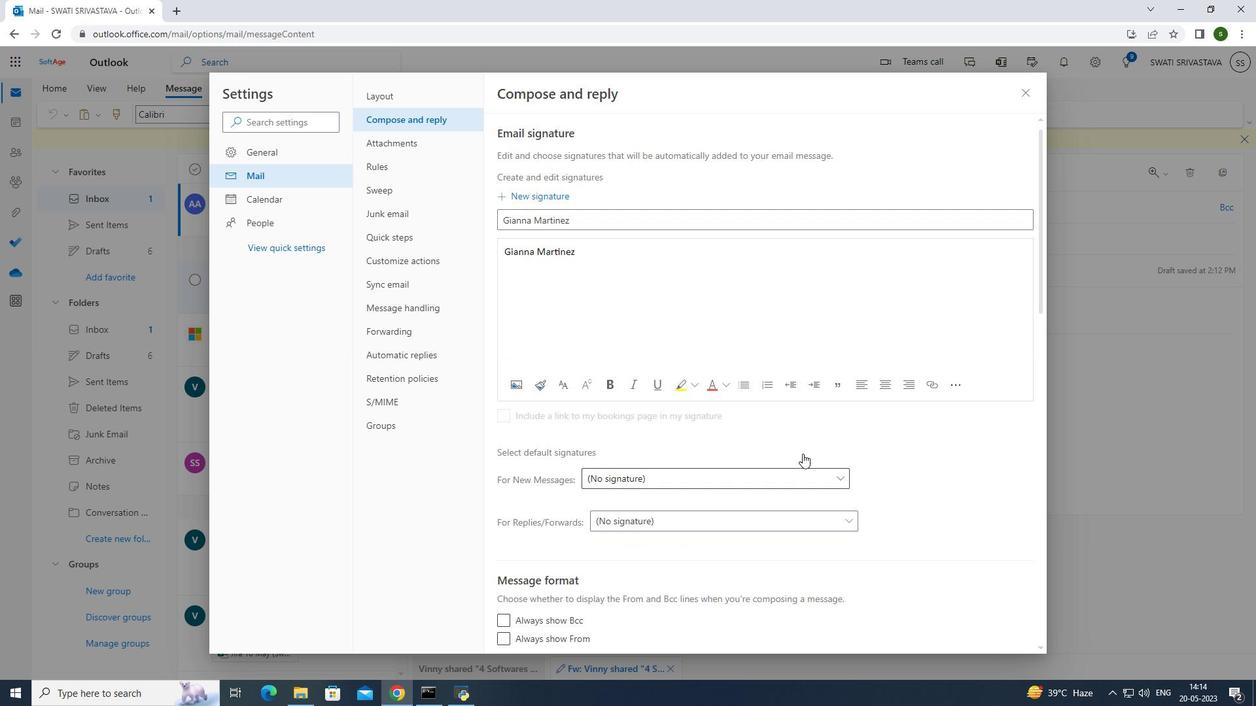 
Action: Mouse scrolled (804, 453) with delta (0, 0)
Screenshot: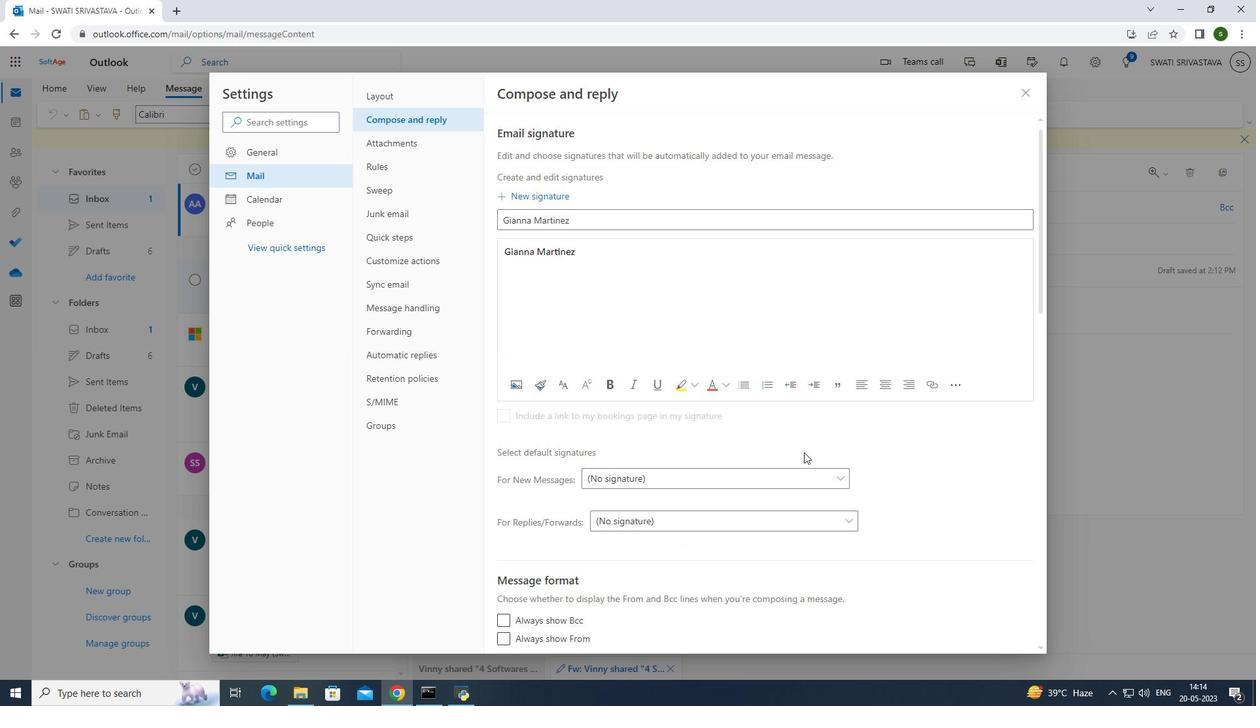 
Action: Mouse scrolled (804, 453) with delta (0, 0)
Screenshot: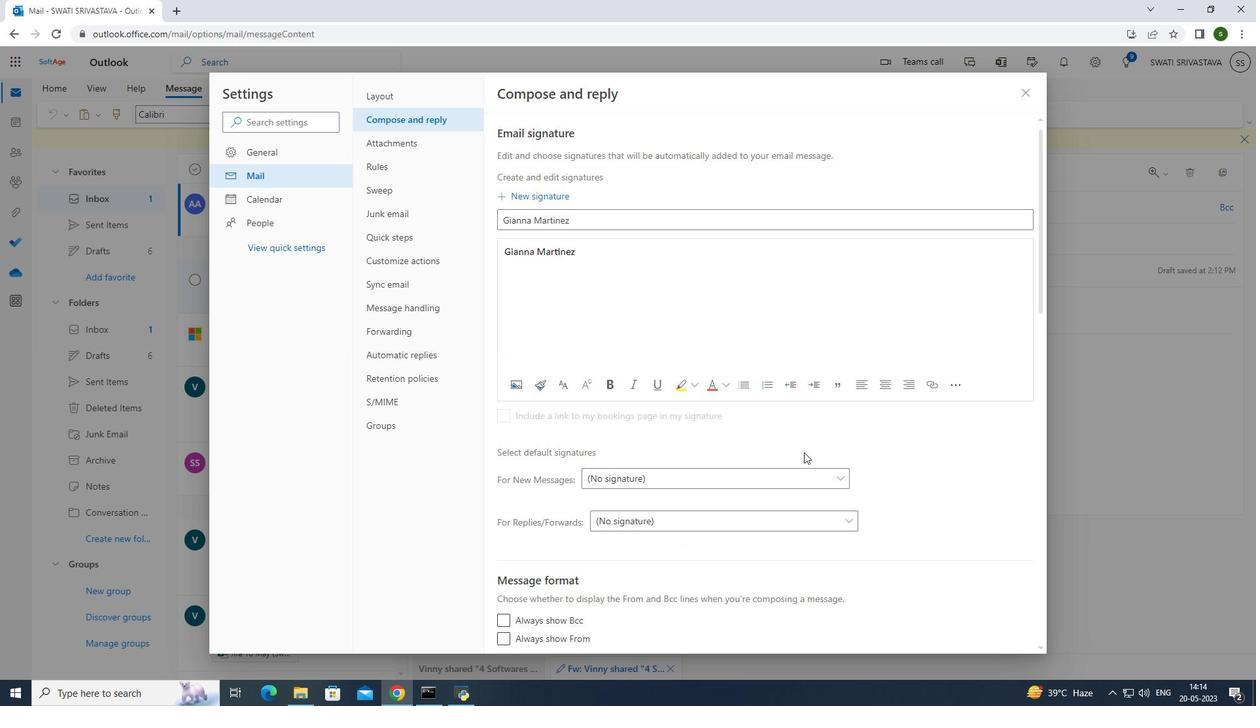 
Action: Mouse scrolled (804, 453) with delta (0, 0)
Screenshot: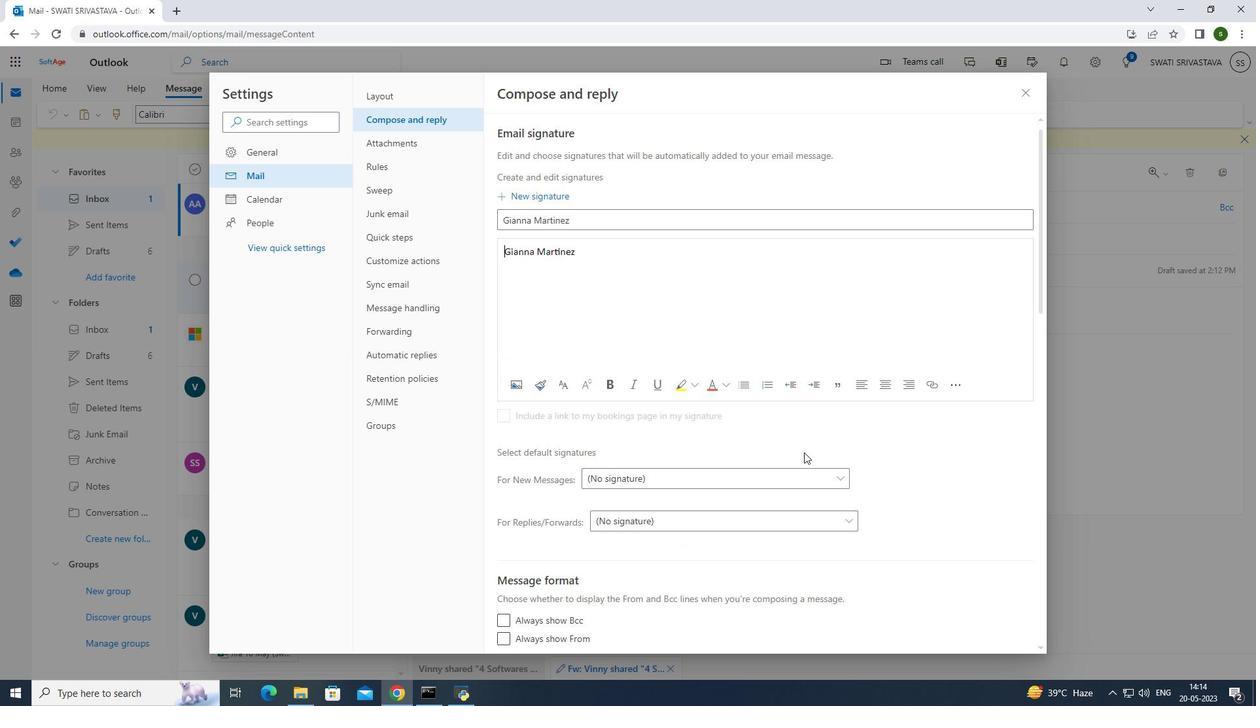 
Action: Mouse moved to (589, 216)
Screenshot: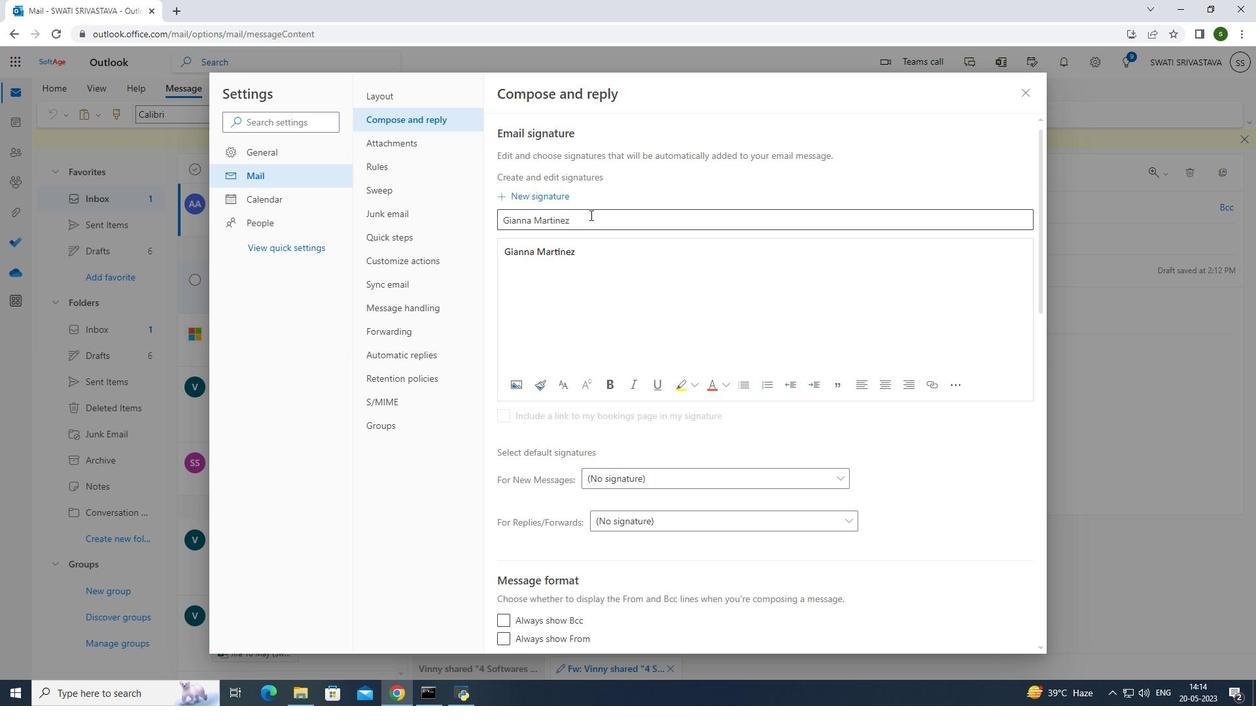 
Action: Mouse pressed left at (589, 216)
Screenshot: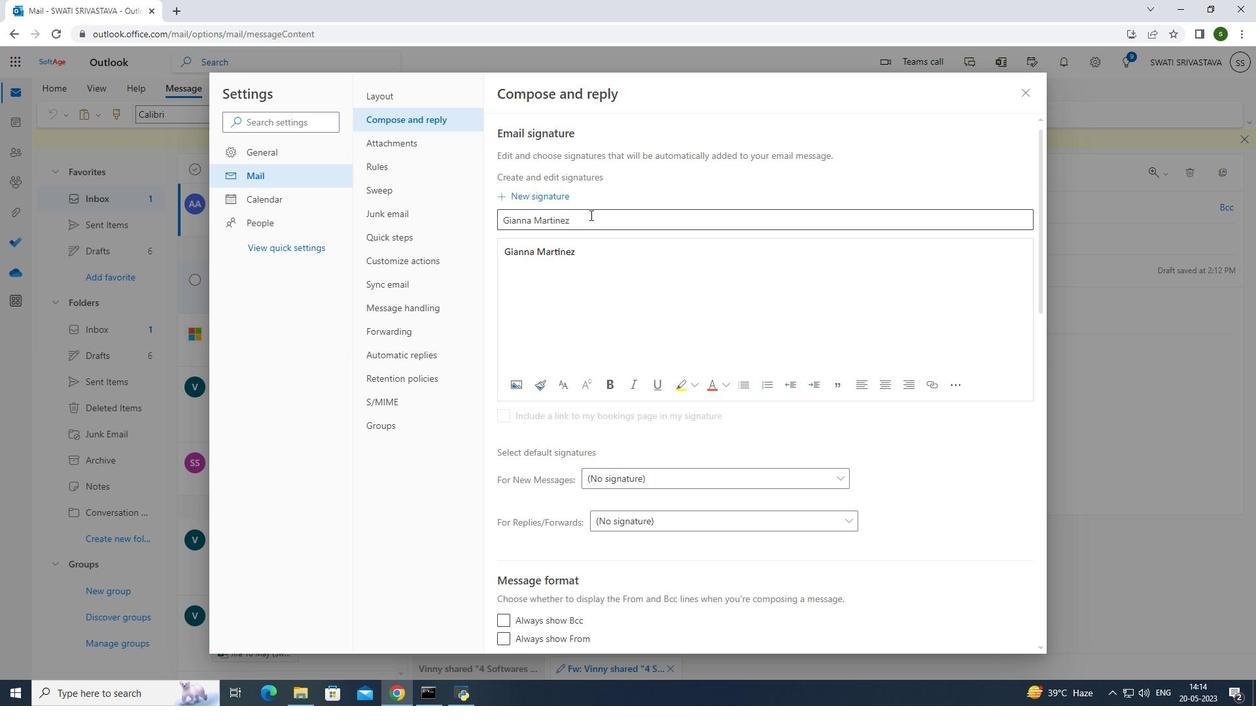 
Action: Mouse moved to (560, 213)
Screenshot: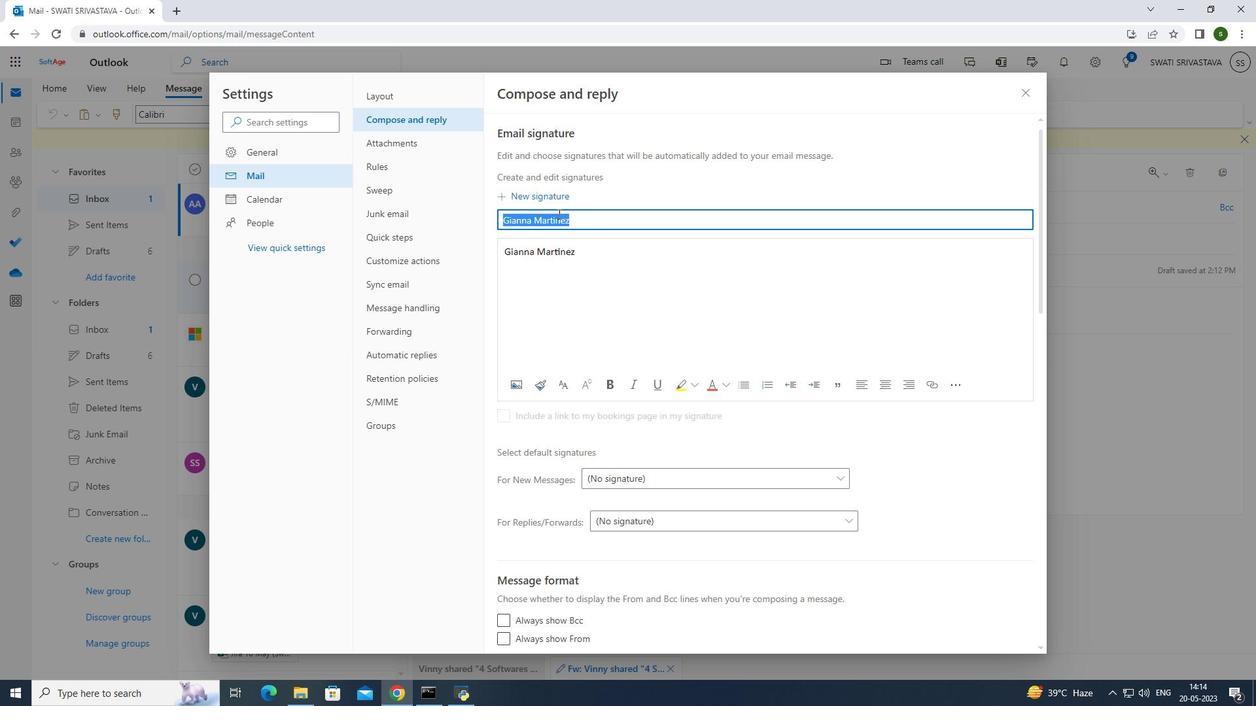 
Action: Key pressed <Key.caps_lock>H<Key.caps_lock>ailey<Key.space>
Screenshot: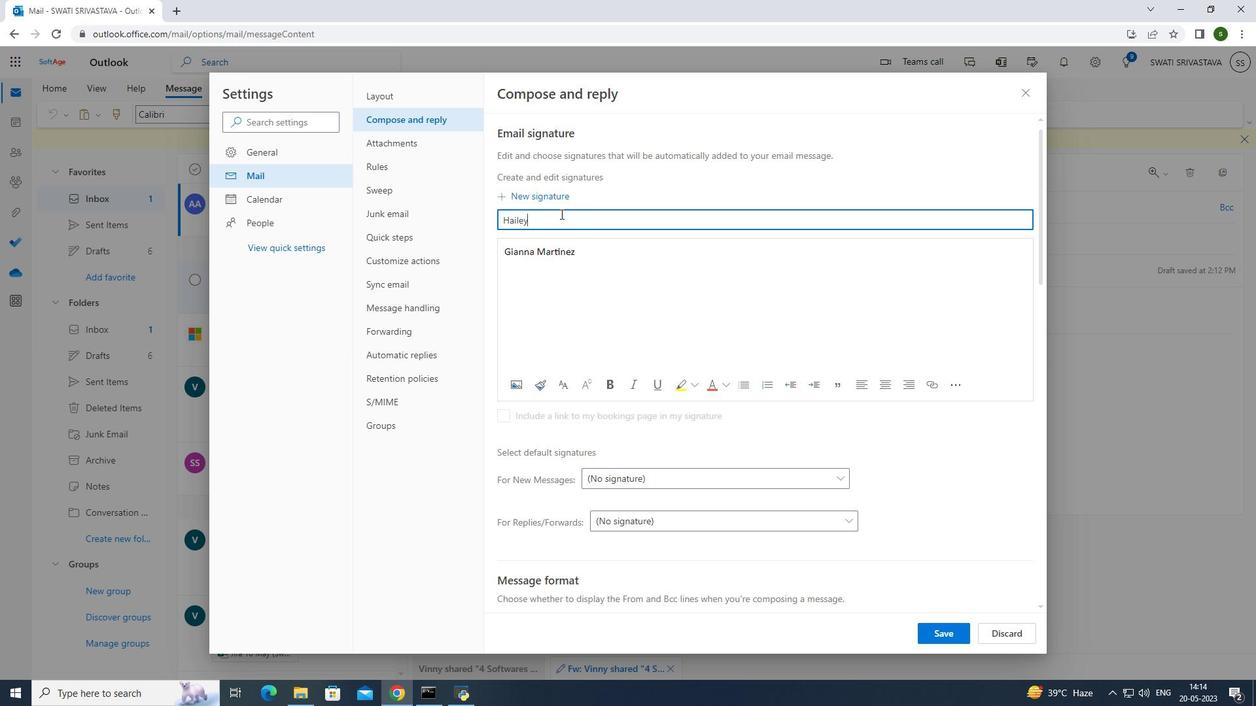 
Action: Mouse moved to (566, 224)
Screenshot: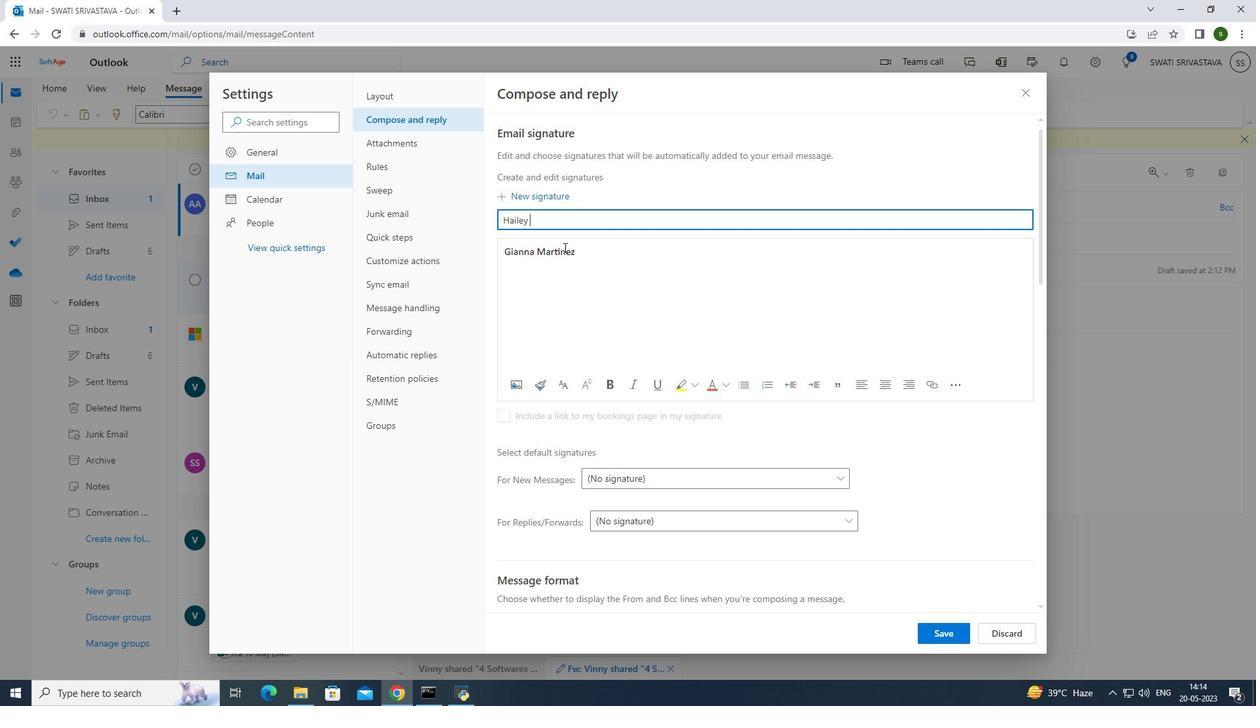 
Action: Key pressed <Key.caps_lock>M<Key.caps_lock>itchell
Screenshot: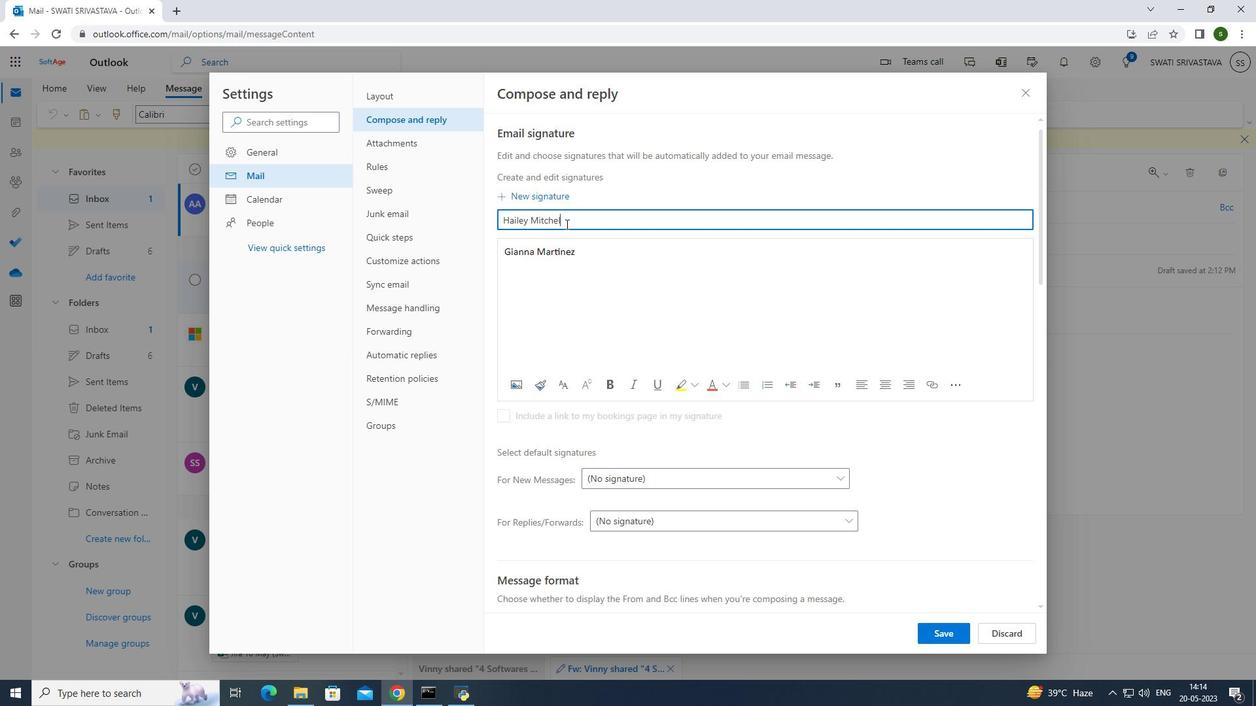 
Action: Mouse moved to (584, 272)
Screenshot: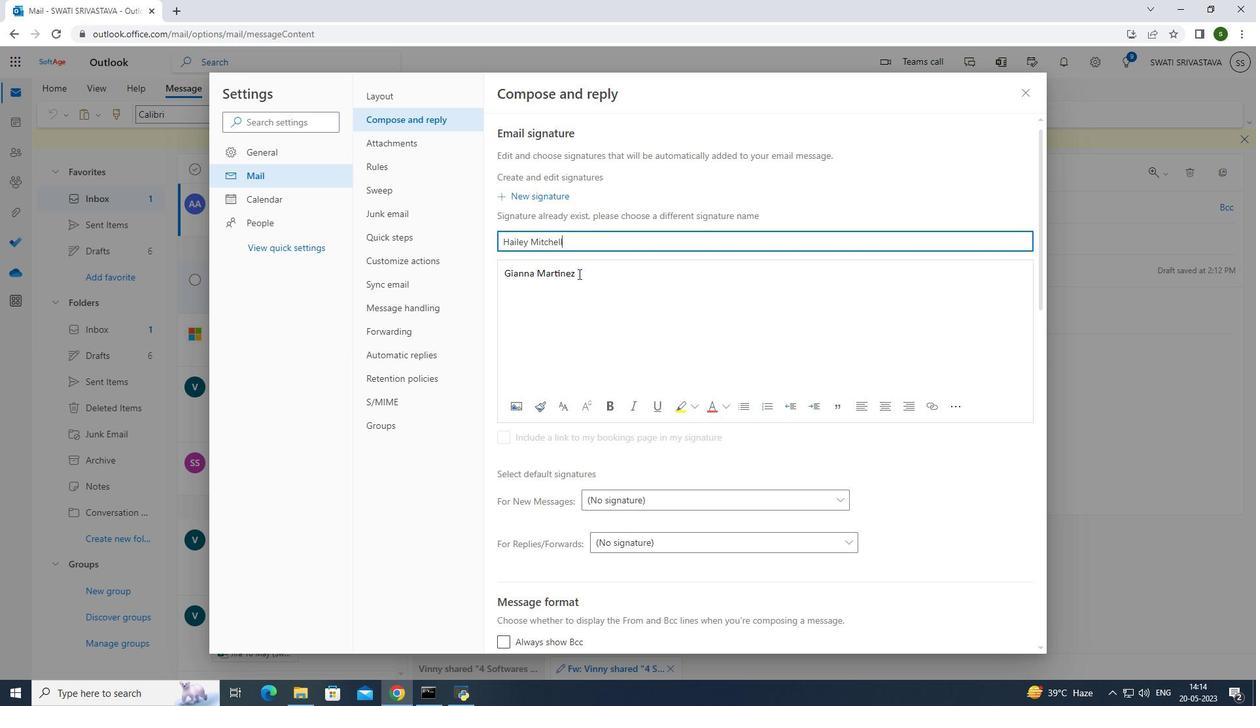 
Action: Mouse pressed left at (584, 272)
Screenshot: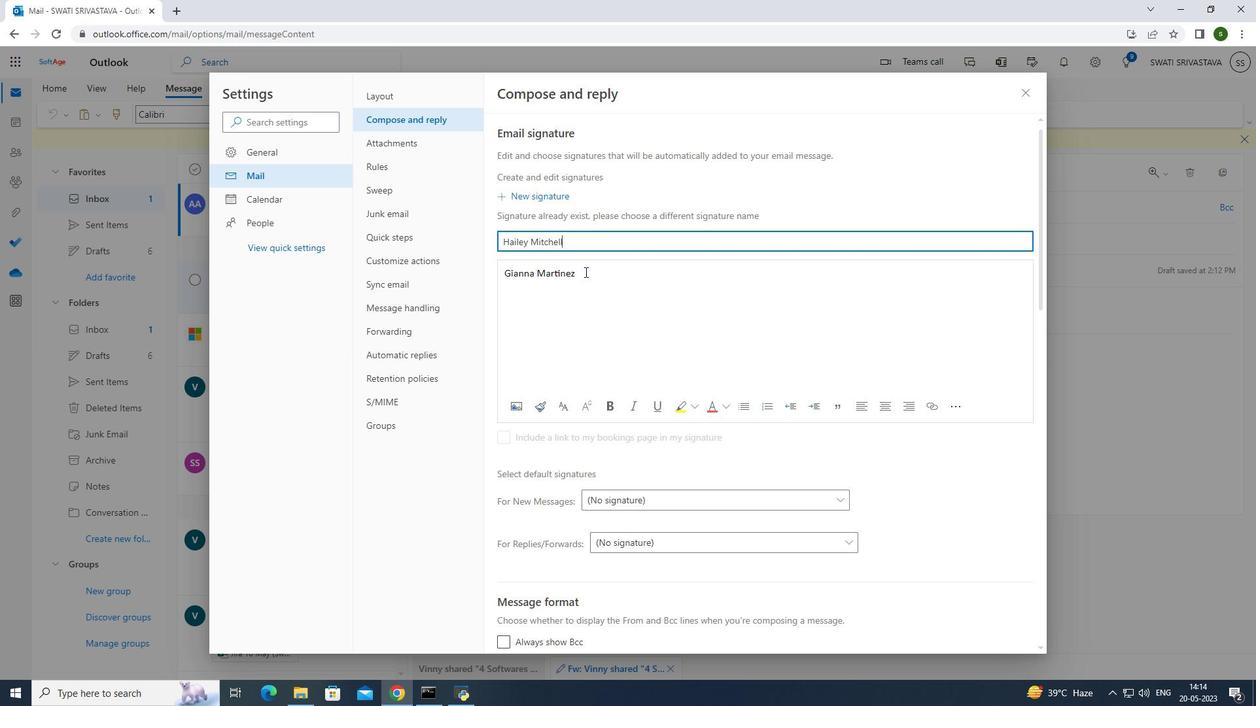 
Action: Mouse moved to (490, 276)
Screenshot: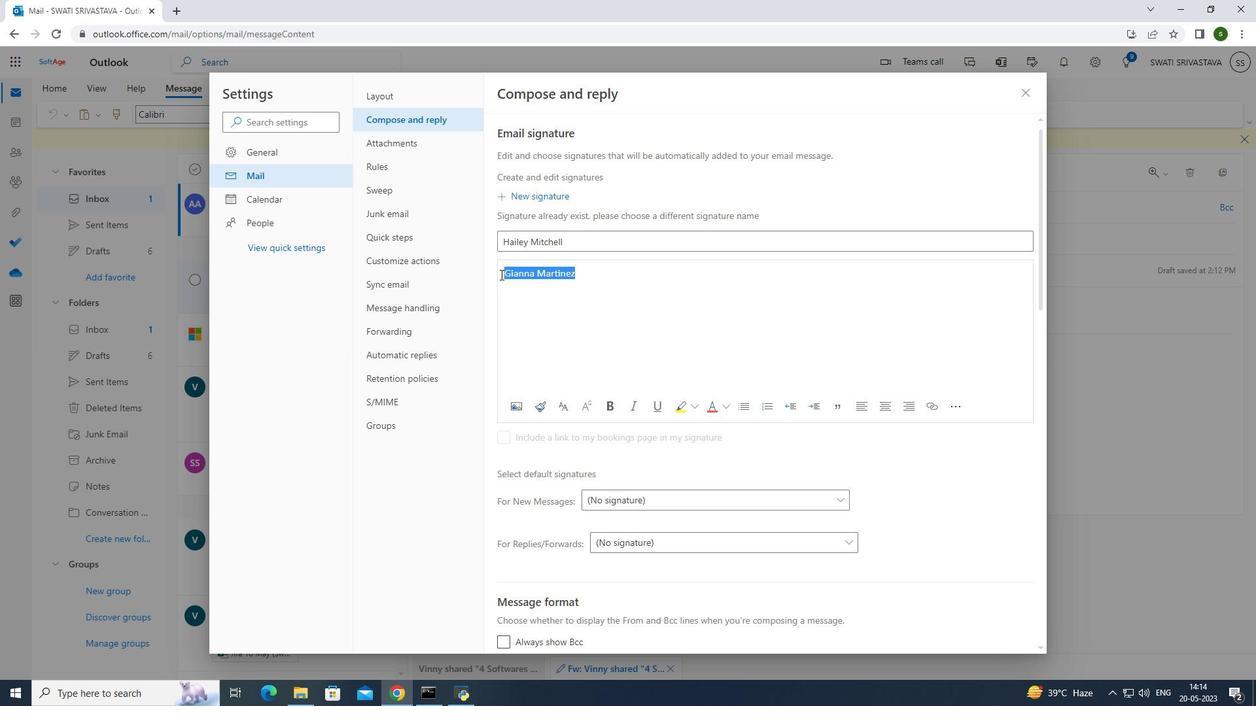 
Action: Key pressed <Key.caps_lock>H<Key.caps_lock>ailey<Key.space><Key.caps_lock>M<Key.caps_lock>itchell
Screenshot: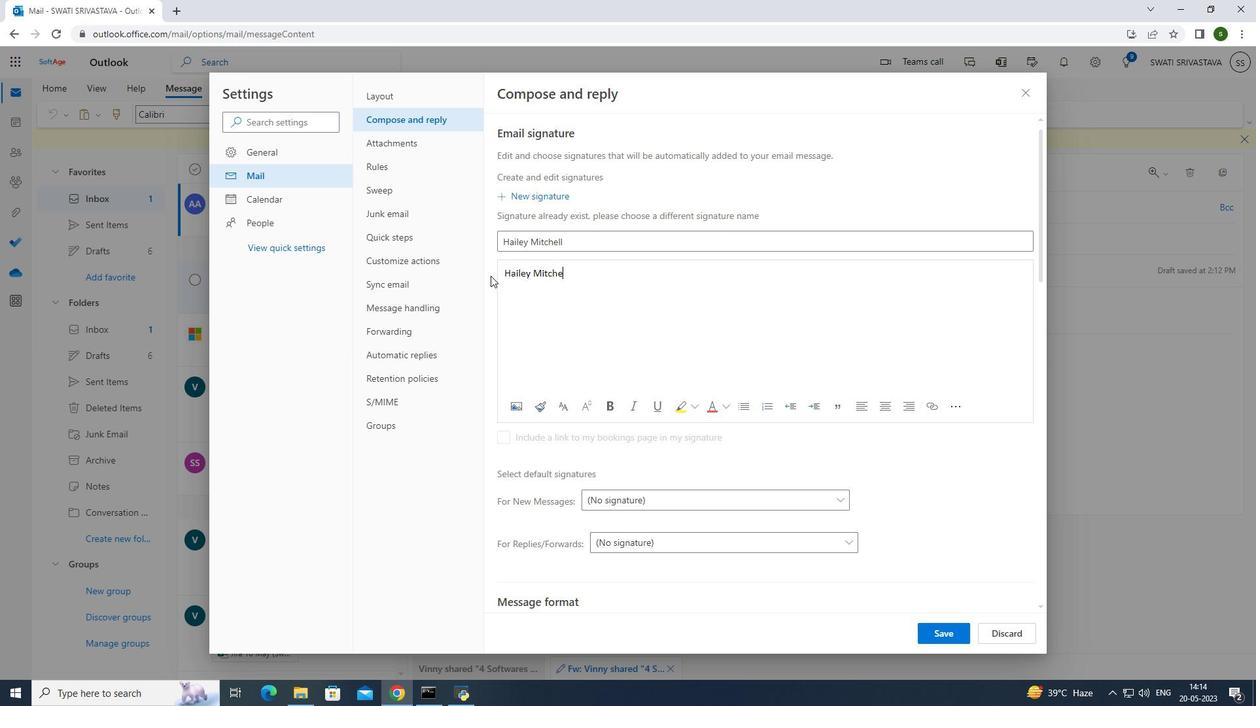 
Action: Mouse moved to (950, 636)
Screenshot: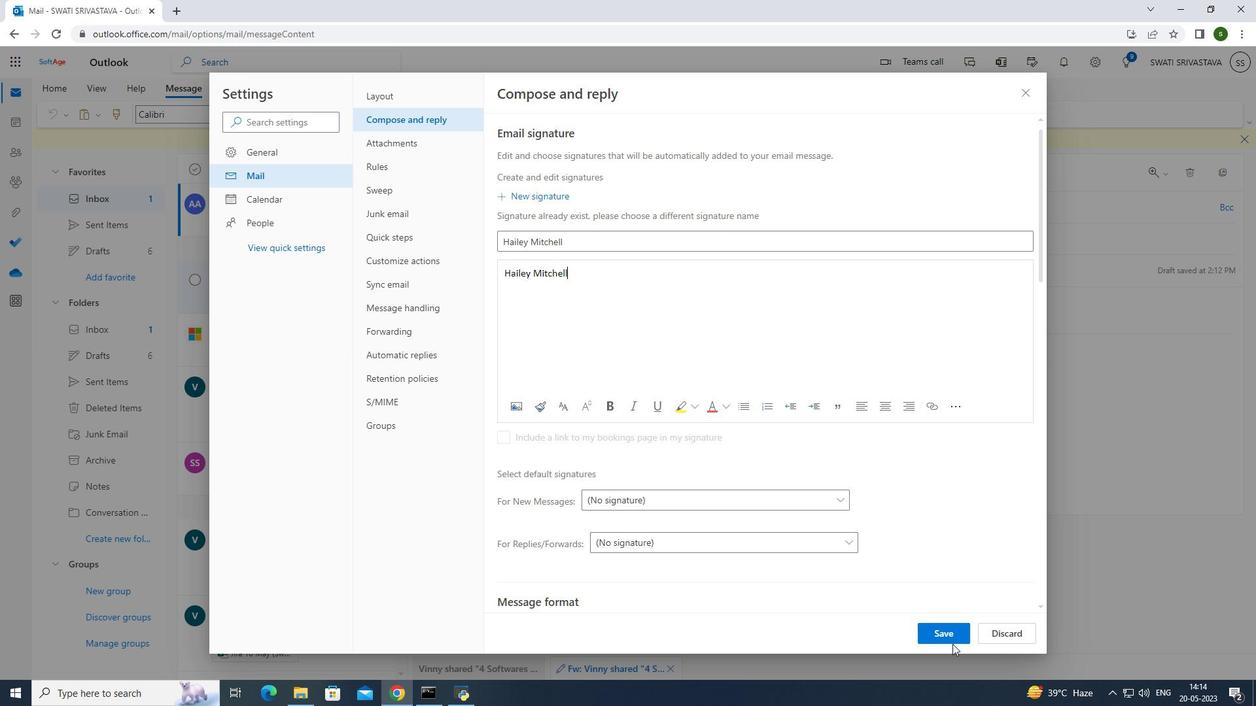 
Action: Mouse pressed left at (950, 636)
Screenshot: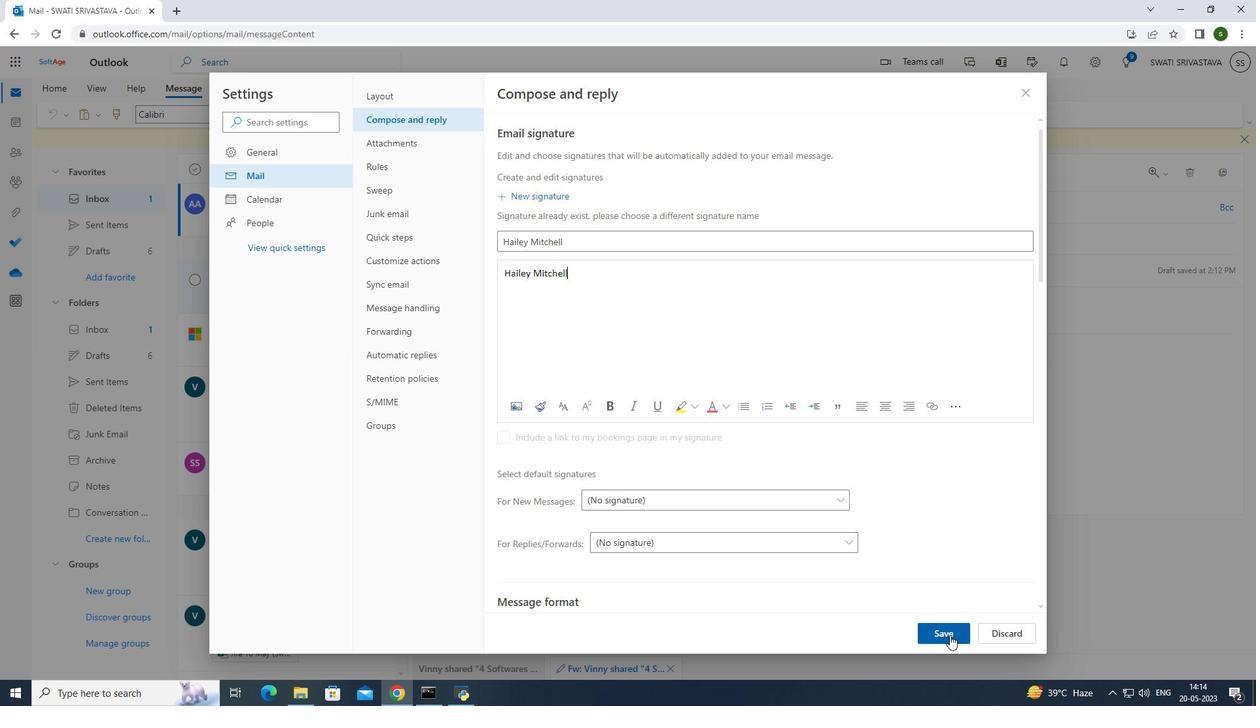
Action: Mouse moved to (1027, 79)
Screenshot: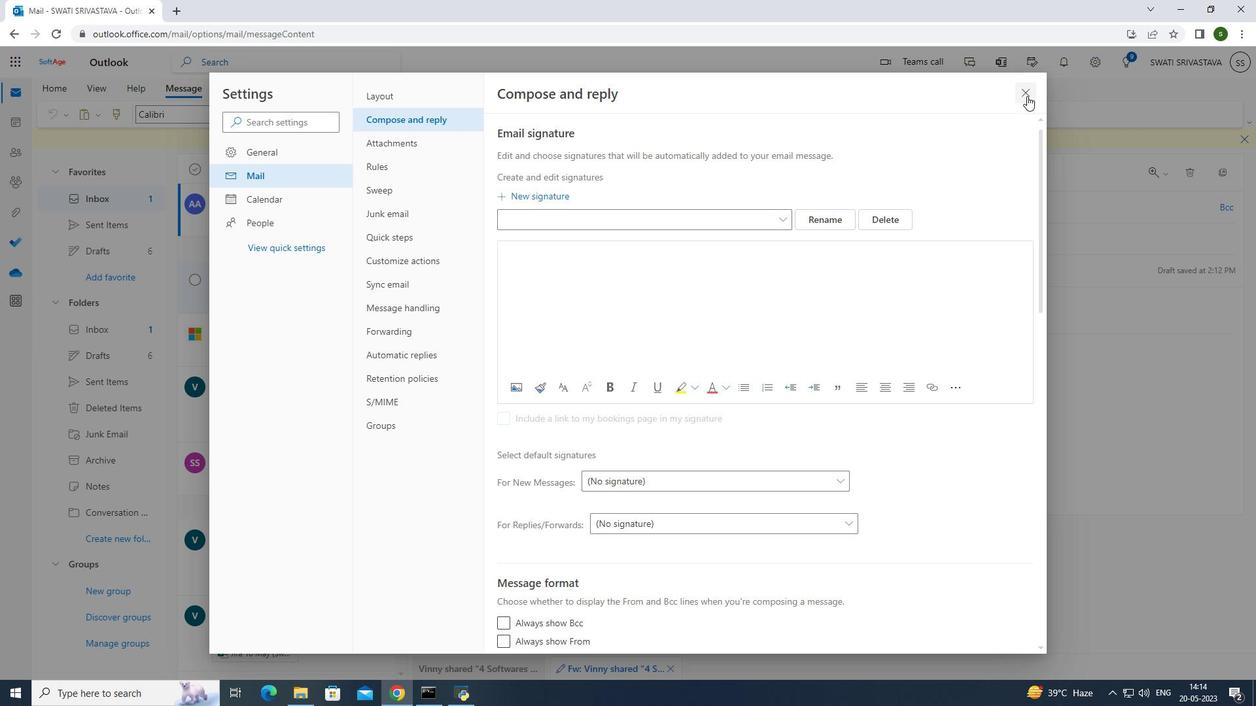 
Action: Mouse pressed left at (1027, 79)
Screenshot: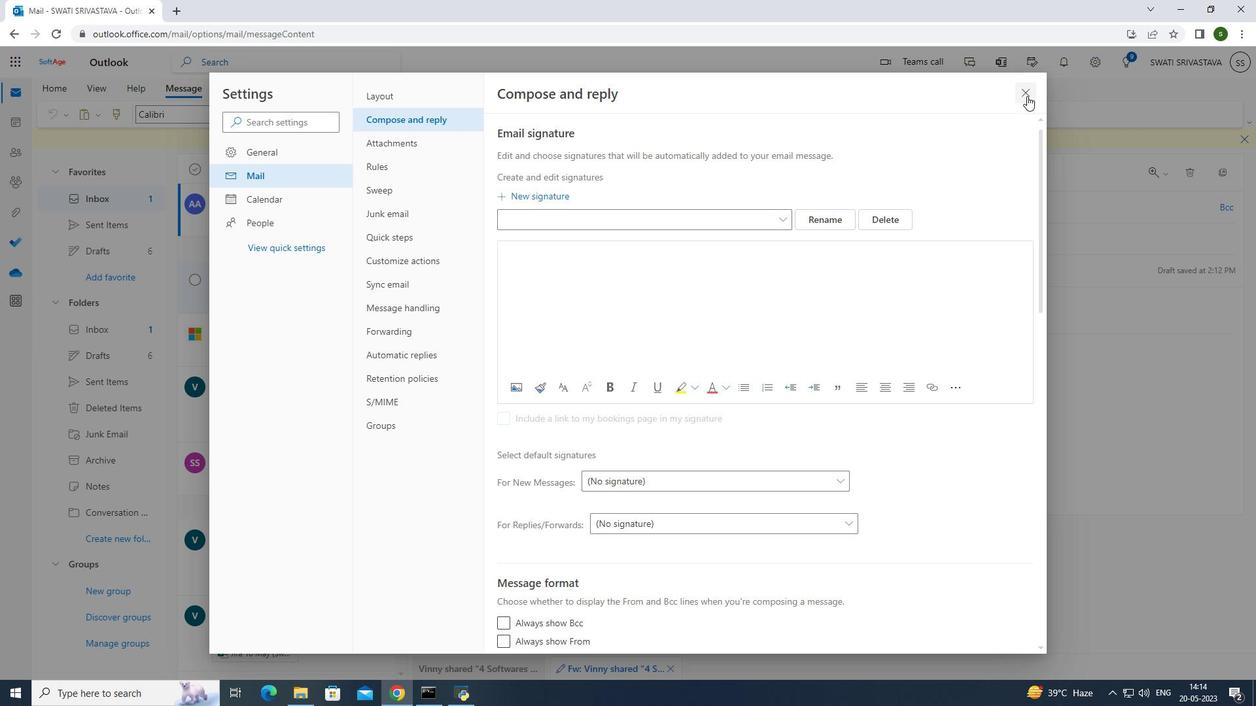 
Action: Mouse moved to (1028, 92)
Screenshot: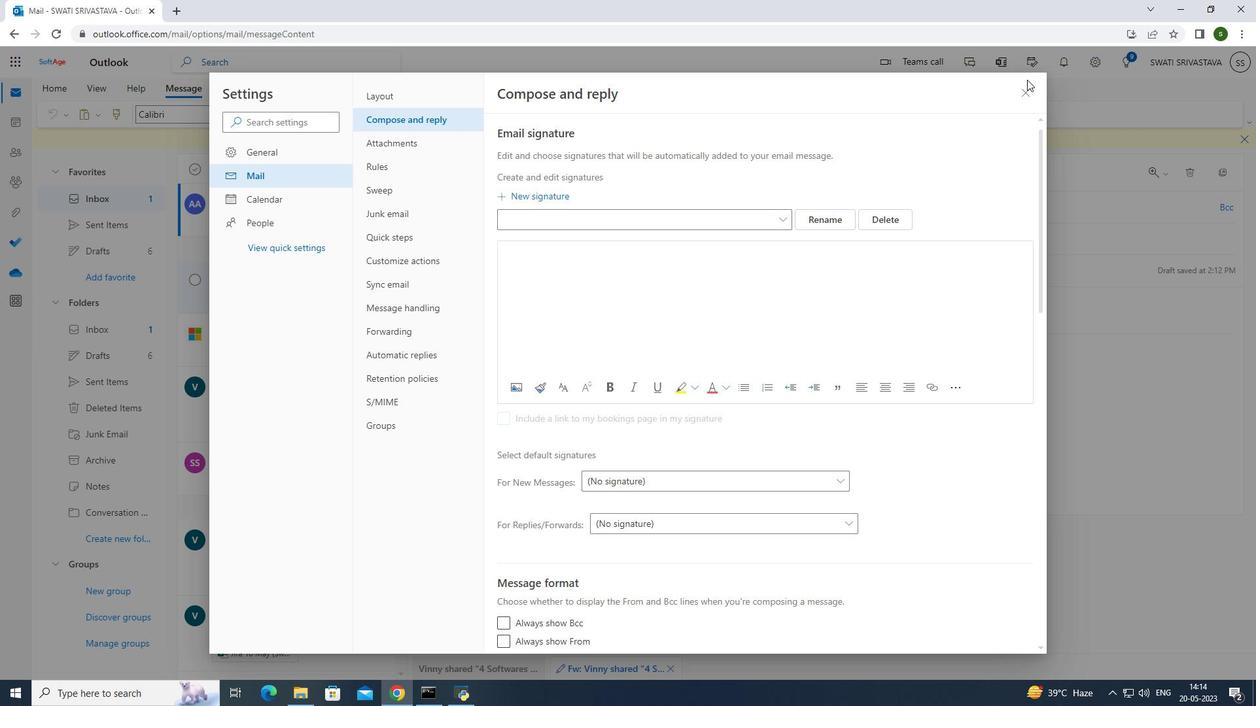 
Action: Mouse pressed left at (1028, 92)
Screenshot: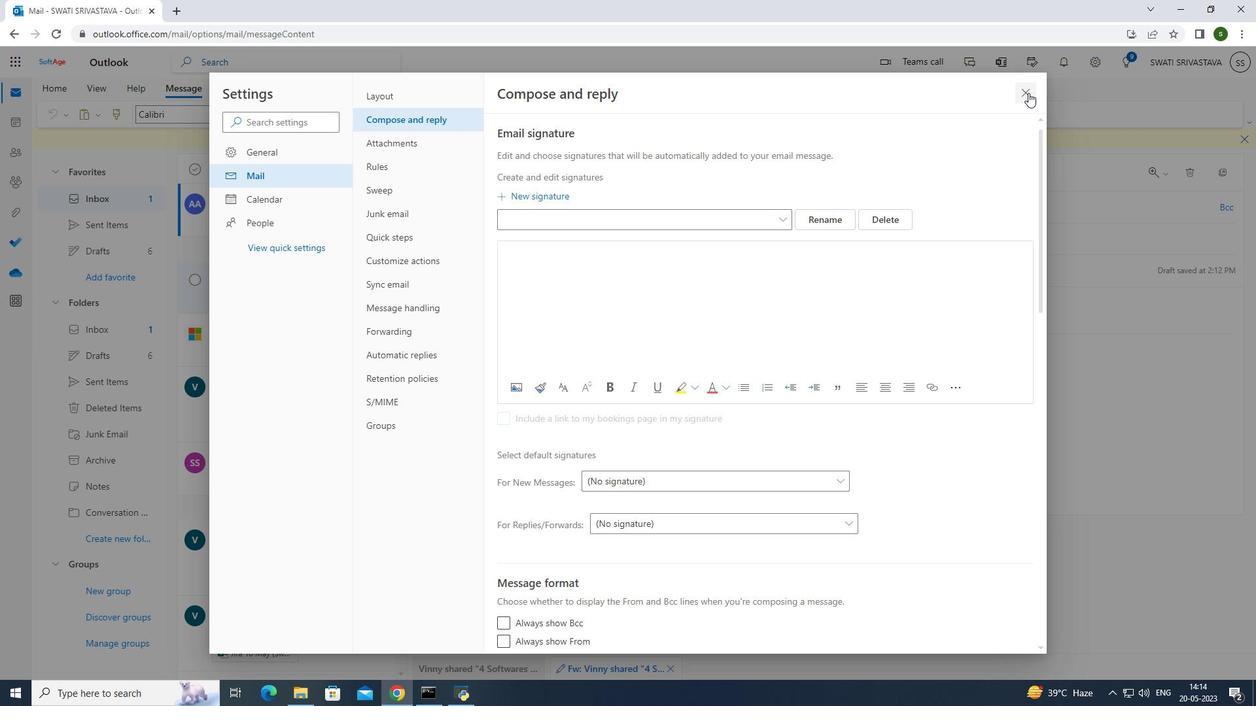 
Action: Mouse moved to (848, 112)
Screenshot: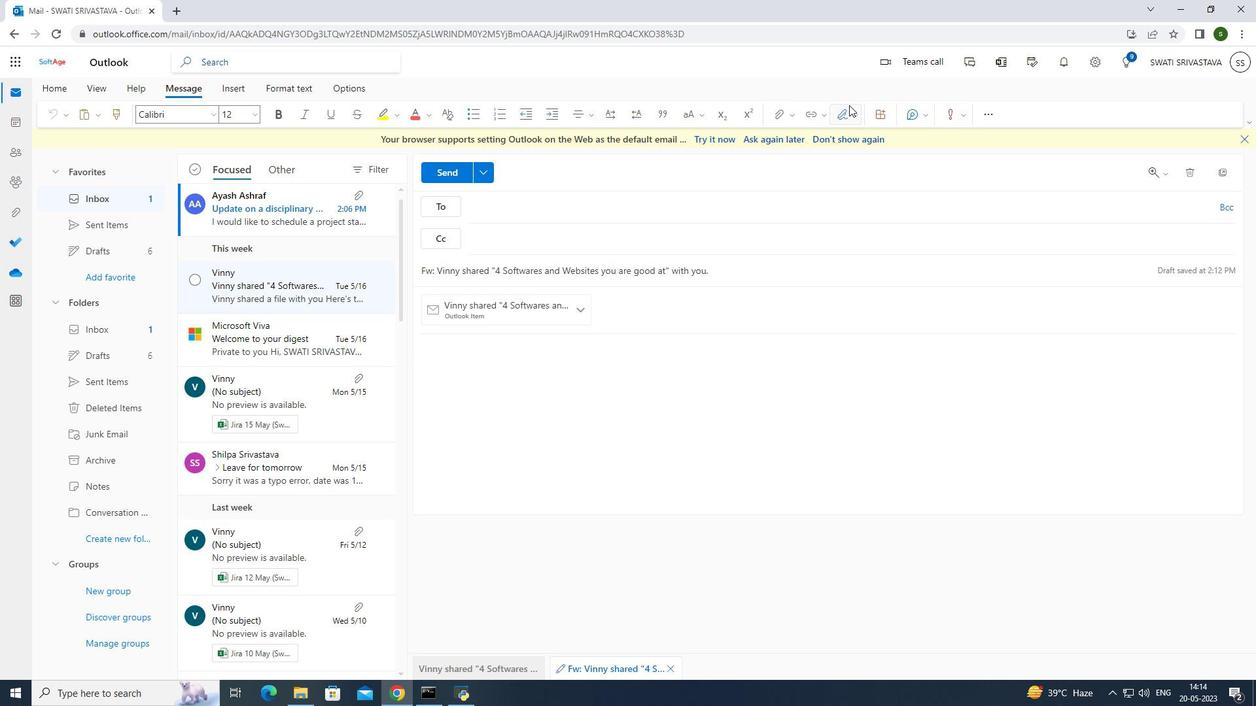 
Action: Mouse pressed left at (848, 112)
Screenshot: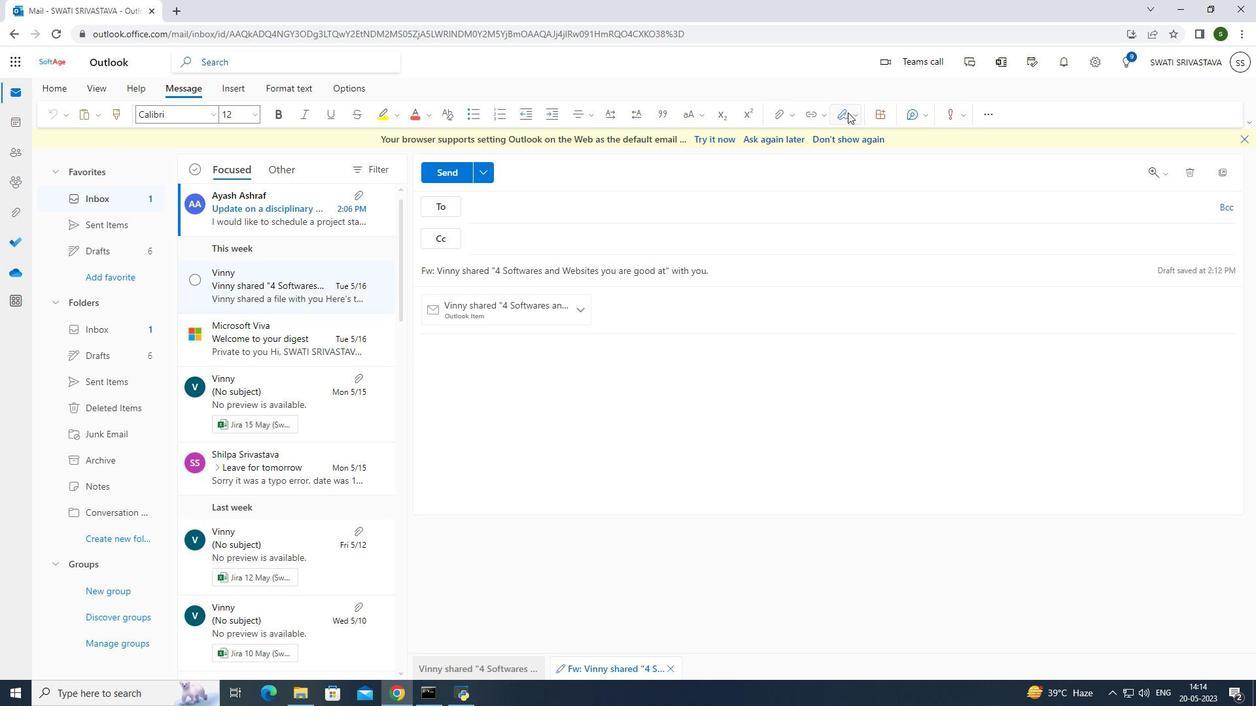 
Action: Mouse moved to (833, 141)
Screenshot: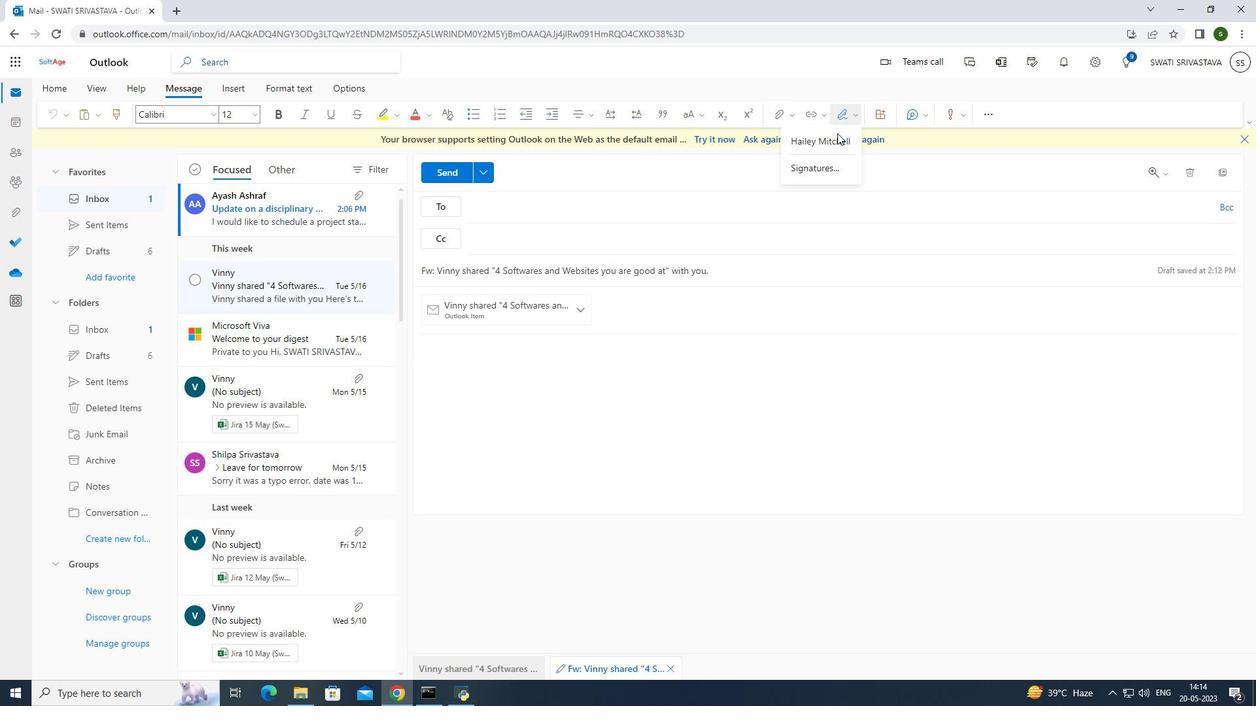 
Action: Mouse pressed left at (833, 141)
Screenshot: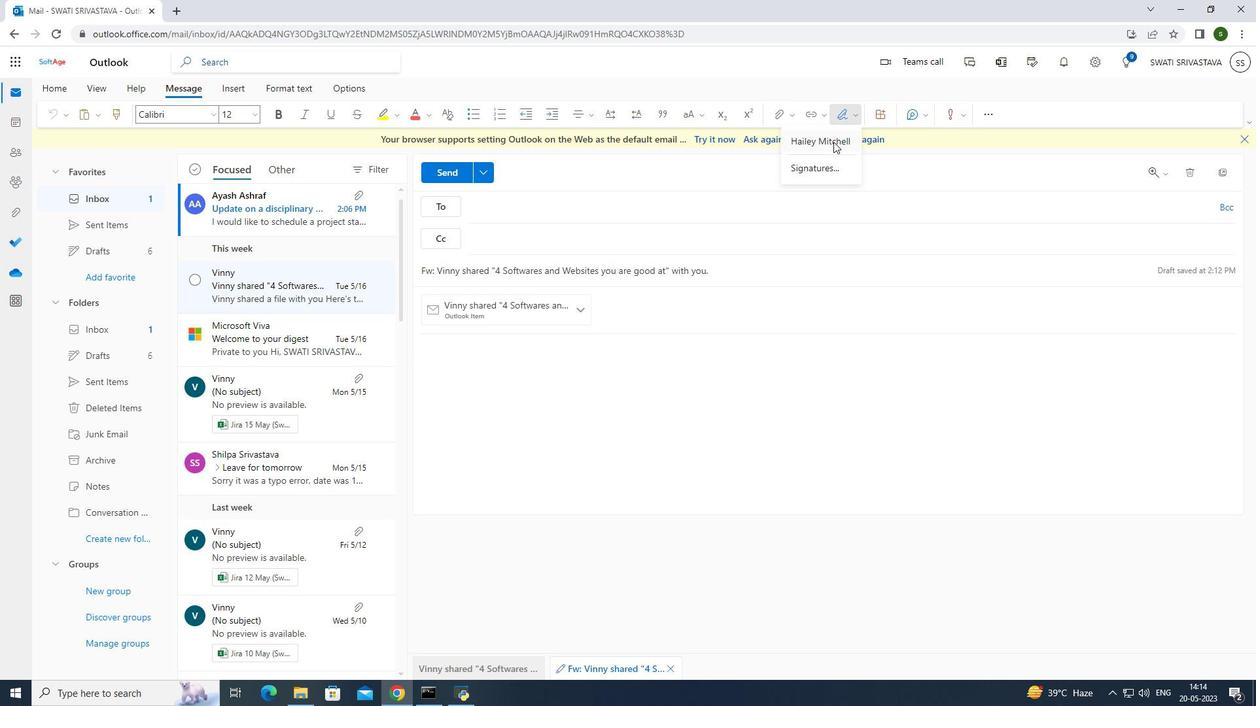 
Action: Mouse moved to (471, 386)
Screenshot: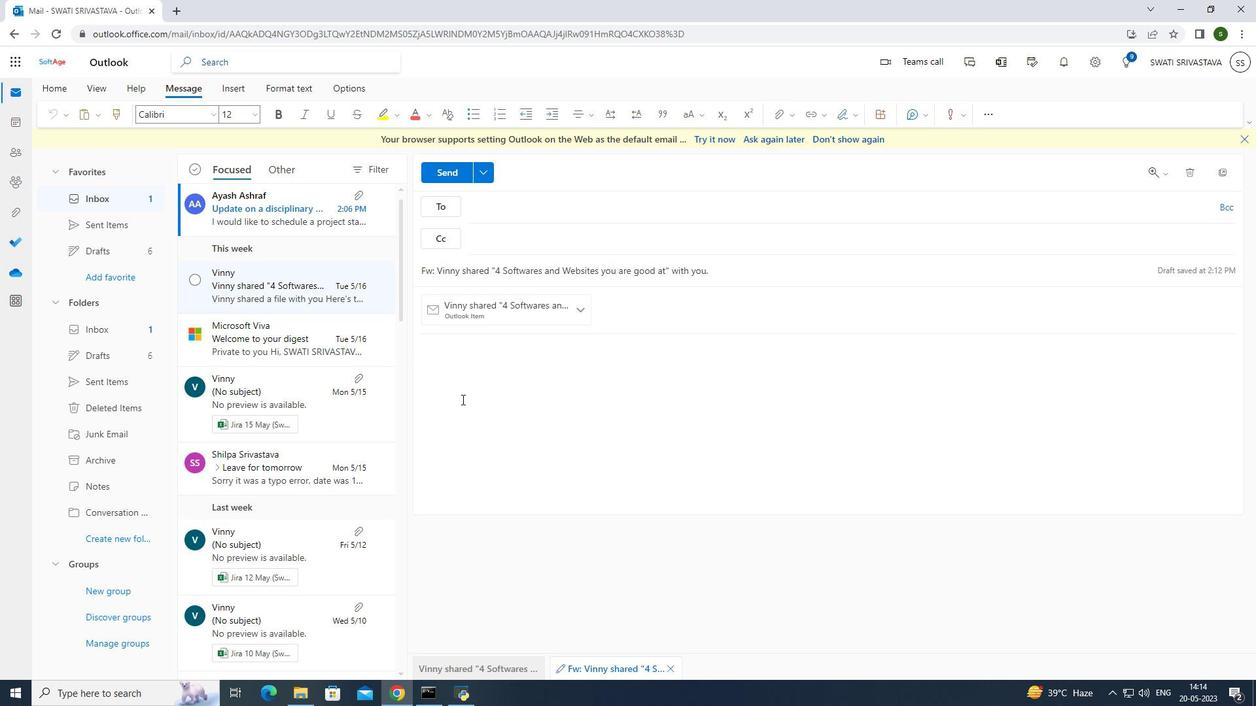 
Action: Mouse pressed left at (471, 386)
Screenshot: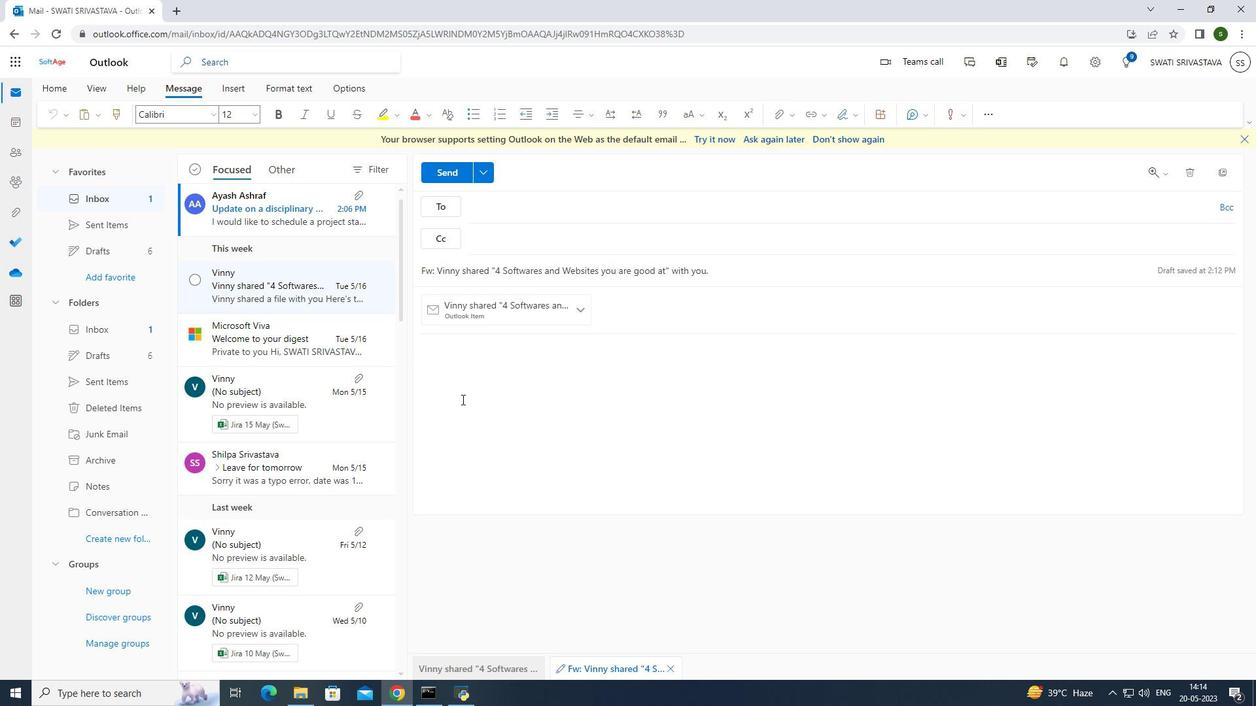 
Action: Mouse pressed left at (471, 386)
Screenshot: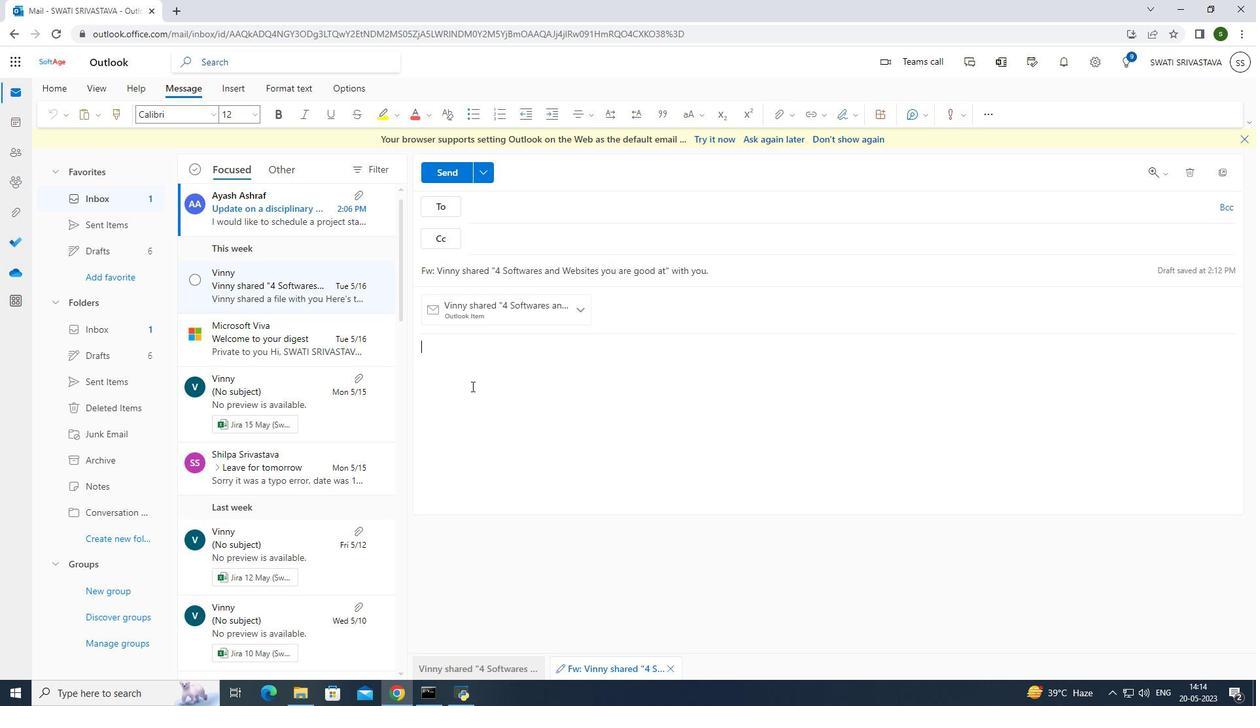 
Action: Mouse moved to (852, 113)
Screenshot: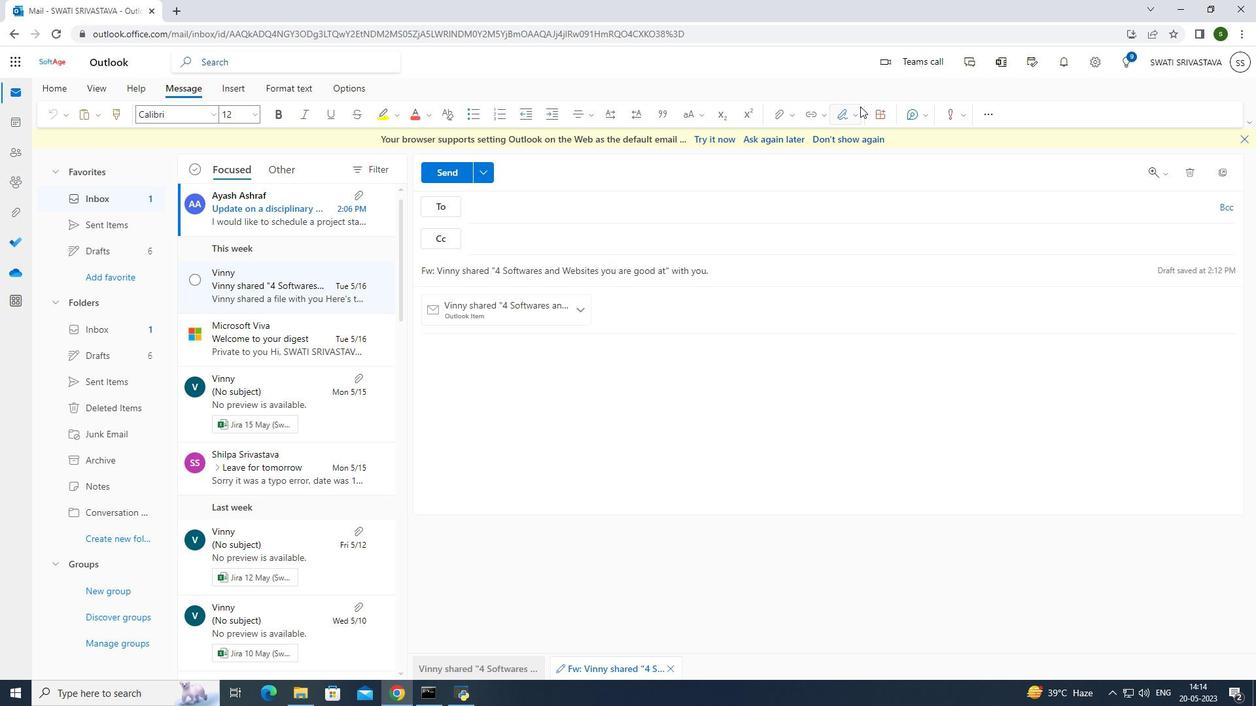 
Action: Mouse pressed left at (852, 113)
Screenshot: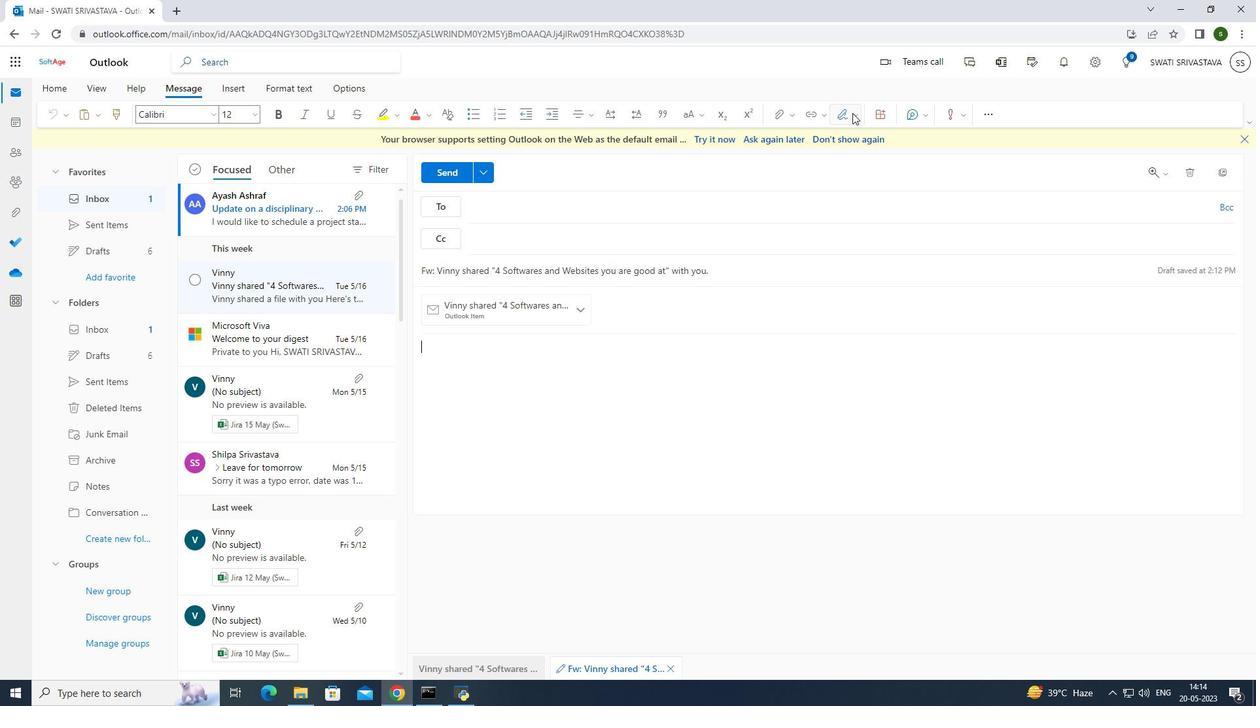 
Action: Mouse moved to (815, 138)
Screenshot: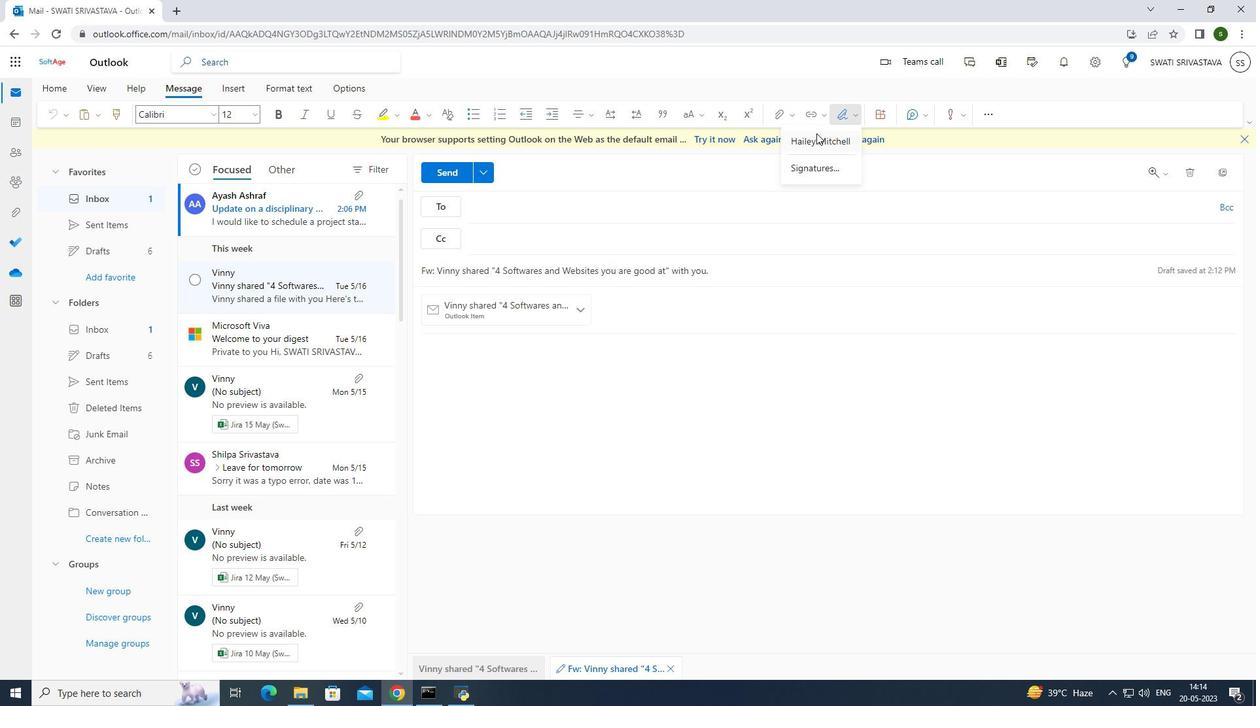 
Action: Mouse pressed left at (815, 138)
Screenshot: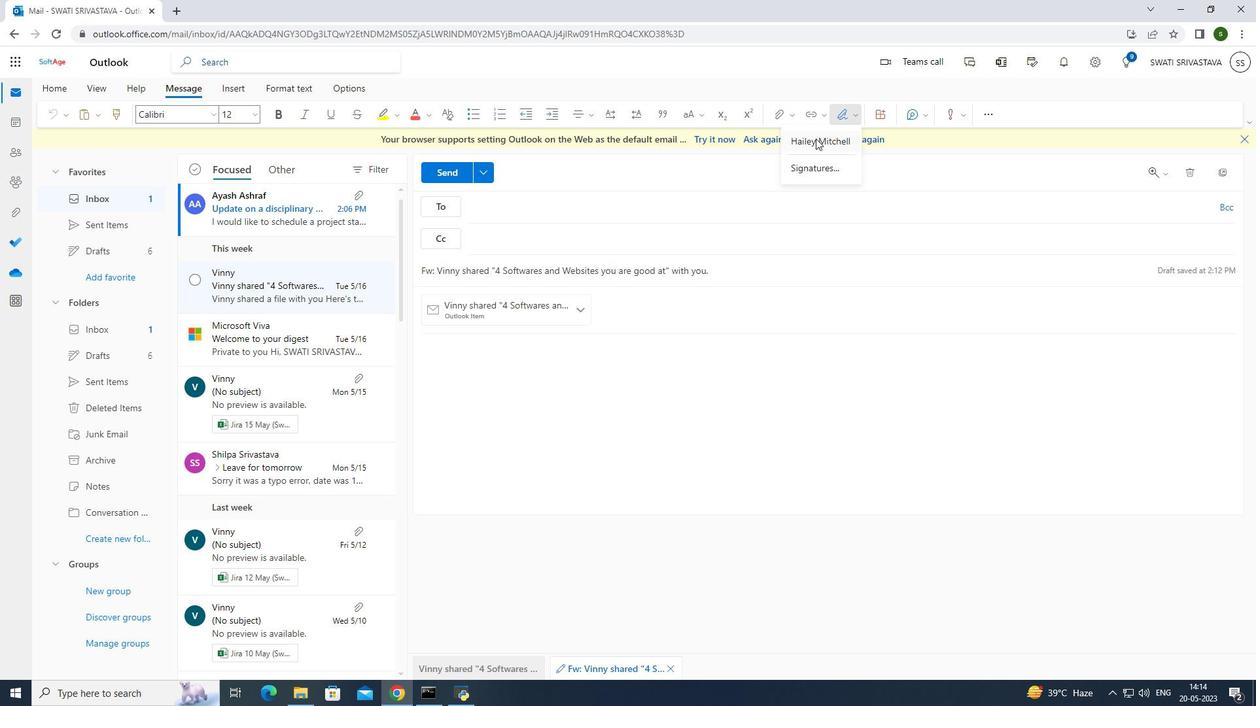 
Action: Mouse moved to (596, 439)
Screenshot: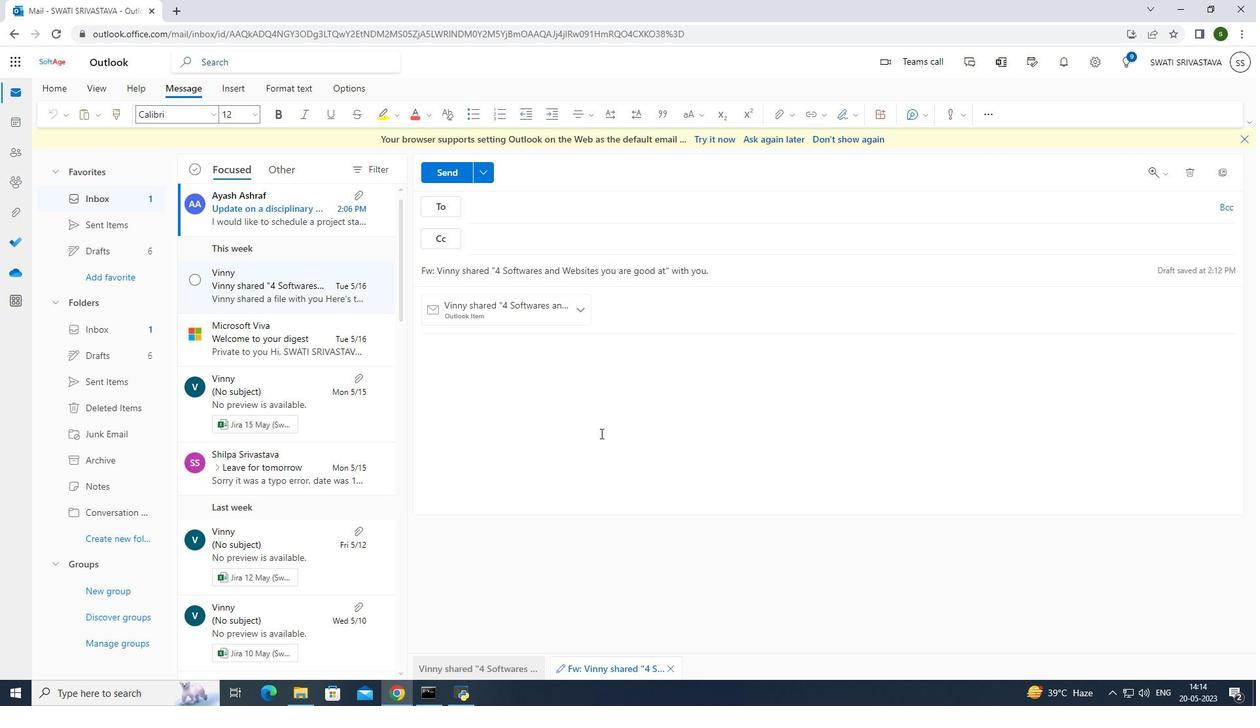 
Action: Mouse pressed left at (596, 439)
Screenshot: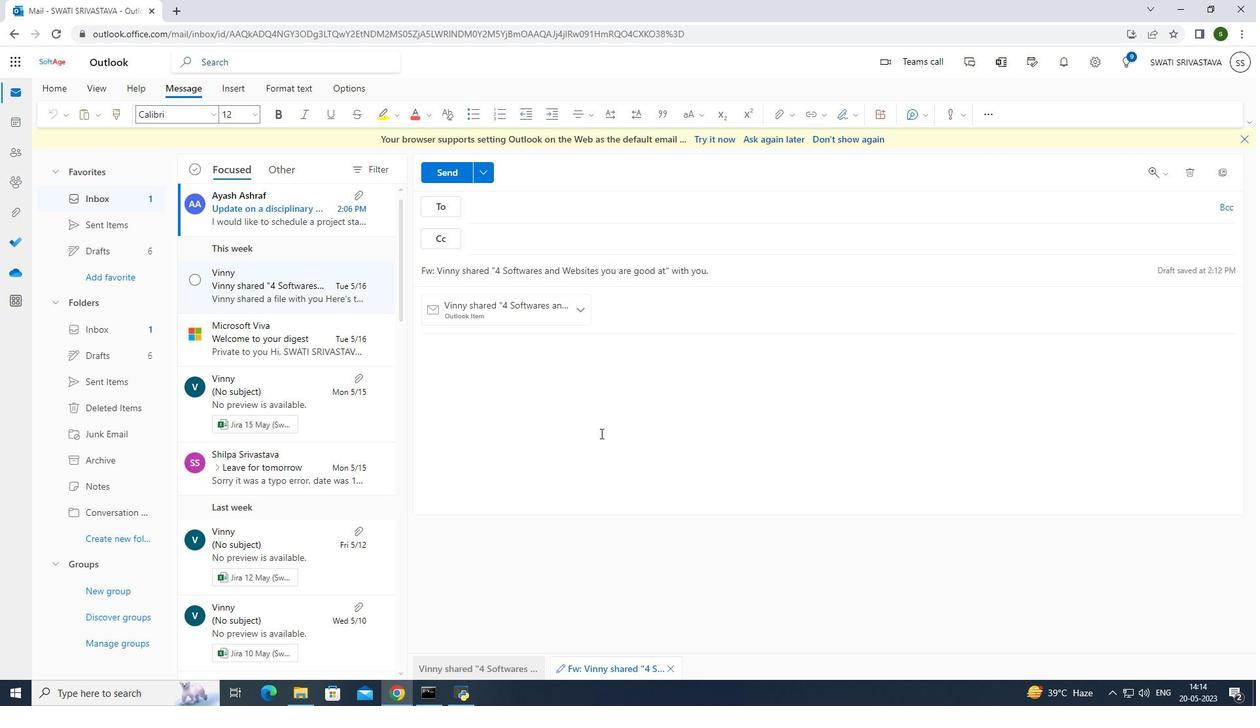 
Action: Mouse moved to (841, 113)
Screenshot: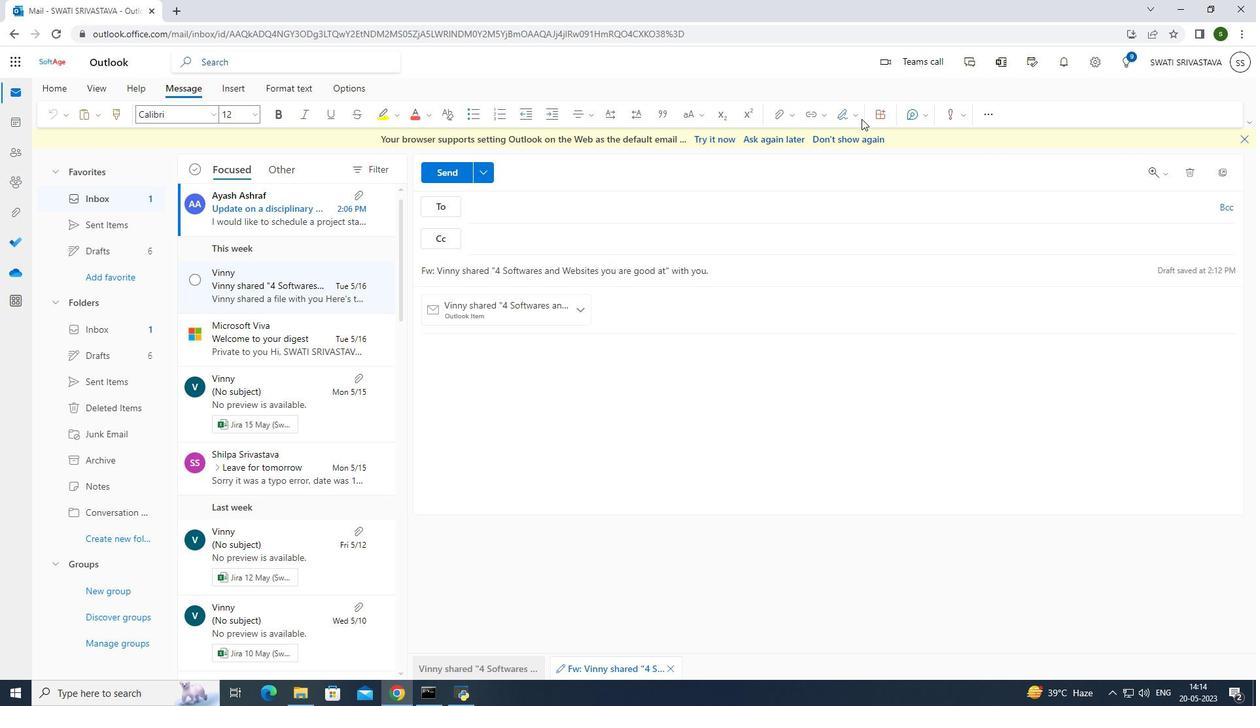 
Action: Mouse pressed left at (841, 113)
Screenshot: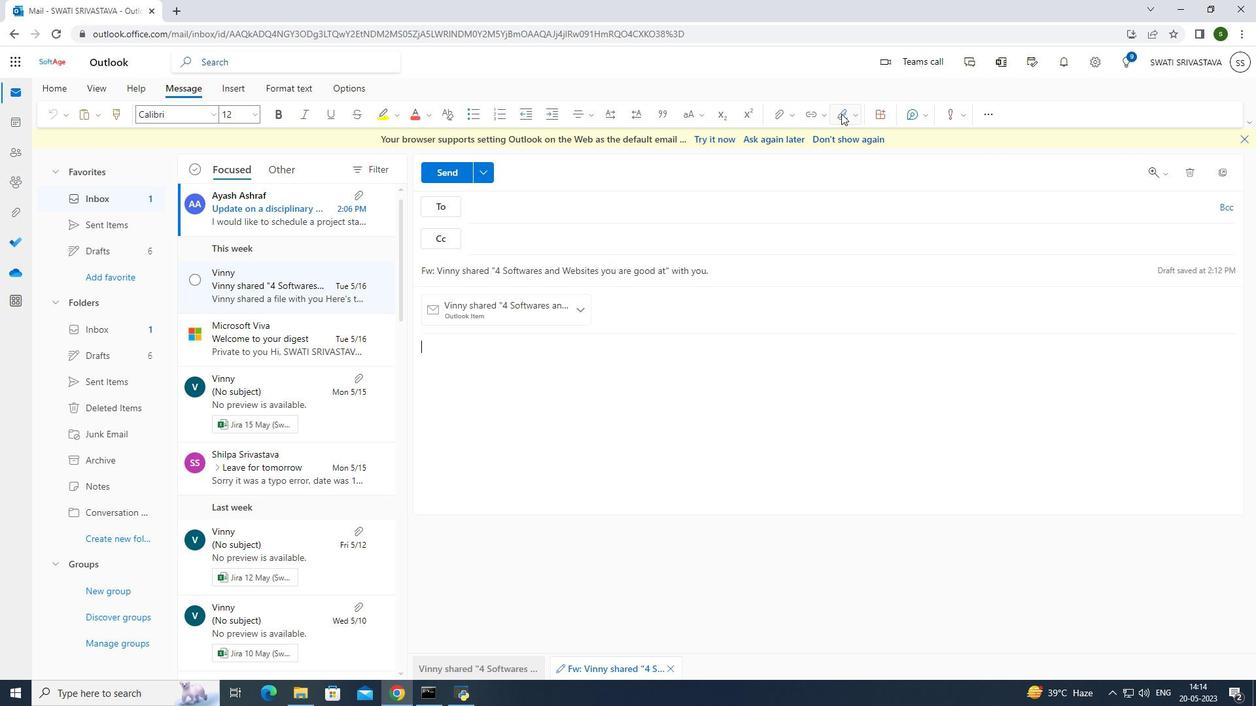 
Action: Mouse pressed left at (841, 113)
Screenshot: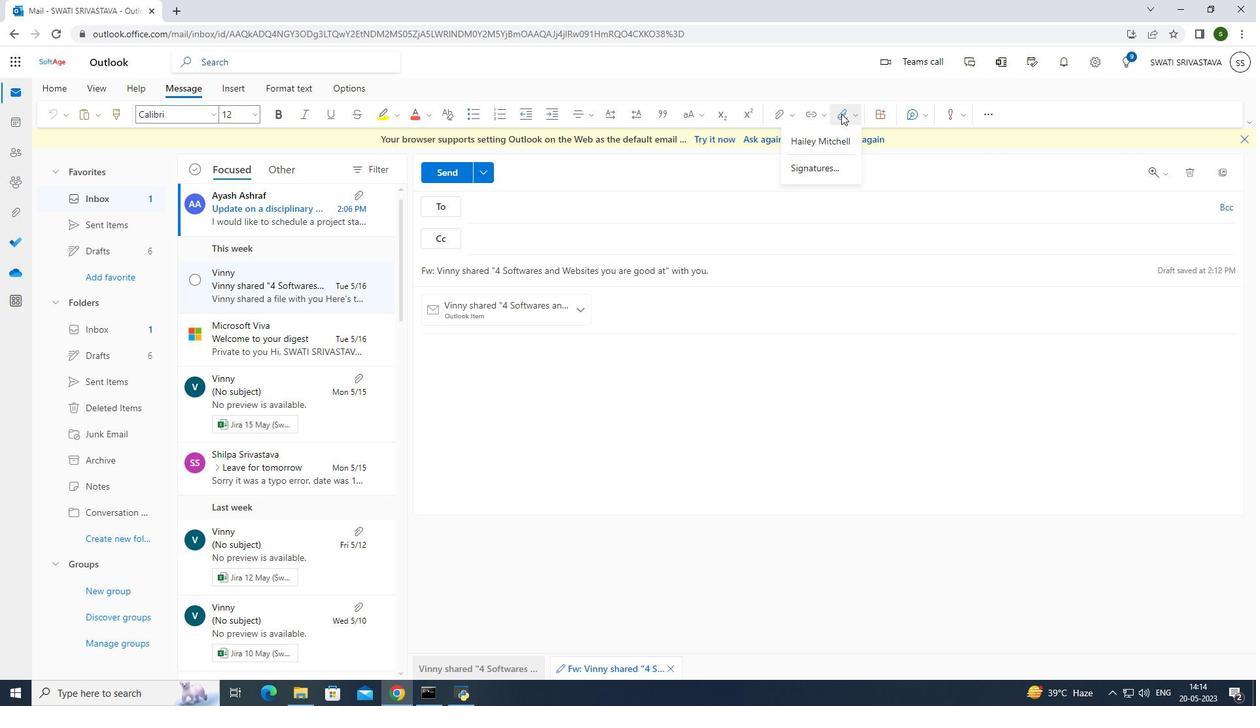
Action: Mouse pressed left at (841, 113)
Screenshot: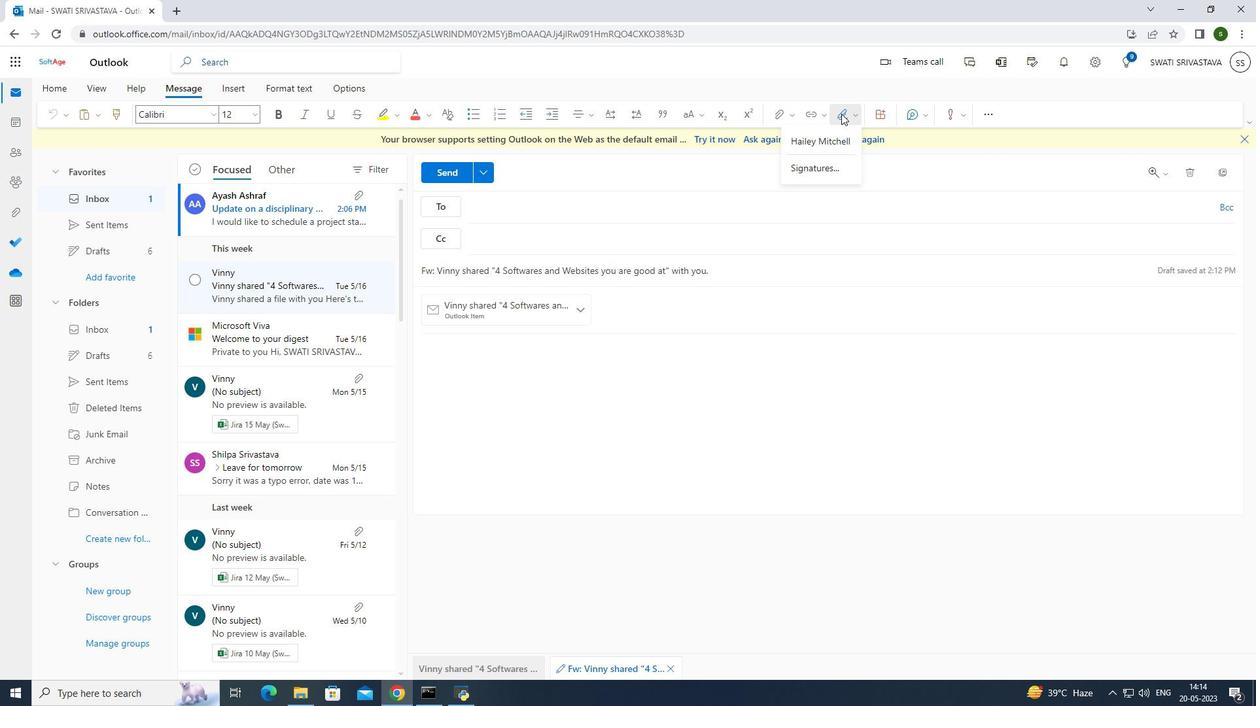 
Action: Mouse pressed left at (841, 113)
Screenshot: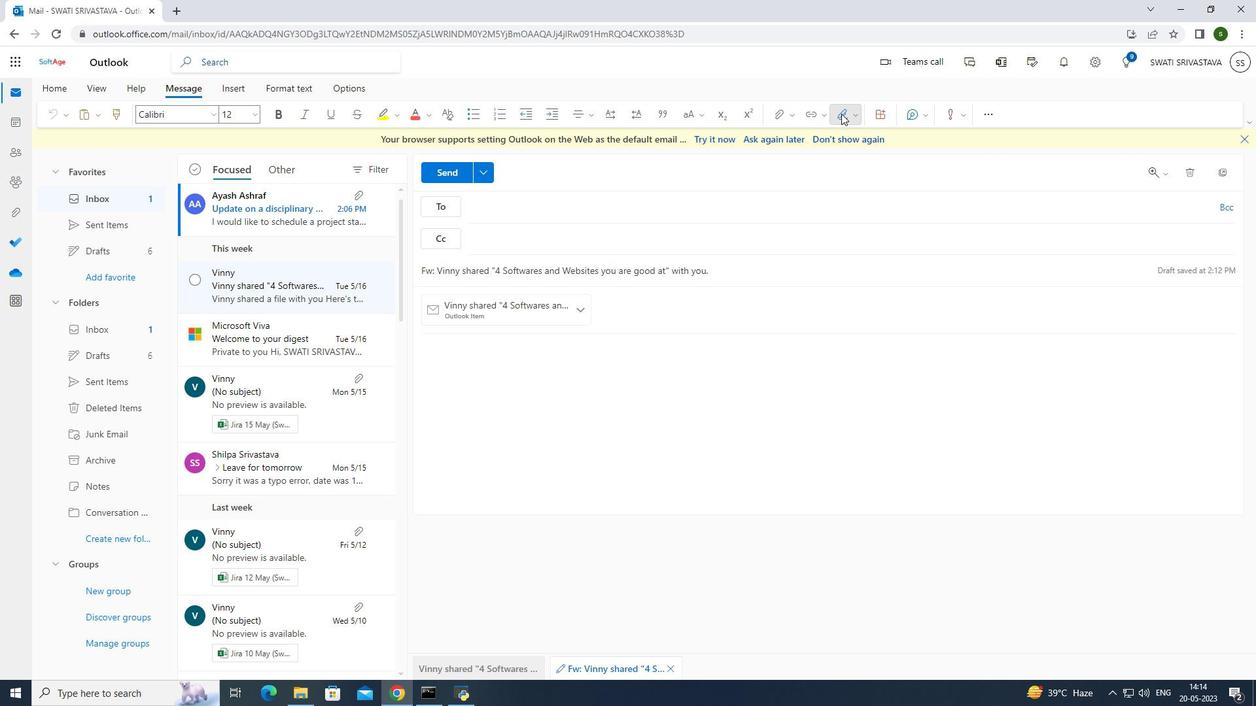 
Action: Mouse pressed left at (841, 113)
Screenshot: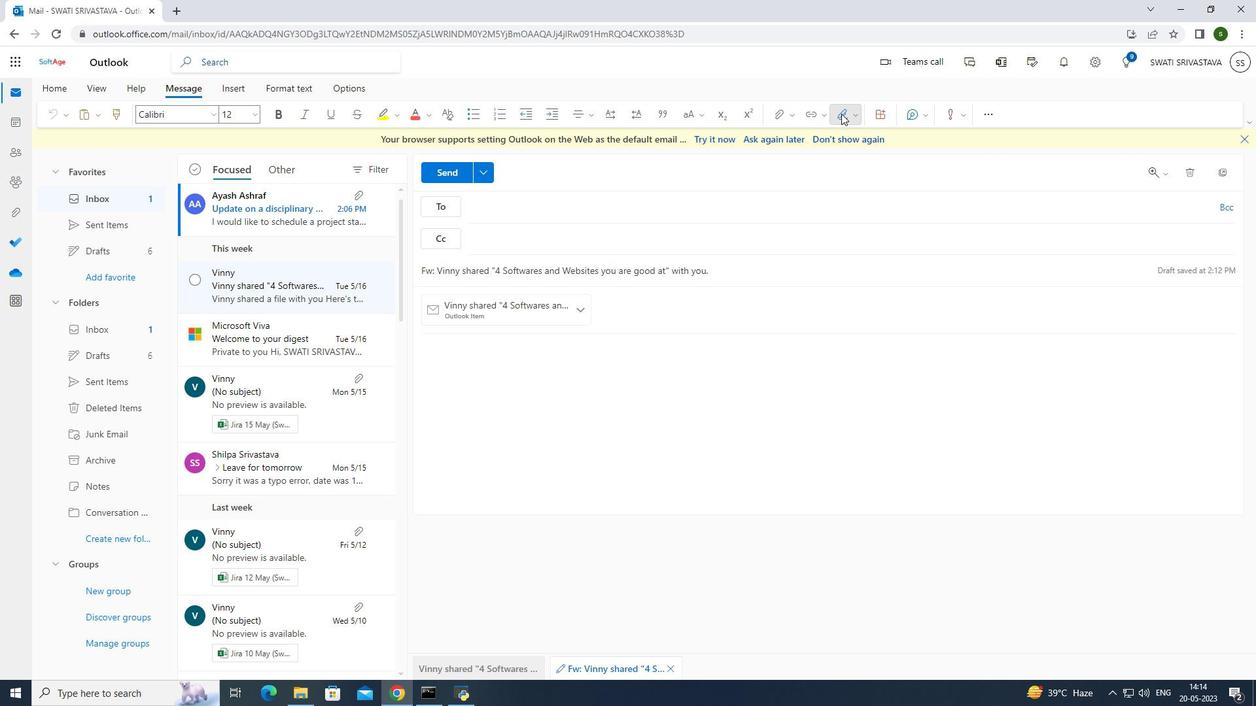
Action: Mouse pressed left at (841, 113)
Screenshot: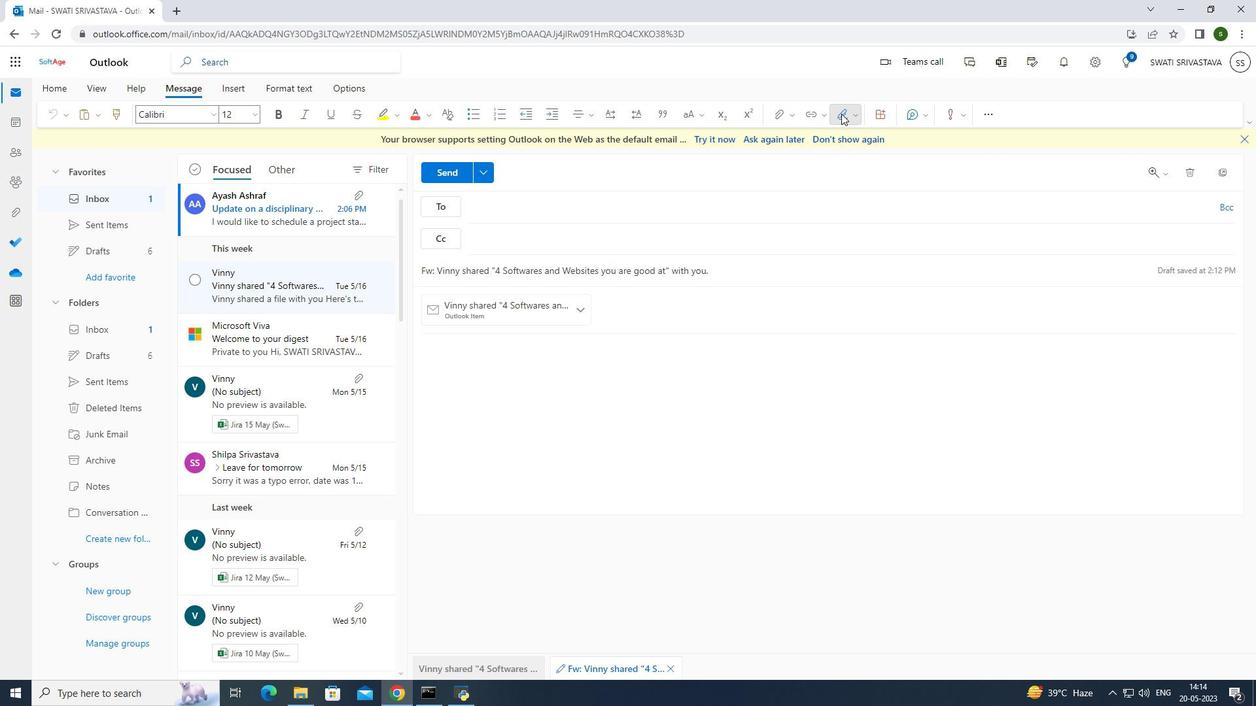 
Action: Mouse moved to (844, 113)
Screenshot: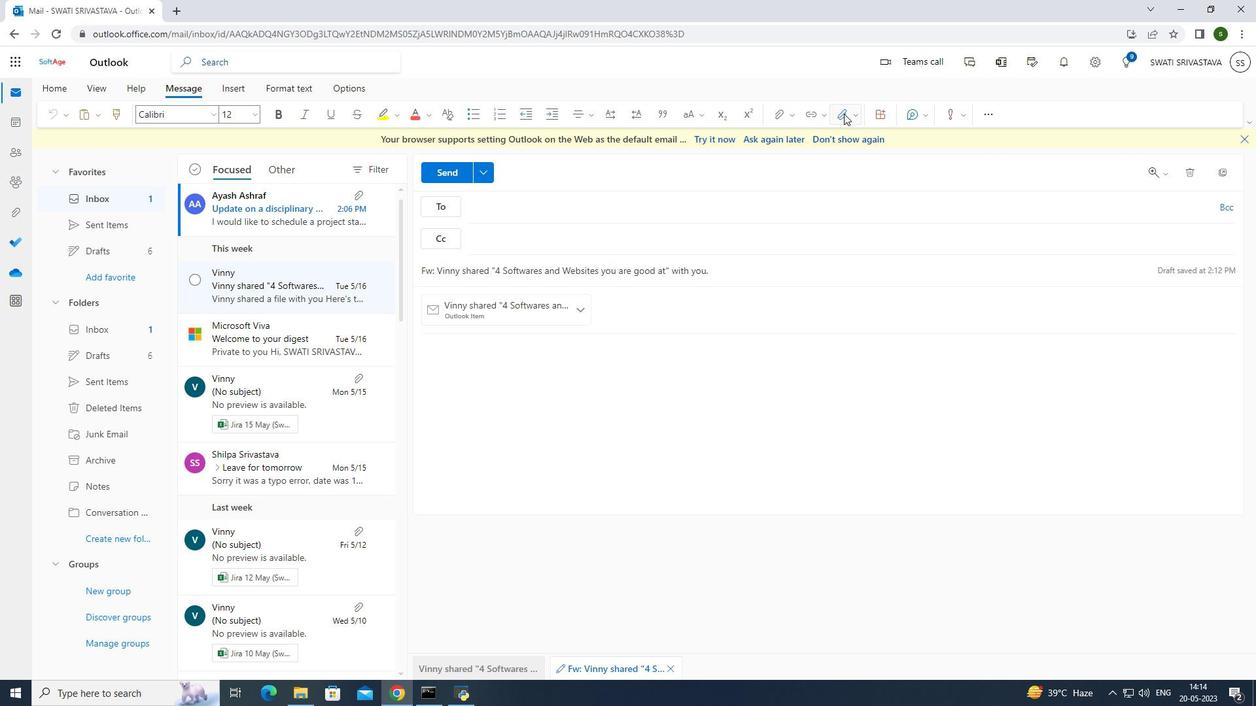 
Action: Mouse pressed left at (844, 113)
Screenshot: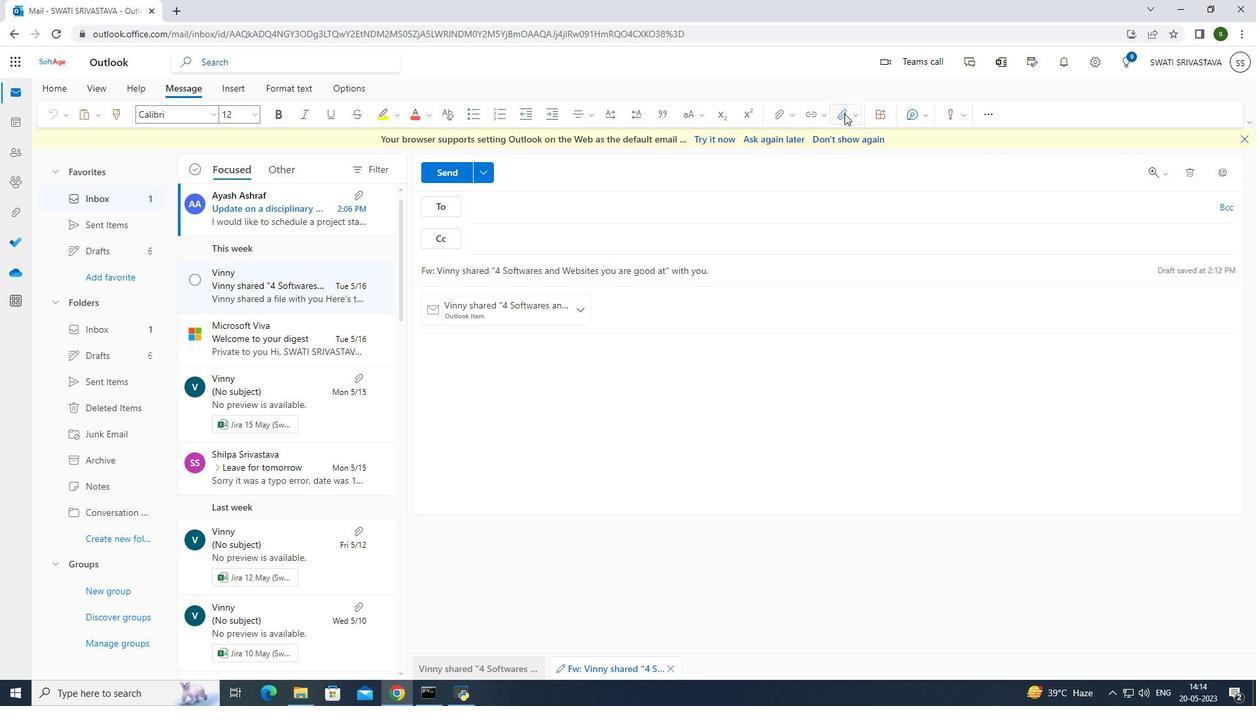 
Action: Mouse moved to (835, 172)
Screenshot: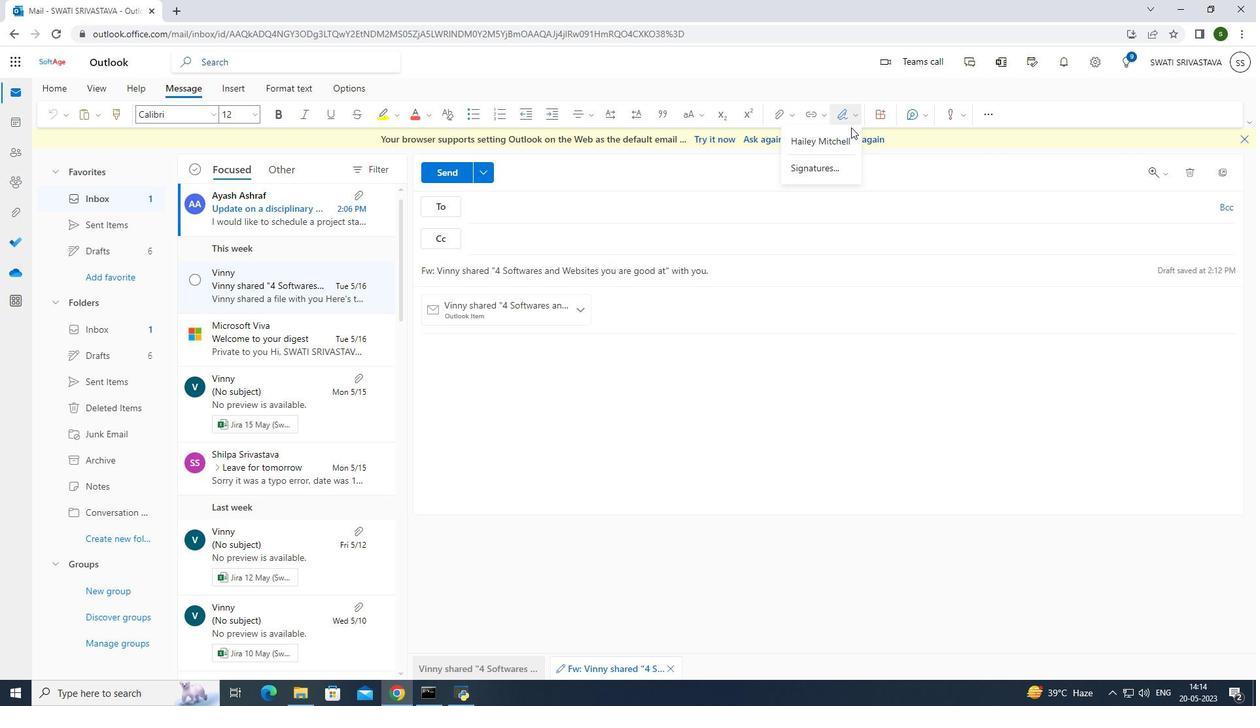 
Action: Mouse pressed left at (835, 172)
Screenshot: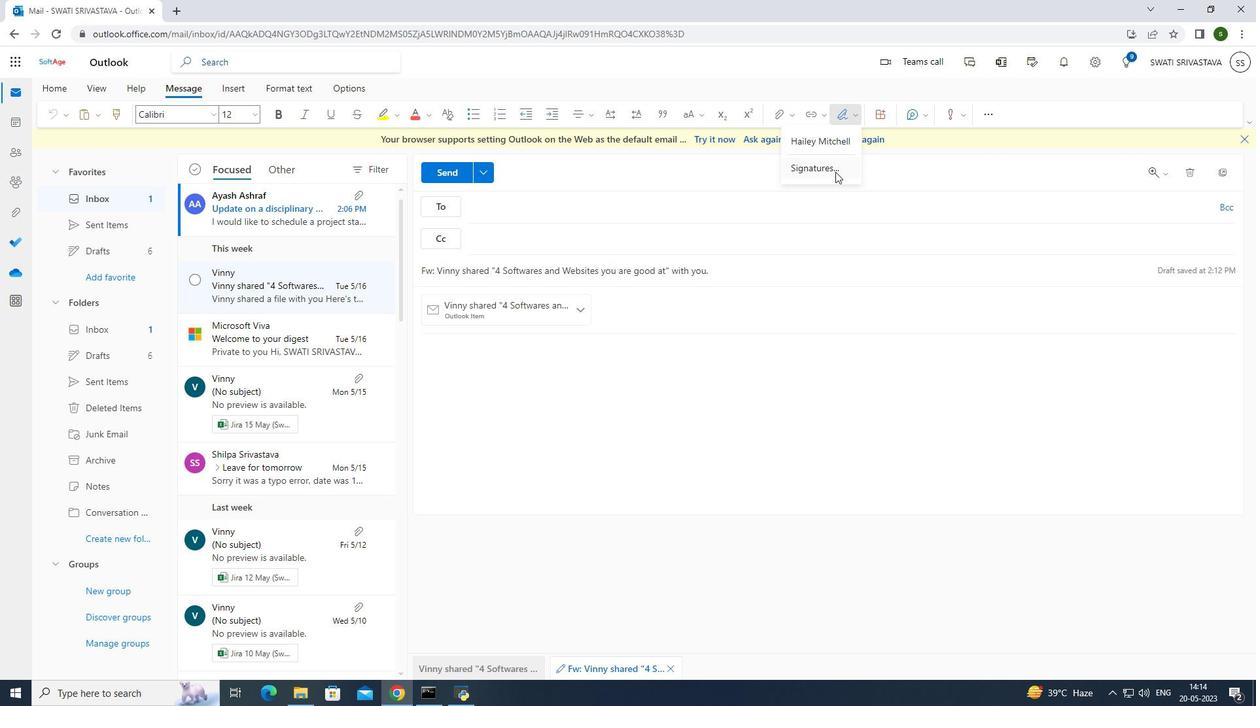 
Action: Mouse moved to (542, 193)
Screenshot: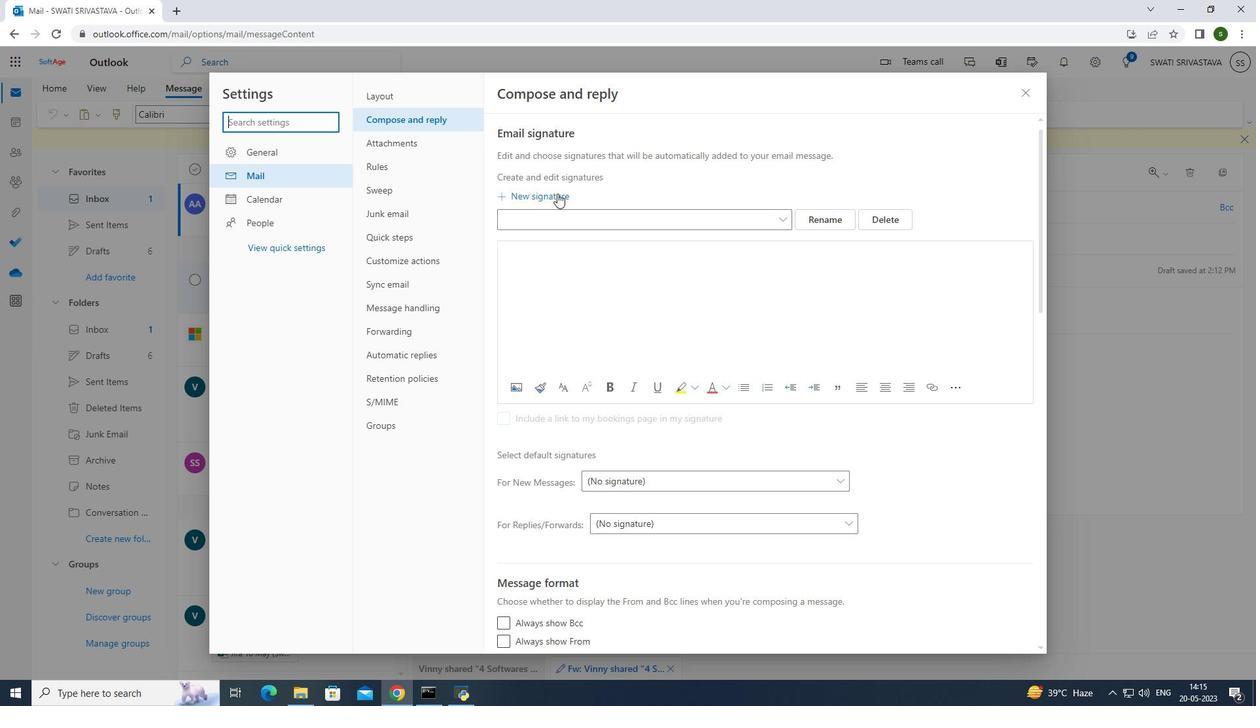 
Action: Mouse pressed left at (542, 193)
Screenshot: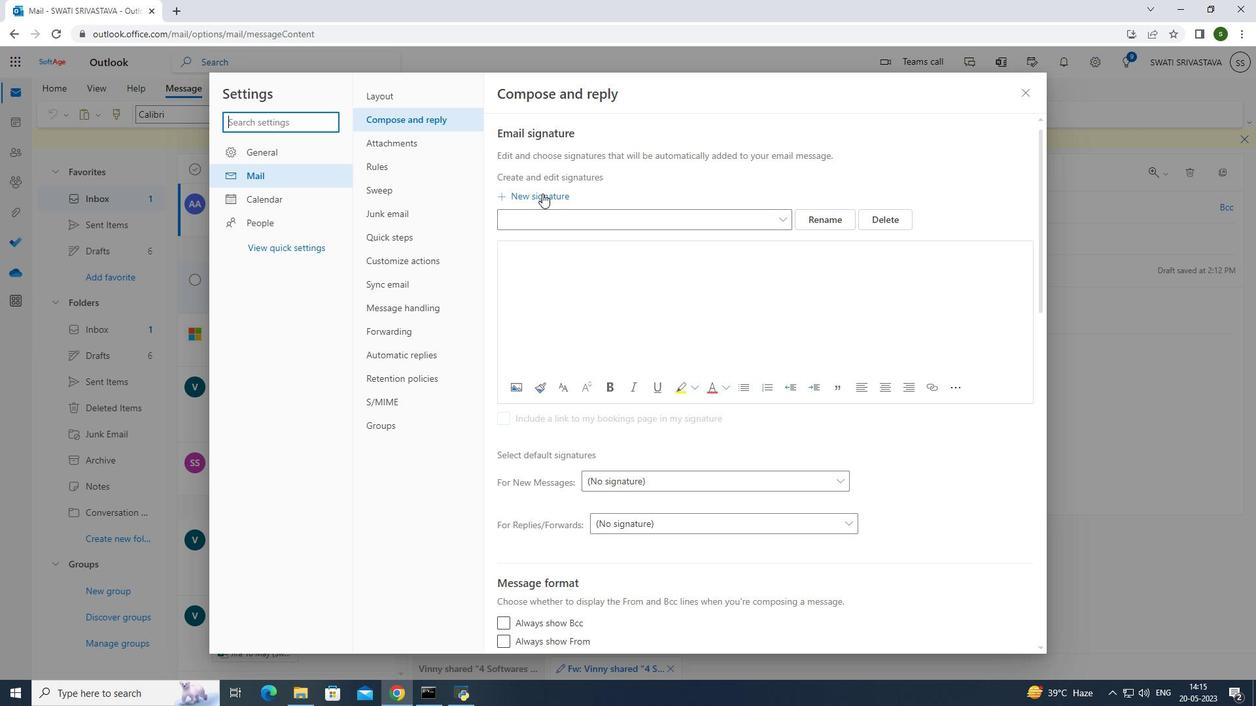 
Action: Mouse moved to (557, 215)
Screenshot: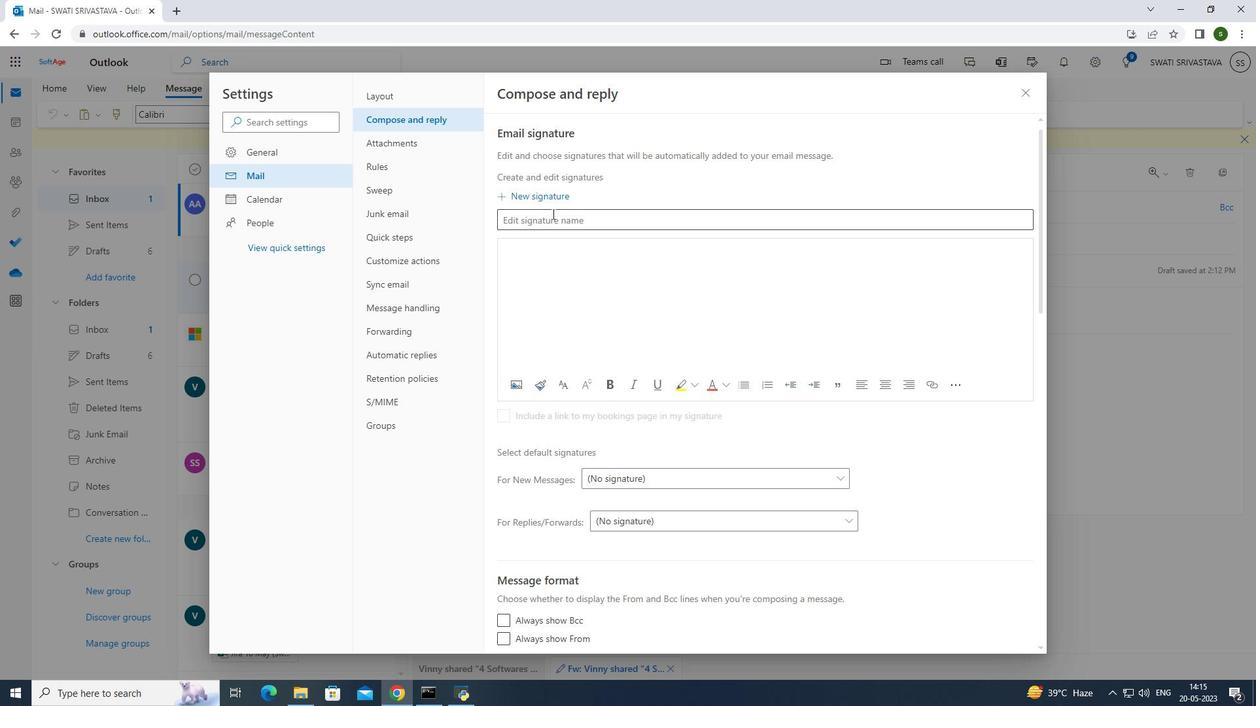 
Action: Mouse pressed left at (557, 215)
Screenshot: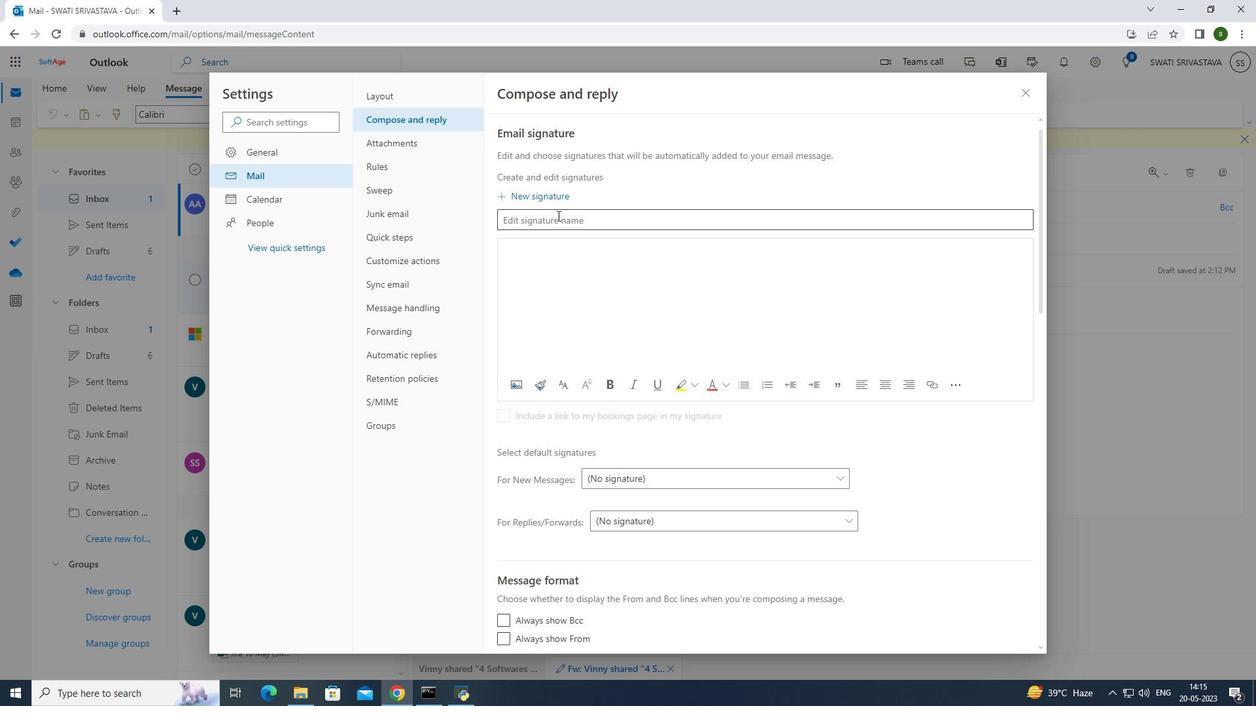
Action: Mouse moved to (558, 217)
Screenshot: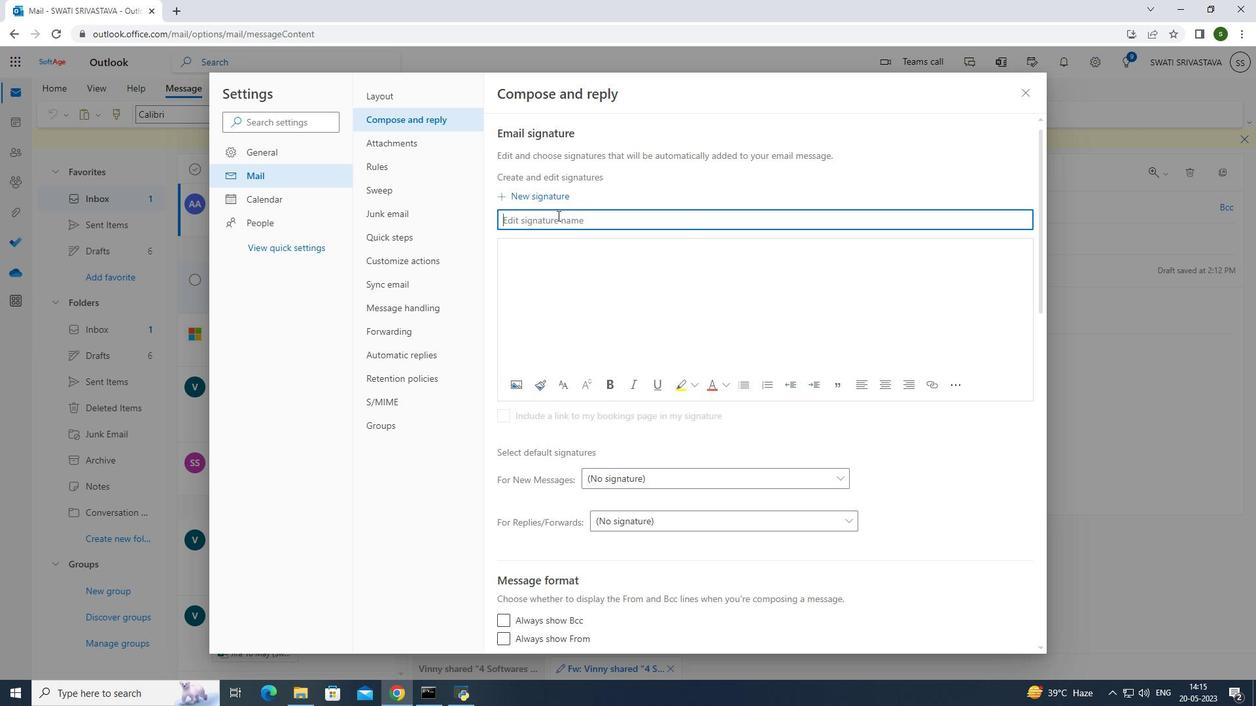 
Action: Key pressed <Key.caps_lock>H<Key.caps_lock>ailey<Key.space><Key.caps_lock>M<Key.caps_lock>itchell
Screenshot: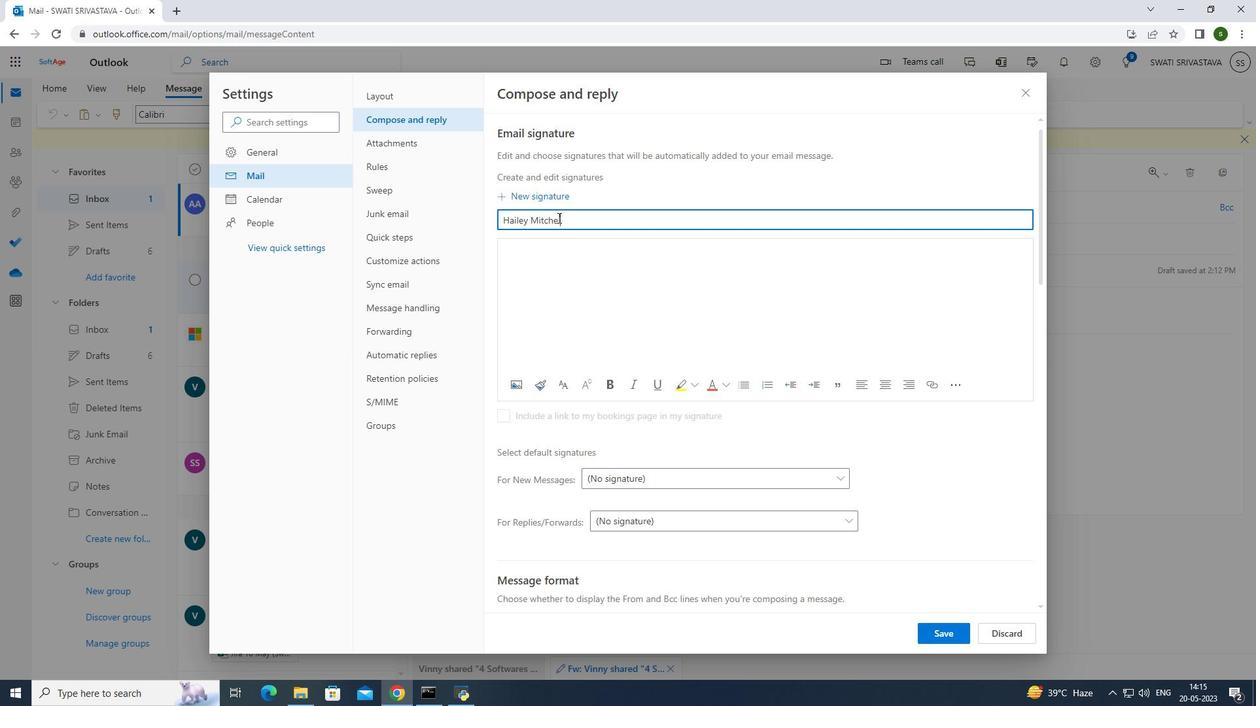 
Action: Mouse moved to (567, 283)
Screenshot: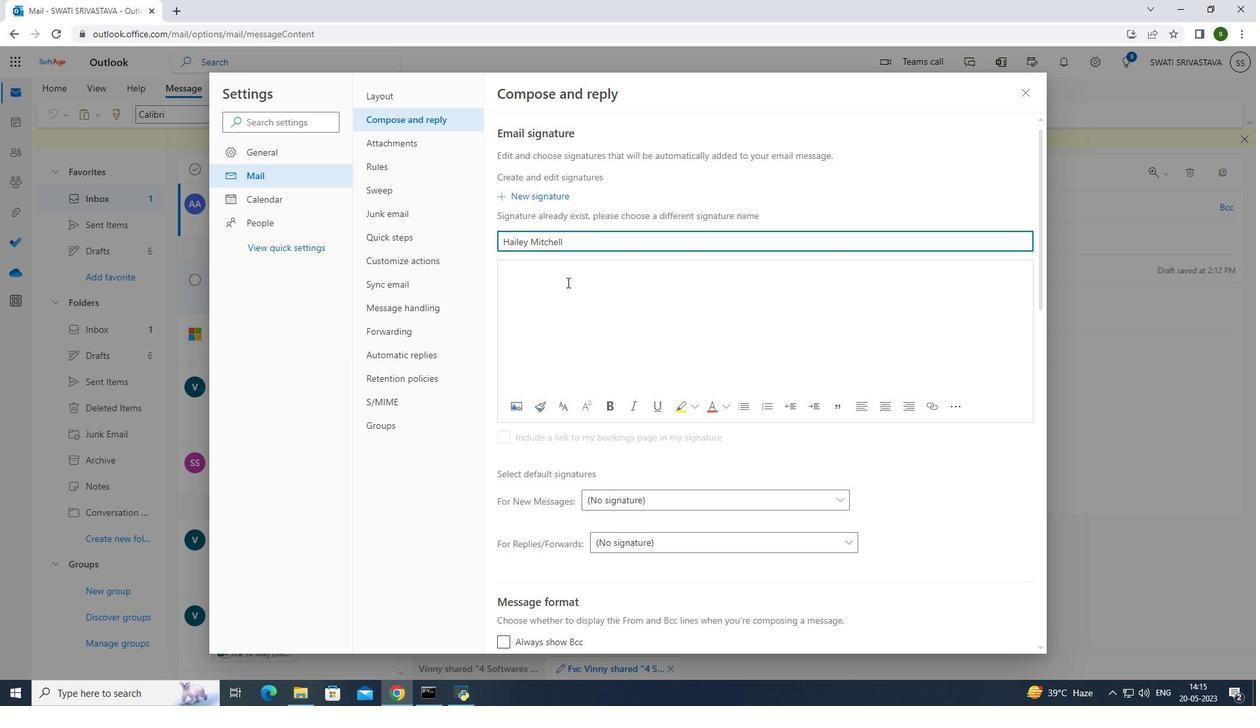 
Action: Mouse pressed left at (567, 283)
Screenshot: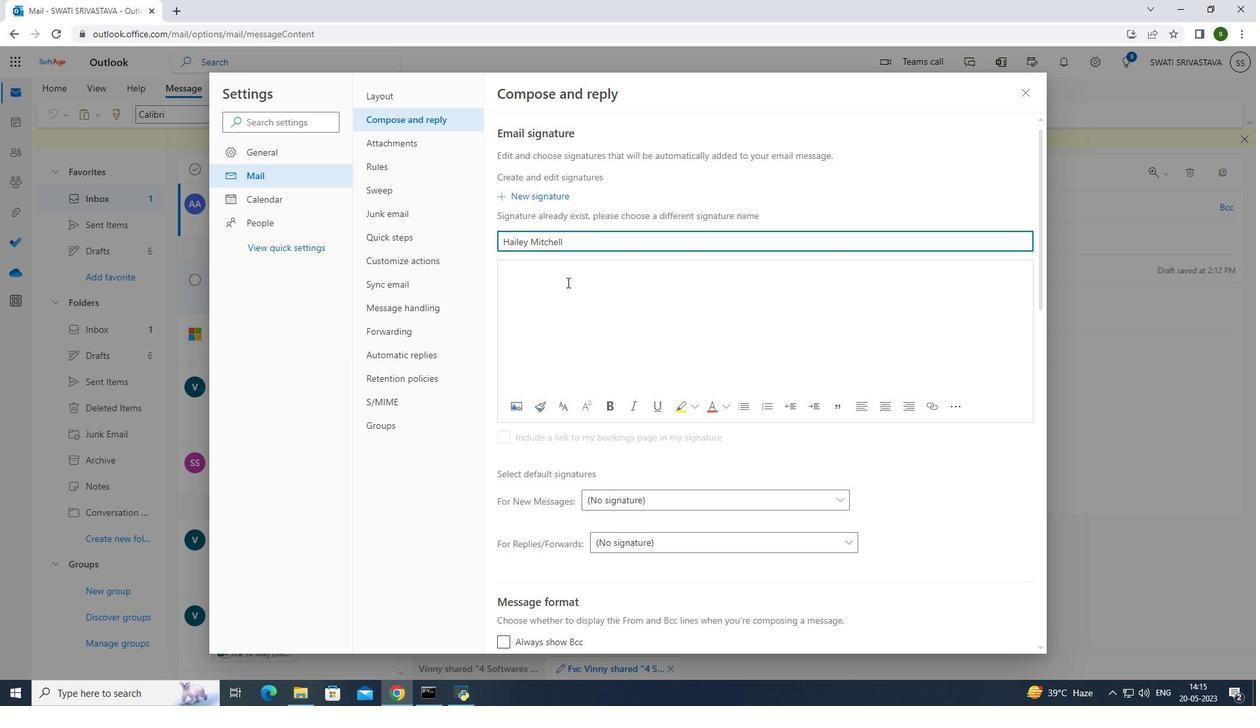 
Action: Key pressed <Key.caps_lock>H<Key.caps_lock>ailet<Key.space><Key.caps_lock>MI<Key.caps_lock>tchell
Screenshot: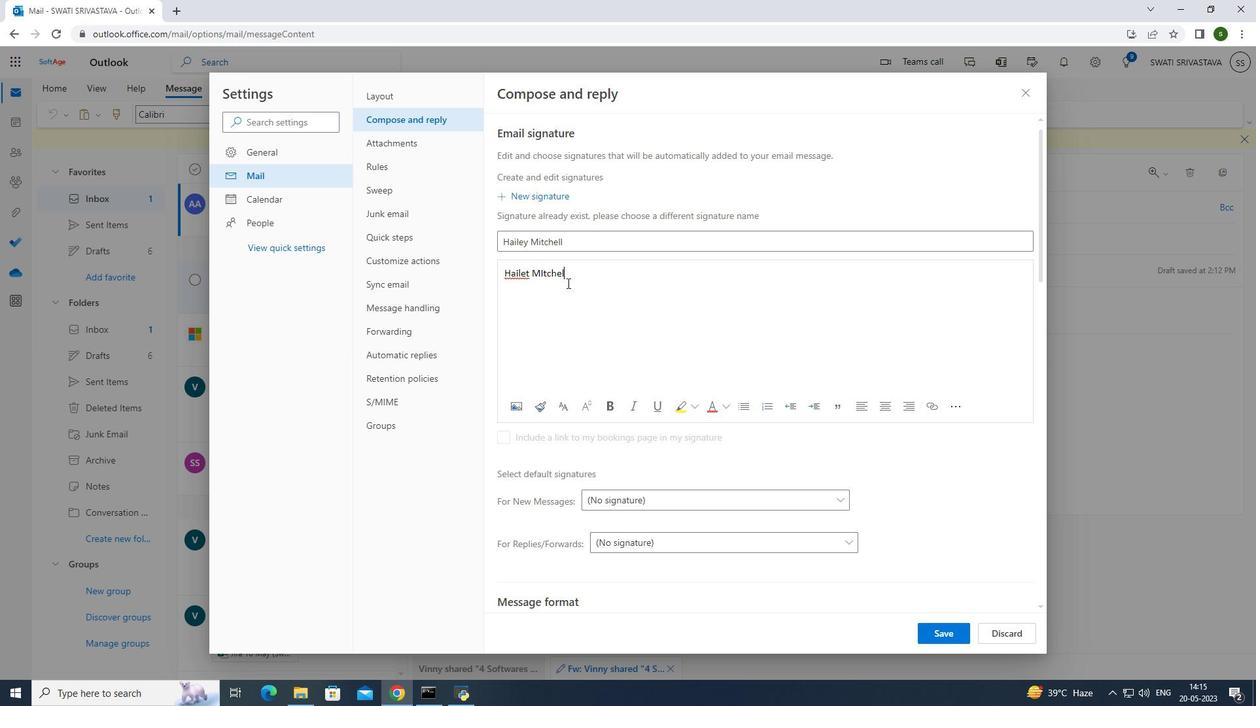
Action: Mouse moved to (832, 507)
Screenshot: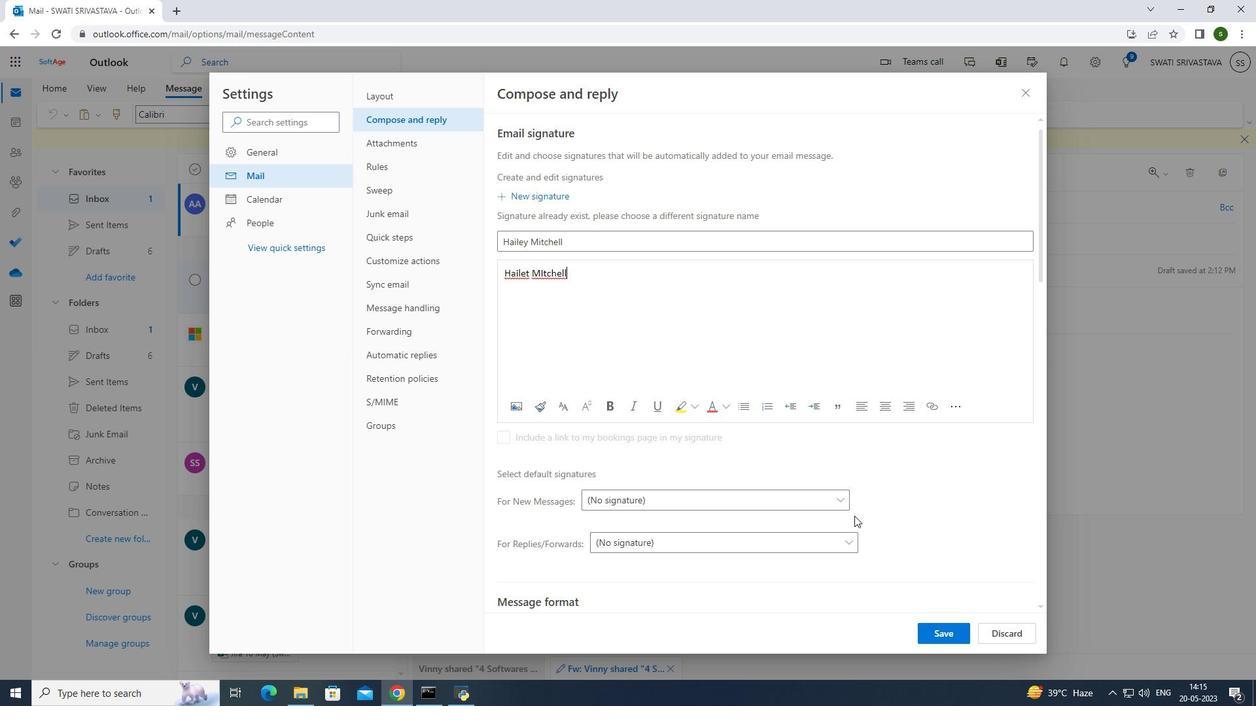 
Action: Mouse pressed left at (832, 507)
Screenshot: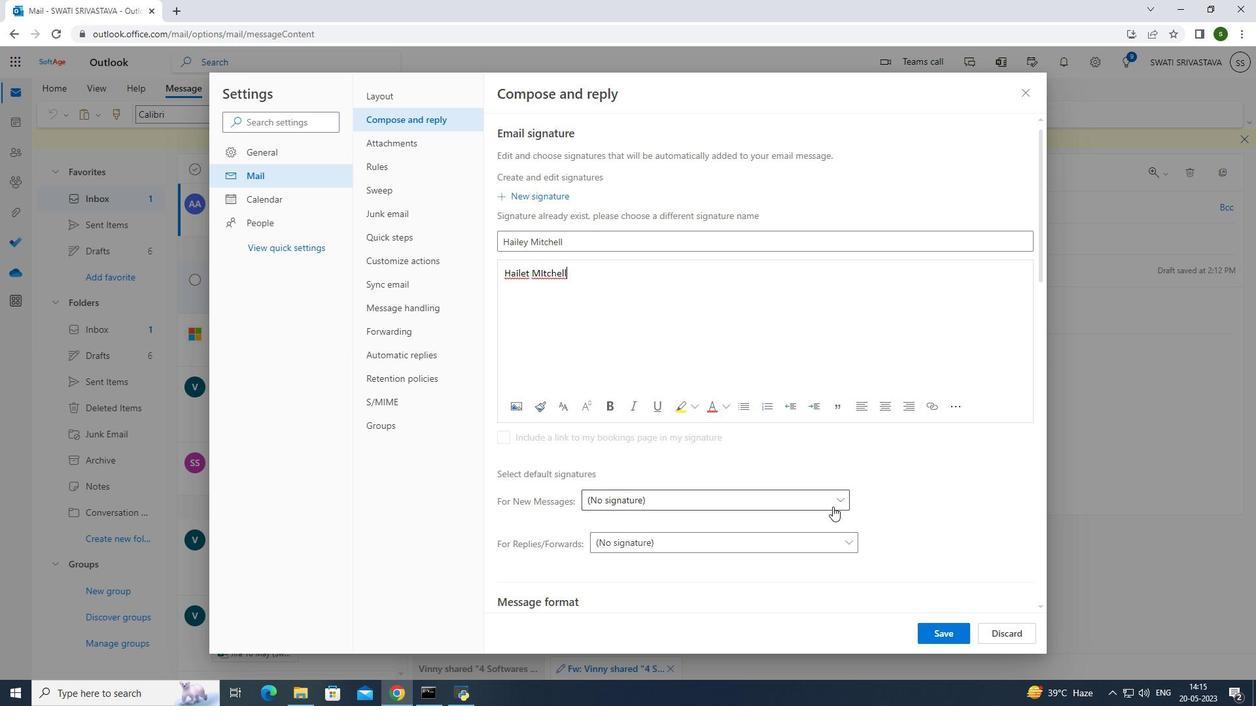 
Action: Mouse moved to (757, 545)
Screenshot: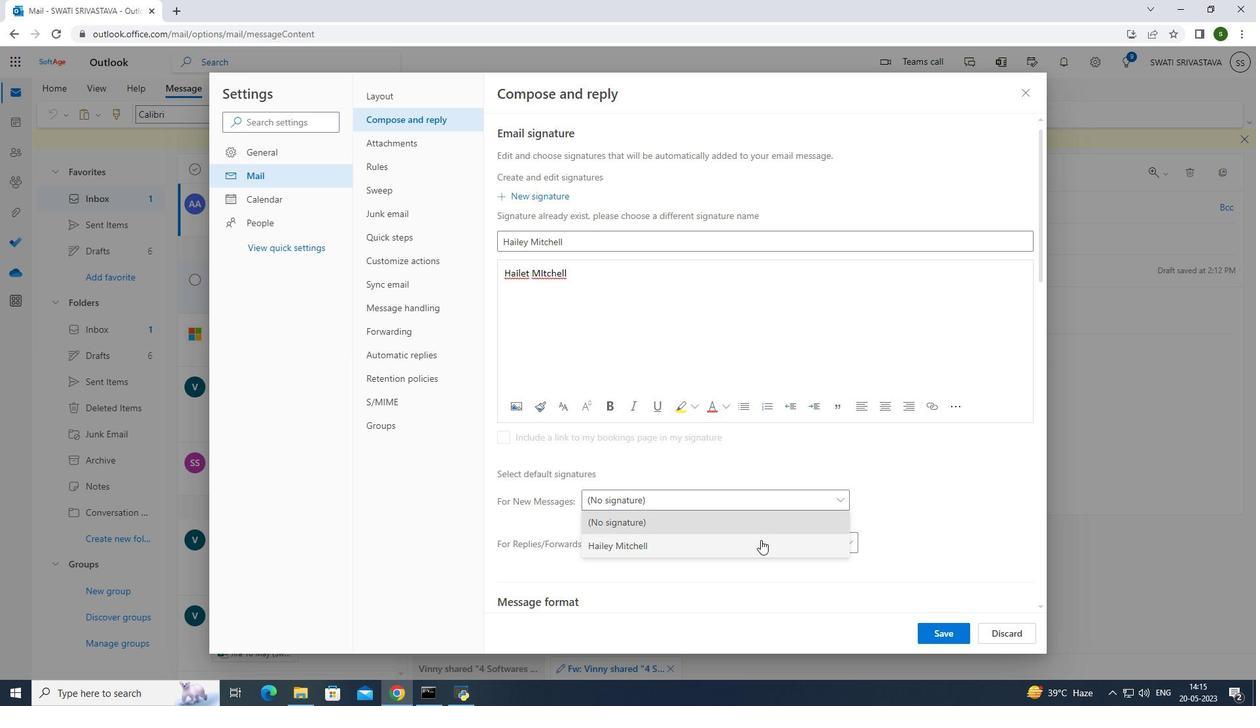
Action: Mouse pressed left at (757, 545)
Screenshot: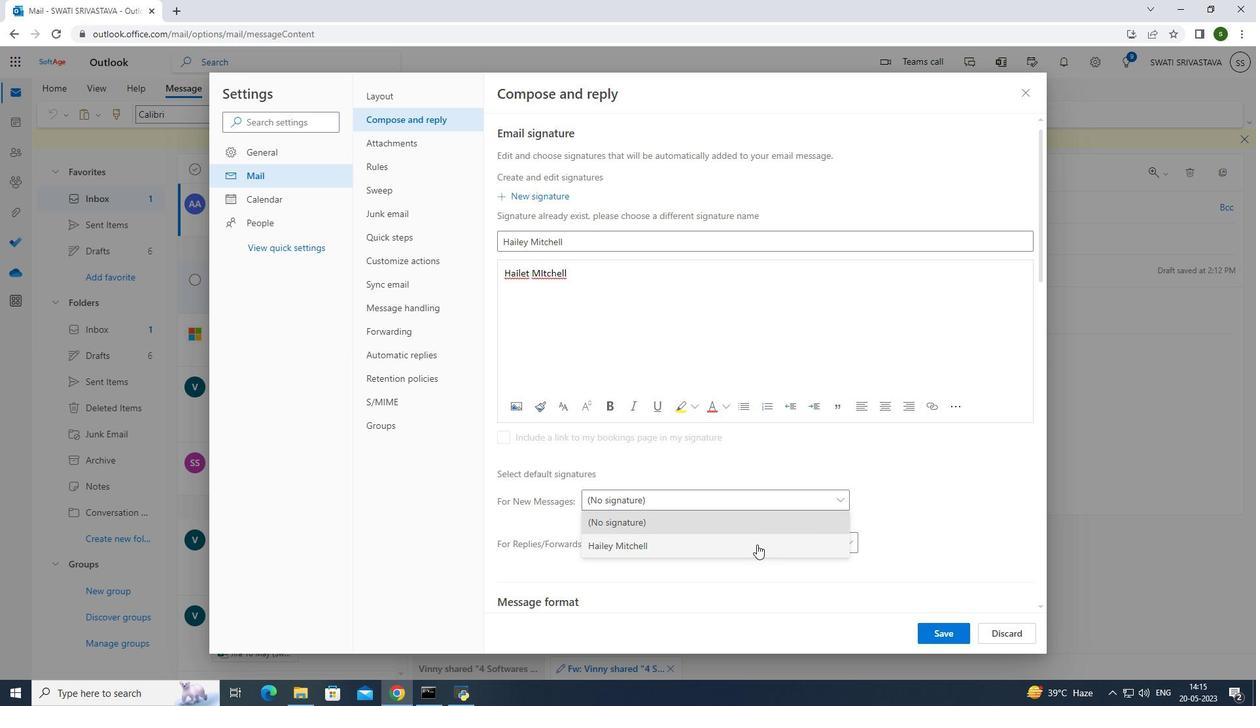 
Action: Mouse moved to (800, 545)
Screenshot: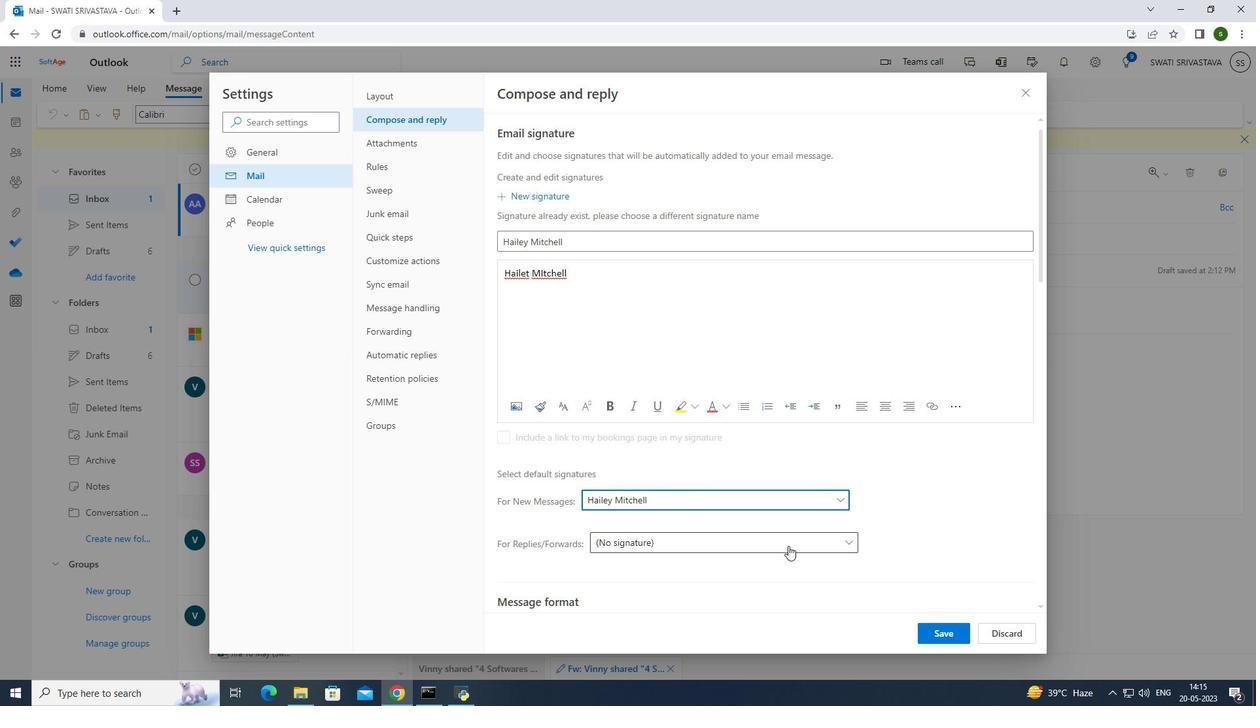 
Action: Mouse pressed left at (800, 545)
Screenshot: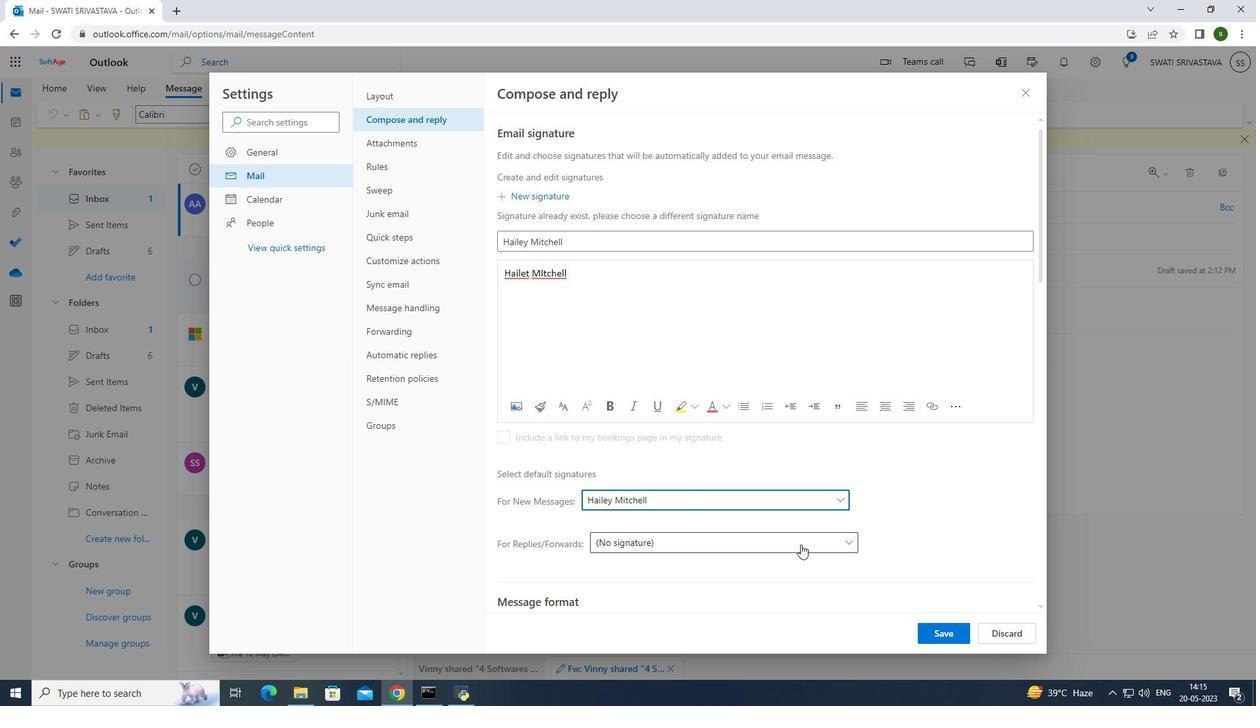 
Action: Mouse moved to (673, 583)
Screenshot: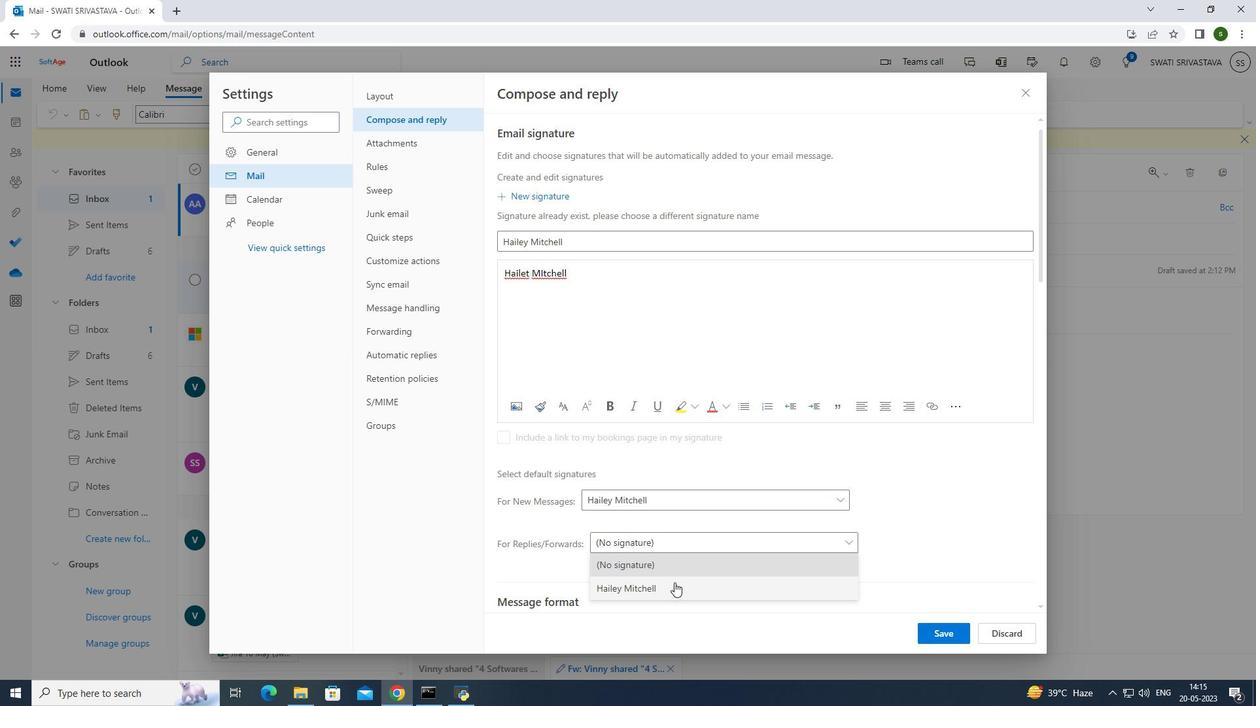 
Action: Mouse pressed left at (673, 583)
Screenshot: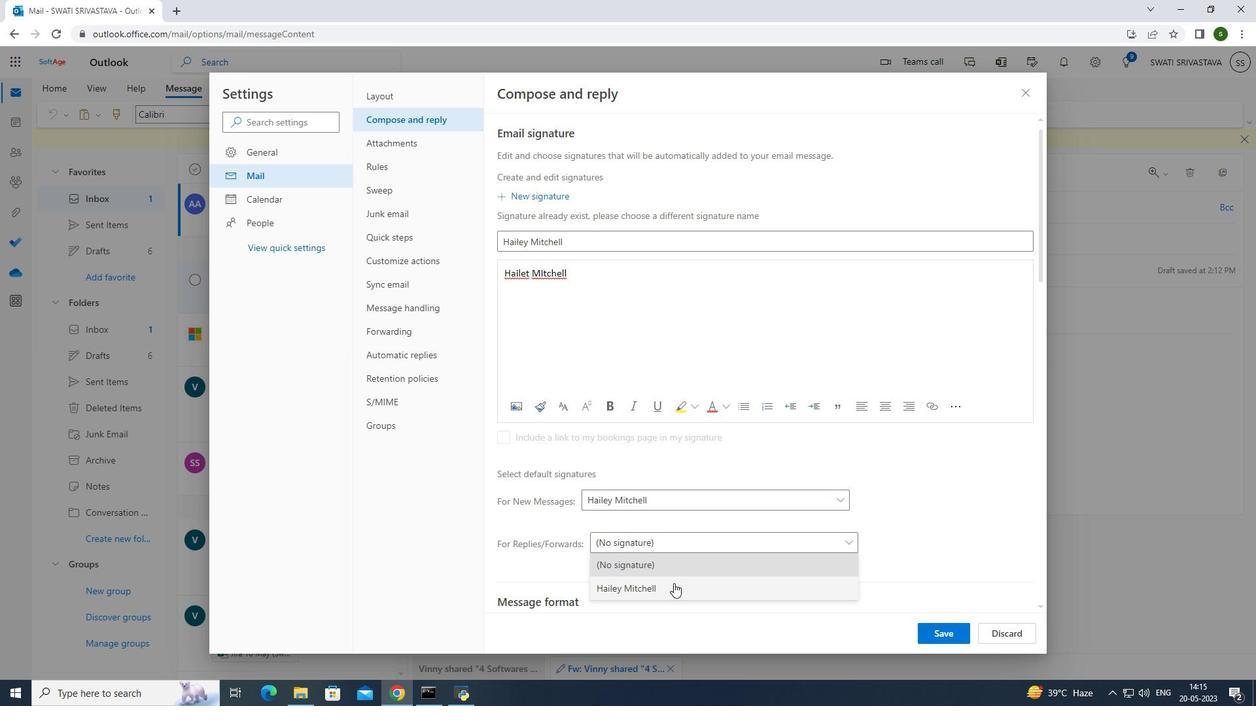 
Action: Mouse moved to (935, 634)
Screenshot: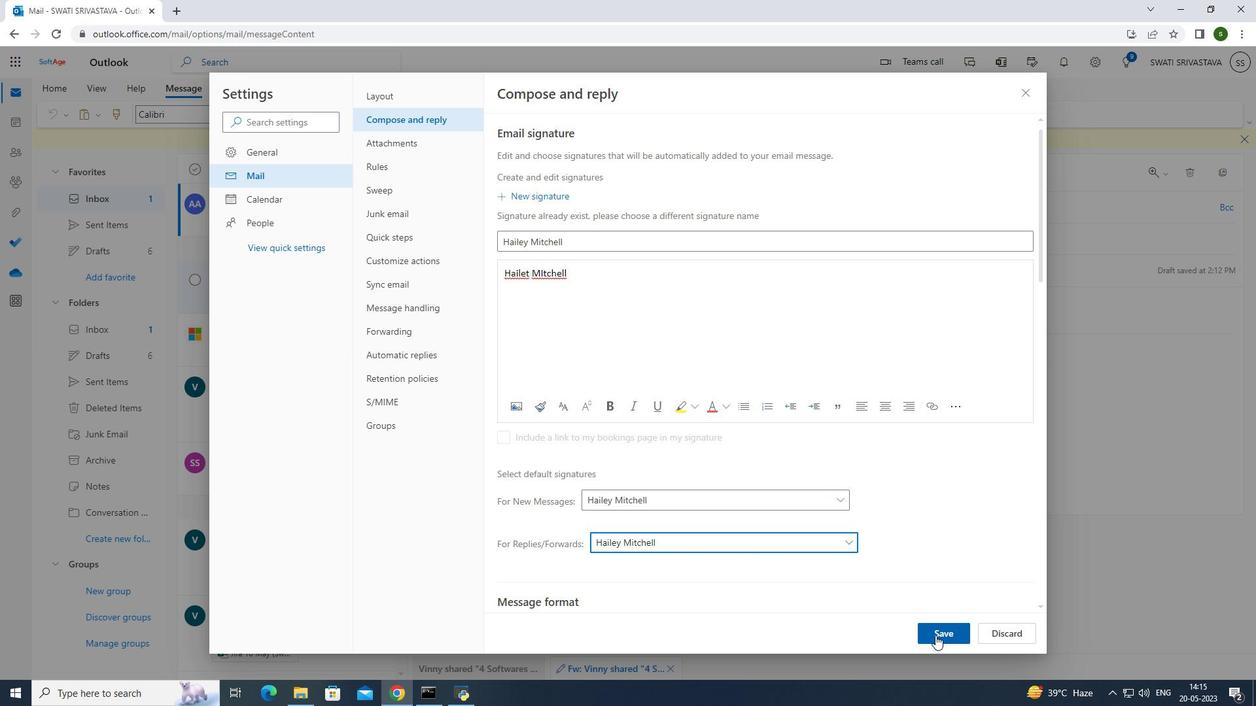 
Action: Mouse pressed left at (935, 634)
Screenshot: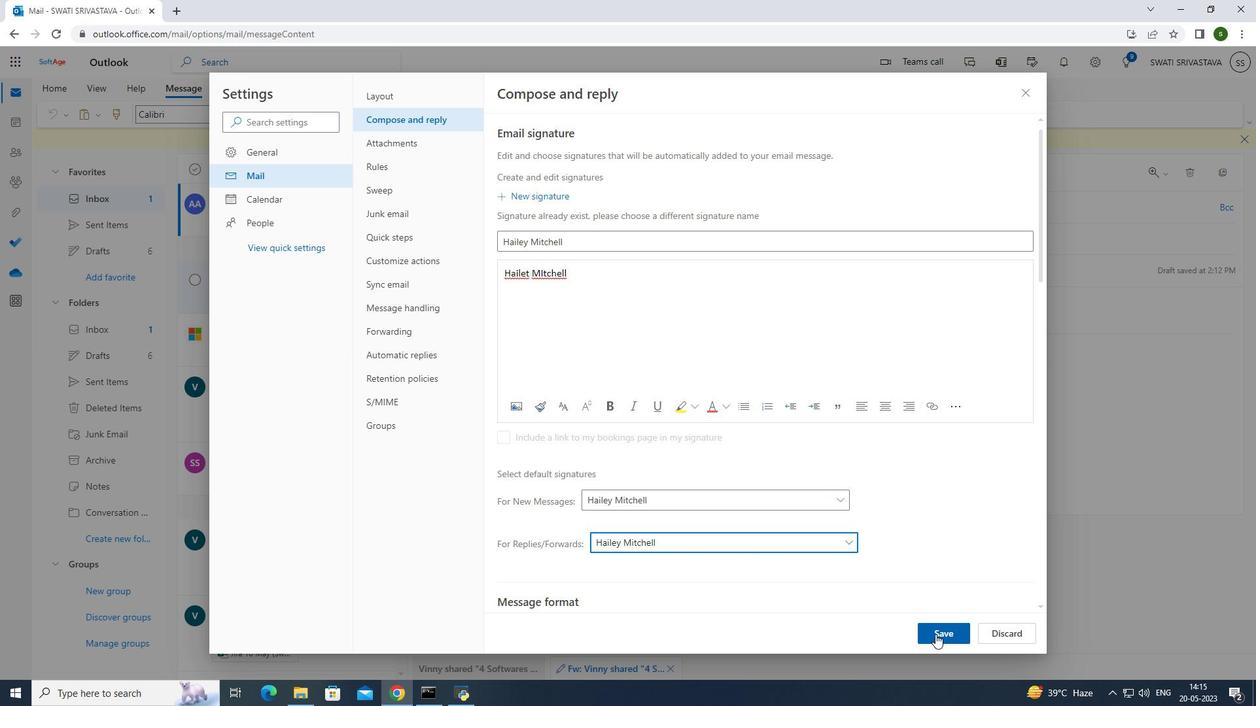 
Action: Mouse moved to (649, 519)
Screenshot: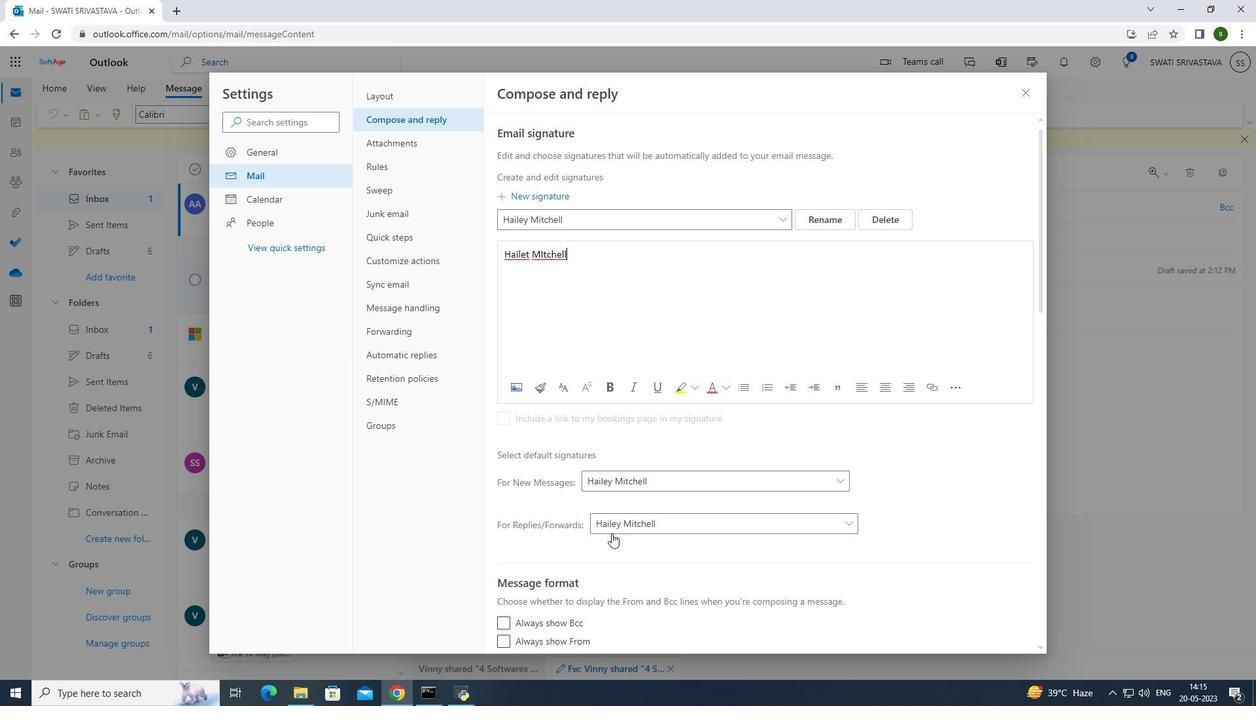 
Action: Mouse scrolled (649, 518) with delta (0, 0)
Screenshot: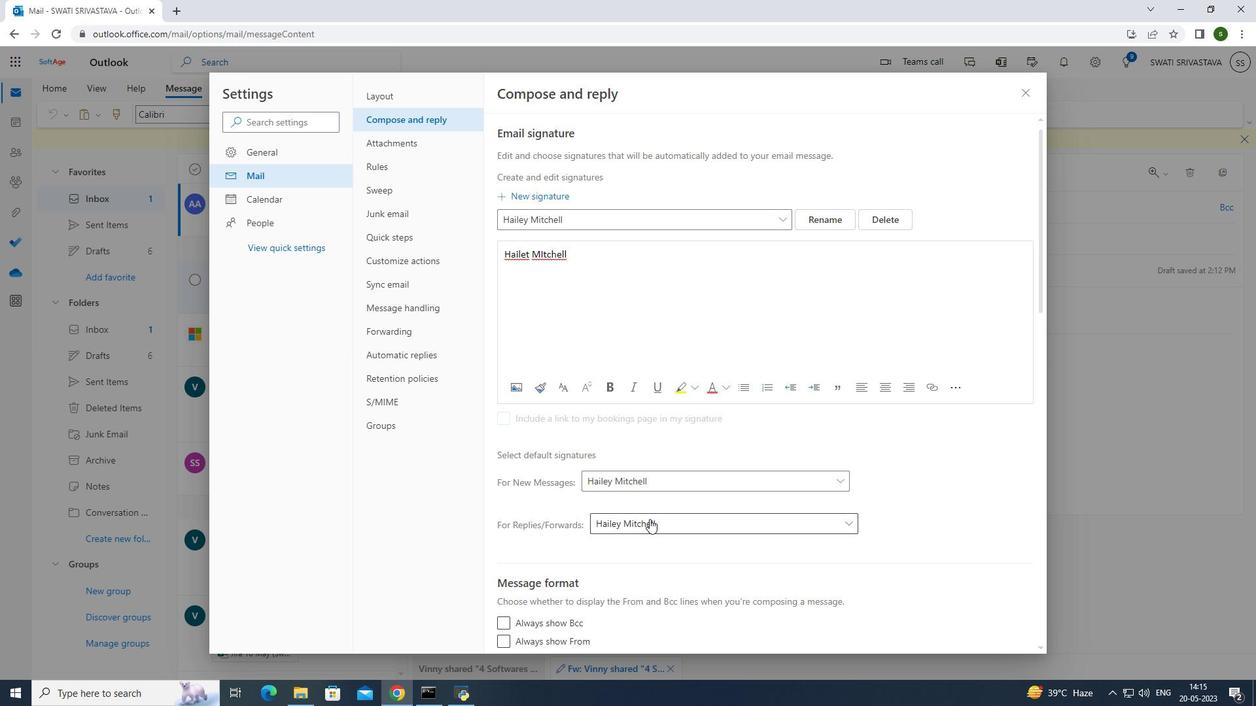
Action: Mouse scrolled (649, 518) with delta (0, 0)
Screenshot: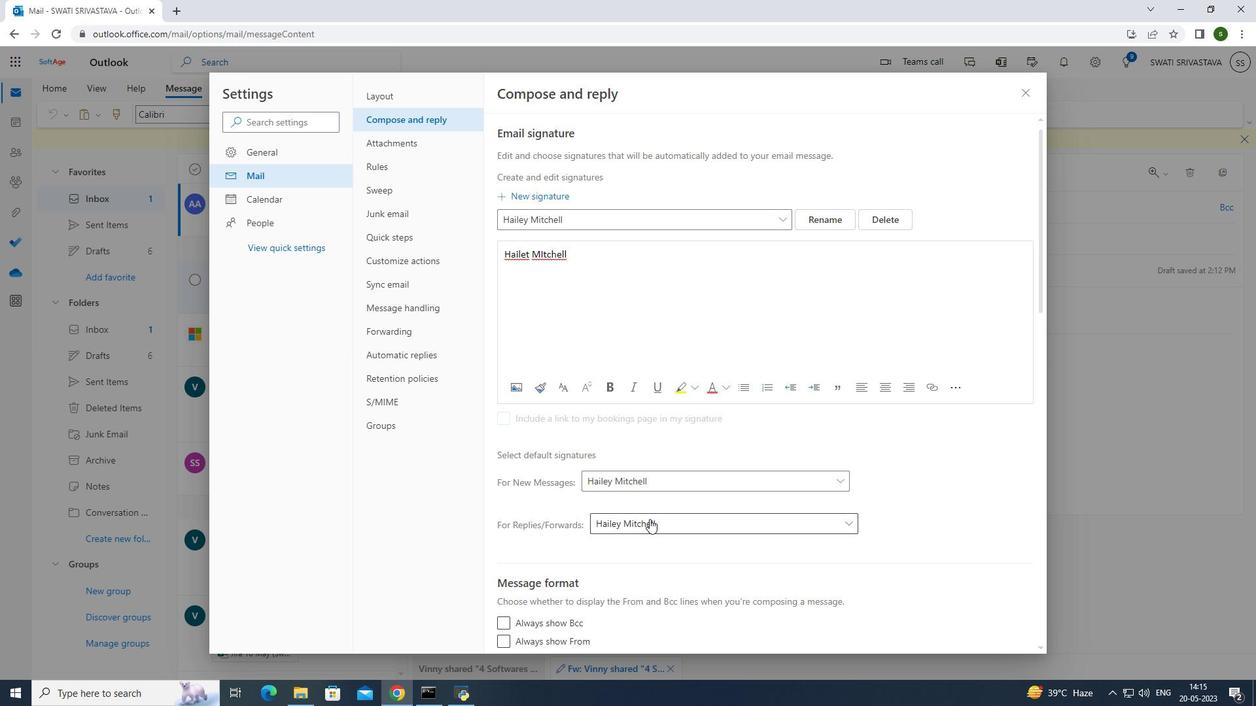 
Action: Mouse scrolled (649, 518) with delta (0, 0)
Screenshot: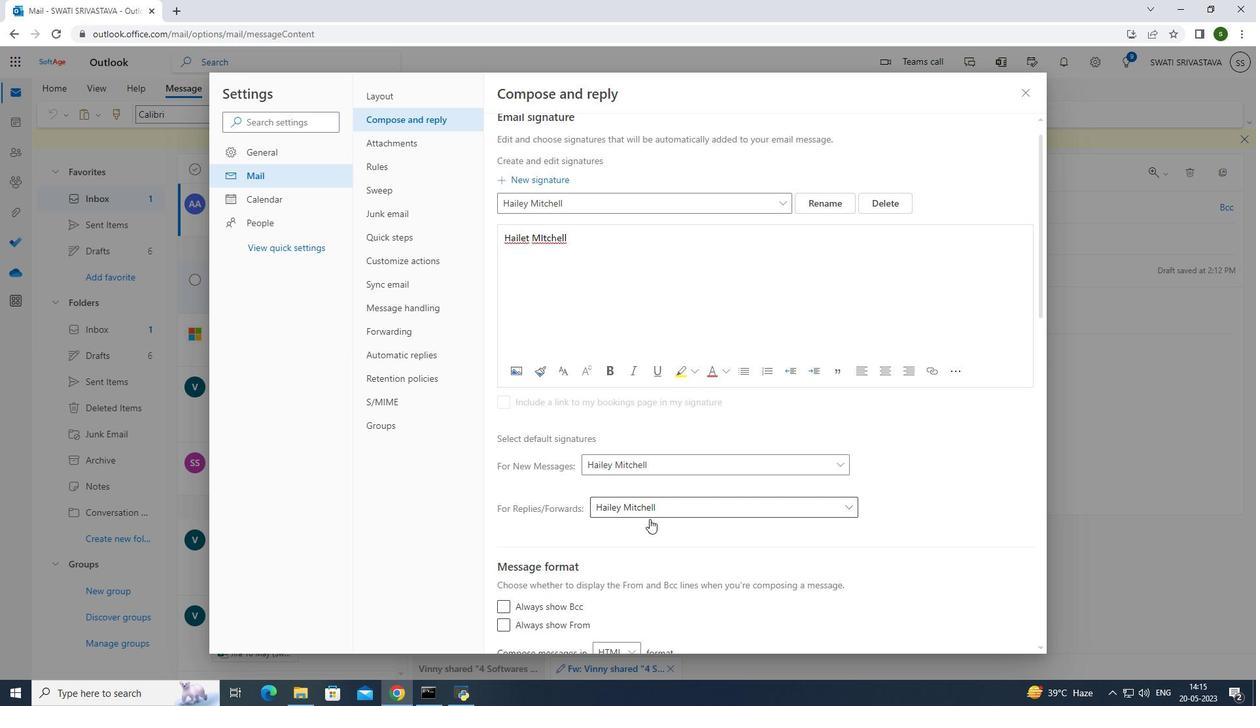 
Action: Mouse scrolled (649, 518) with delta (0, 0)
Screenshot: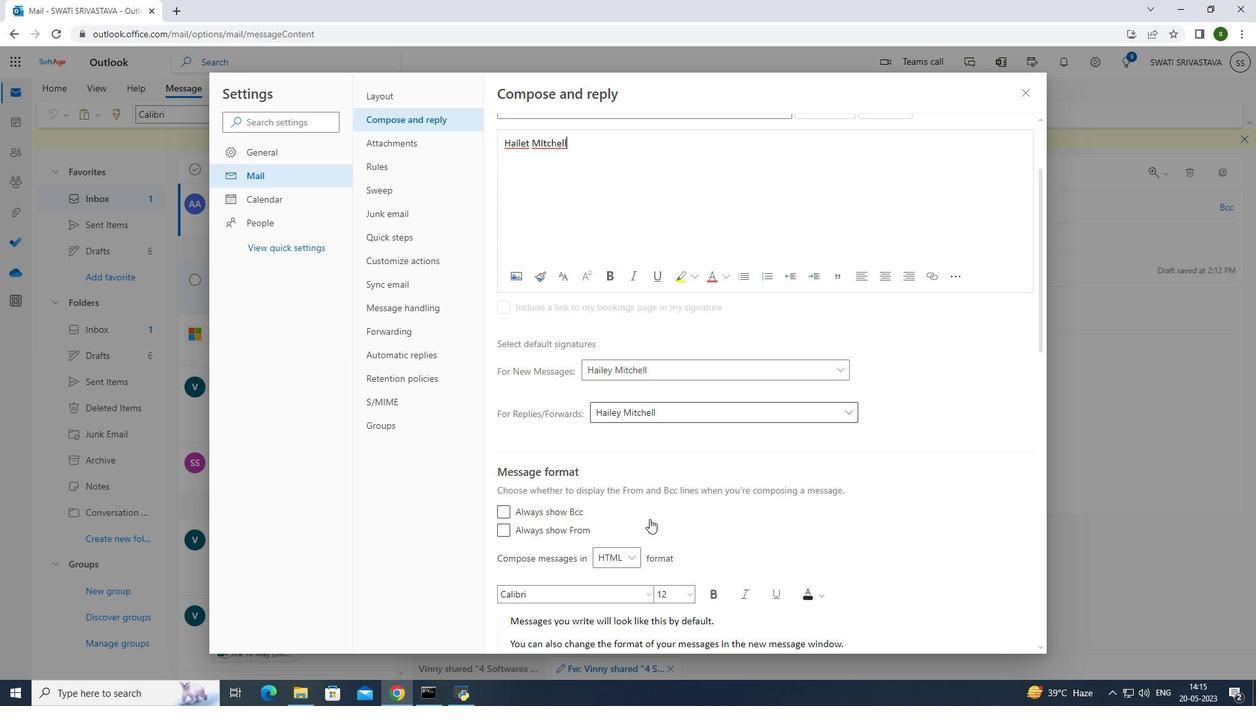 
Action: Mouse scrolled (649, 520) with delta (0, 0)
Screenshot: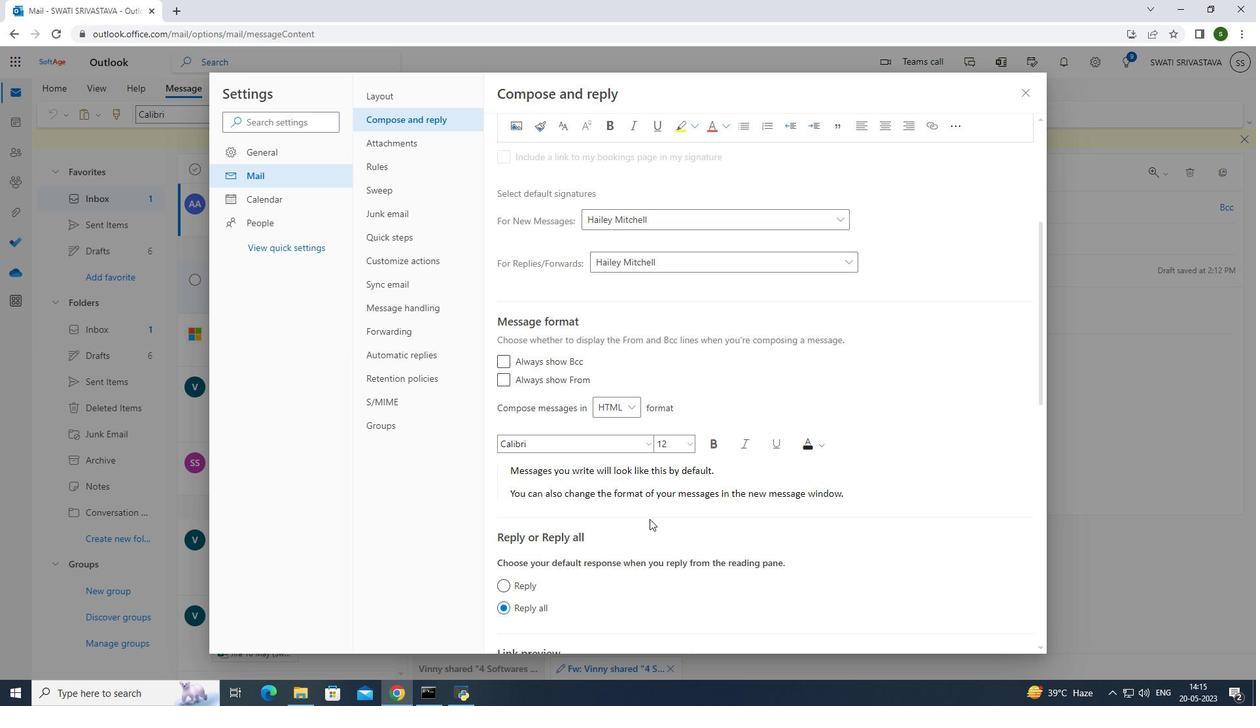
Action: Mouse scrolled (649, 520) with delta (0, 0)
Screenshot: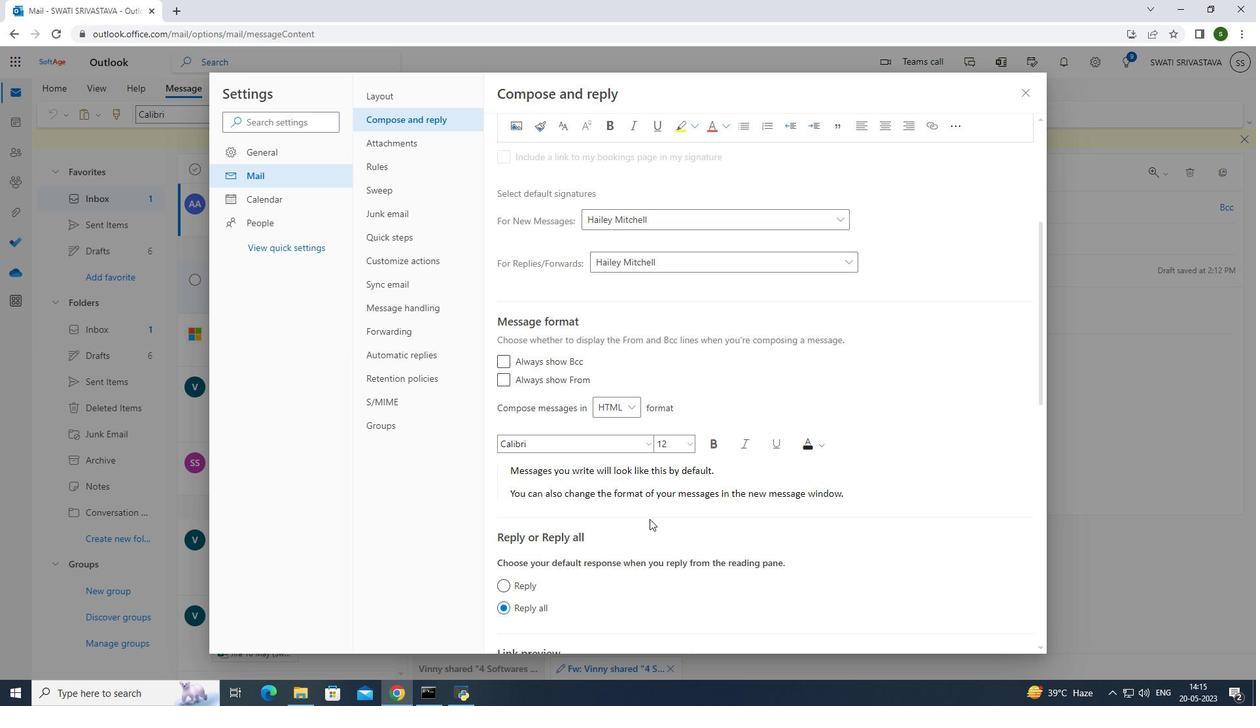 
Action: Mouse scrolled (649, 520) with delta (0, 0)
Screenshot: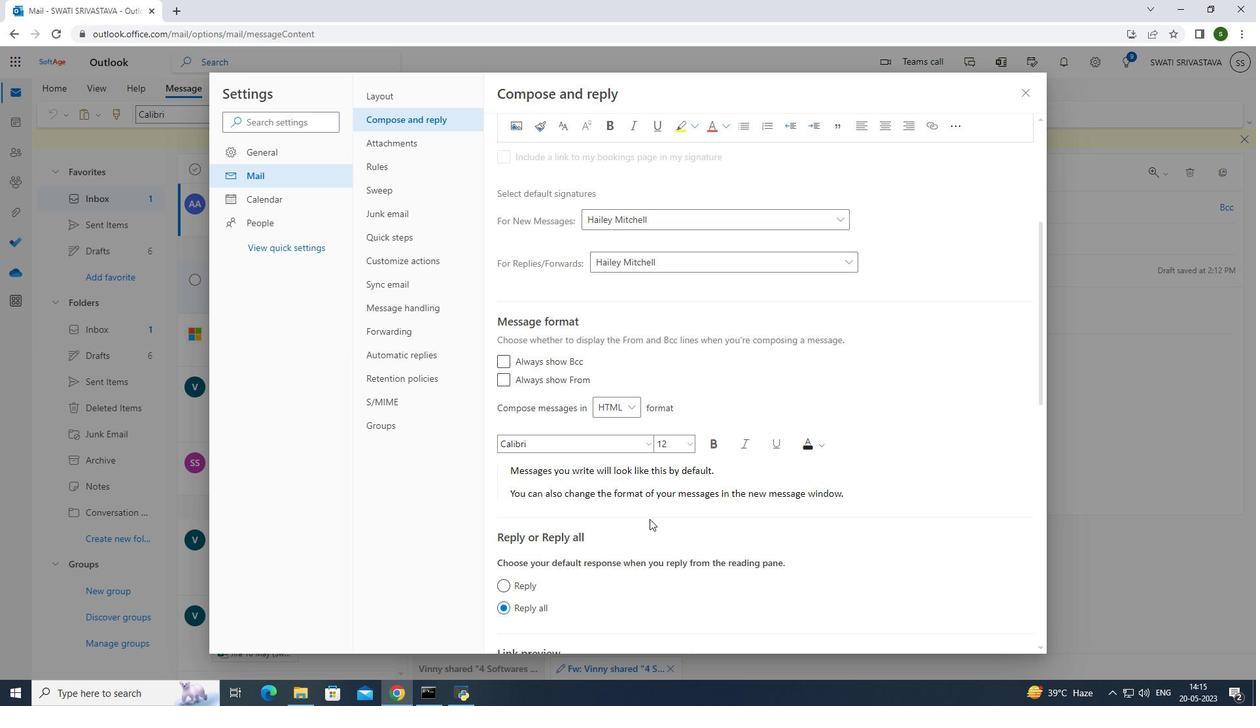 
Action: Mouse scrolled (649, 518) with delta (0, 0)
Screenshot: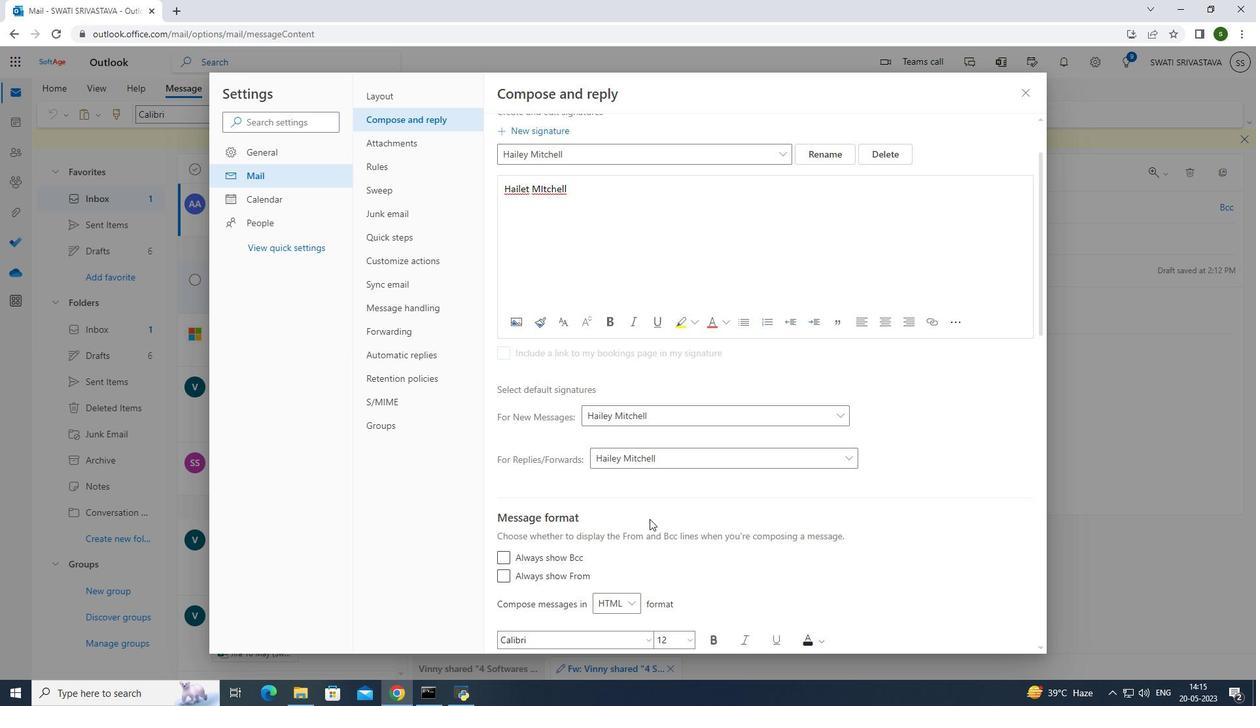 
Action: Mouse scrolled (649, 518) with delta (0, 0)
Screenshot: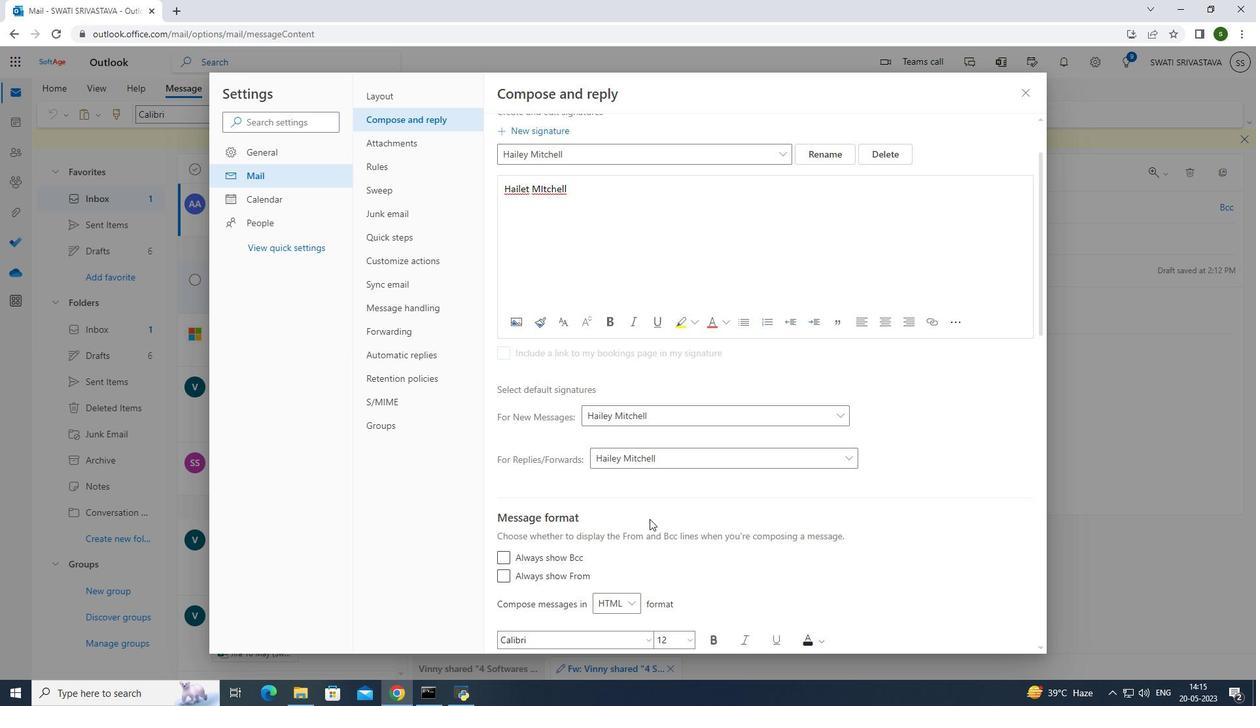 
Action: Mouse scrolled (649, 518) with delta (0, 0)
Screenshot: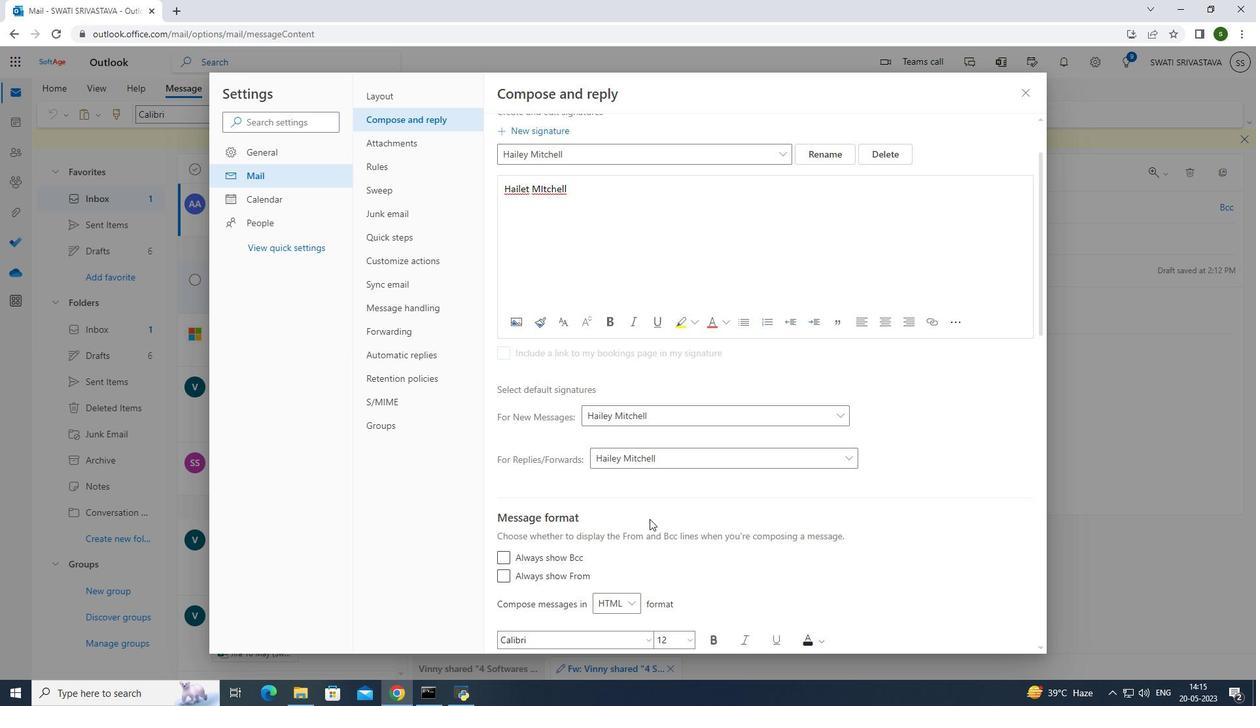 
Action: Mouse scrolled (649, 518) with delta (0, 0)
Screenshot: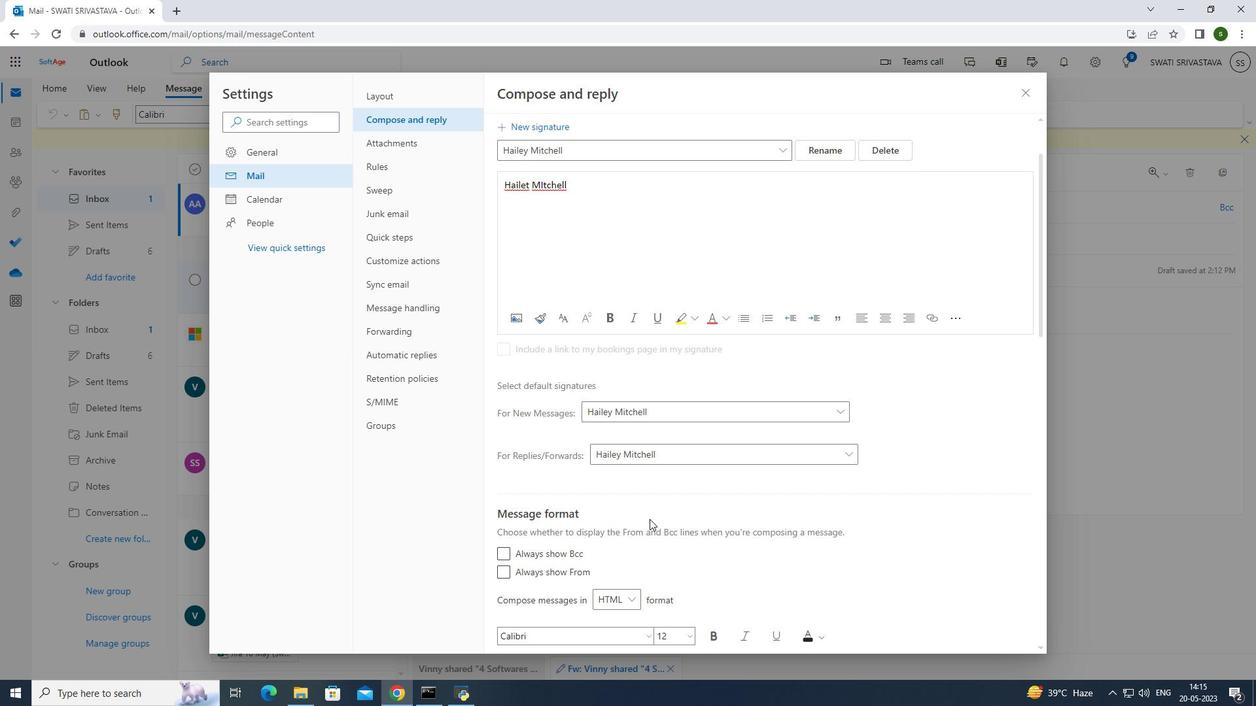 
Action: Mouse scrolled (649, 518) with delta (0, 0)
Screenshot: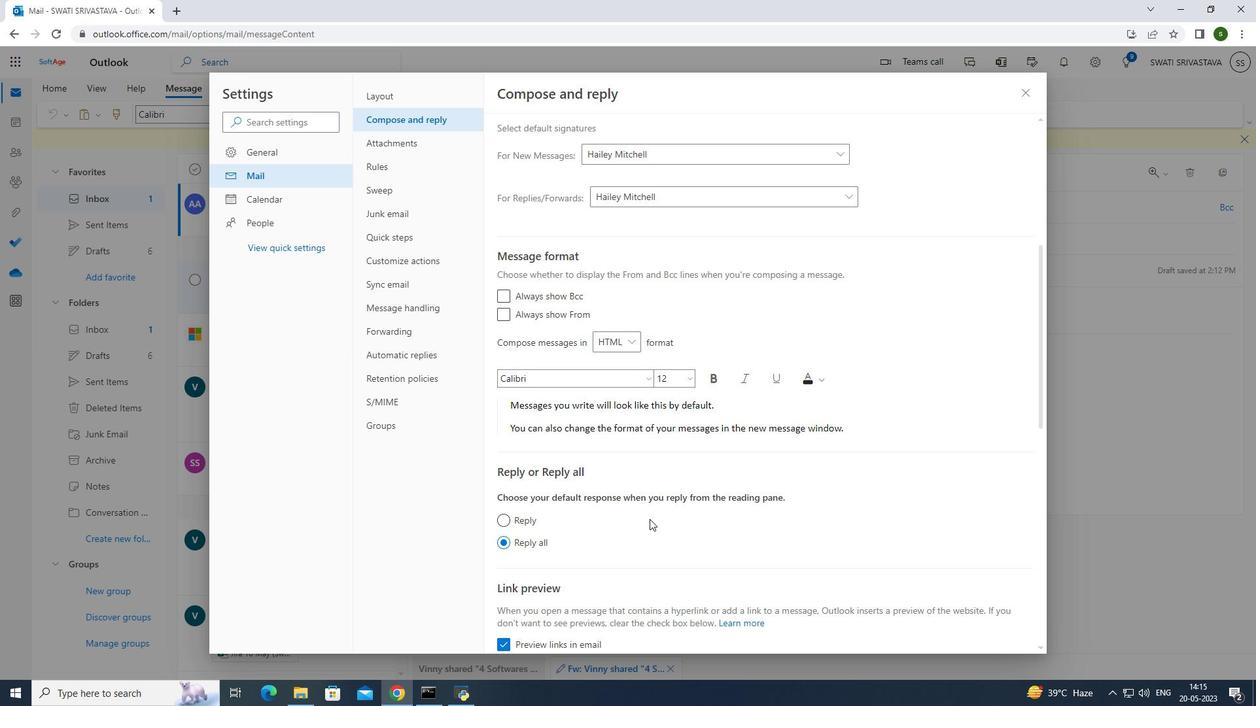 
Action: Mouse scrolled (649, 518) with delta (0, 0)
Screenshot: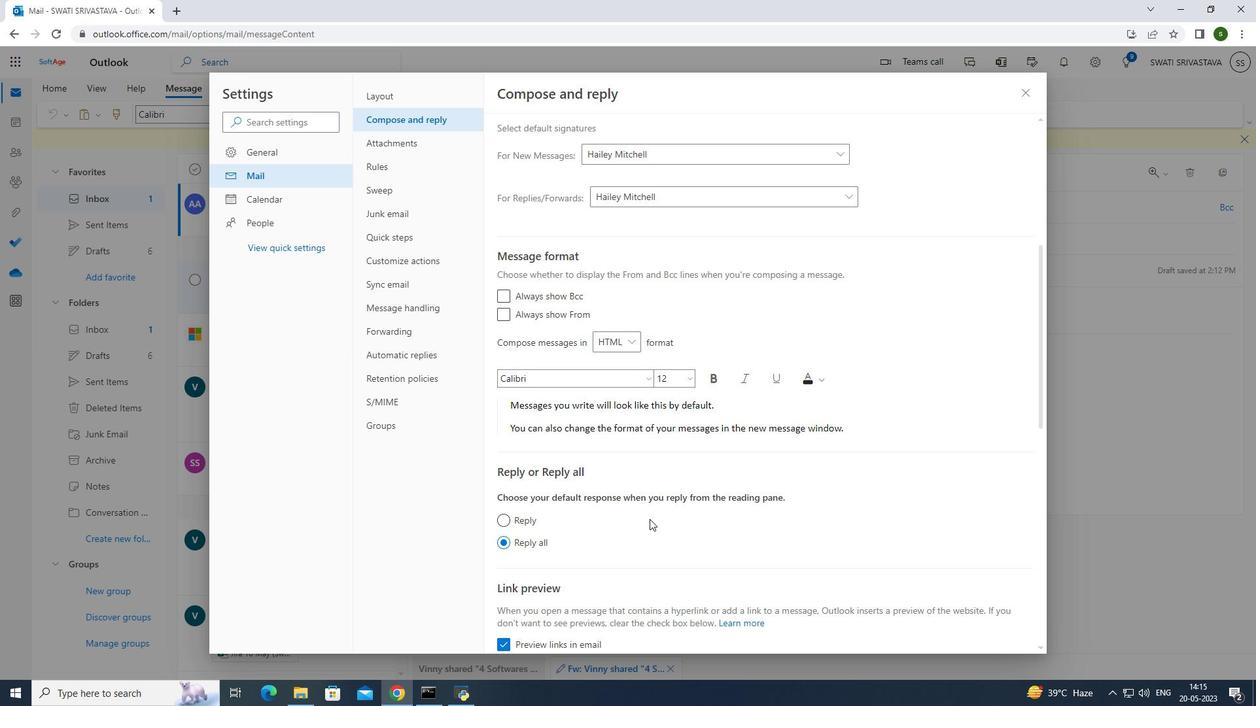 
Action: Mouse scrolled (649, 518) with delta (0, 0)
Screenshot: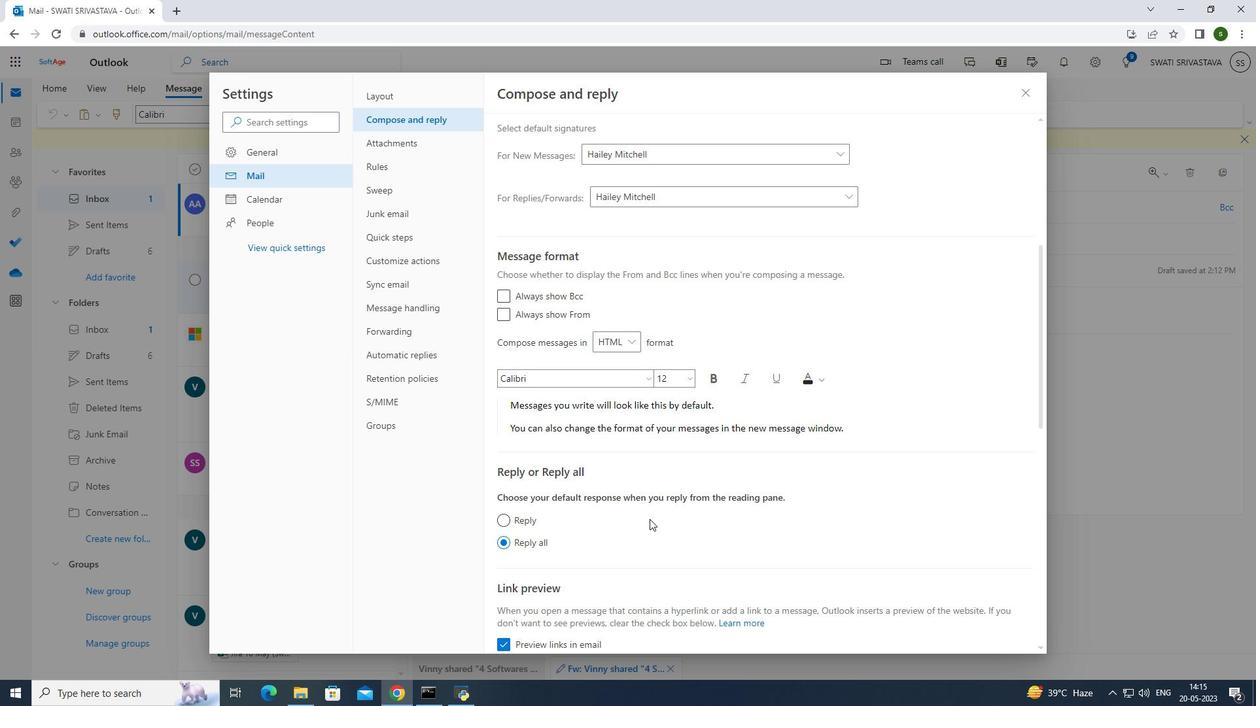 
Action: Mouse scrolled (649, 518) with delta (0, 0)
Screenshot: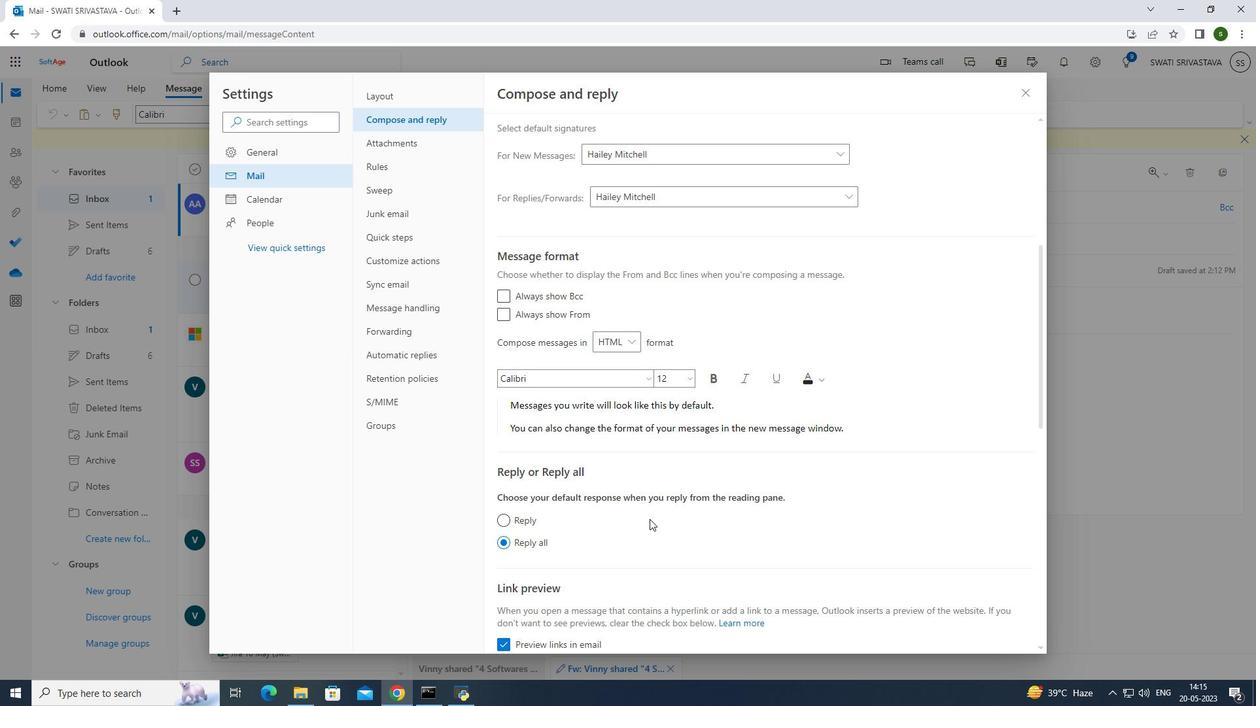 
Action: Mouse scrolled (649, 518) with delta (0, 0)
Screenshot: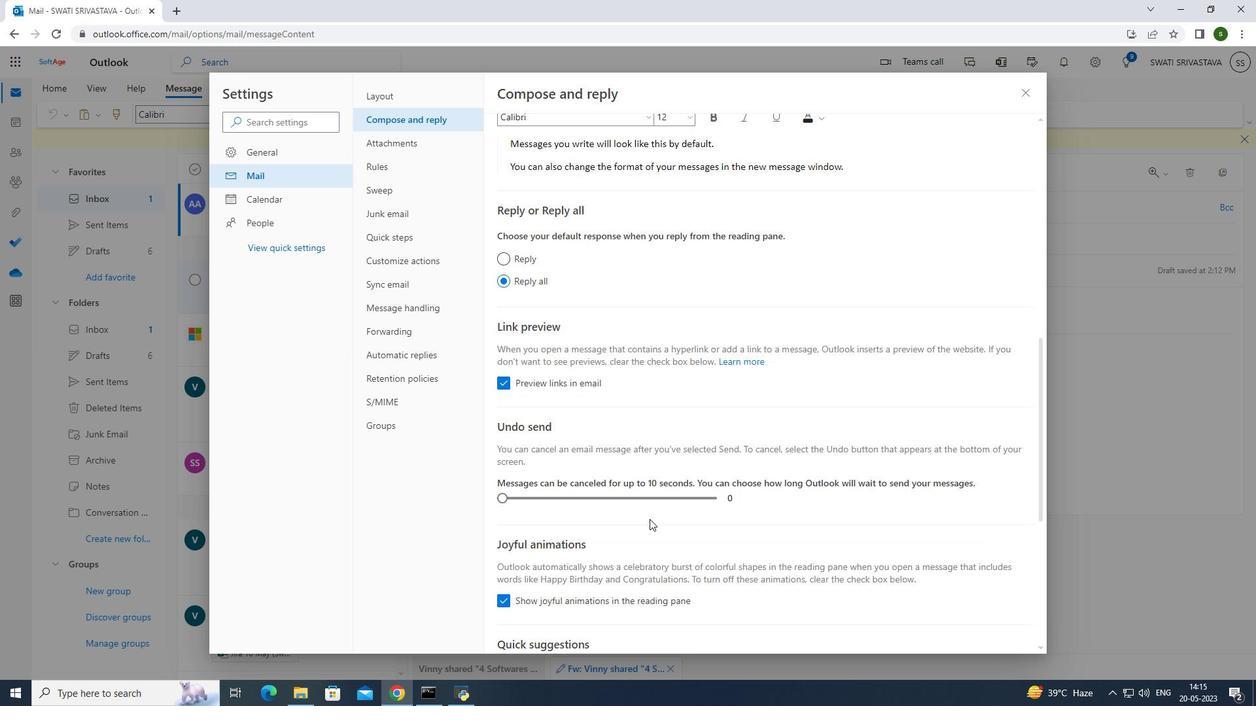 
Action: Mouse scrolled (649, 518) with delta (0, 0)
Screenshot: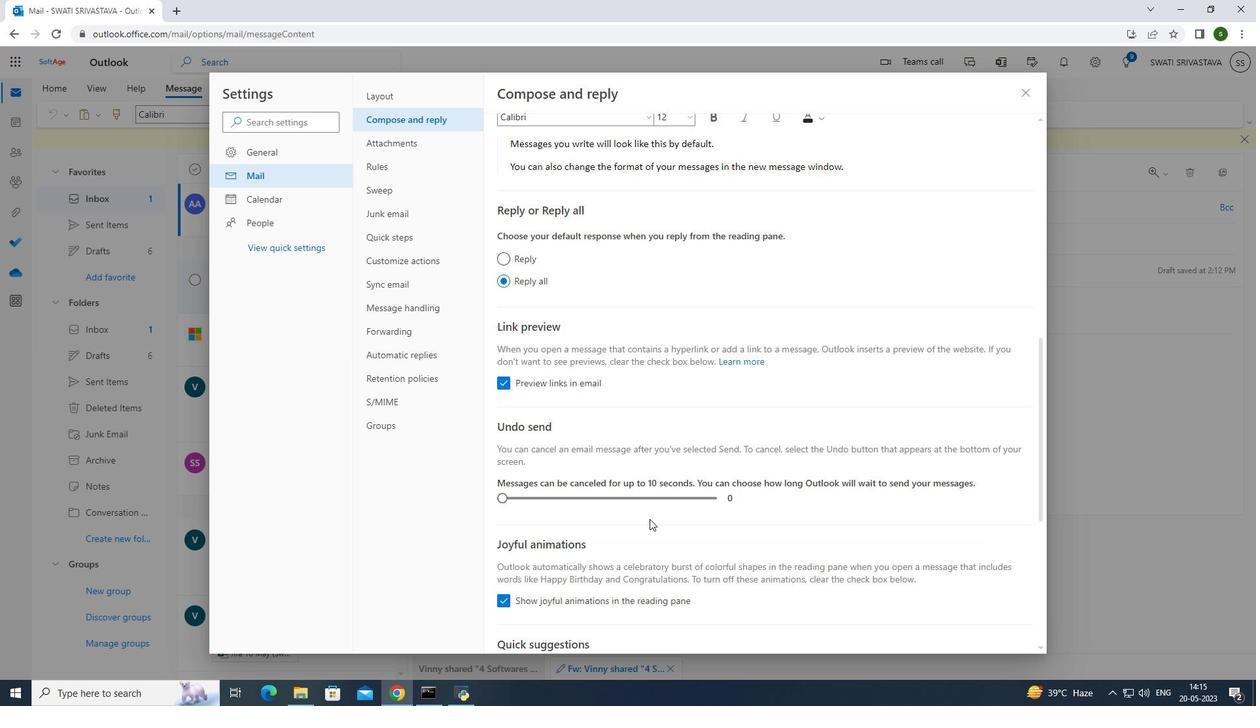 
Action: Mouse scrolled (649, 518) with delta (0, 0)
Screenshot: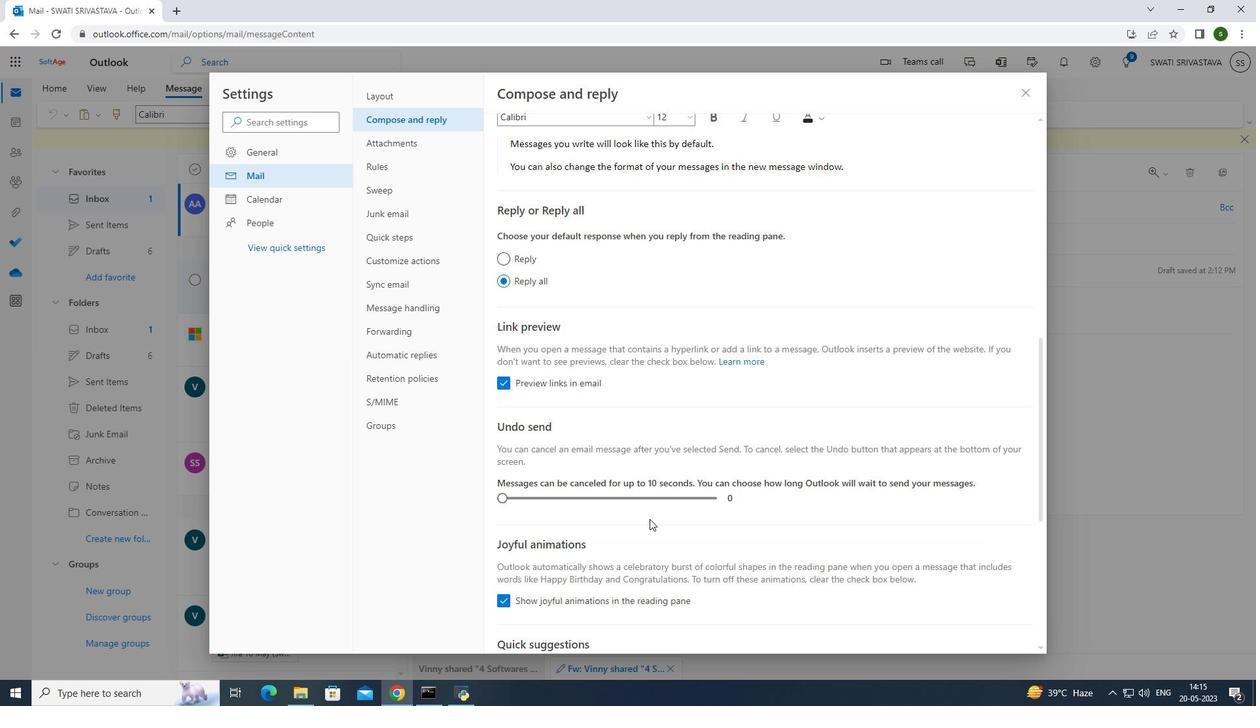 
Action: Mouse scrolled (649, 518) with delta (0, 0)
Screenshot: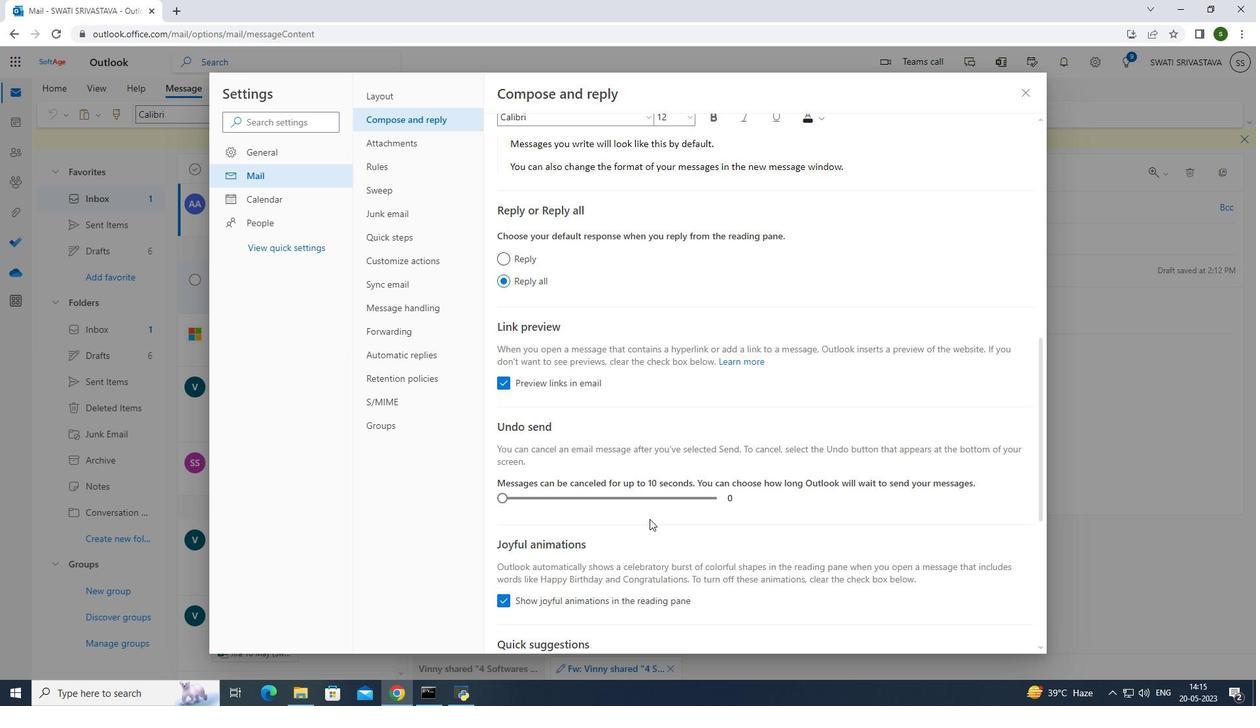 
Action: Mouse scrolled (649, 518) with delta (0, 0)
Screenshot: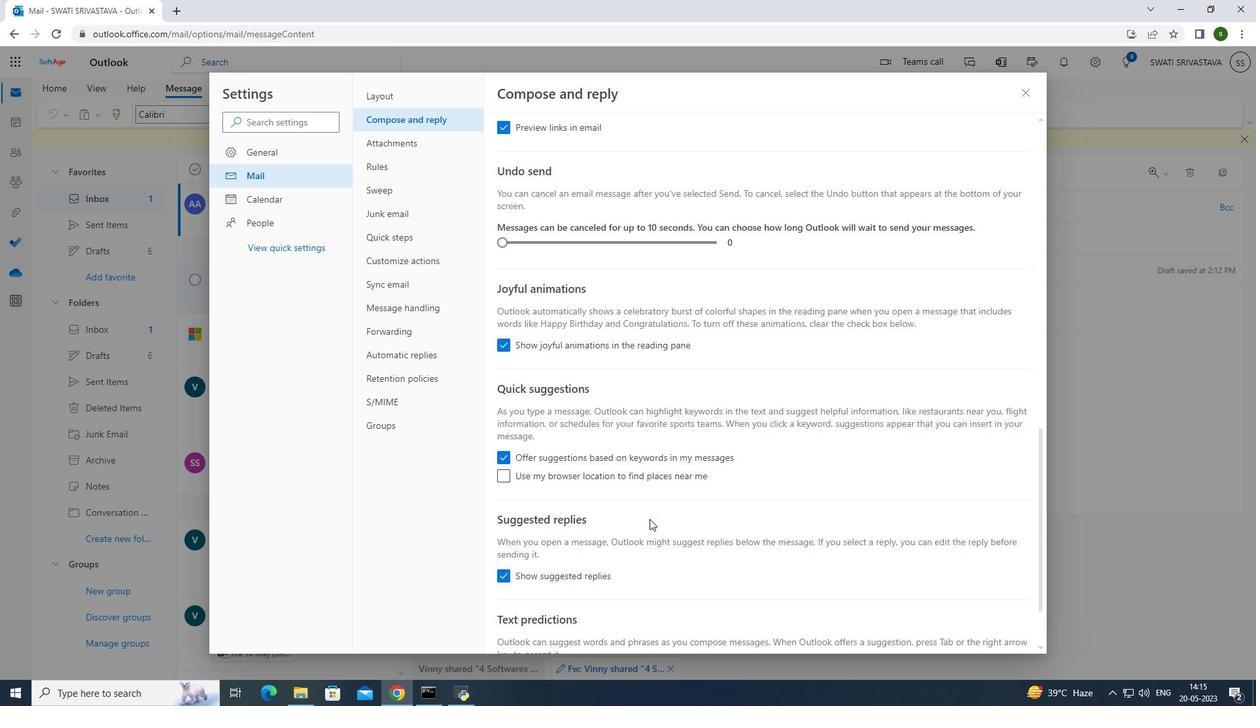 
Action: Mouse scrolled (649, 518) with delta (0, 0)
Screenshot: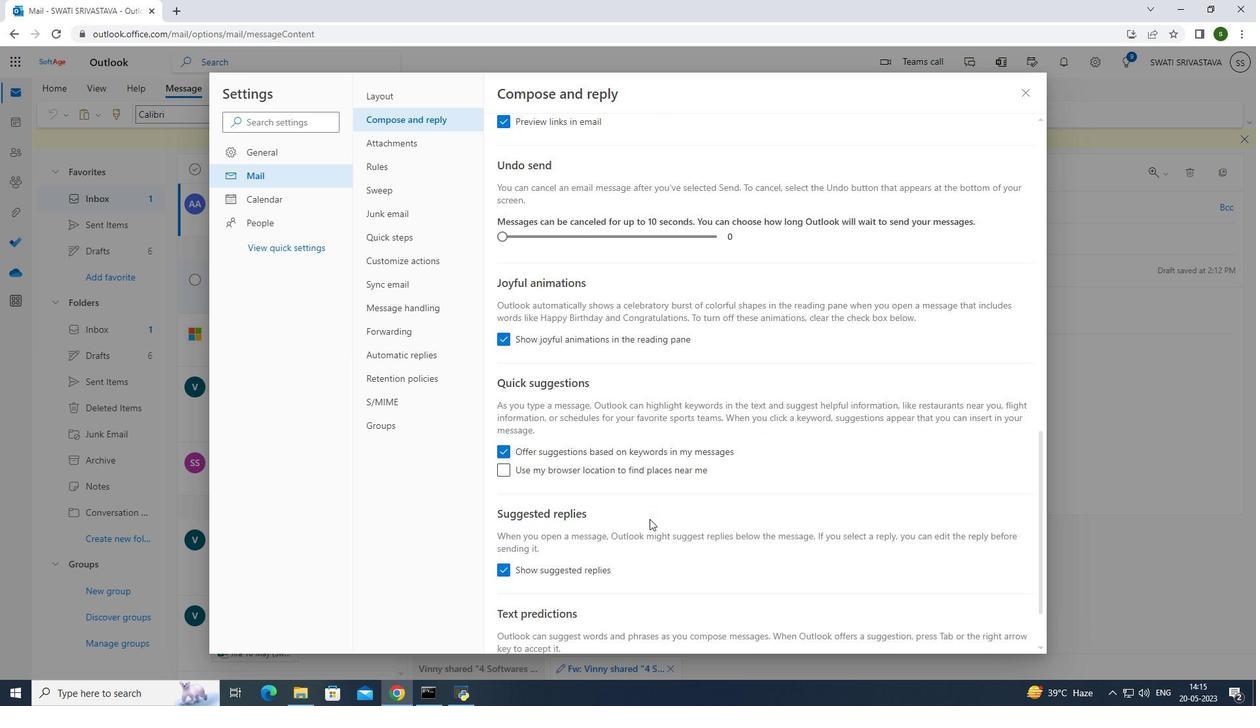 
Action: Mouse scrolled (649, 518) with delta (0, 0)
Screenshot: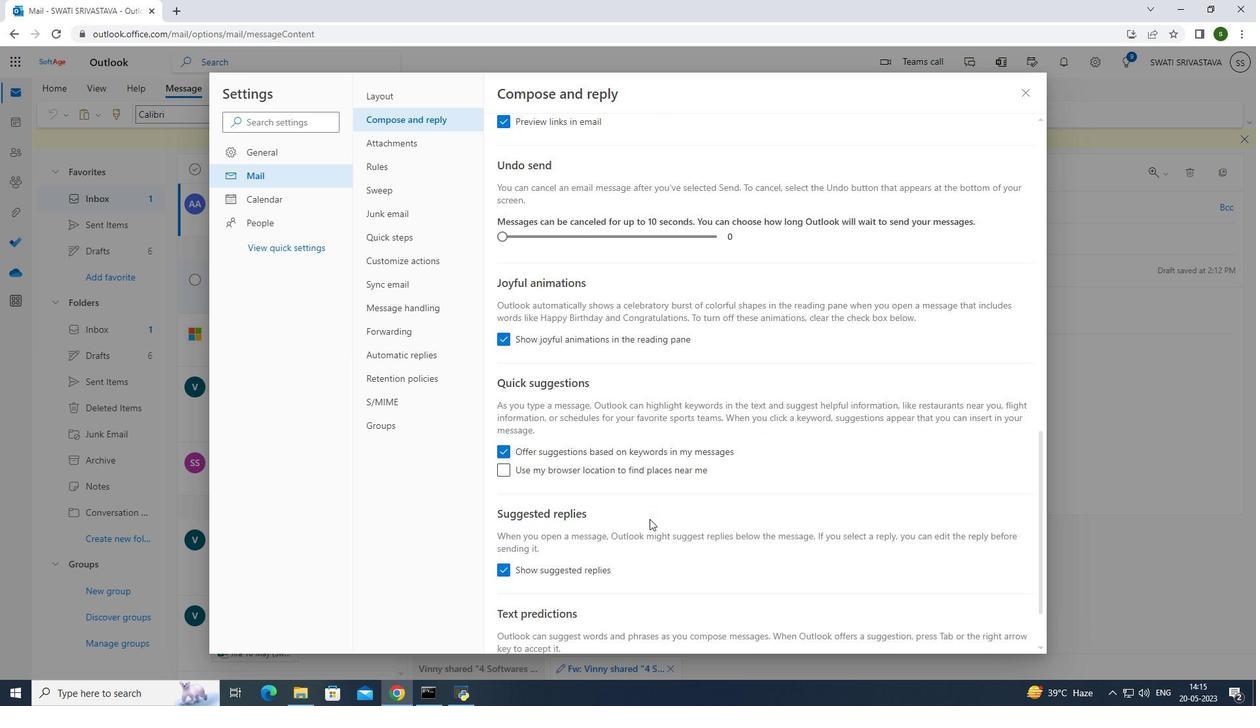 
Action: Mouse scrolled (649, 518) with delta (0, 0)
Screenshot: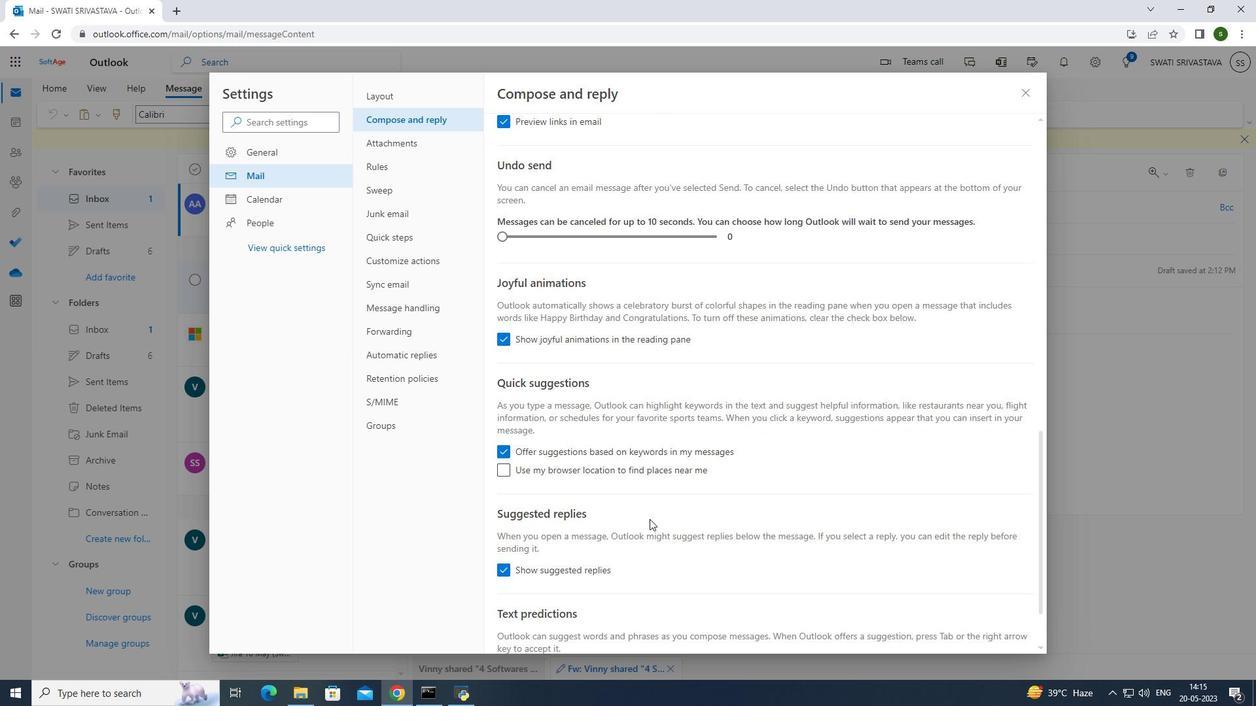 
Action: Mouse scrolled (649, 520) with delta (0, 0)
Screenshot: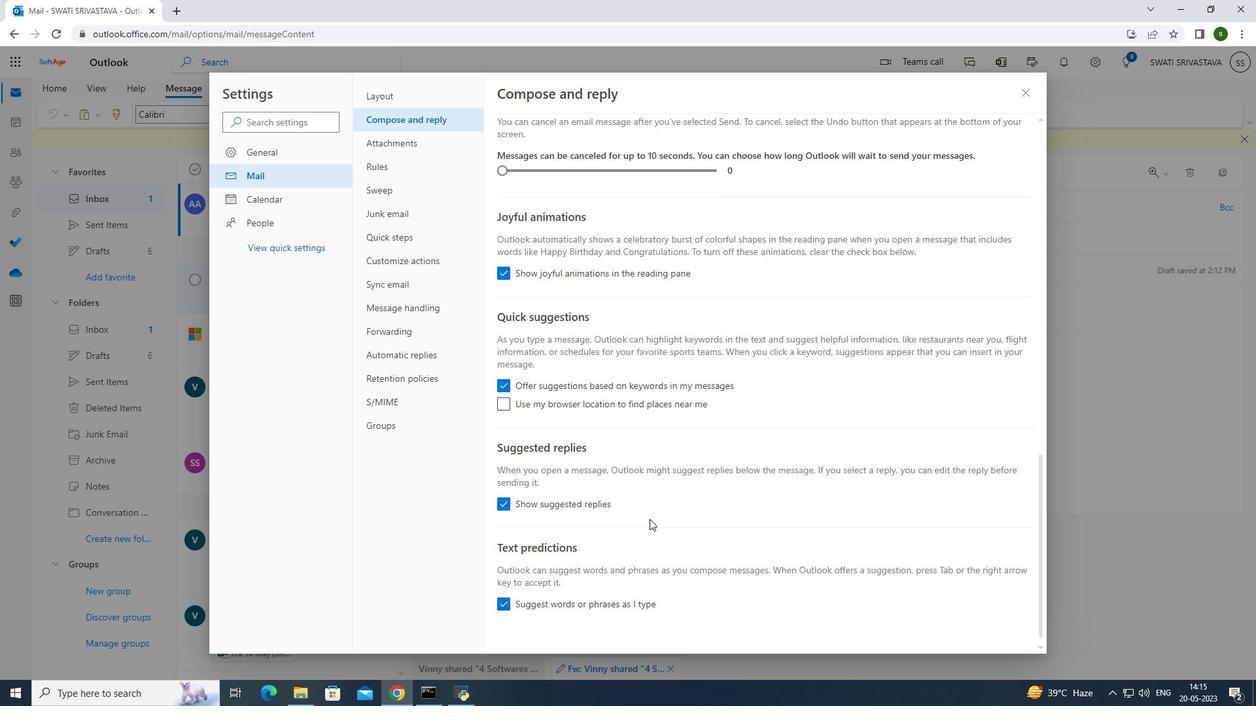 
Action: Mouse scrolled (649, 520) with delta (0, 0)
Screenshot: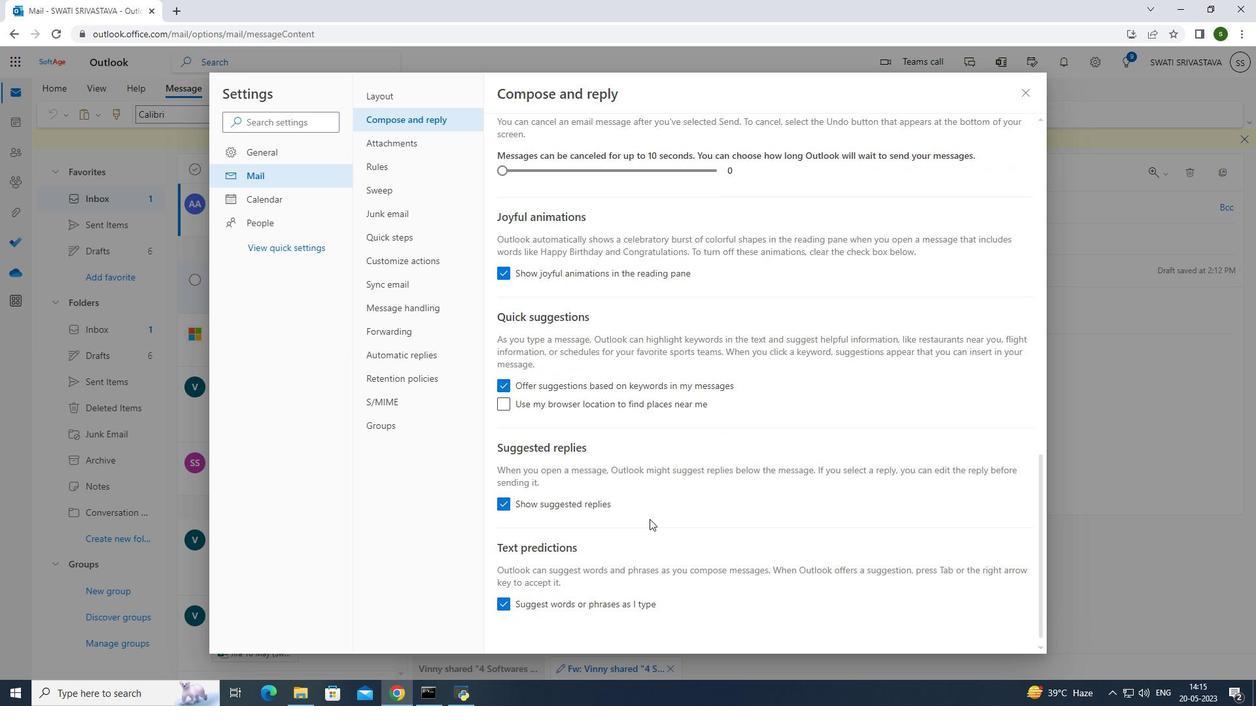 
Action: Mouse scrolled (649, 520) with delta (0, 0)
Screenshot: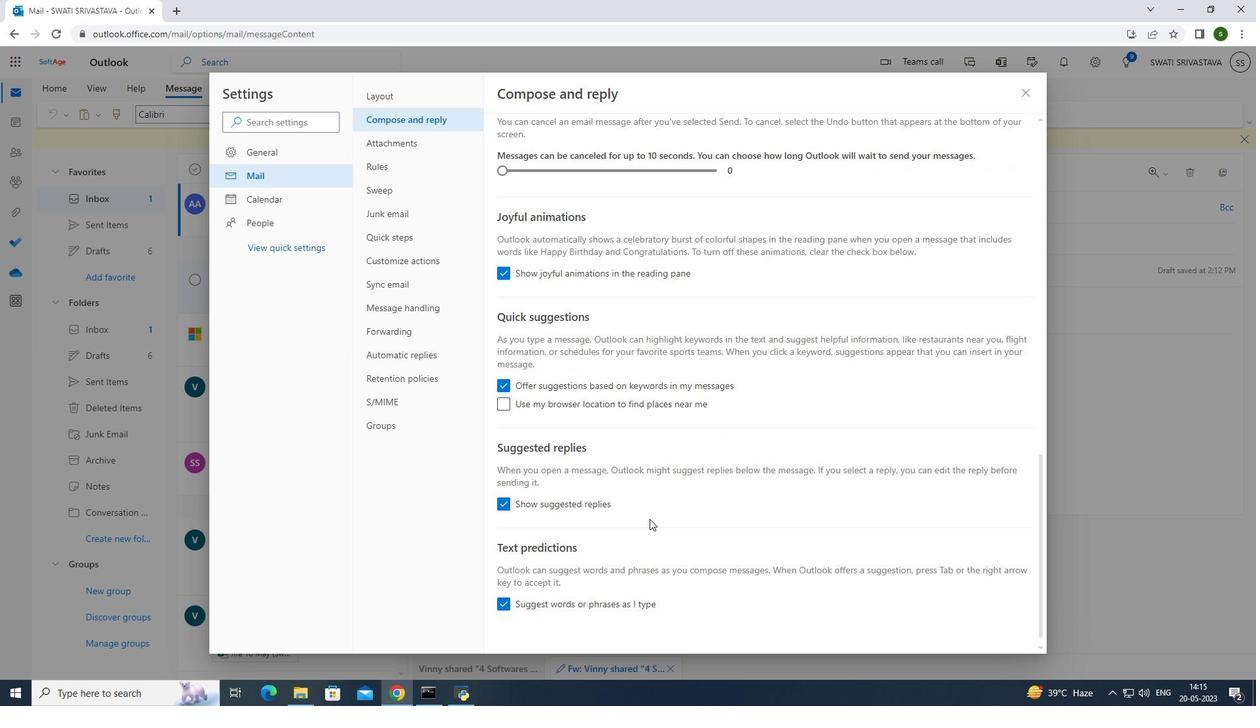 
Action: Mouse scrolled (649, 520) with delta (0, 0)
Screenshot: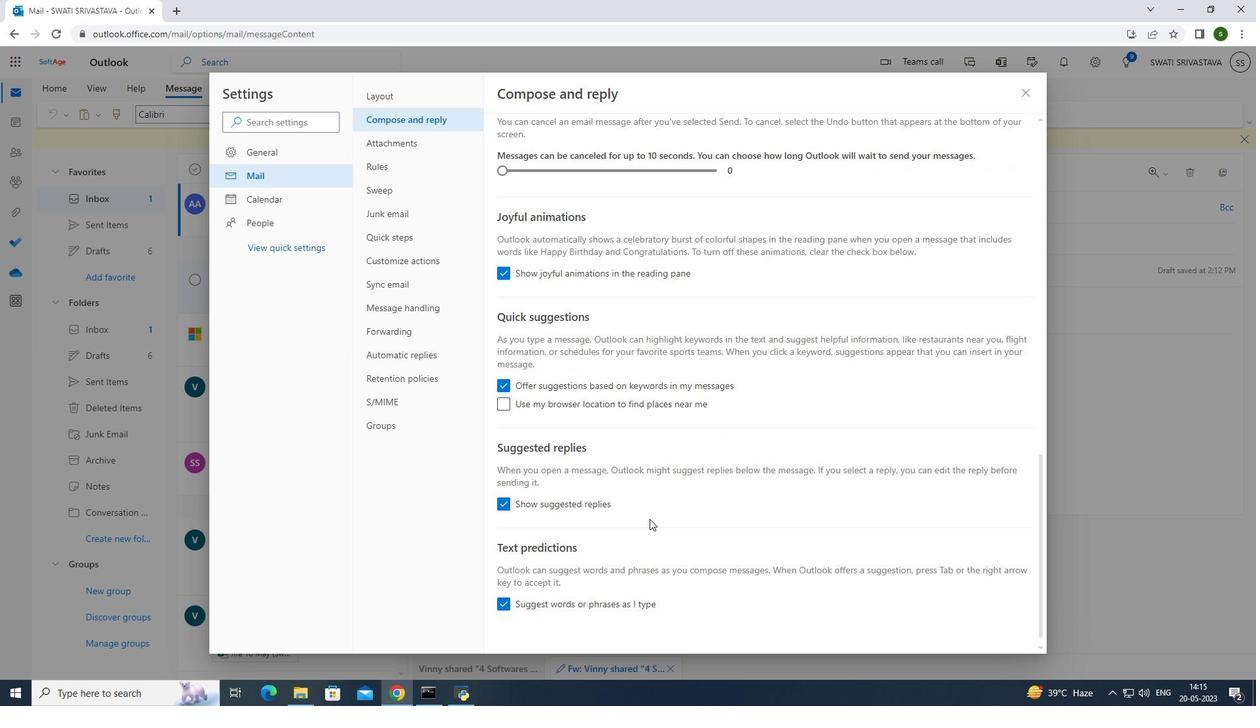 
Action: Mouse scrolled (649, 520) with delta (0, 0)
Screenshot: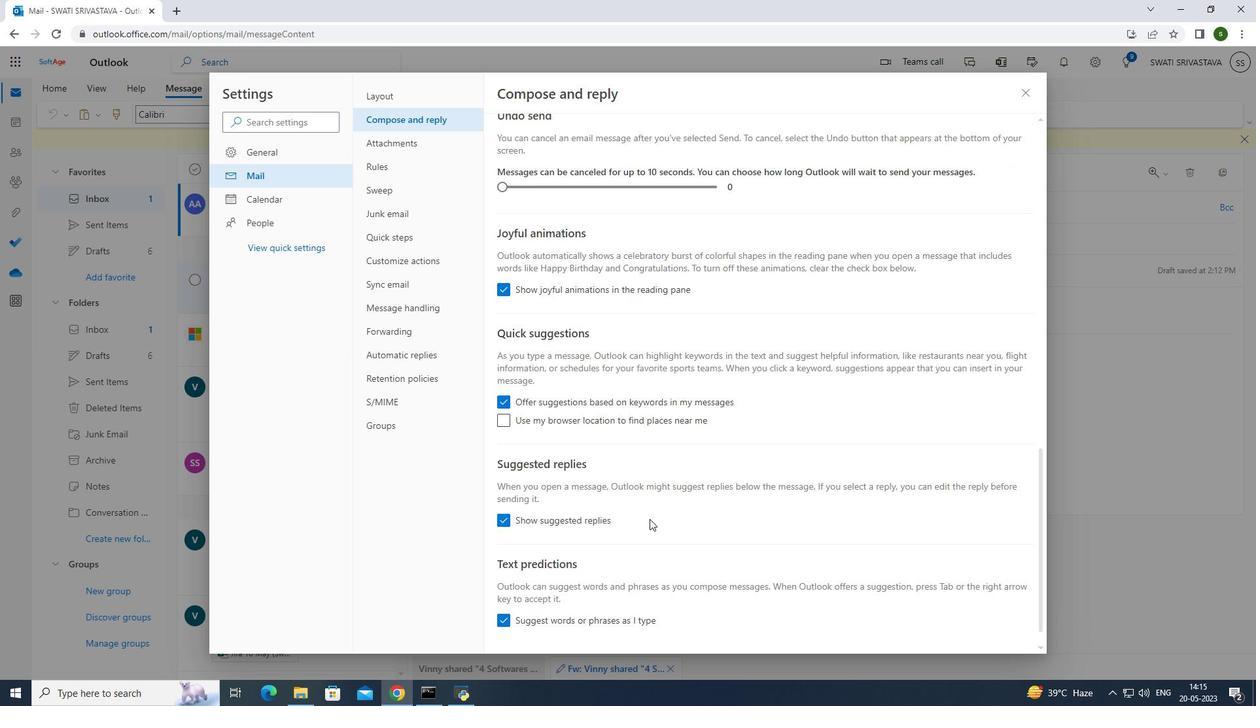
Action: Mouse scrolled (649, 520) with delta (0, 0)
